 Task: Buy 3 Hair Brushes from Drying Hoods section under best seller category for shipping address: Brooke Phillips, 2430 August Lane, Shreveport, Louisiana 71101, Cell Number 3184332610. Pay from credit card ending with 5759, CVV 953
Action: Mouse moved to (20, 78)
Screenshot: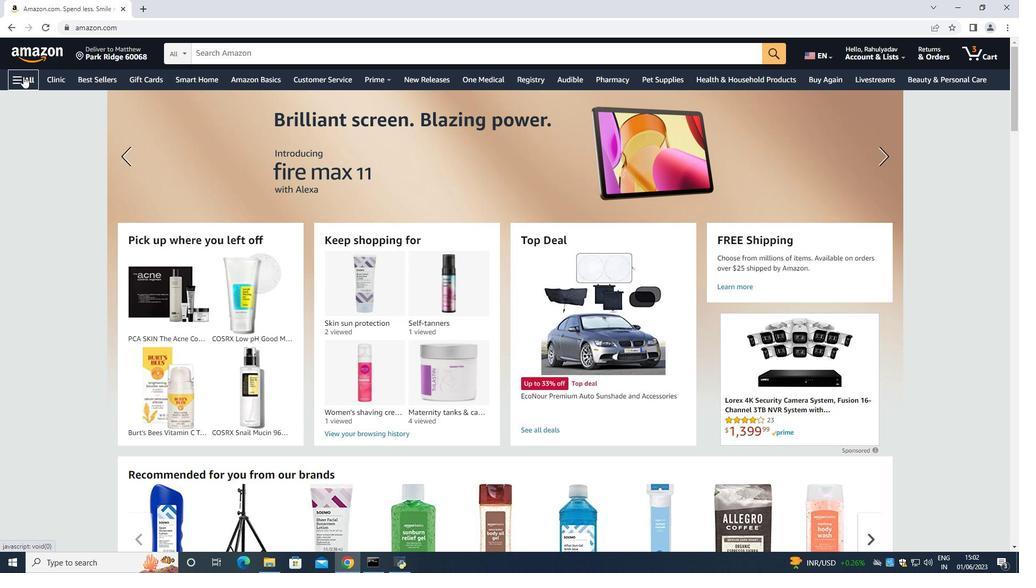
Action: Mouse pressed left at (20, 78)
Screenshot: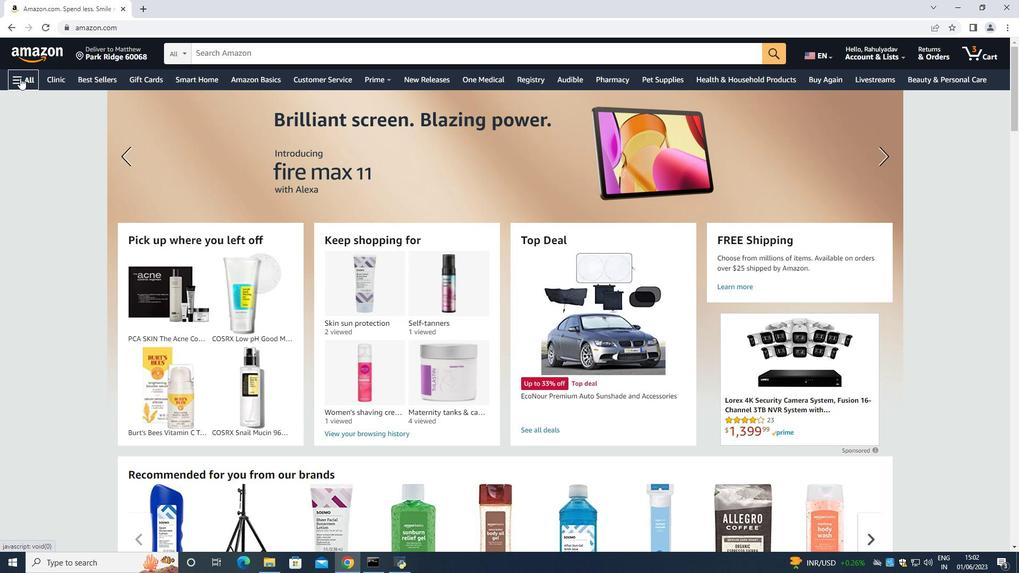 
Action: Mouse moved to (40, 104)
Screenshot: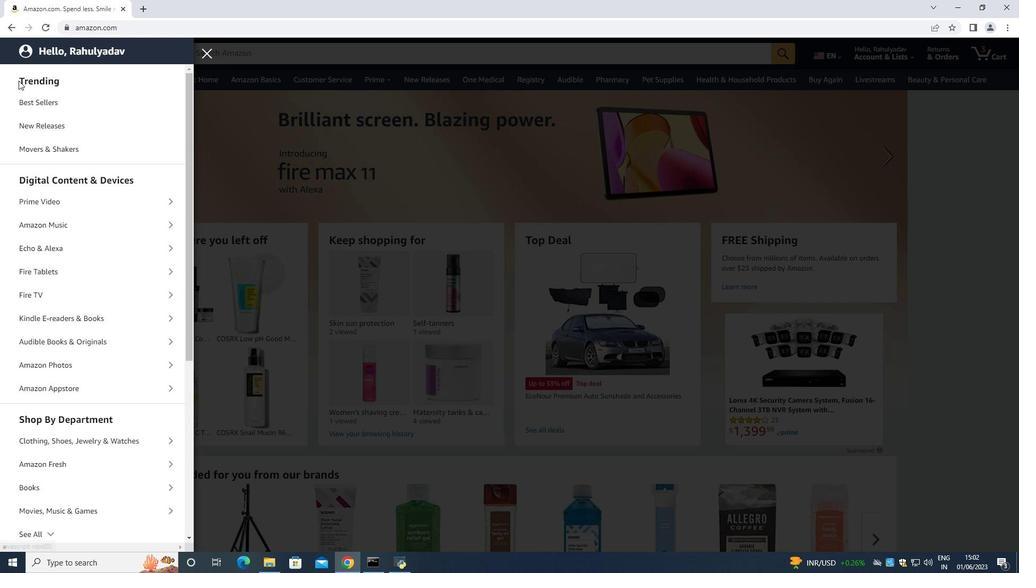 
Action: Mouse pressed left at (40, 104)
Screenshot: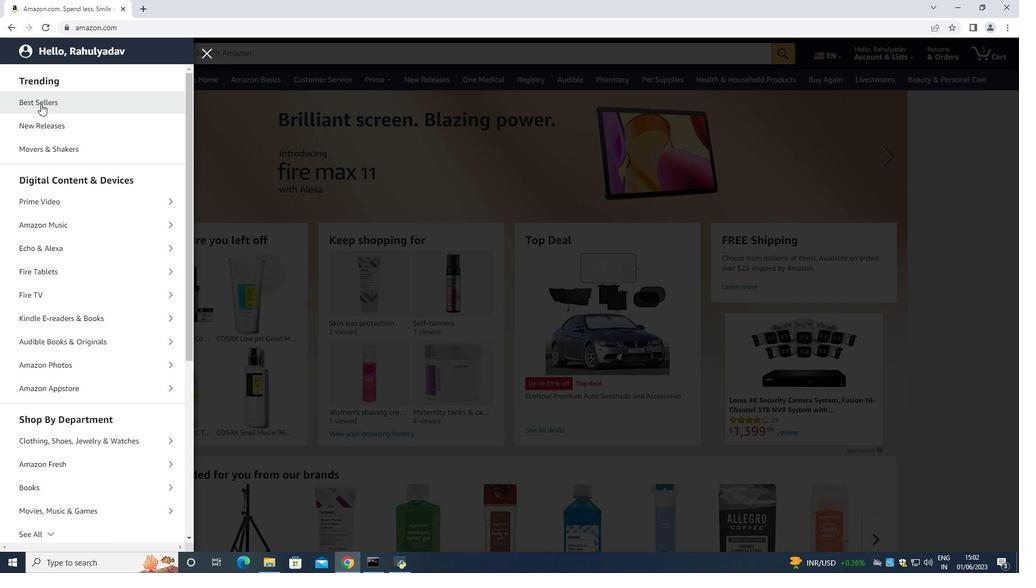 
Action: Mouse moved to (237, 54)
Screenshot: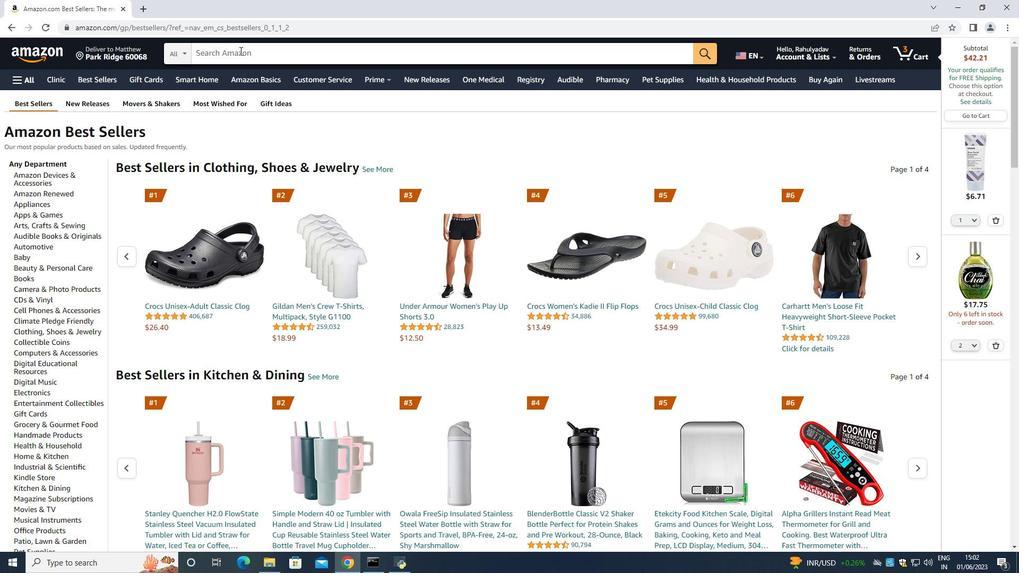 
Action: Mouse pressed left at (237, 54)
Screenshot: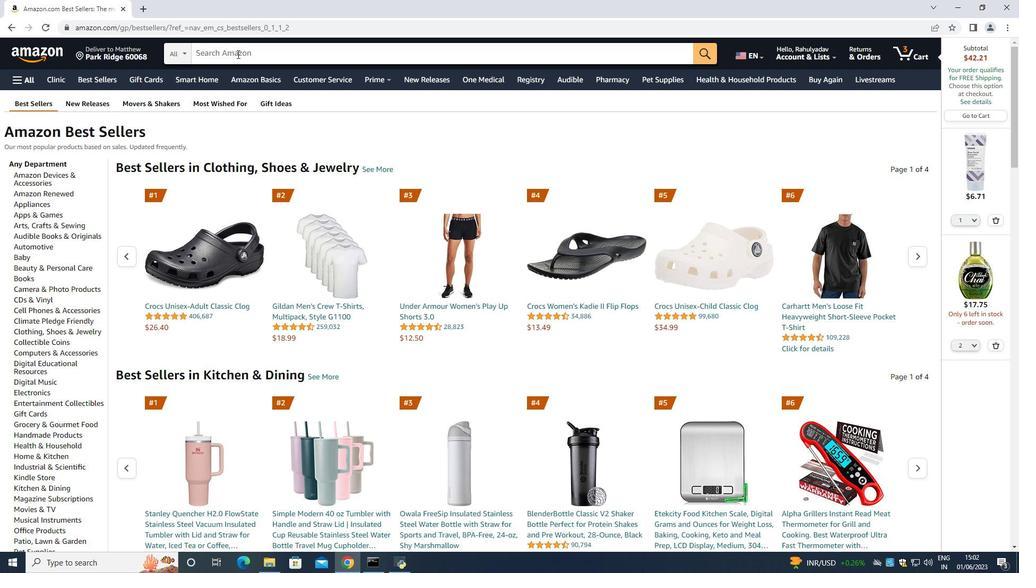 
Action: Key pressed <Key.shift>Hair<Key.space><Key.shift>Brushes<Key.space><Key.enter>
Screenshot: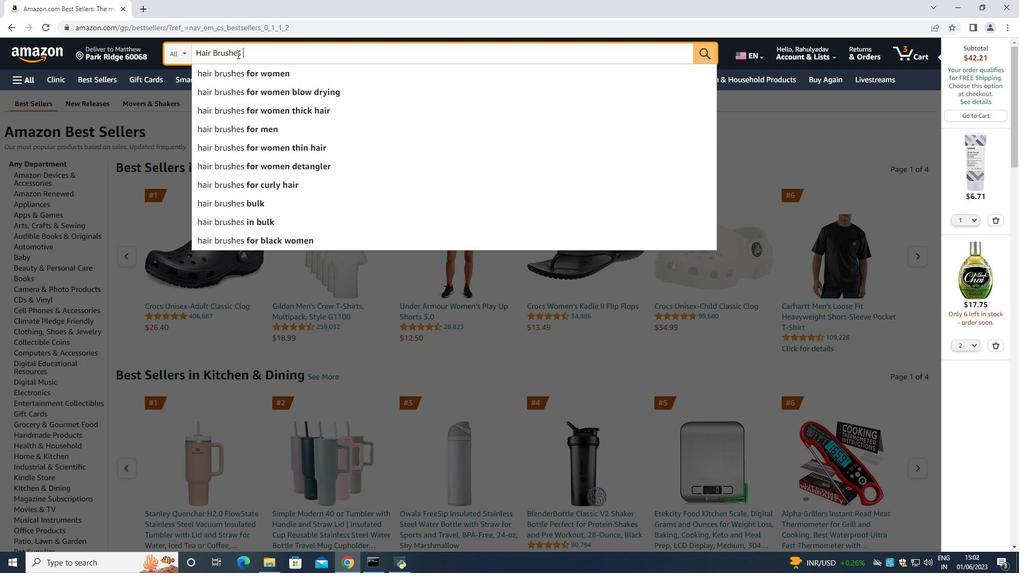 
Action: Mouse moved to (42, 233)
Screenshot: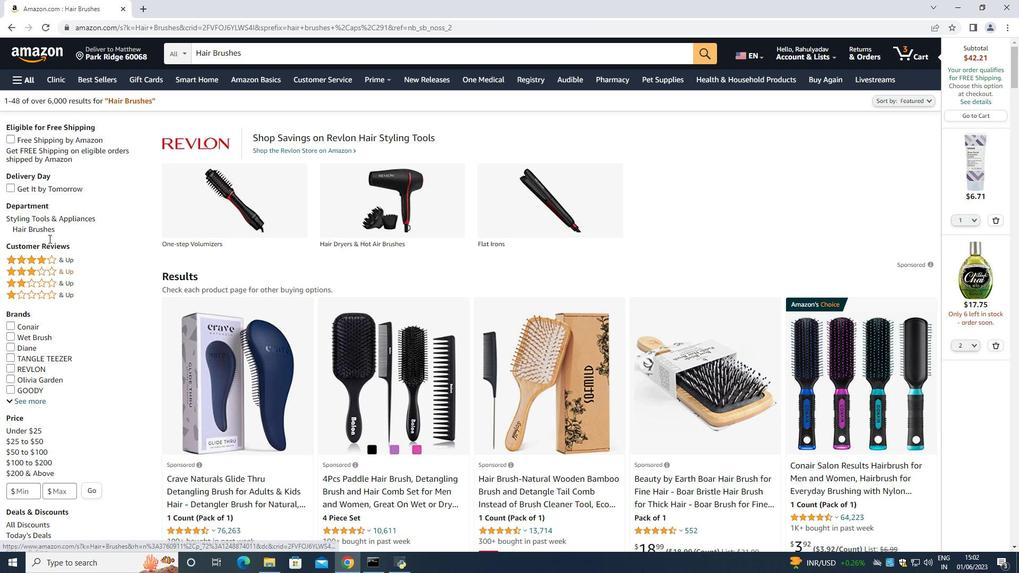 
Action: Mouse pressed left at (42, 233)
Screenshot: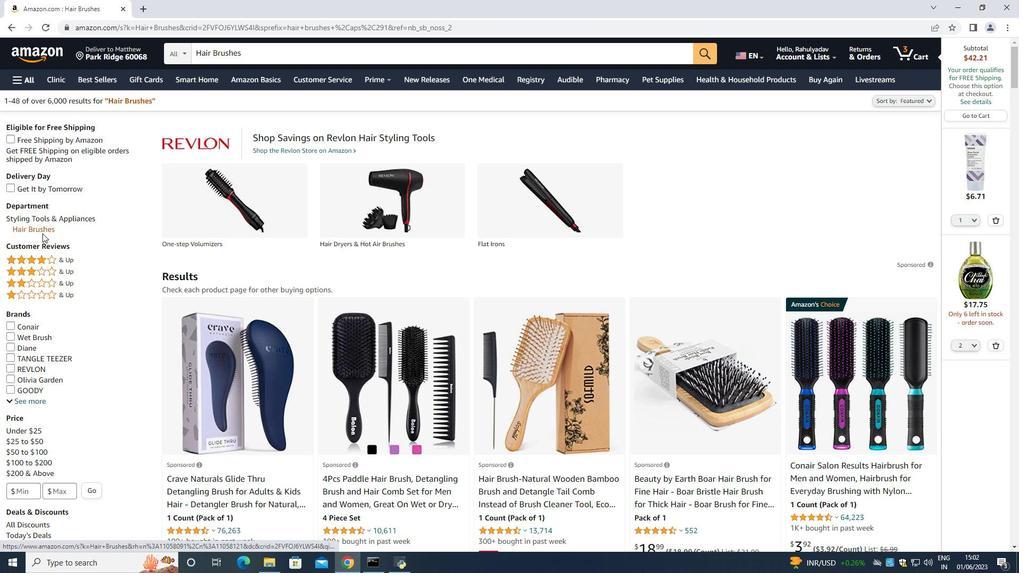 
Action: Mouse moved to (64, 305)
Screenshot: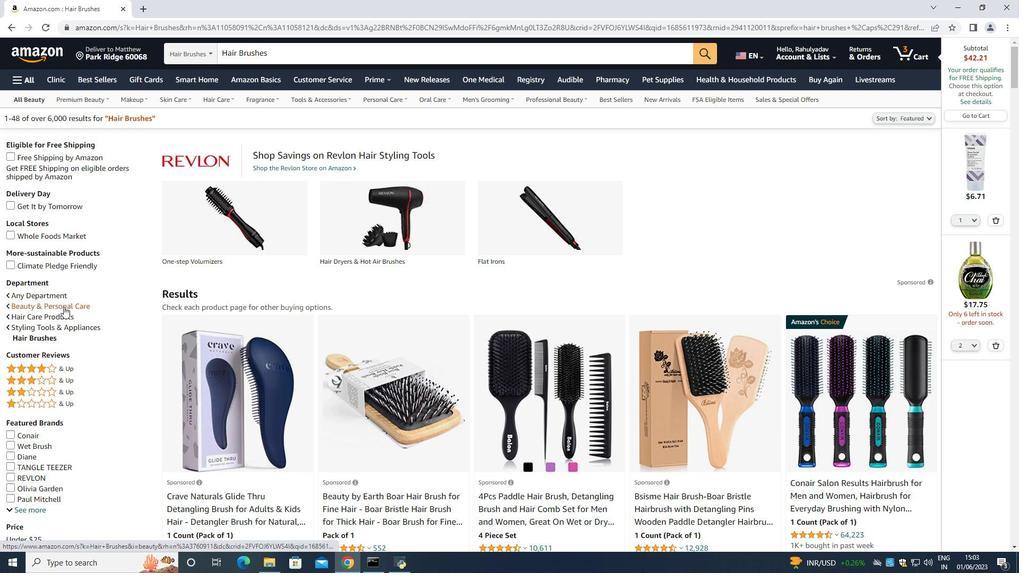 
Action: Mouse pressed left at (64, 305)
Screenshot: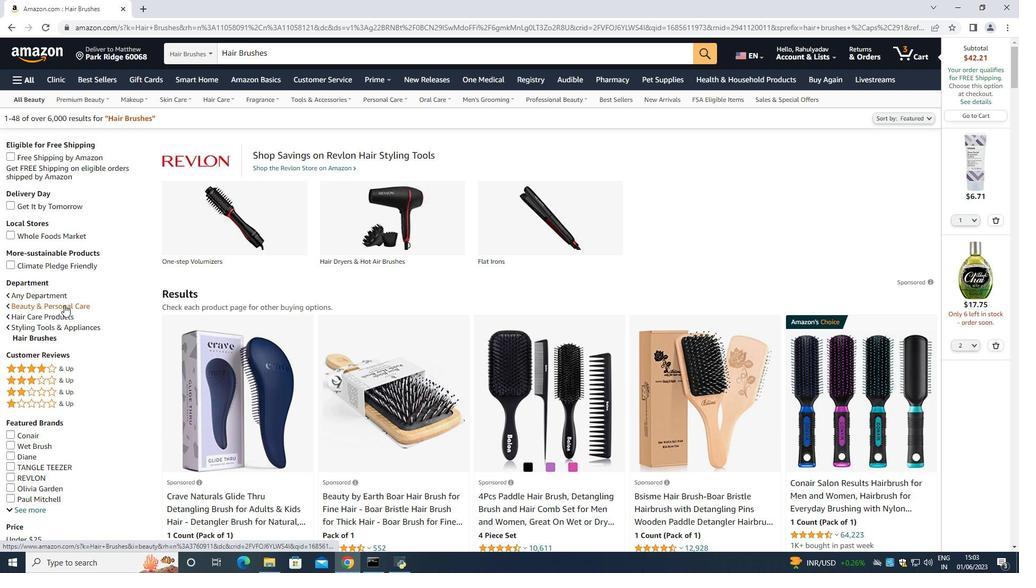 
Action: Mouse moved to (313, 57)
Screenshot: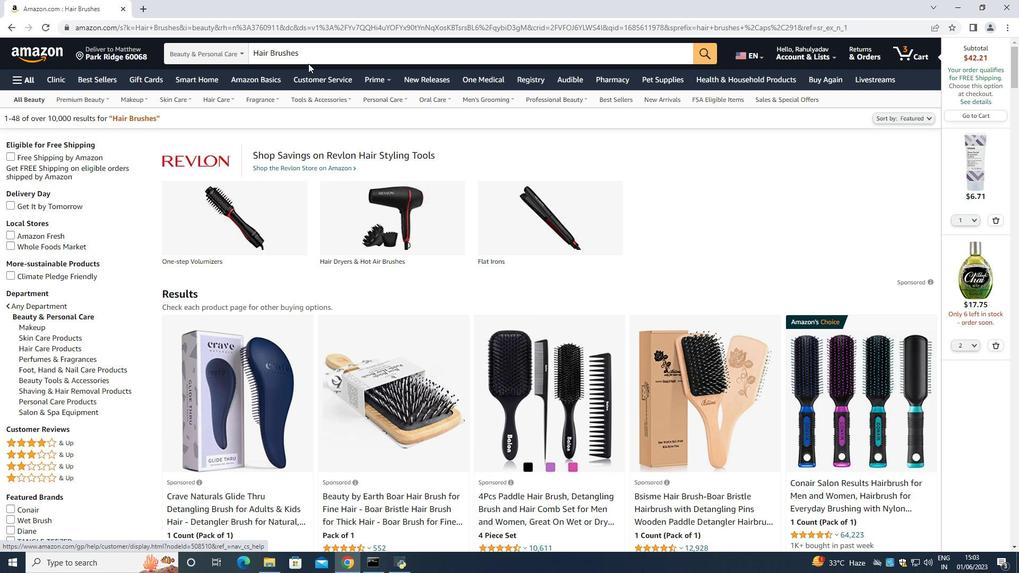 
Action: Mouse pressed left at (313, 57)
Screenshot: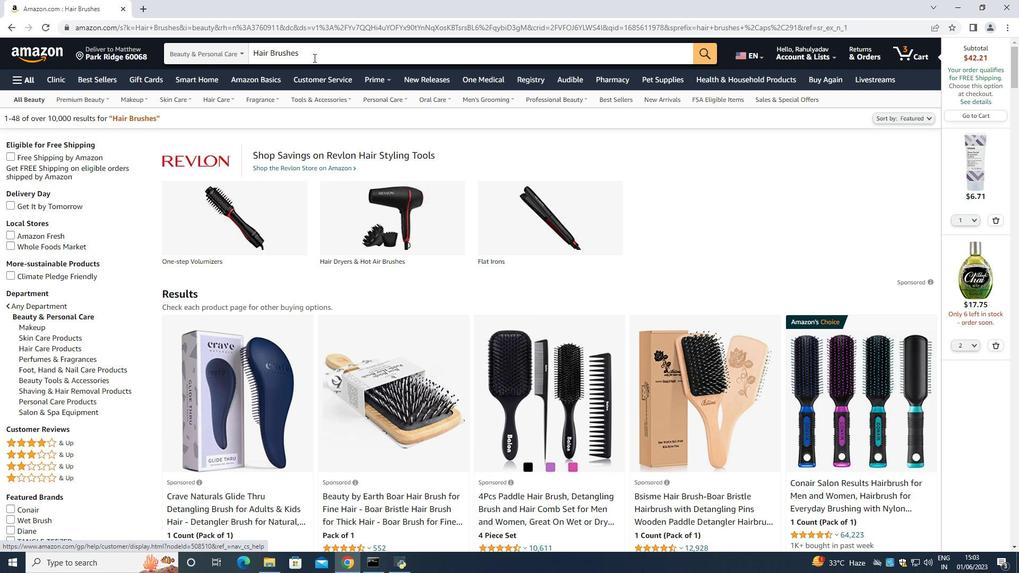 
Action: Key pressed <Key.space><Key.shift>Foe<Key.backspace>rm<Key.space><Key.shift>Dryim<Key.backspace>nf<Key.backspace>g<Key.space><Key.shift>Hoods<Key.space>'<Key.backspace><Key.enter>
Screenshot: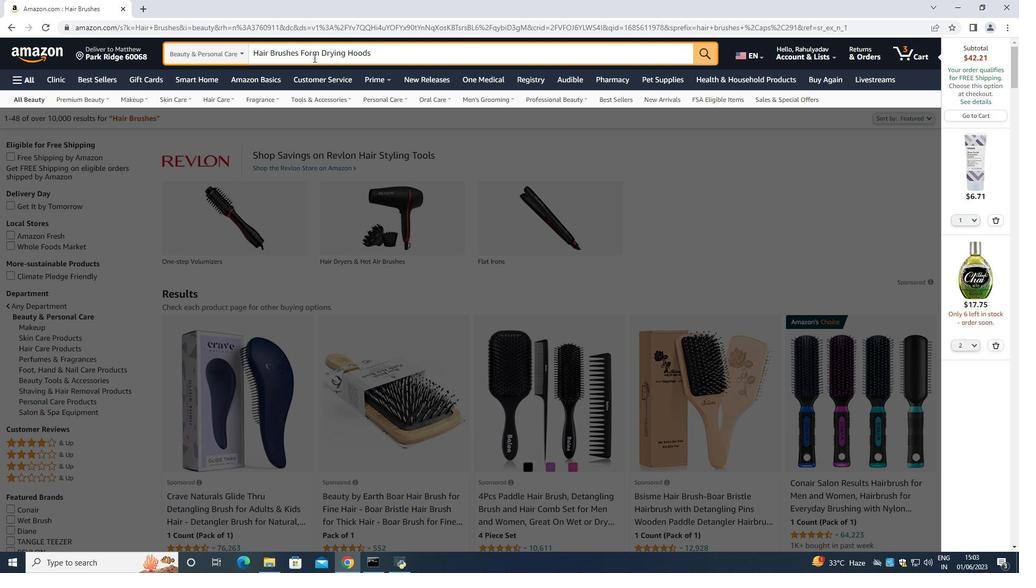 
Action: Mouse moved to (172, 288)
Screenshot: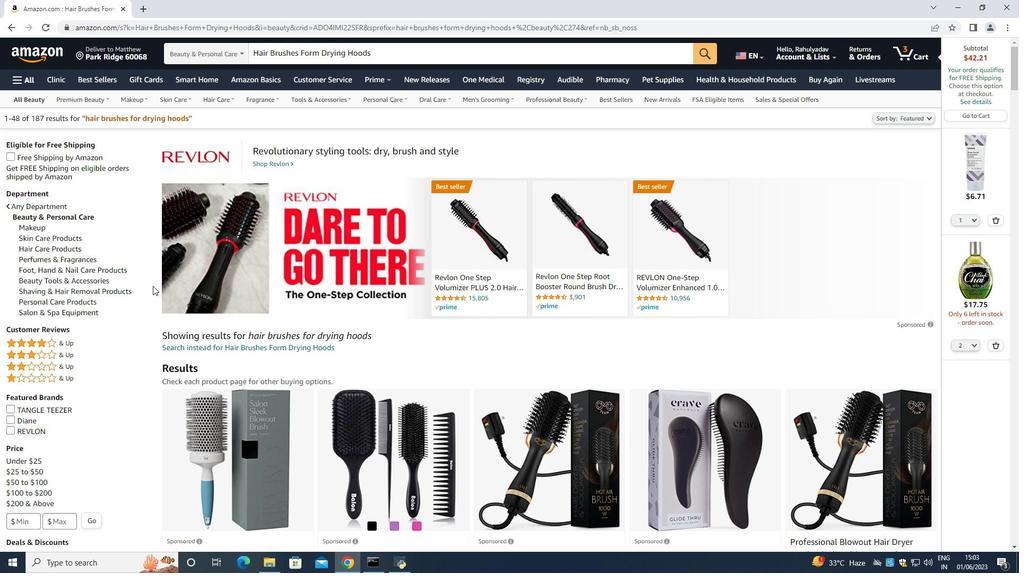 
Action: Mouse scrolled (172, 287) with delta (0, 0)
Screenshot: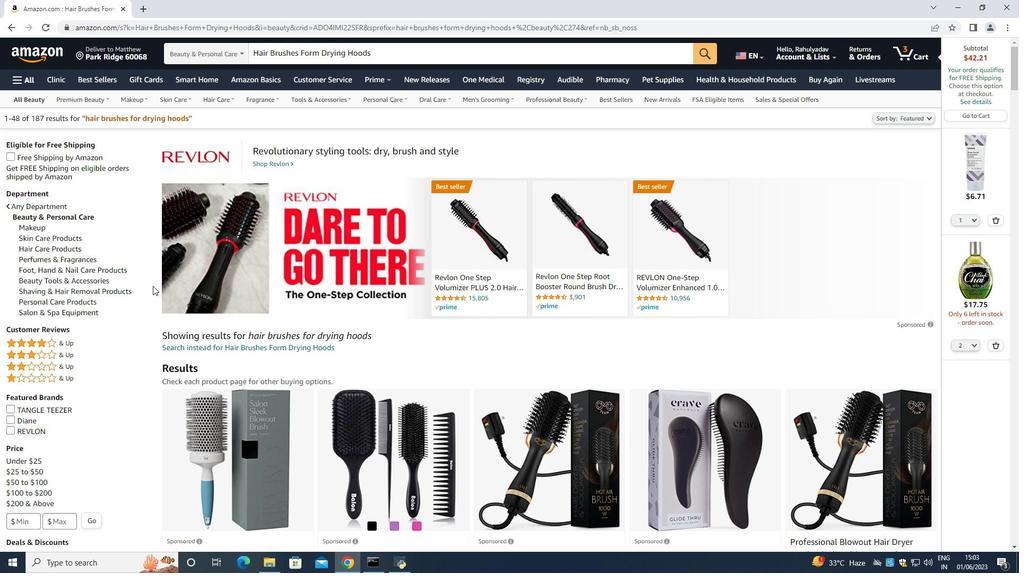
Action: Mouse moved to (190, 290)
Screenshot: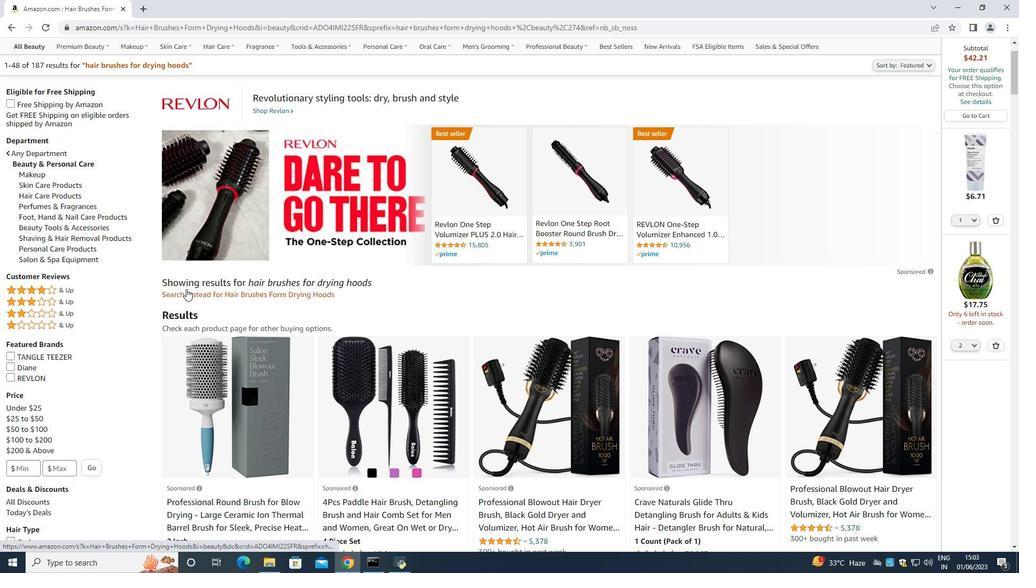 
Action: Mouse scrolled (190, 290) with delta (0, 0)
Screenshot: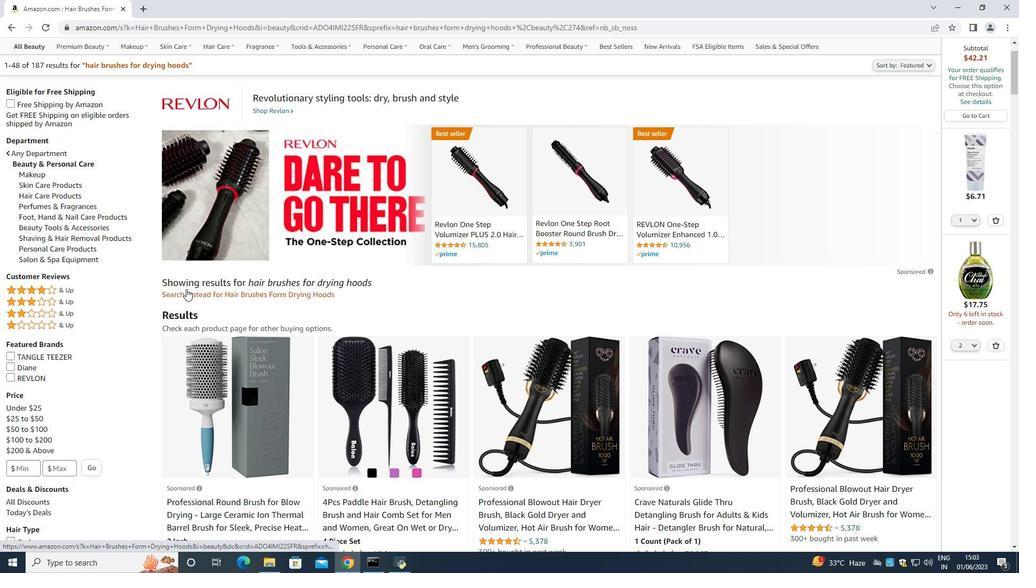 
Action: Mouse moved to (193, 290)
Screenshot: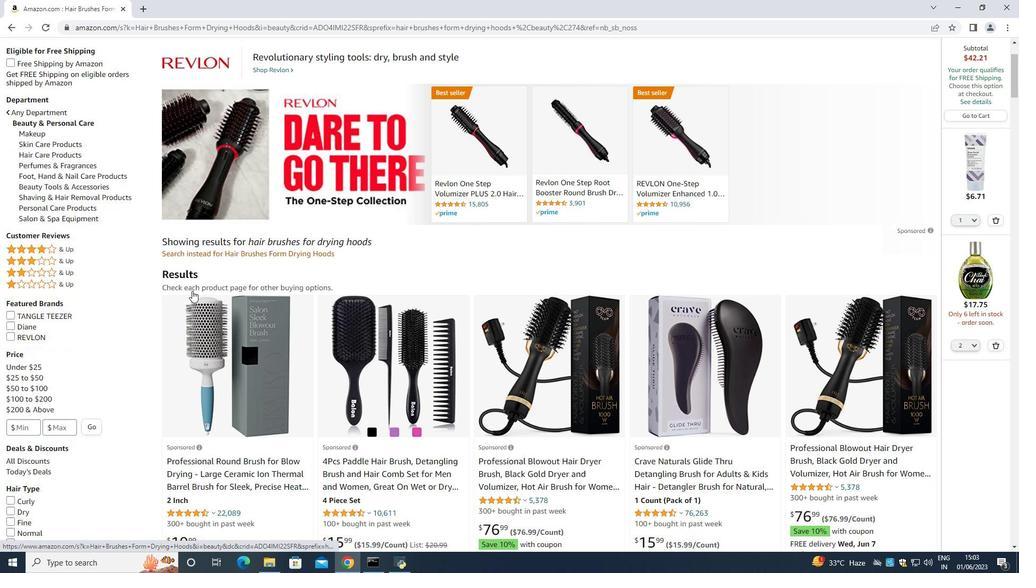 
Action: Mouse scrolled (193, 290) with delta (0, 0)
Screenshot: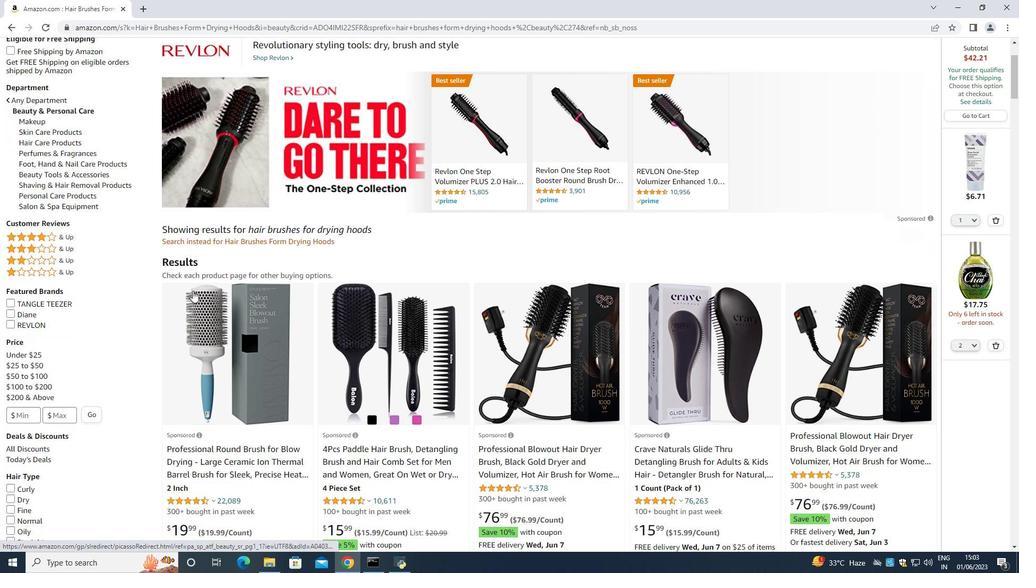 
Action: Mouse scrolled (193, 290) with delta (0, 0)
Screenshot: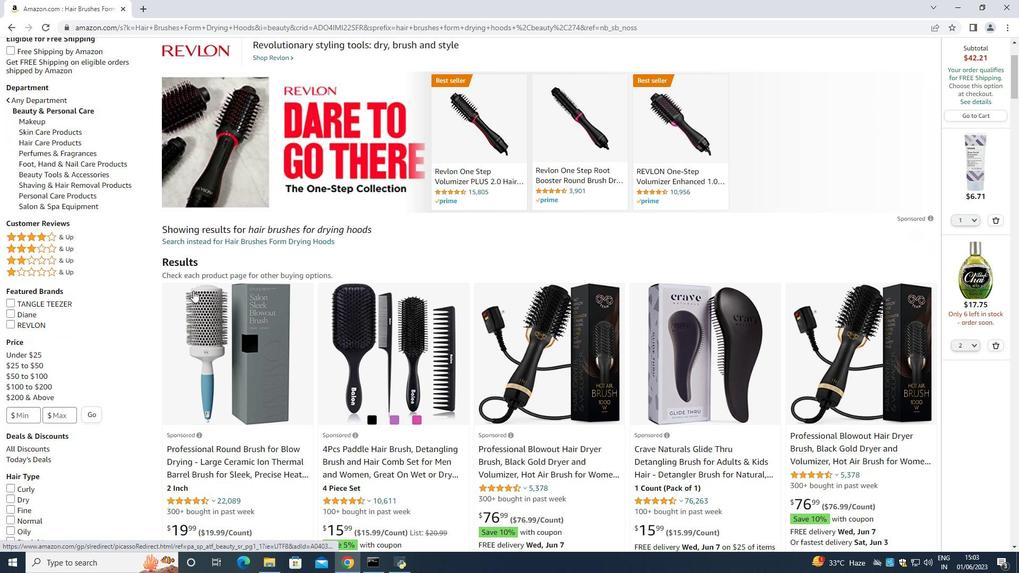 
Action: Mouse moved to (261, 263)
Screenshot: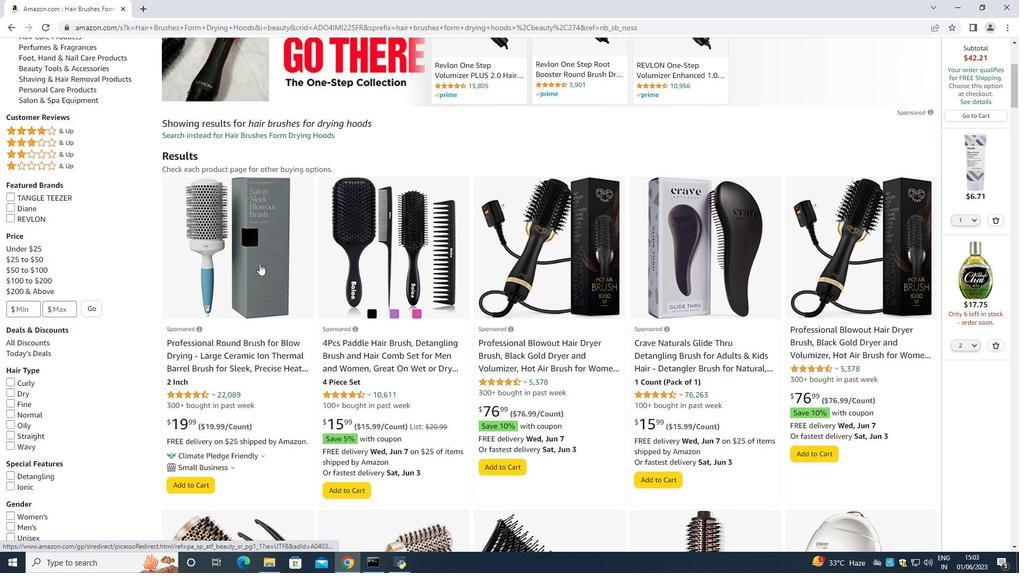 
Action: Mouse scrolled (261, 262) with delta (0, 0)
Screenshot: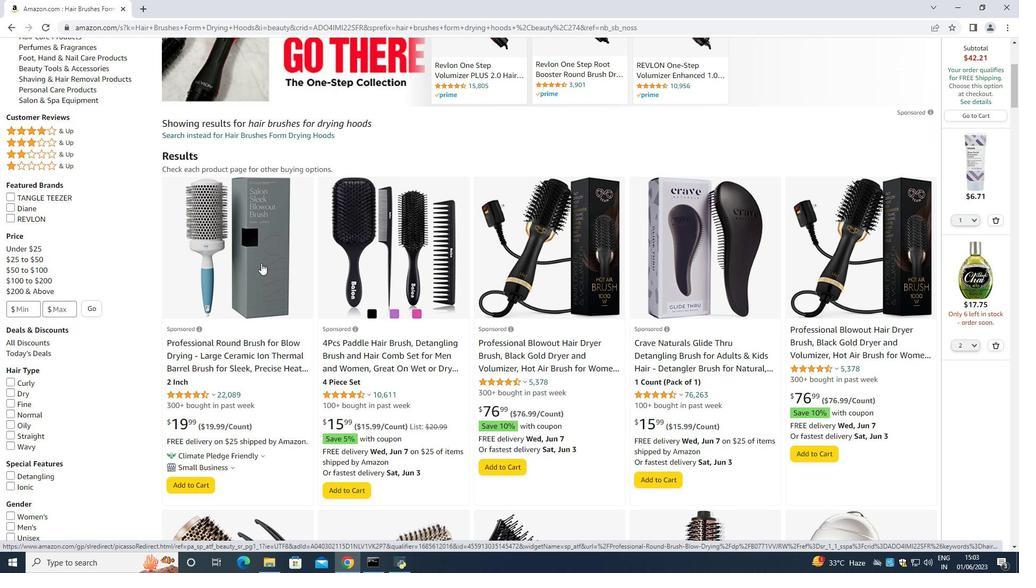 
Action: Mouse scrolled (261, 262) with delta (0, 0)
Screenshot: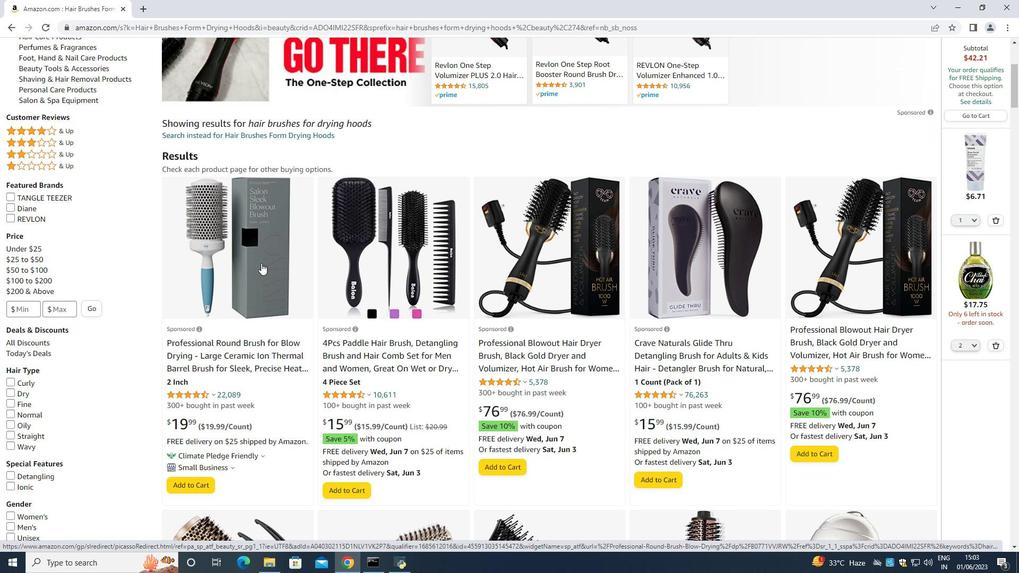 
Action: Mouse moved to (256, 282)
Screenshot: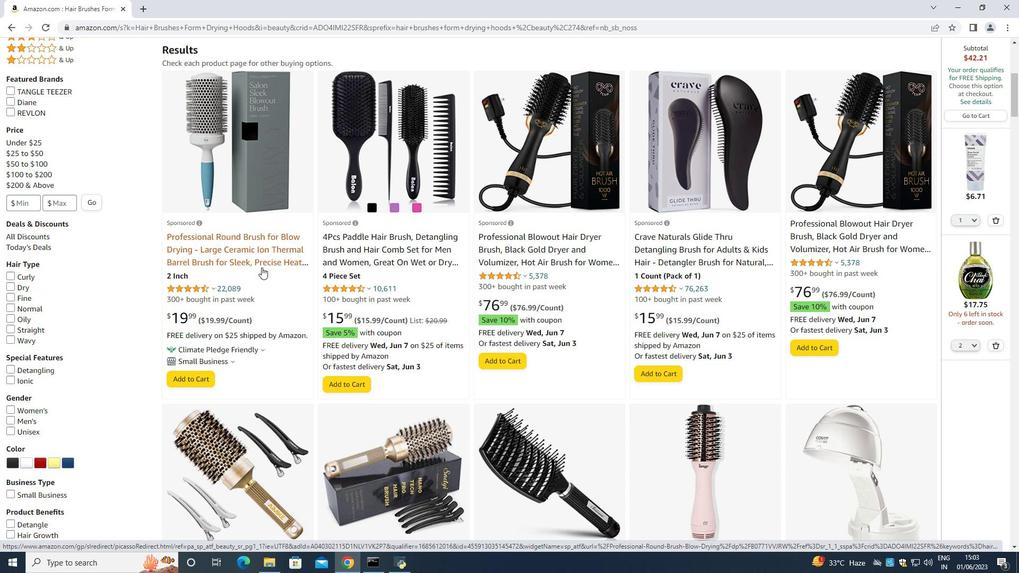
Action: Mouse scrolled (256, 282) with delta (0, 0)
Screenshot: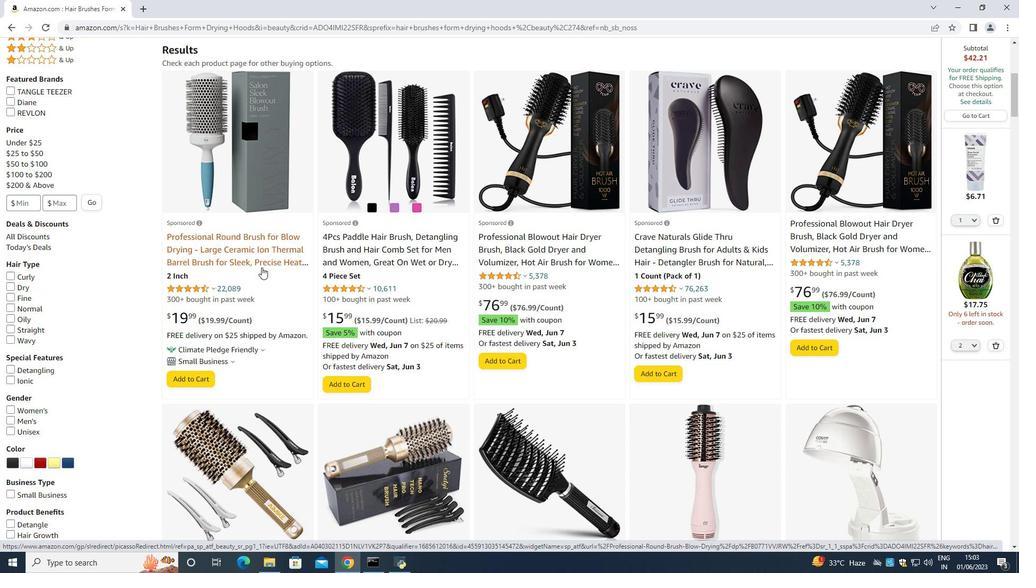
Action: Mouse moved to (342, 377)
Screenshot: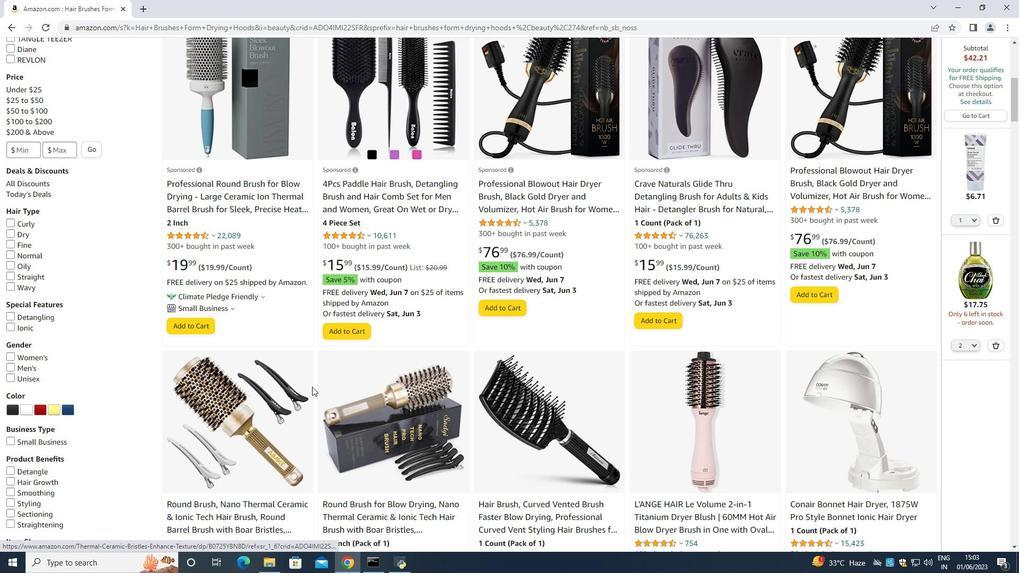 
Action: Mouse scrolled (342, 378) with delta (0, 0)
Screenshot: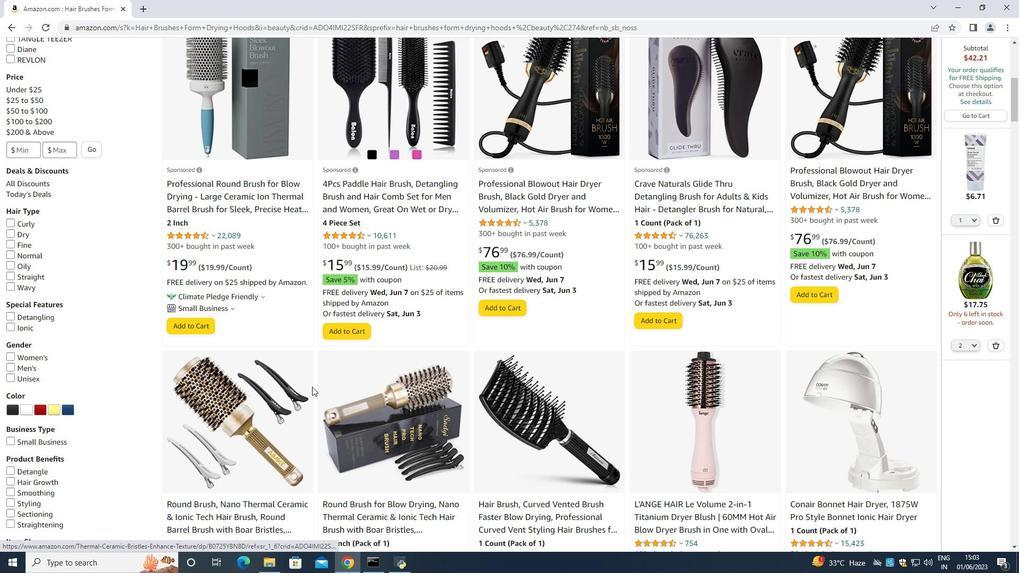 
Action: Mouse moved to (344, 376)
Screenshot: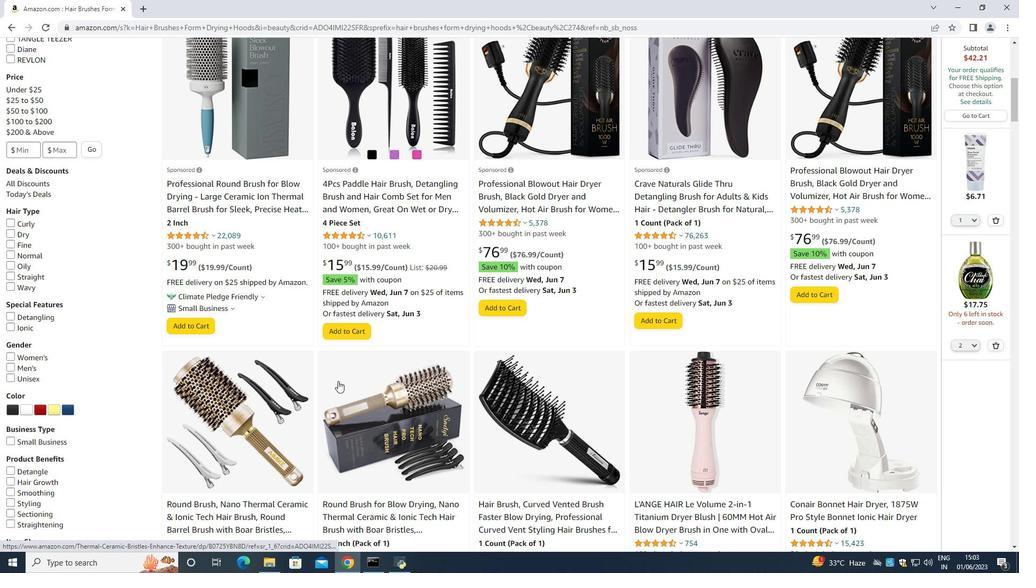 
Action: Mouse scrolled (344, 376) with delta (0, 0)
Screenshot: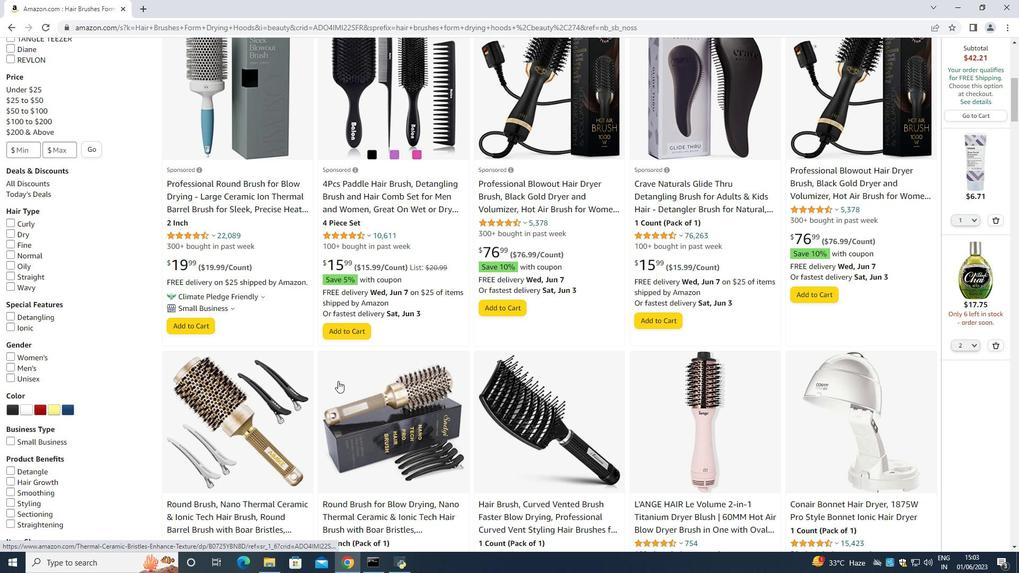 
Action: Mouse moved to (670, 351)
Screenshot: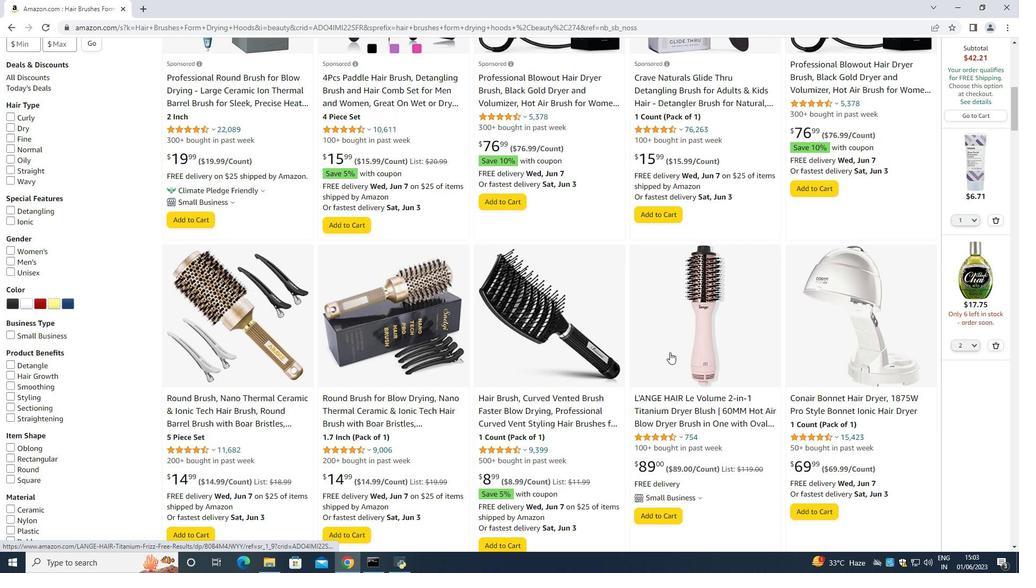 
Action: Mouse scrolled (670, 351) with delta (0, 0)
Screenshot: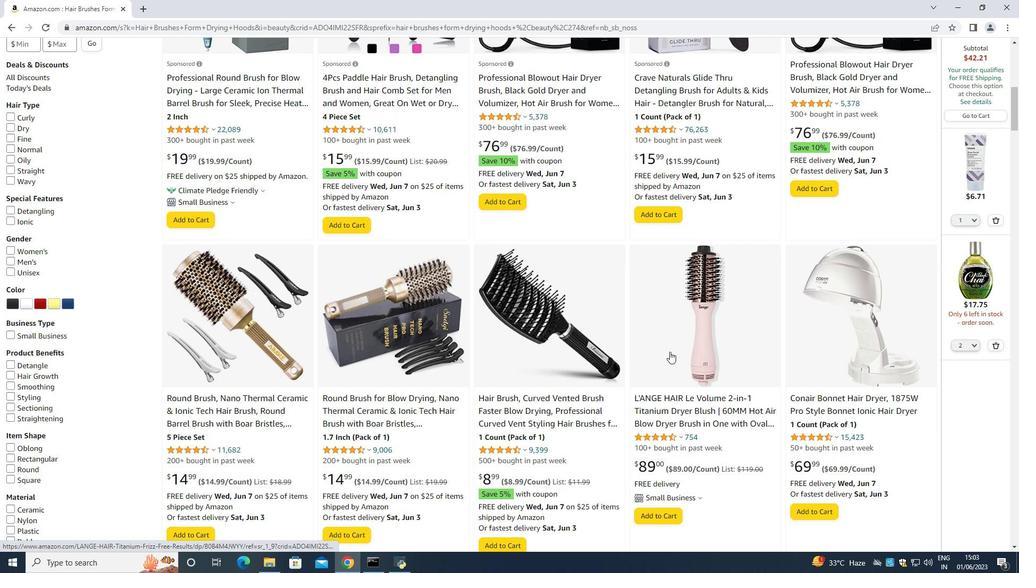 
Action: Mouse scrolled (670, 351) with delta (0, 0)
Screenshot: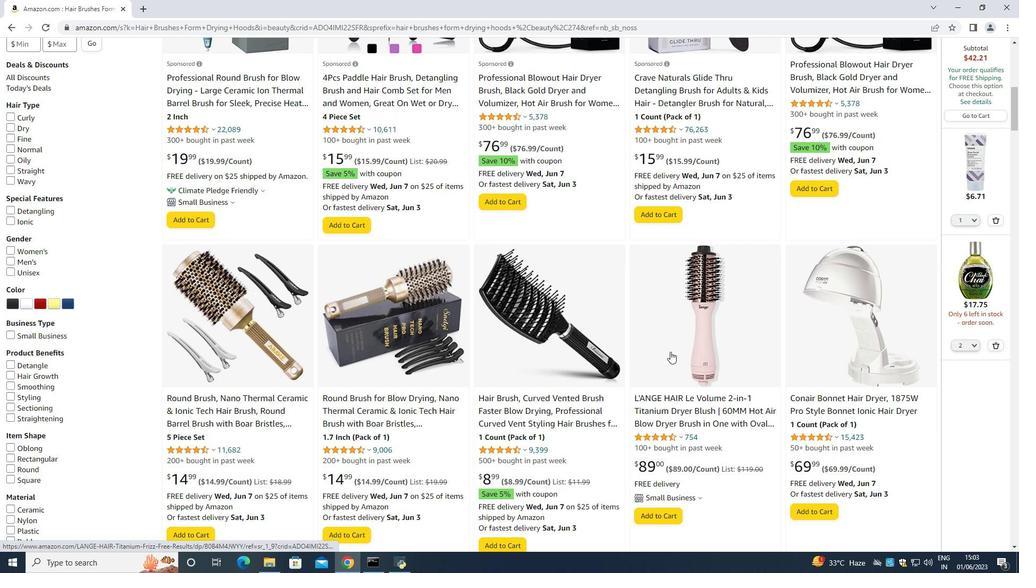 
Action: Mouse scrolled (670, 351) with delta (0, 0)
Screenshot: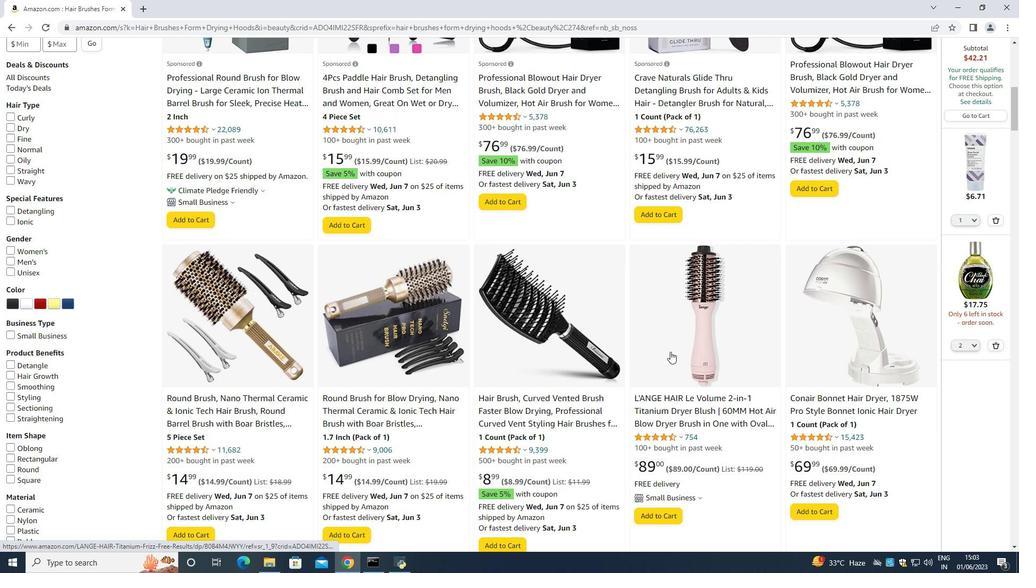 
Action: Mouse scrolled (670, 351) with delta (0, 0)
Screenshot: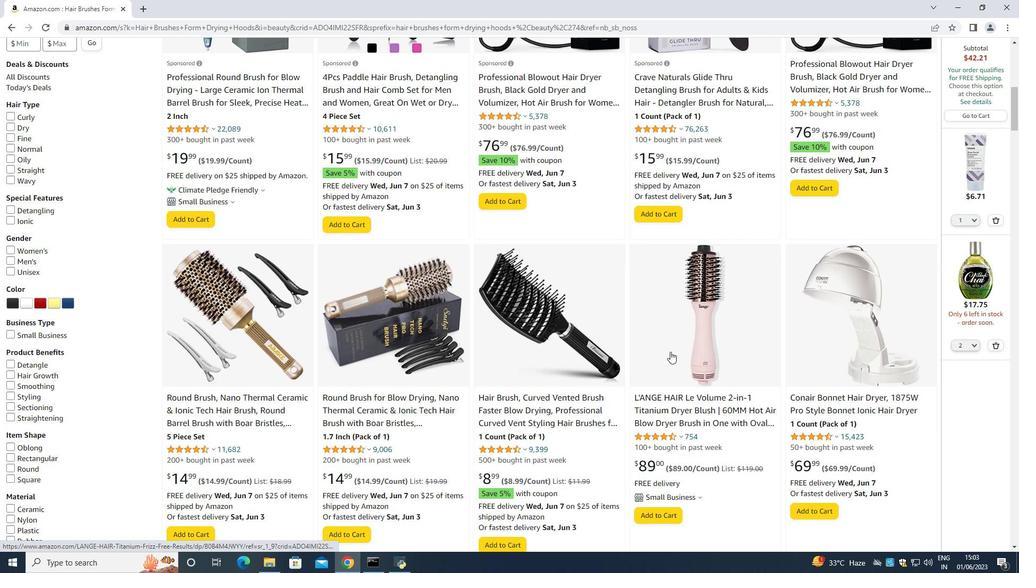 
Action: Mouse scrolled (670, 351) with delta (0, 0)
Screenshot: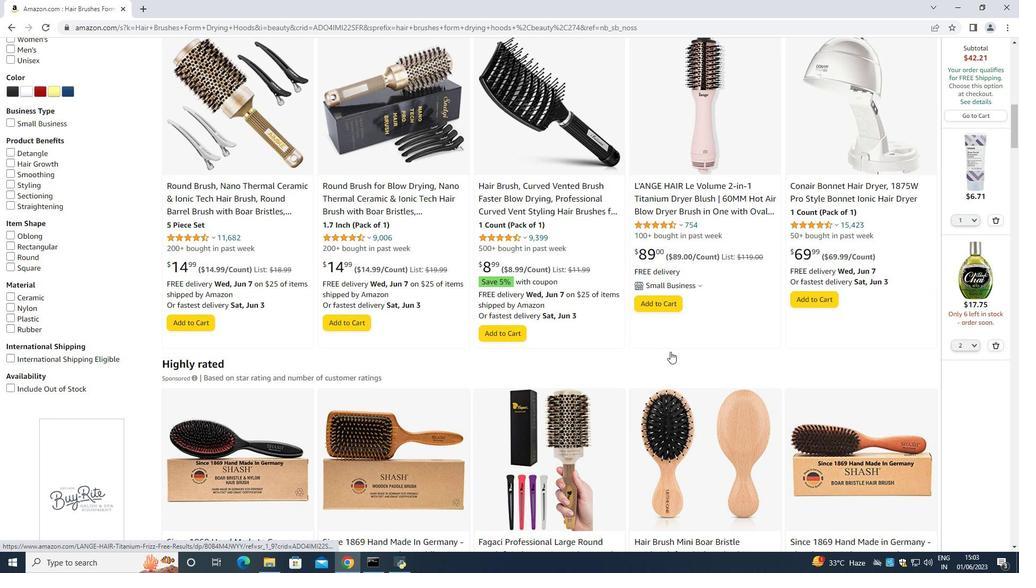 
Action: Mouse scrolled (670, 351) with delta (0, 0)
Screenshot: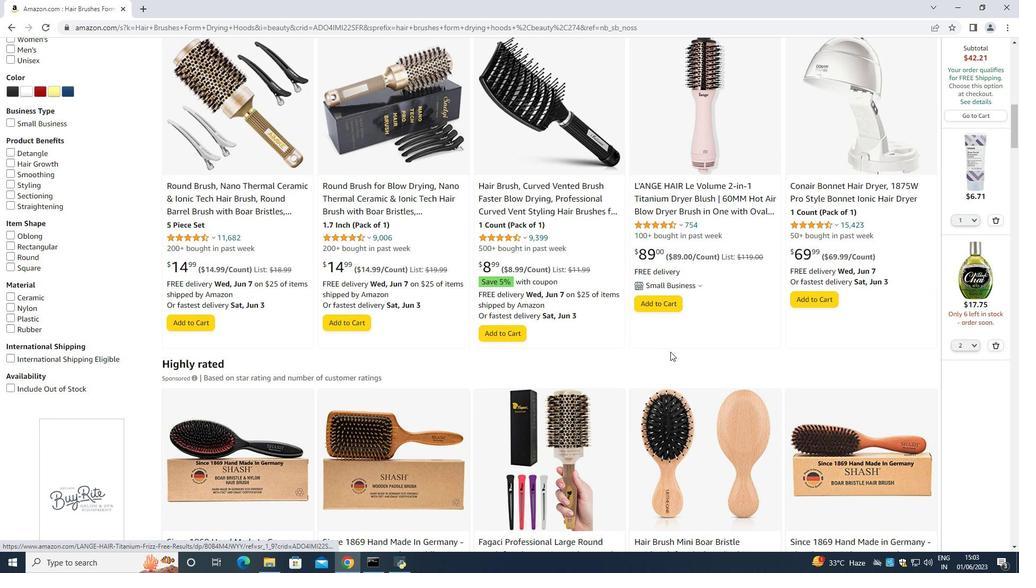 
Action: Mouse scrolled (670, 351) with delta (0, 0)
Screenshot: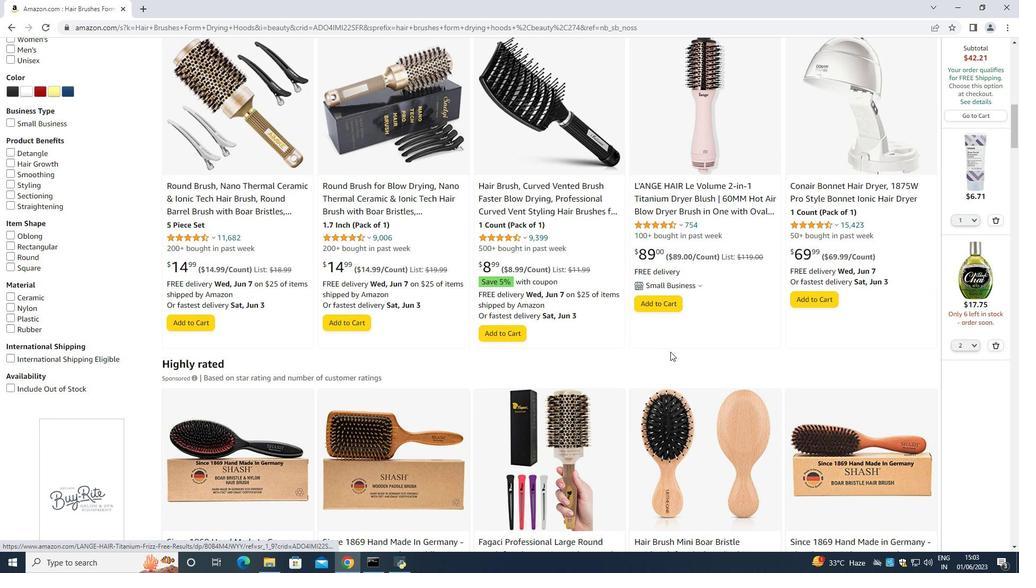 
Action: Mouse scrolled (670, 351) with delta (0, 0)
Screenshot: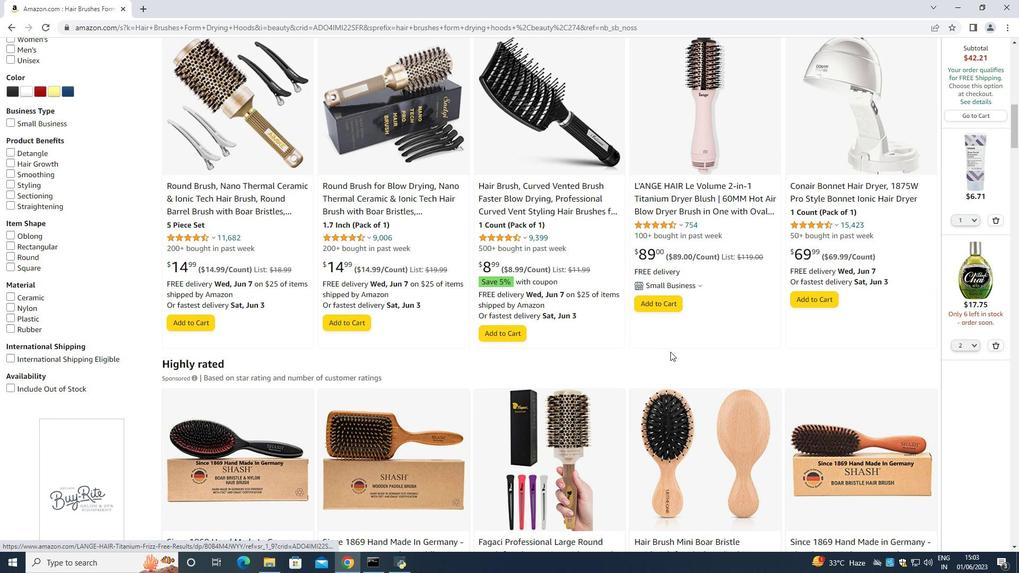 
Action: Mouse moved to (674, 349)
Screenshot: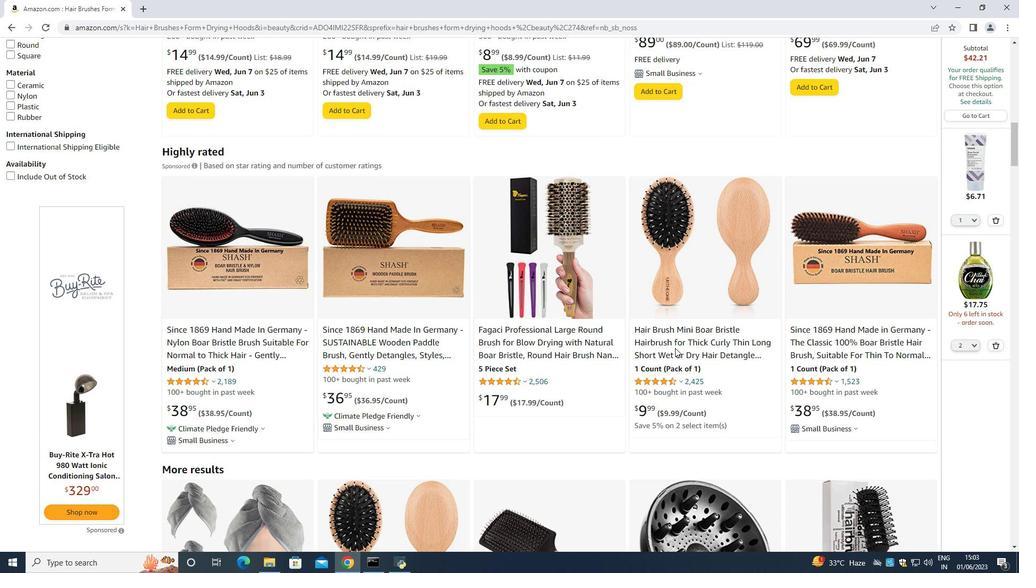 
Action: Mouse scrolled (674, 348) with delta (0, 0)
Screenshot: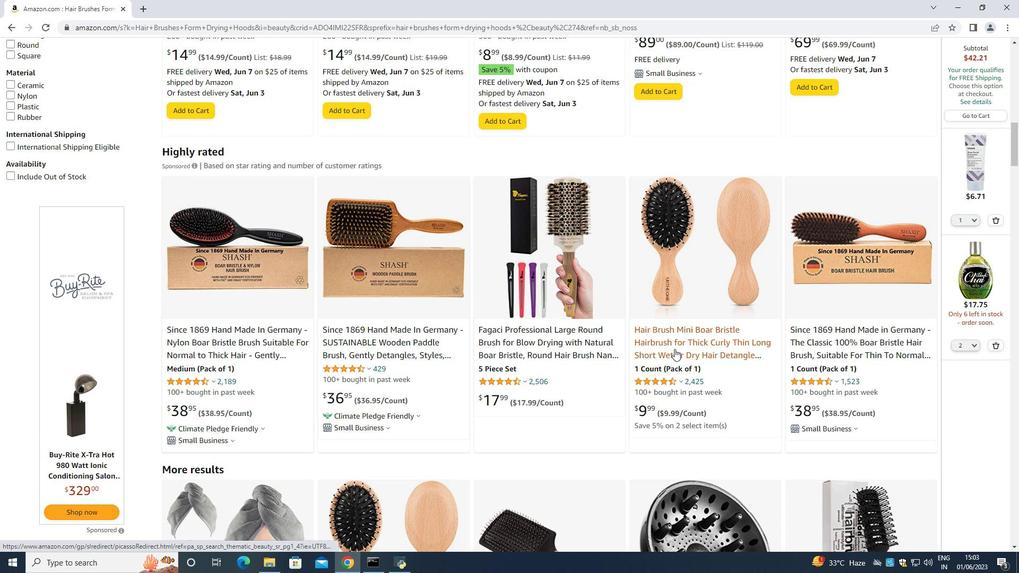 
Action: Mouse scrolled (674, 348) with delta (0, 0)
Screenshot: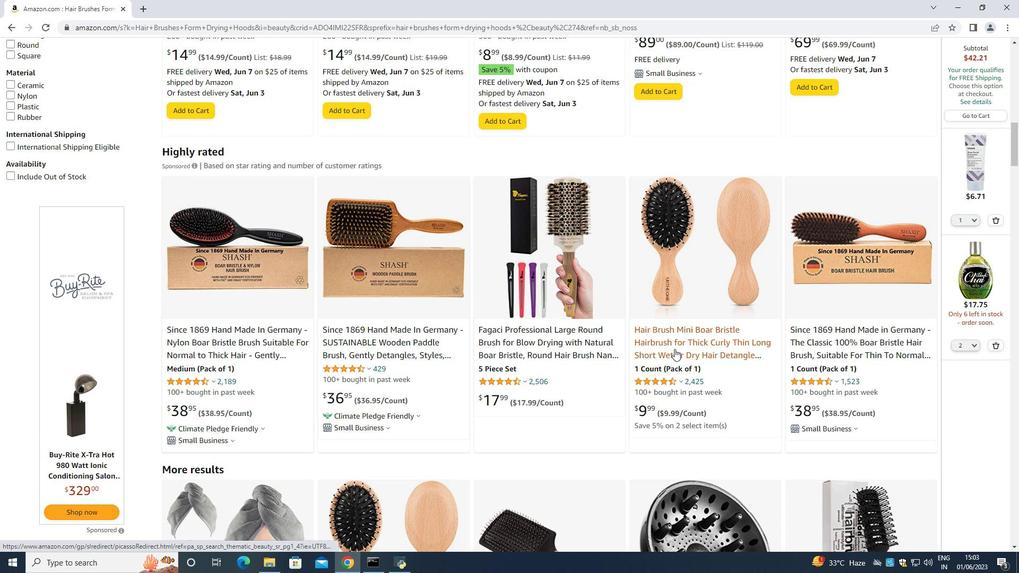 
Action: Mouse scrolled (674, 348) with delta (0, 0)
Screenshot: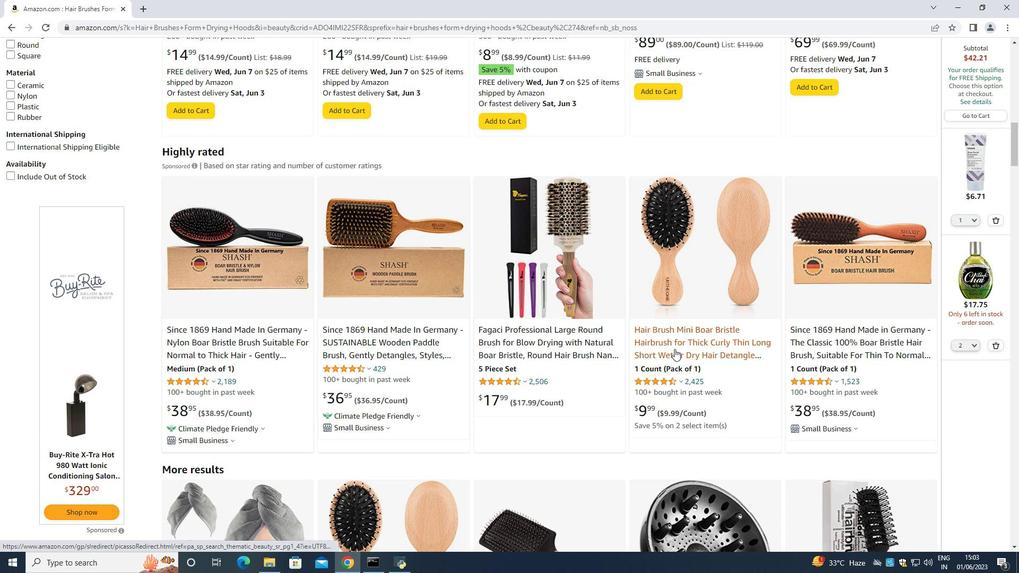 
Action: Mouse scrolled (674, 348) with delta (0, 0)
Screenshot: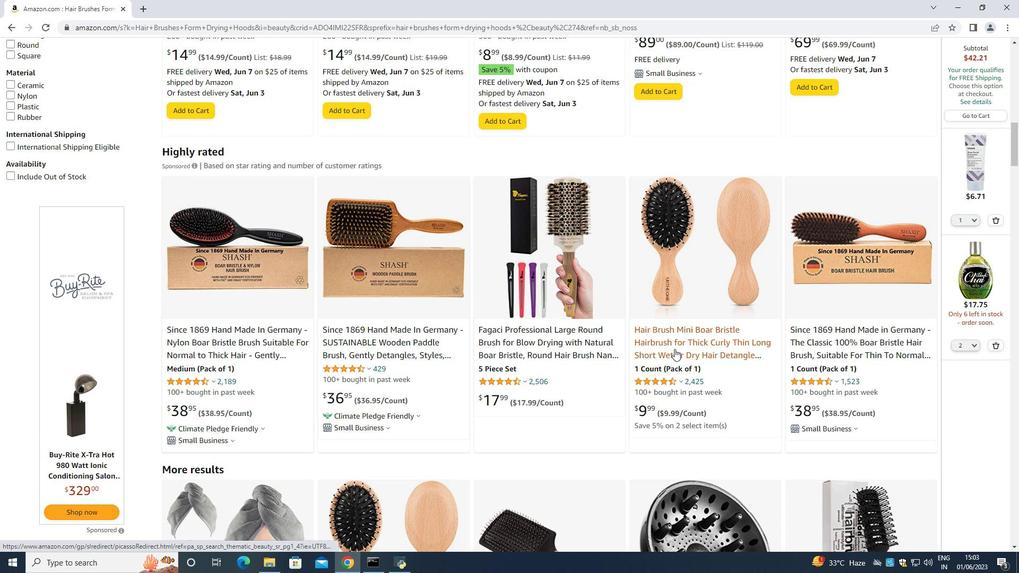 
Action: Mouse scrolled (674, 348) with delta (0, 0)
Screenshot: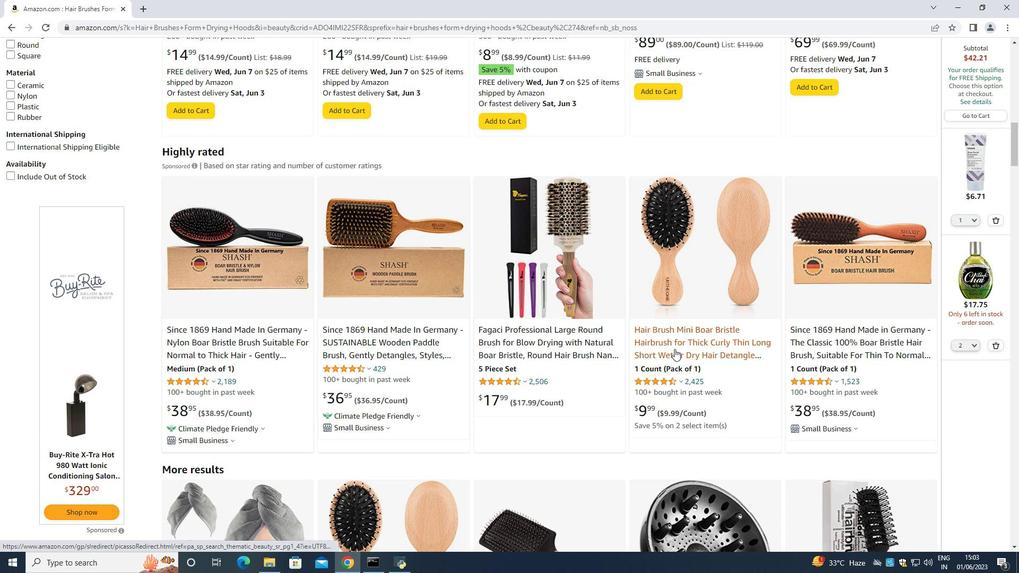
Action: Mouse scrolled (674, 348) with delta (0, 0)
Screenshot: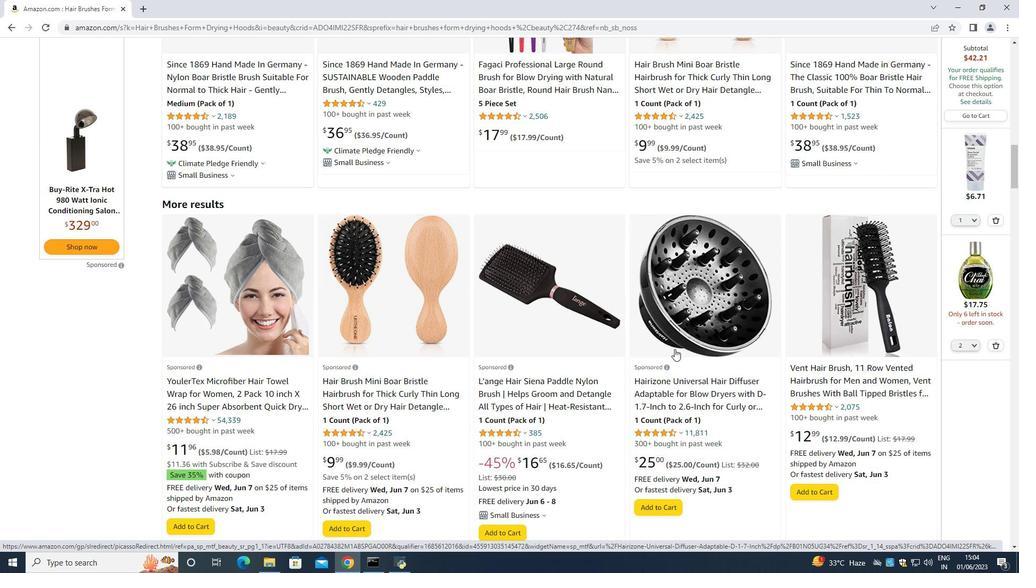 
Action: Mouse scrolled (674, 349) with delta (0, 0)
Screenshot: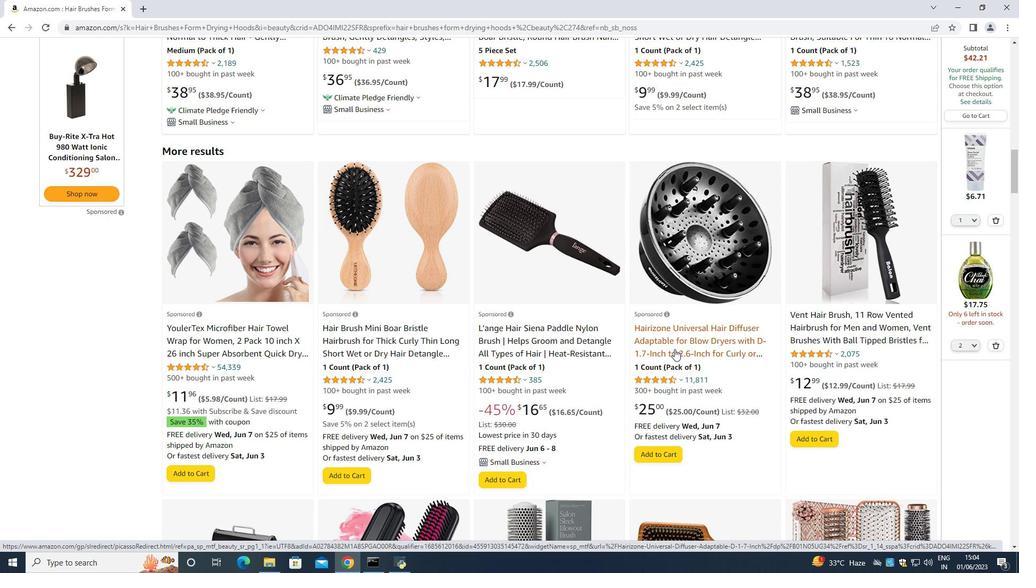 
Action: Mouse scrolled (674, 349) with delta (0, 0)
Screenshot: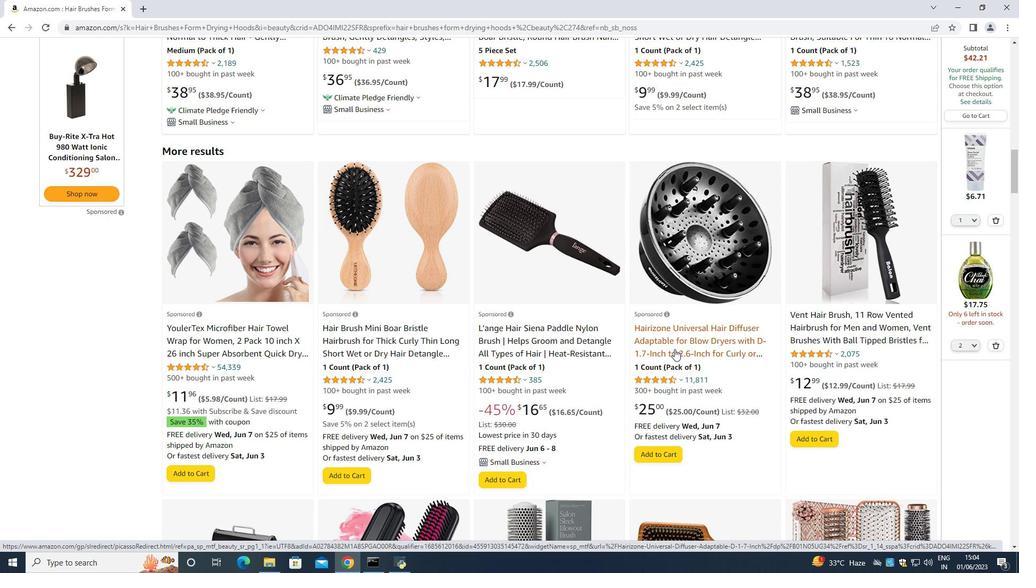 
Action: Mouse scrolled (674, 349) with delta (0, 0)
Screenshot: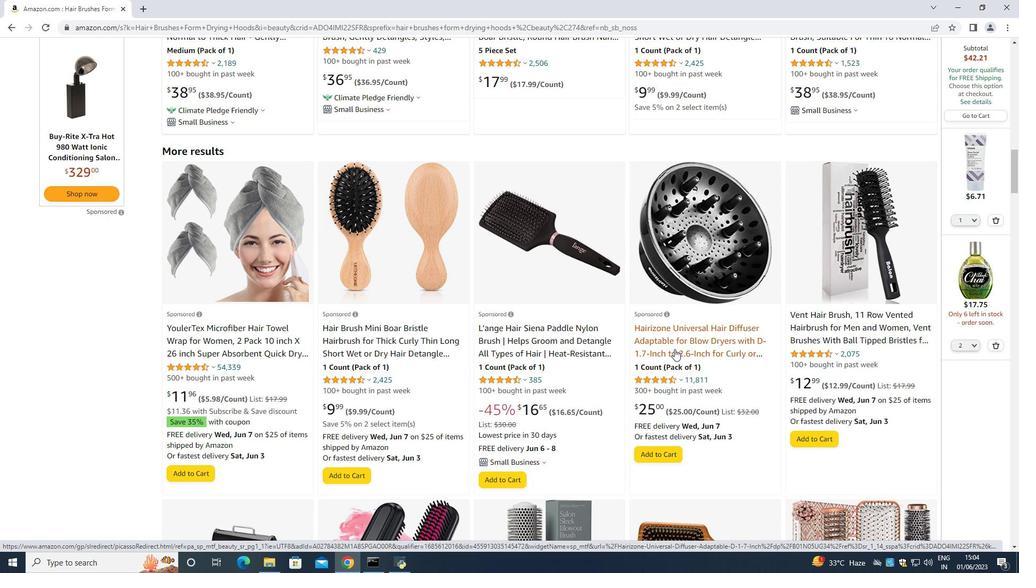 
Action: Mouse scrolled (674, 349) with delta (0, 0)
Screenshot: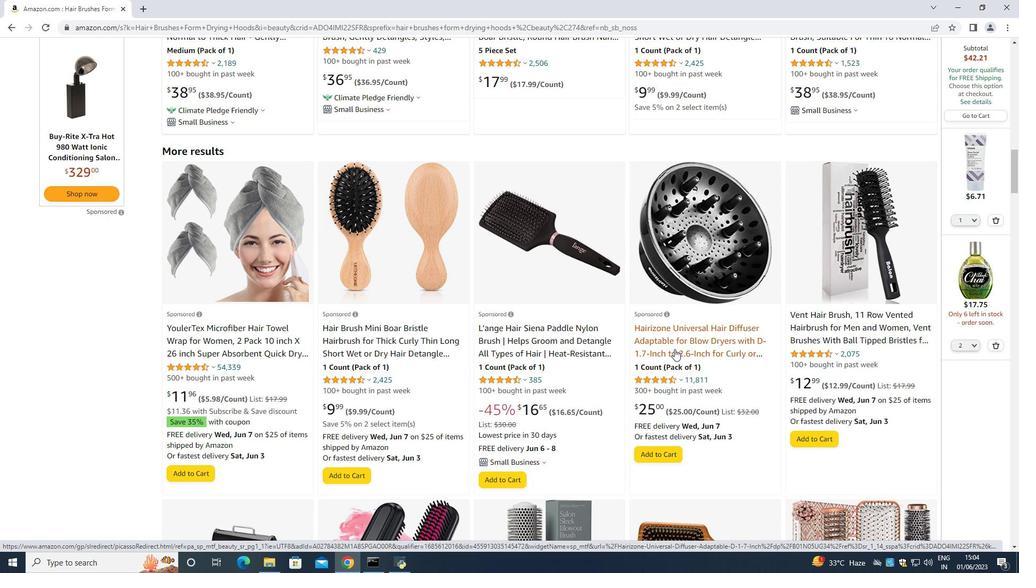 
Action: Mouse scrolled (674, 349) with delta (0, 0)
Screenshot: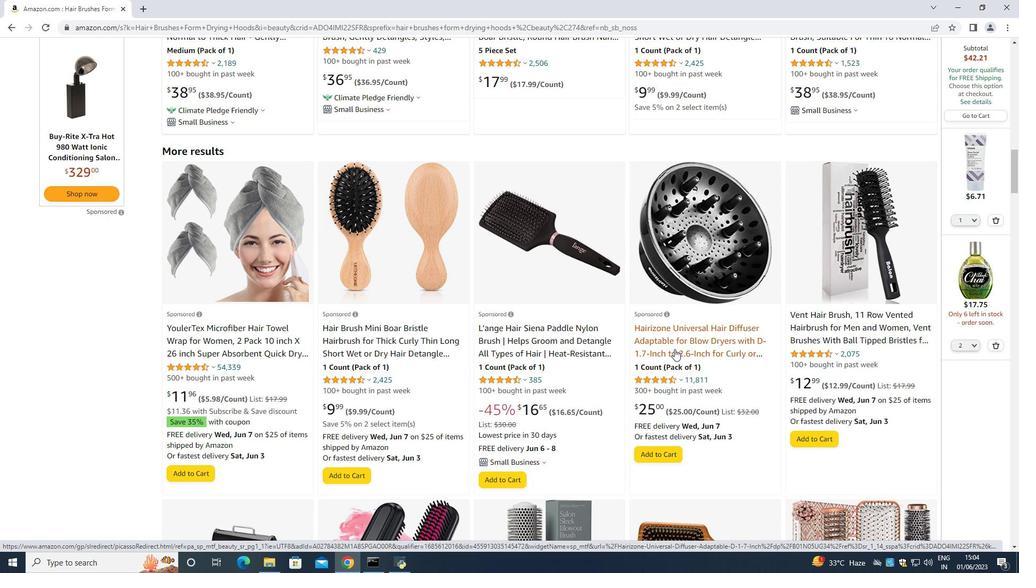 
Action: Mouse scrolled (674, 349) with delta (0, 0)
Screenshot: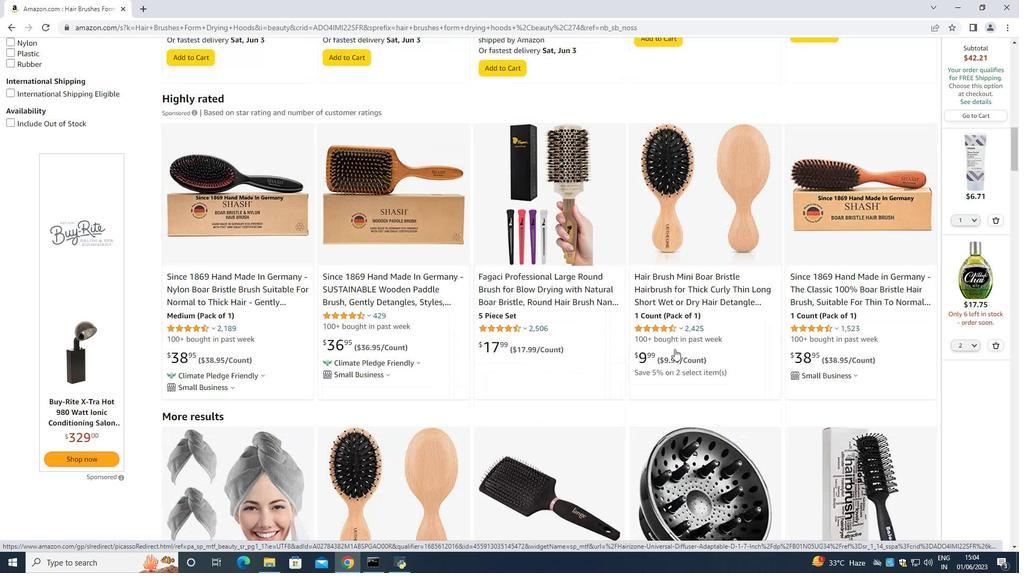 
Action: Mouse scrolled (674, 349) with delta (0, 0)
Screenshot: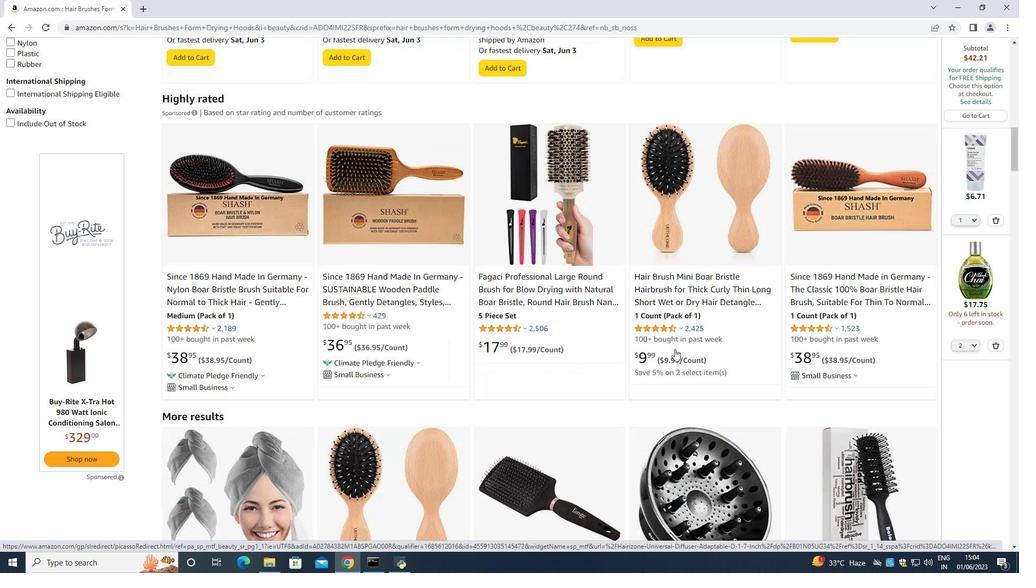 
Action: Mouse scrolled (674, 349) with delta (0, 0)
Screenshot: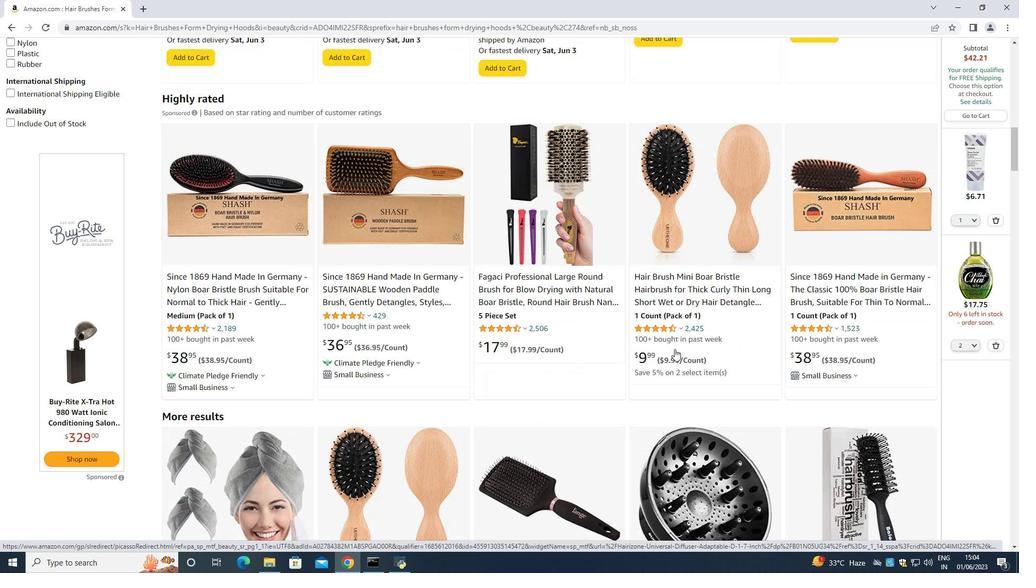 
Action: Mouse scrolled (674, 349) with delta (0, 0)
Screenshot: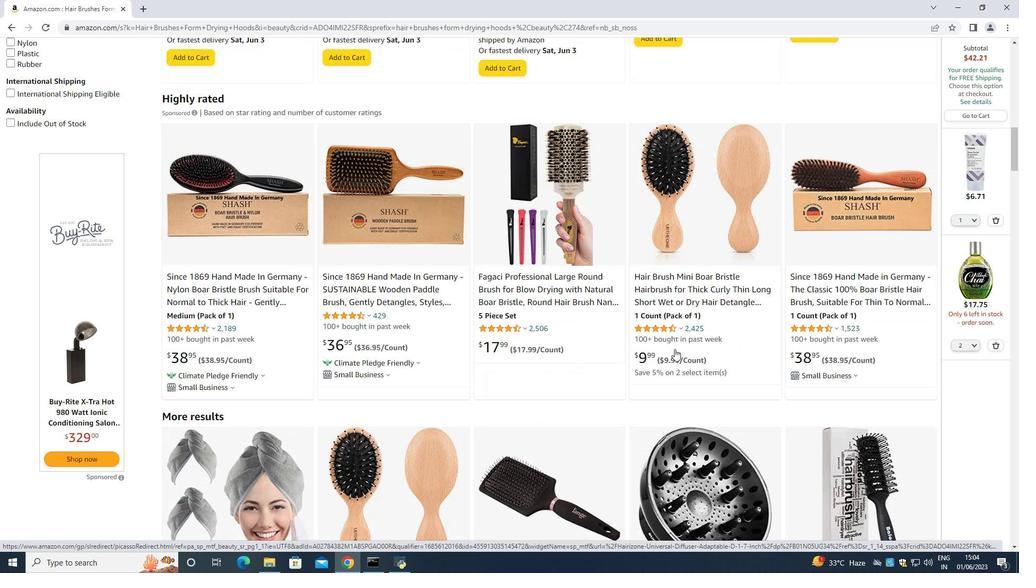 
Action: Mouse scrolled (674, 349) with delta (0, 0)
Screenshot: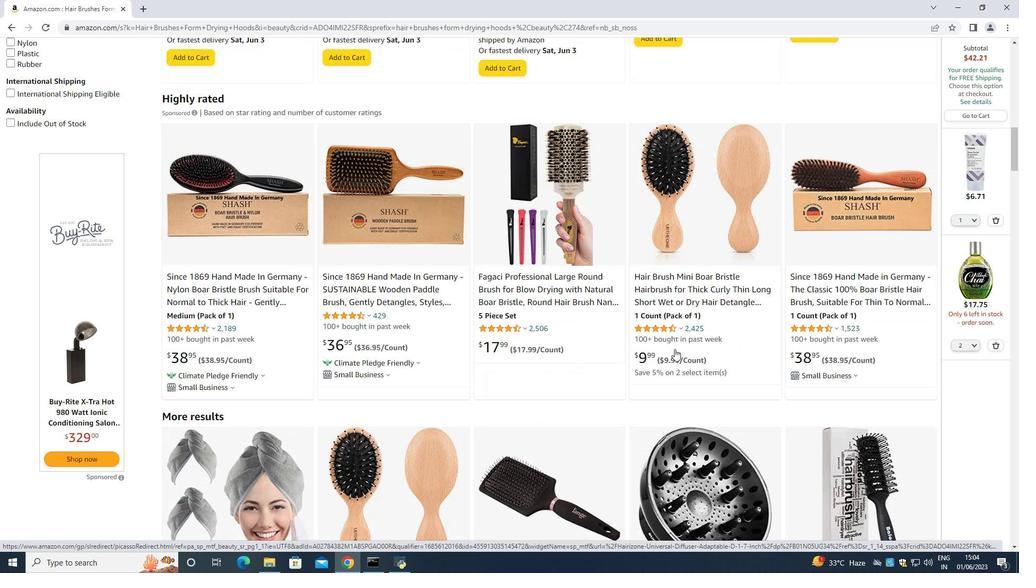 
Action: Mouse moved to (697, 340)
Screenshot: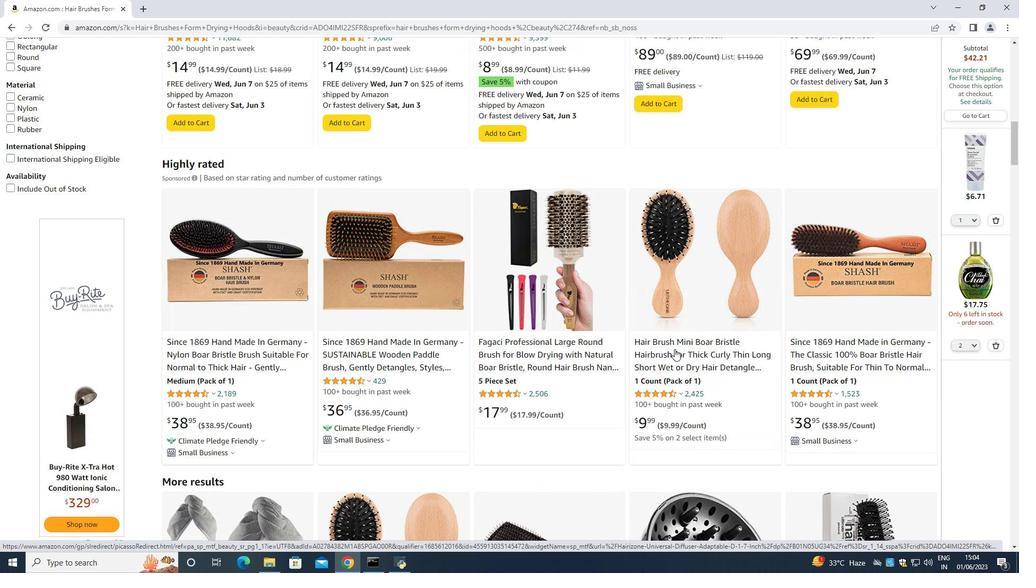
Action: Mouse scrolled (697, 340) with delta (0, 0)
Screenshot: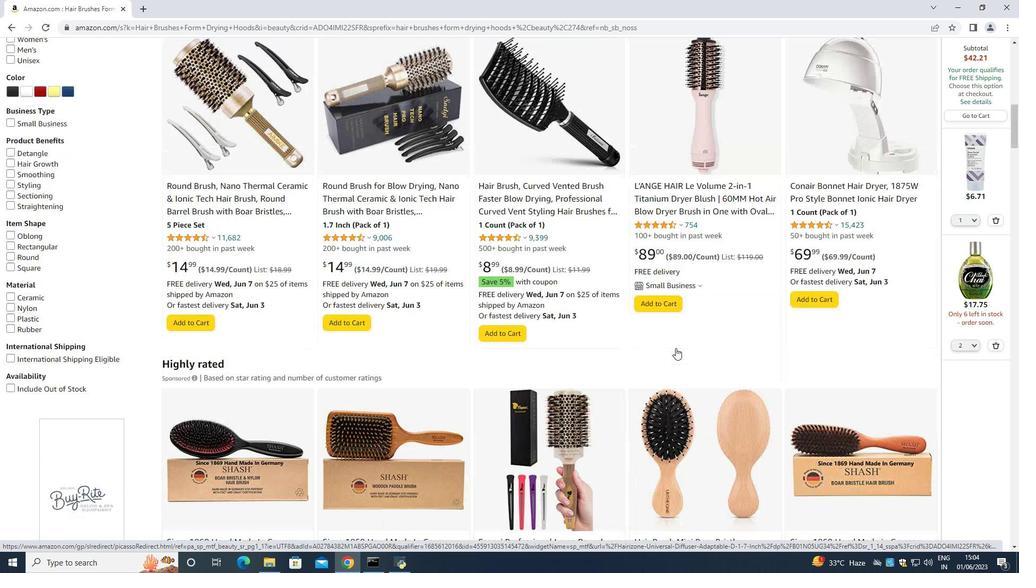 
Action: Mouse scrolled (697, 340) with delta (0, 0)
Screenshot: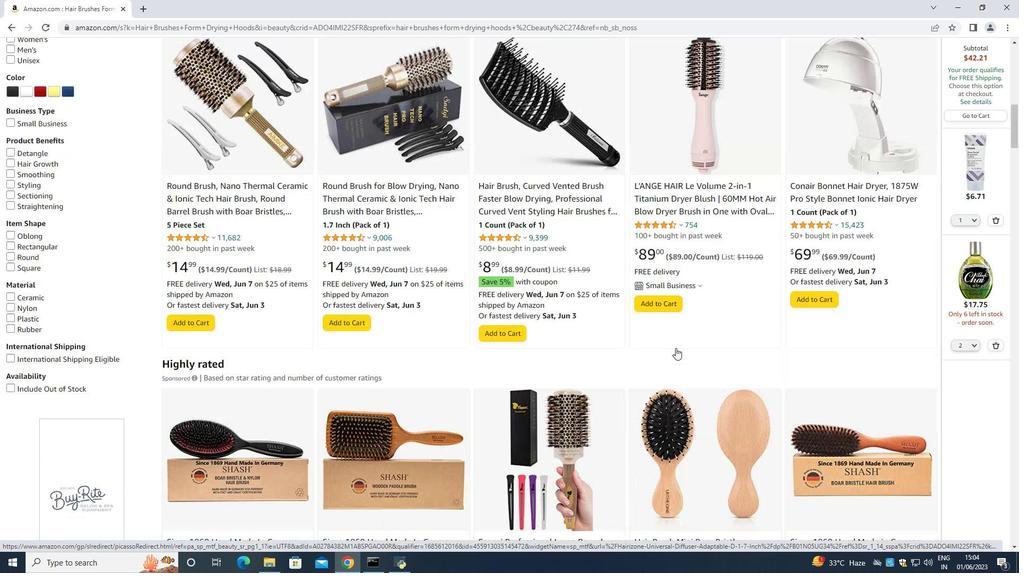 
Action: Mouse scrolled (697, 340) with delta (0, 0)
Screenshot: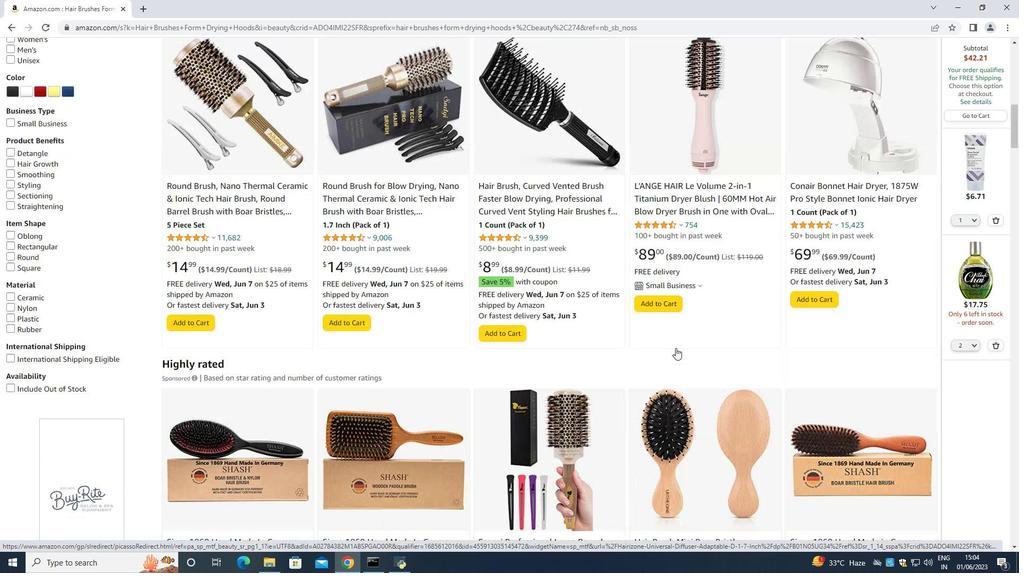 
Action: Mouse scrolled (697, 340) with delta (0, 0)
Screenshot: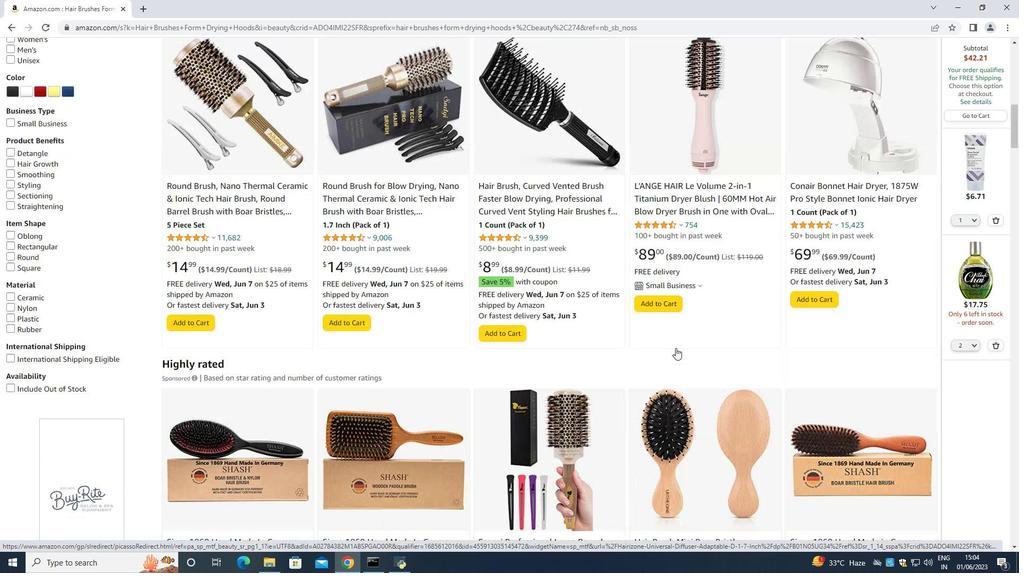 
Action: Mouse scrolled (697, 340) with delta (0, 0)
Screenshot: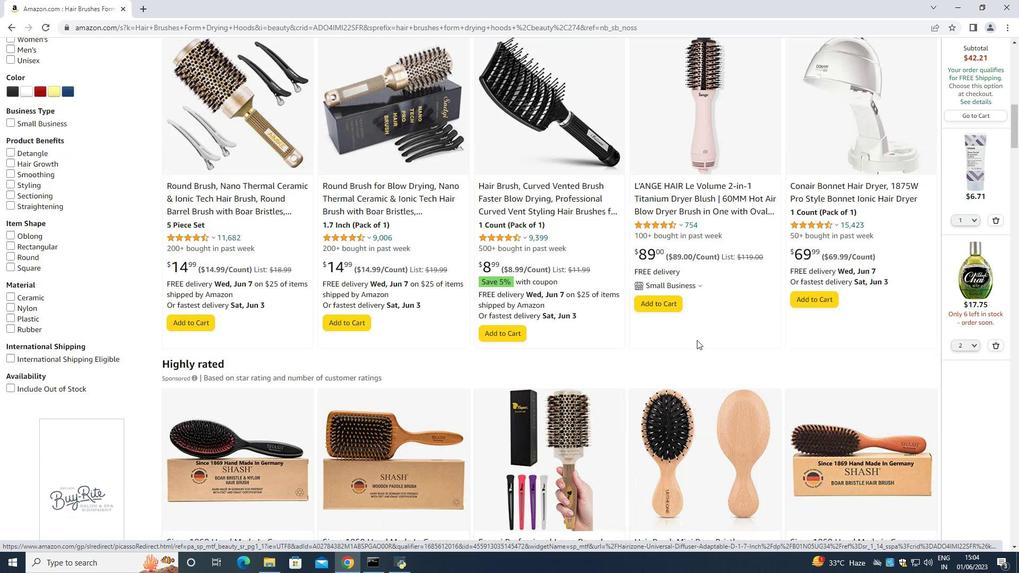 
Action: Mouse scrolled (697, 340) with delta (0, 0)
Screenshot: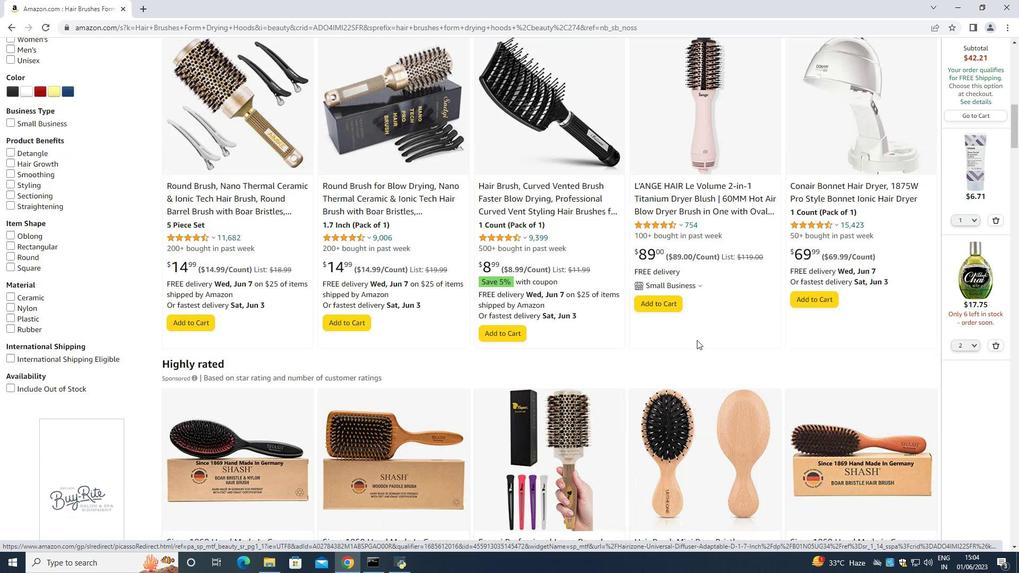 
Action: Mouse scrolled (697, 340) with delta (0, 0)
Screenshot: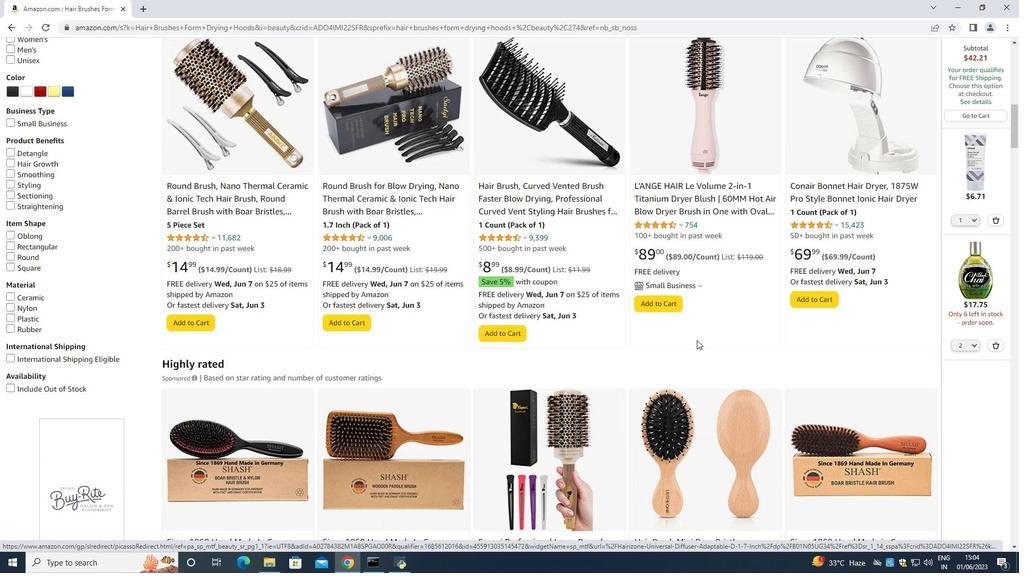 
Action: Mouse scrolled (697, 340) with delta (0, 0)
Screenshot: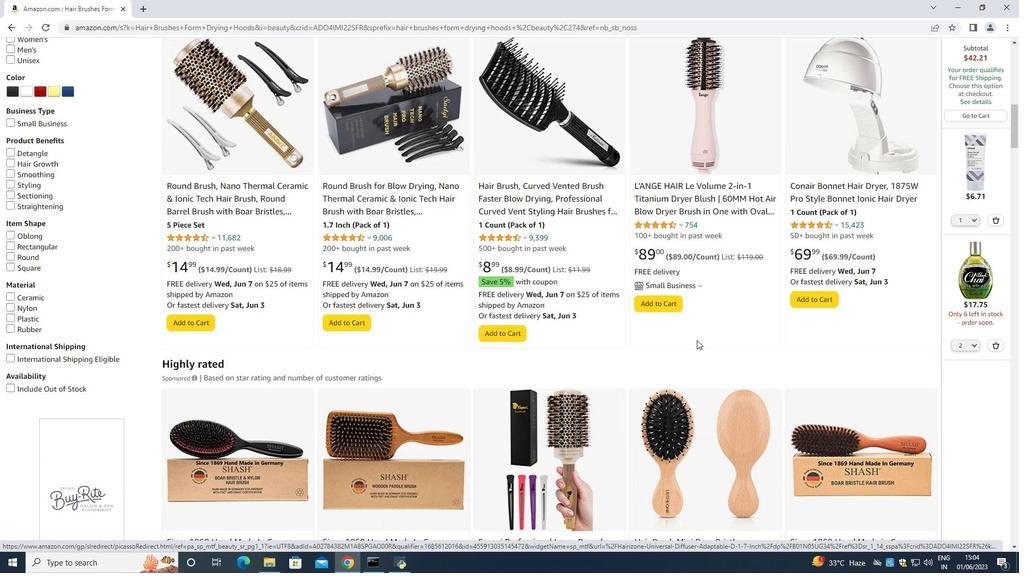 
Action: Mouse scrolled (697, 340) with delta (0, 0)
Screenshot: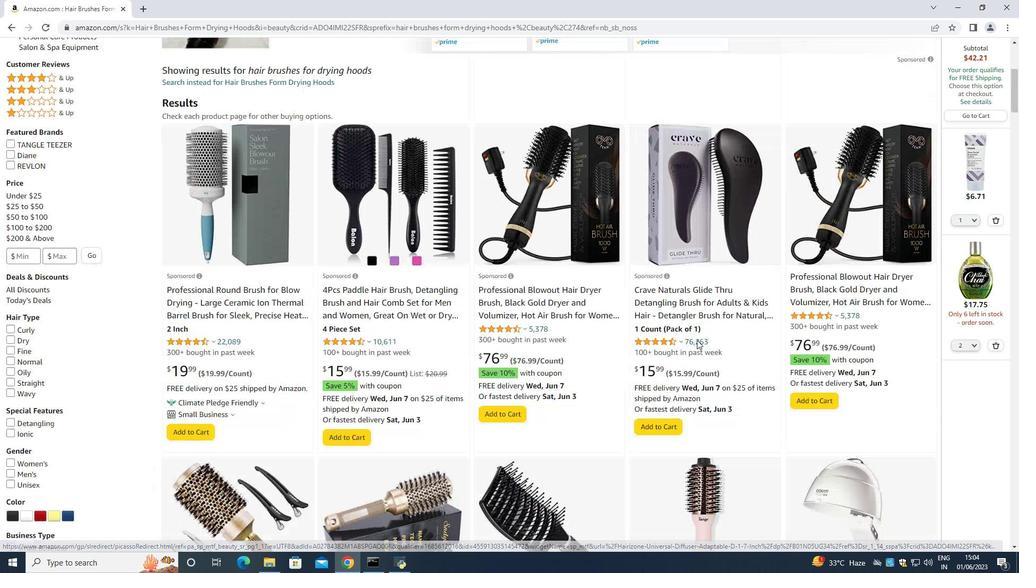 
Action: Mouse scrolled (697, 340) with delta (0, 0)
Screenshot: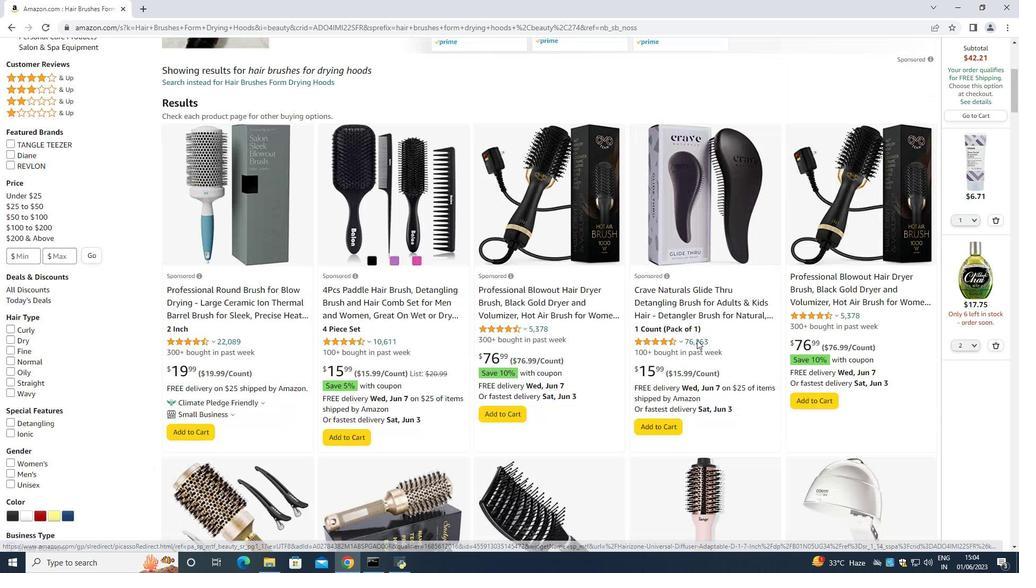 
Action: Mouse scrolled (697, 340) with delta (0, 0)
Screenshot: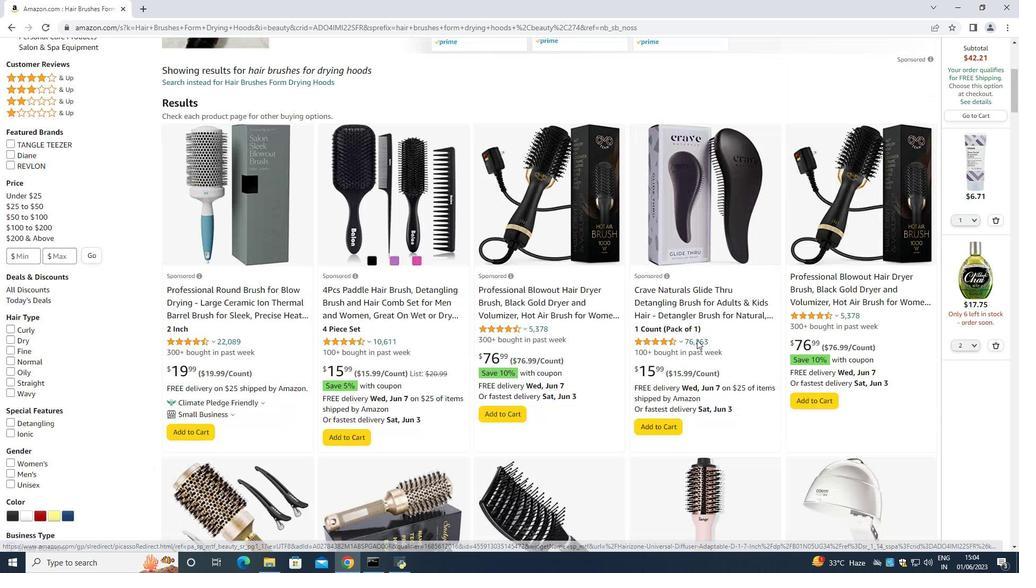 
Action: Mouse scrolled (697, 340) with delta (0, 0)
Screenshot: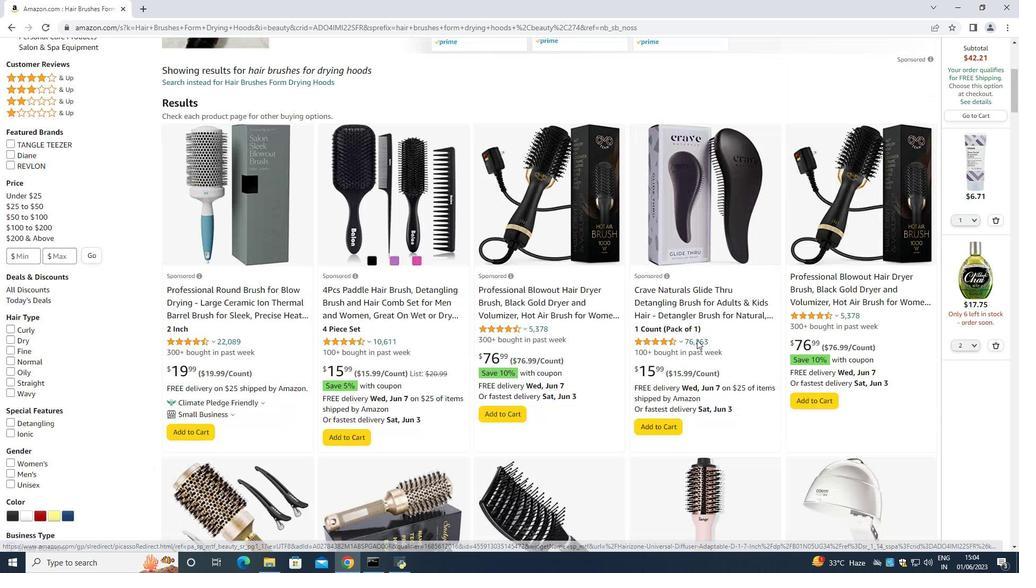 
Action: Mouse scrolled (697, 340) with delta (0, 0)
Screenshot: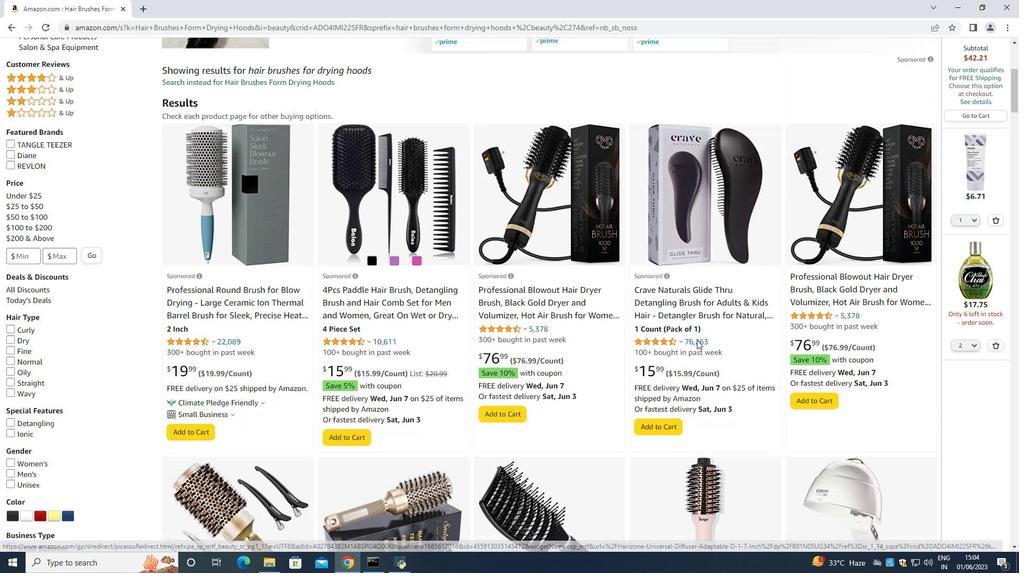 
Action: Mouse scrolled (697, 340) with delta (0, 0)
Screenshot: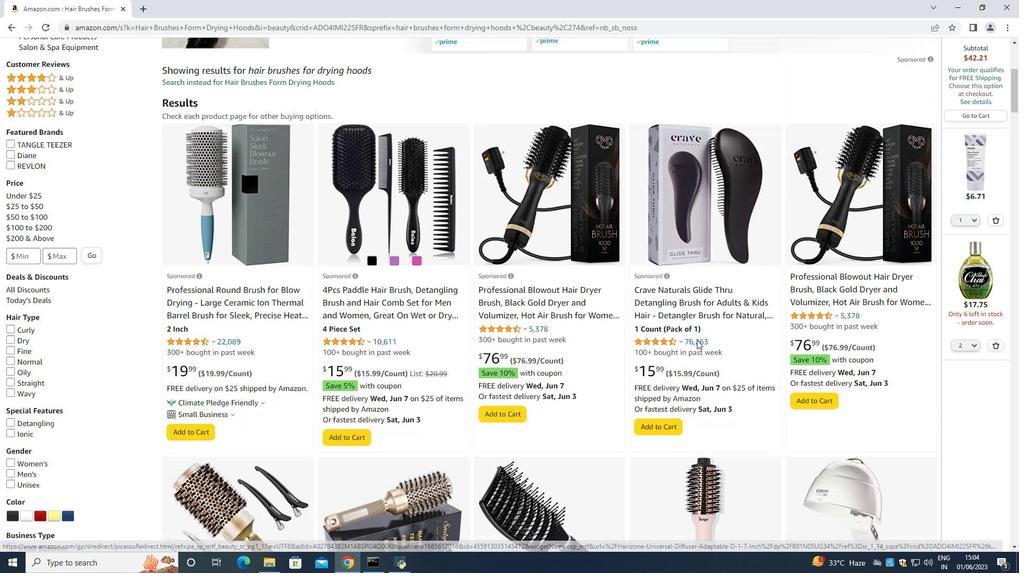 
Action: Mouse scrolled (697, 340) with delta (0, 0)
Screenshot: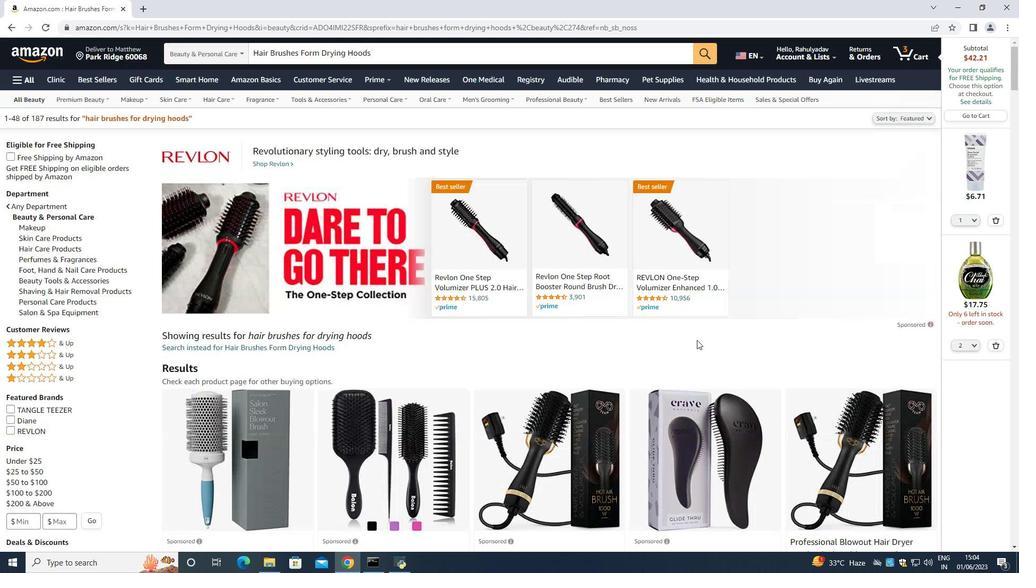 
Action: Mouse scrolled (697, 340) with delta (0, 0)
Screenshot: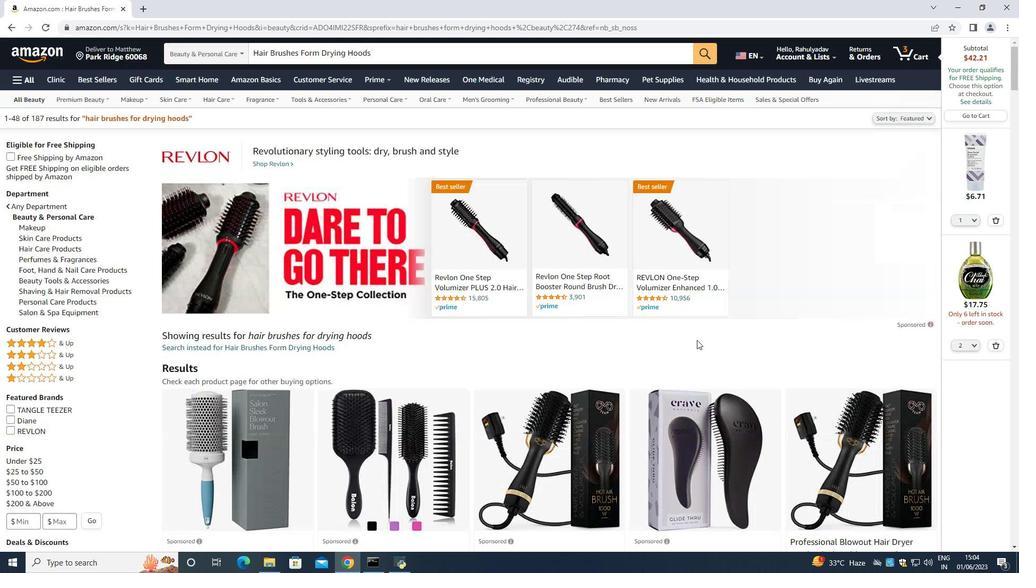 
Action: Mouse scrolled (697, 340) with delta (0, 0)
Screenshot: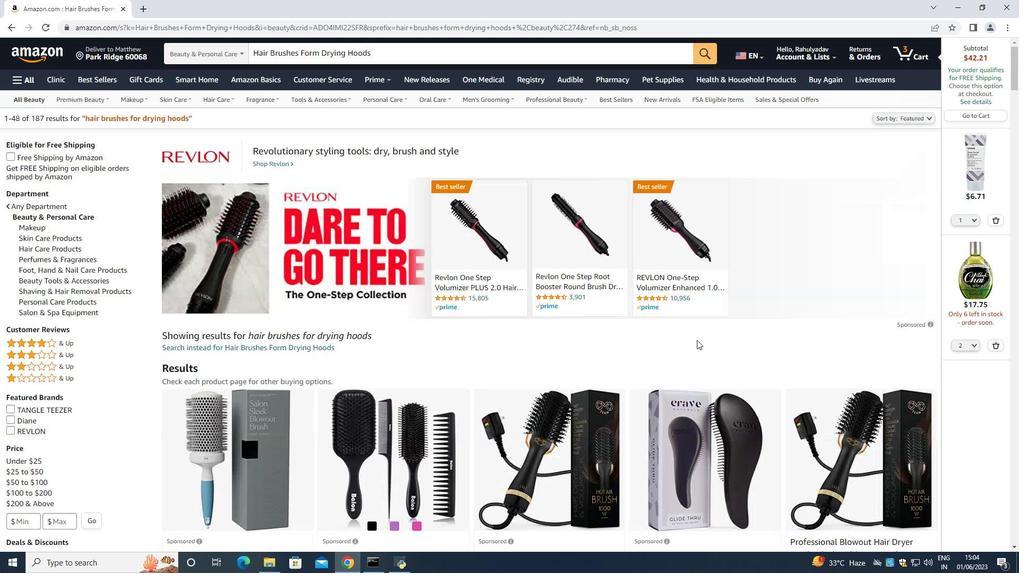 
Action: Mouse scrolled (697, 340) with delta (0, 0)
Screenshot: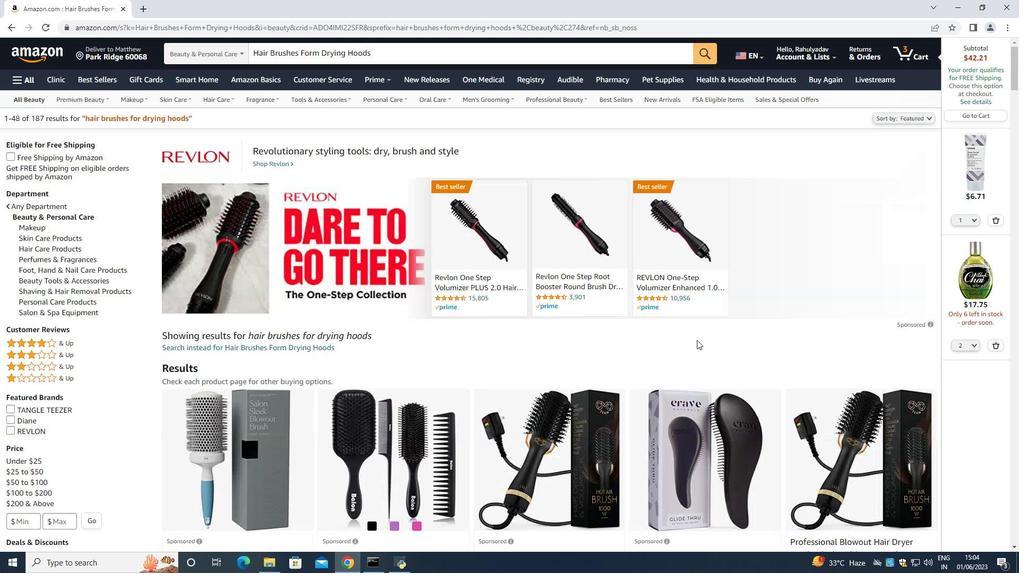 
Action: Mouse scrolled (697, 340) with delta (0, 0)
Screenshot: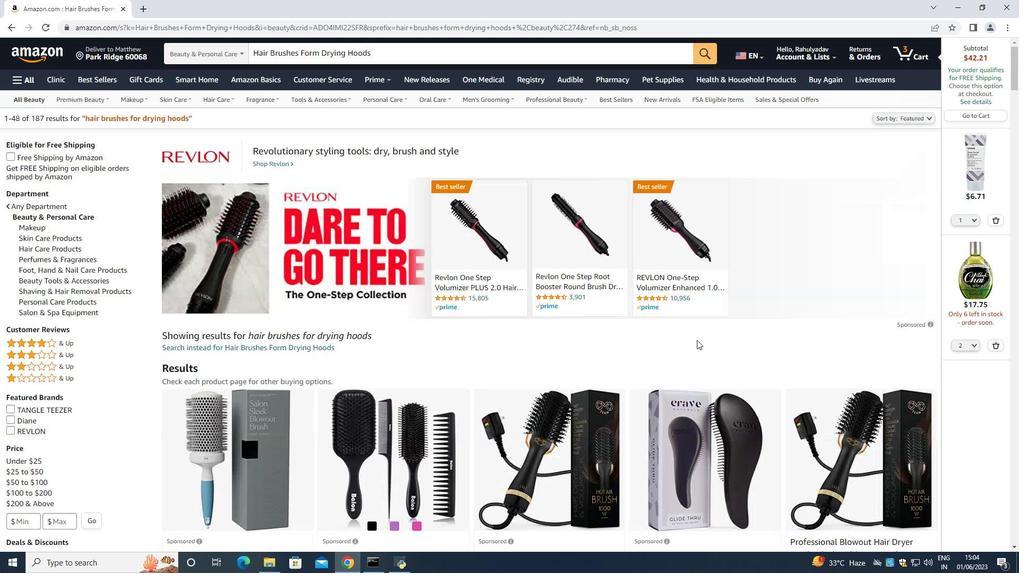 
Action: Mouse scrolled (697, 340) with delta (0, 0)
Screenshot: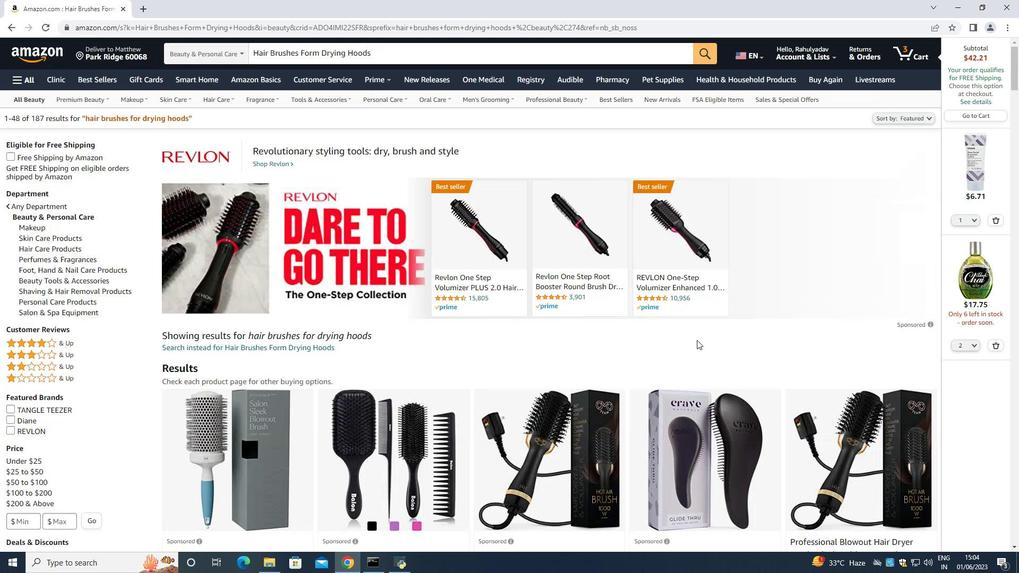 
Action: Mouse scrolled (697, 340) with delta (0, 0)
Screenshot: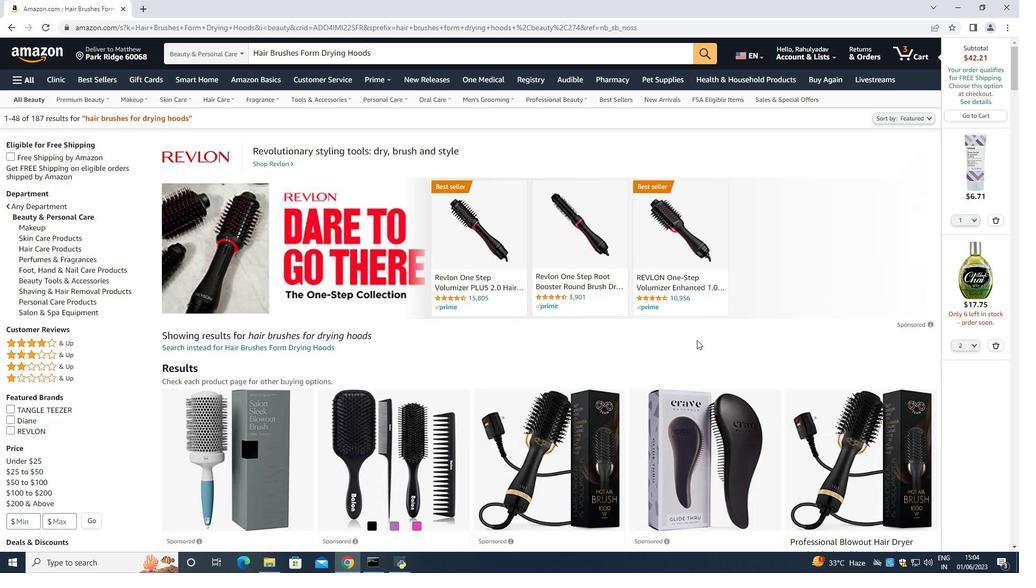 
Action: Mouse moved to (63, 249)
Screenshot: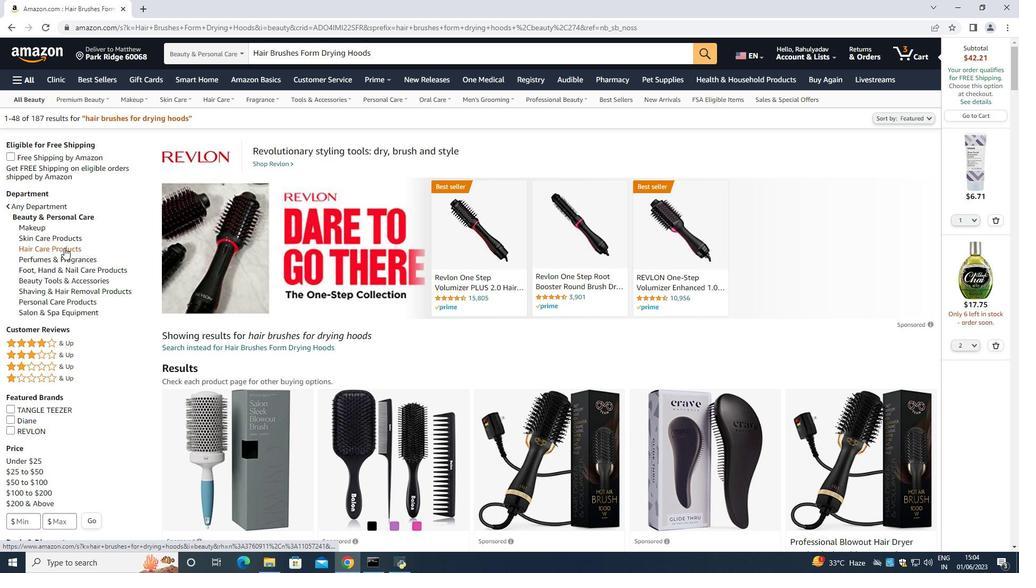 
Action: Mouse pressed left at (63, 249)
Screenshot: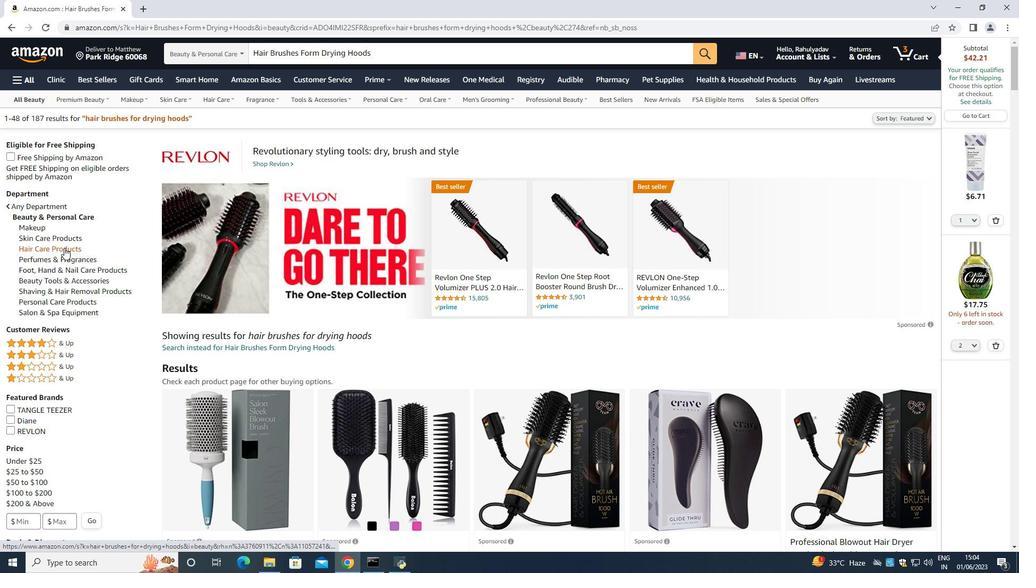 
Action: Mouse moved to (564, 303)
Screenshot: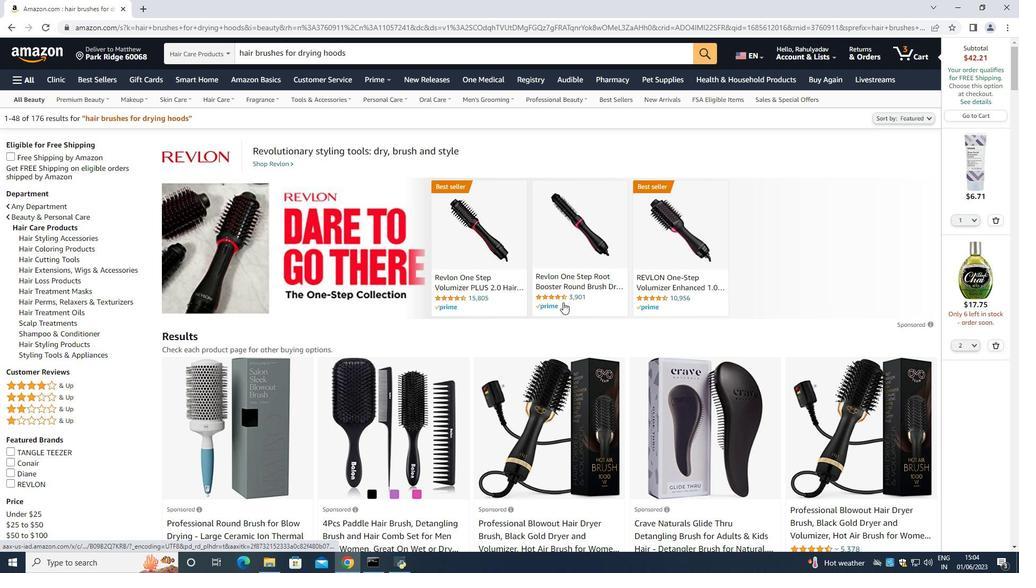 
Action: Mouse scrolled (563, 302) with delta (0, 0)
Screenshot: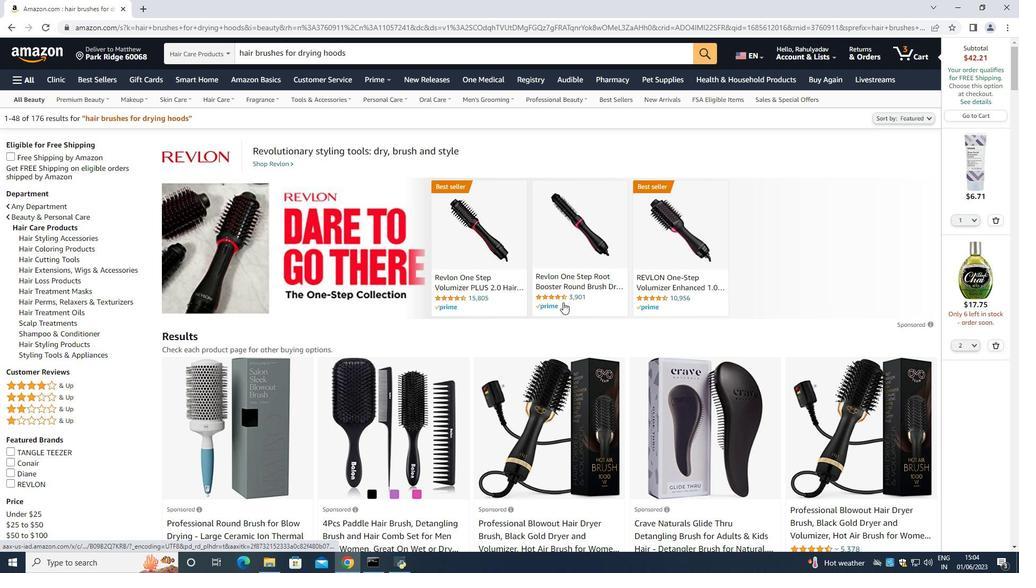 
Action: Mouse scrolled (564, 302) with delta (0, 0)
Screenshot: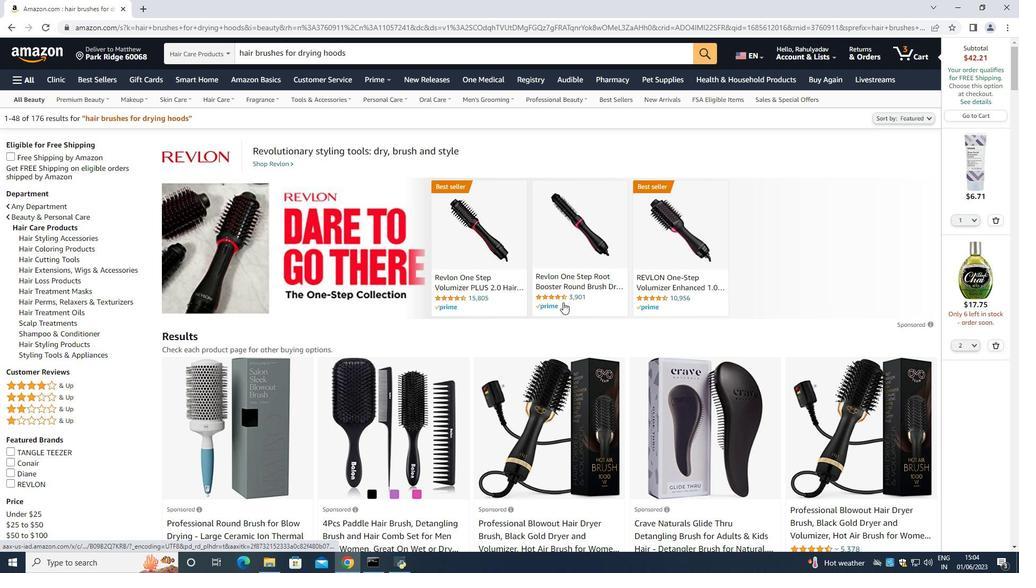 
Action: Mouse moved to (659, 80)
Screenshot: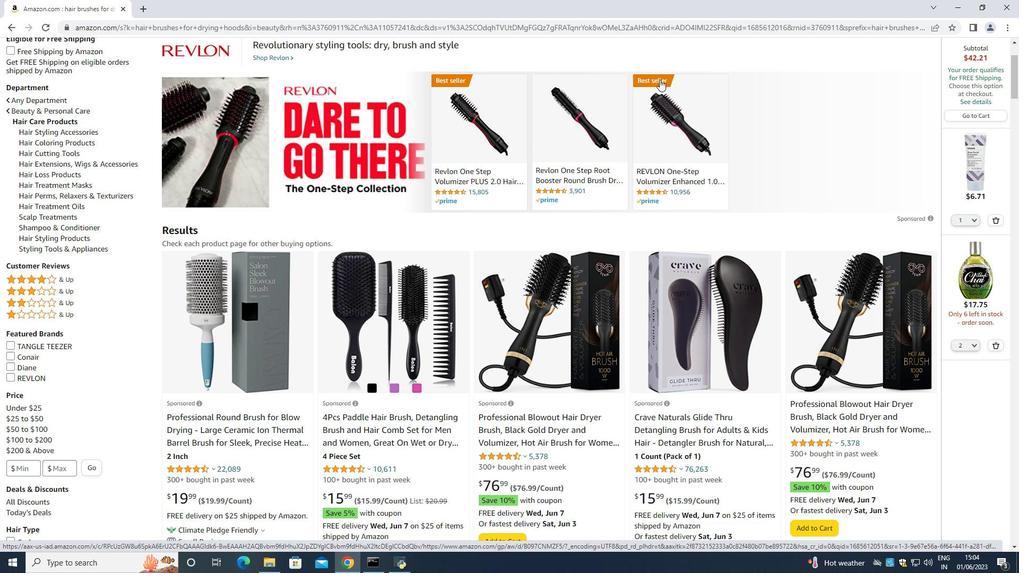 
Action: Mouse pressed left at (659, 80)
Screenshot: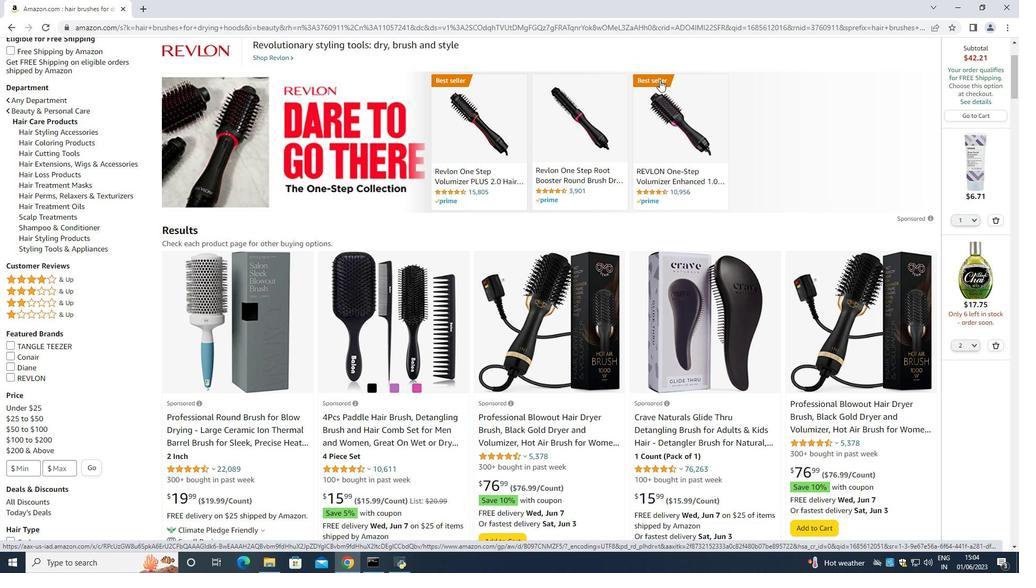 
Action: Mouse moved to (7, 24)
Screenshot: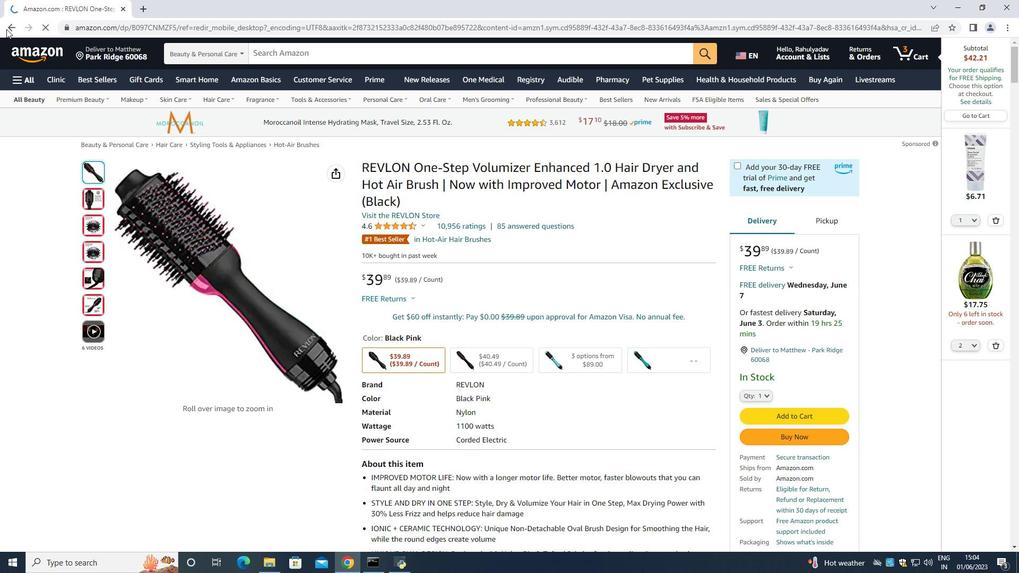 
Action: Mouse pressed left at (7, 24)
Screenshot: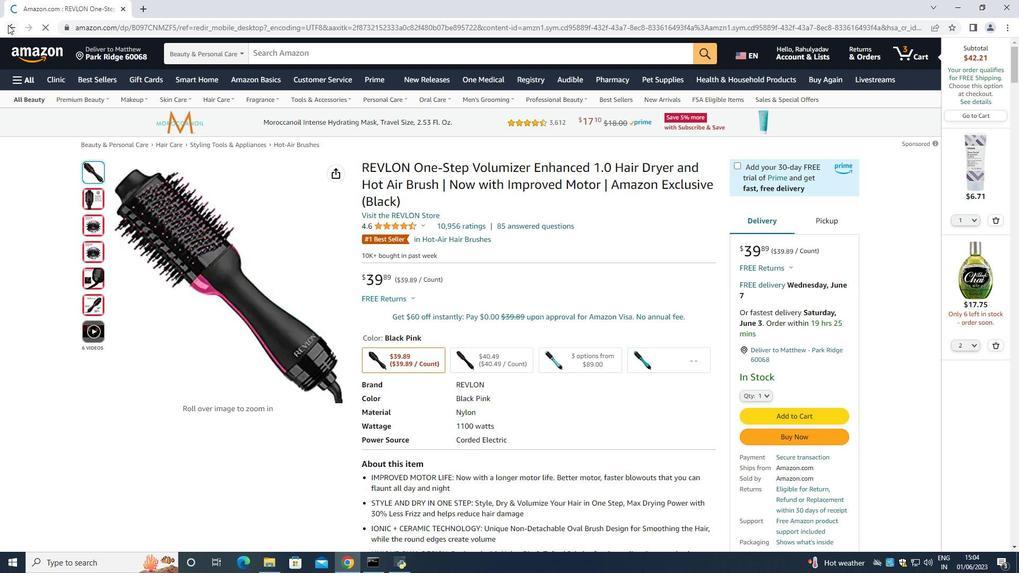 
Action: Mouse moved to (431, 237)
Screenshot: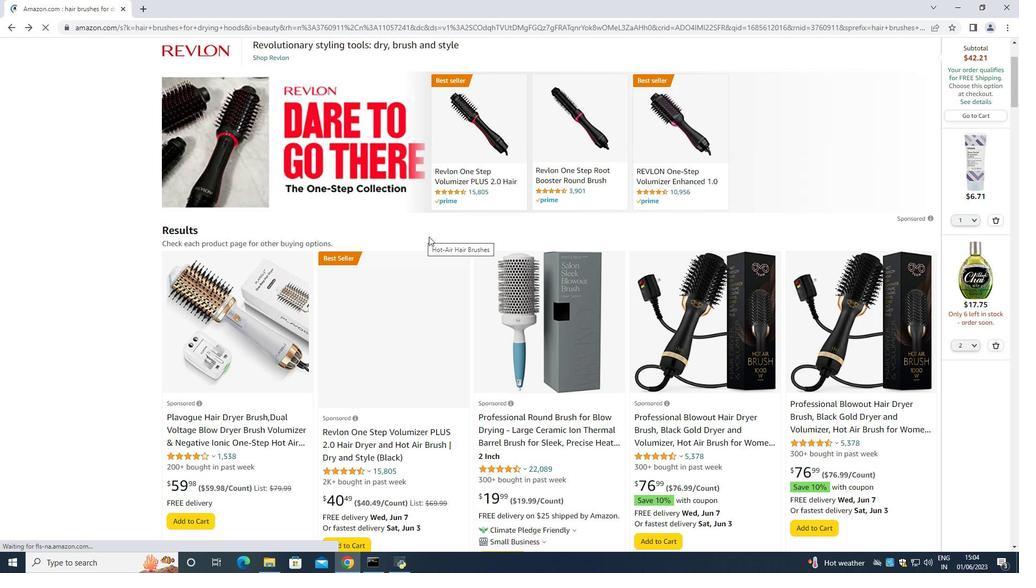 
Action: Mouse scrolled (431, 236) with delta (0, 0)
Screenshot: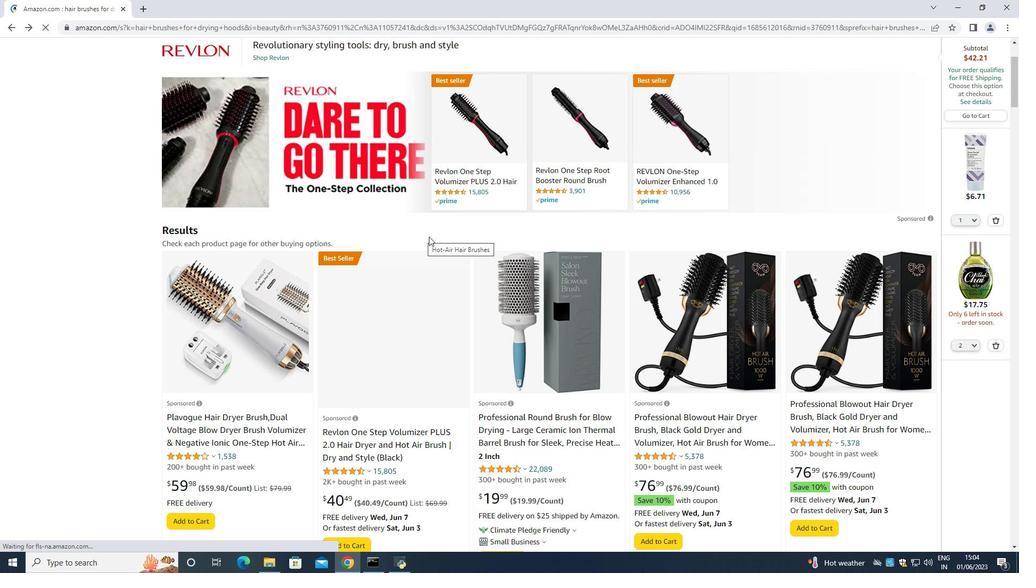 
Action: Mouse moved to (457, 171)
Screenshot: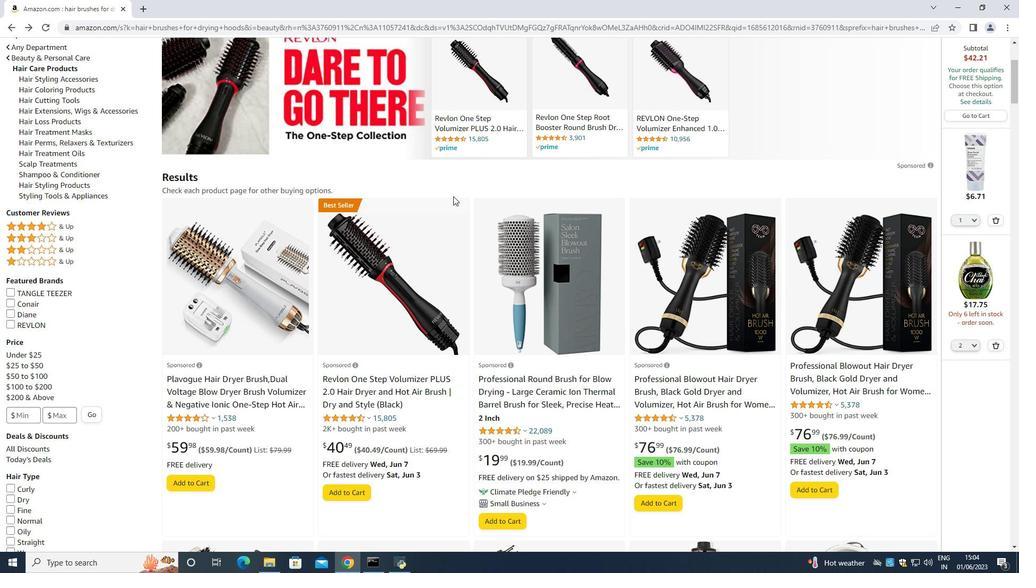 
Action: Mouse scrolled (457, 172) with delta (0, 0)
Screenshot: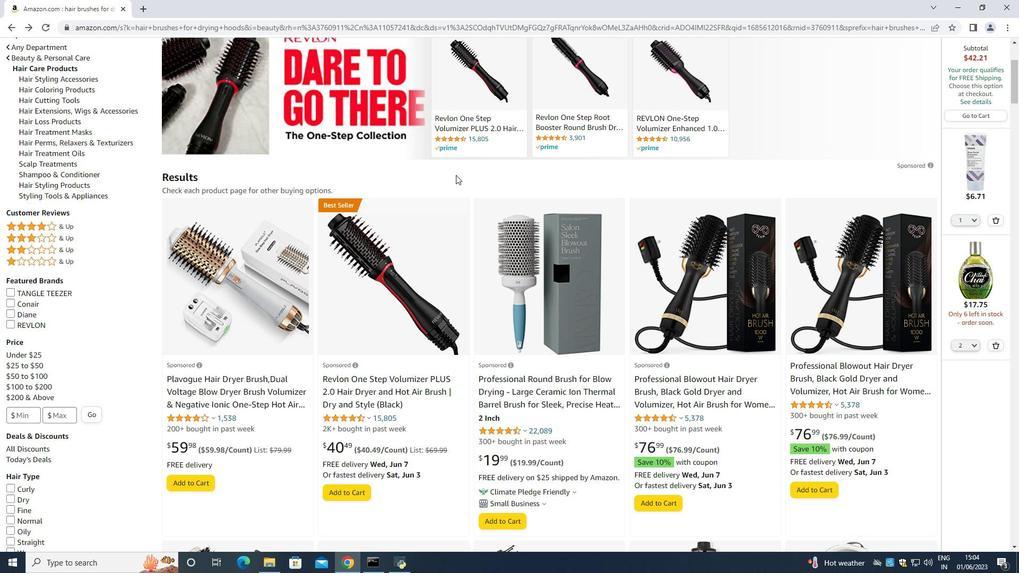 
Action: Mouse scrolled (457, 172) with delta (0, 0)
Screenshot: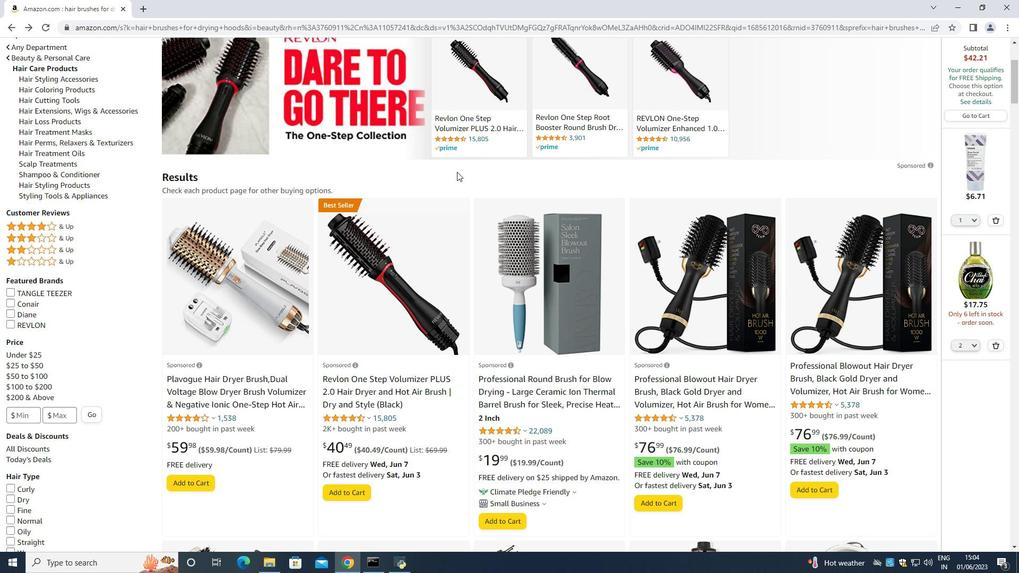
Action: Mouse scrolled (457, 172) with delta (0, 0)
Screenshot: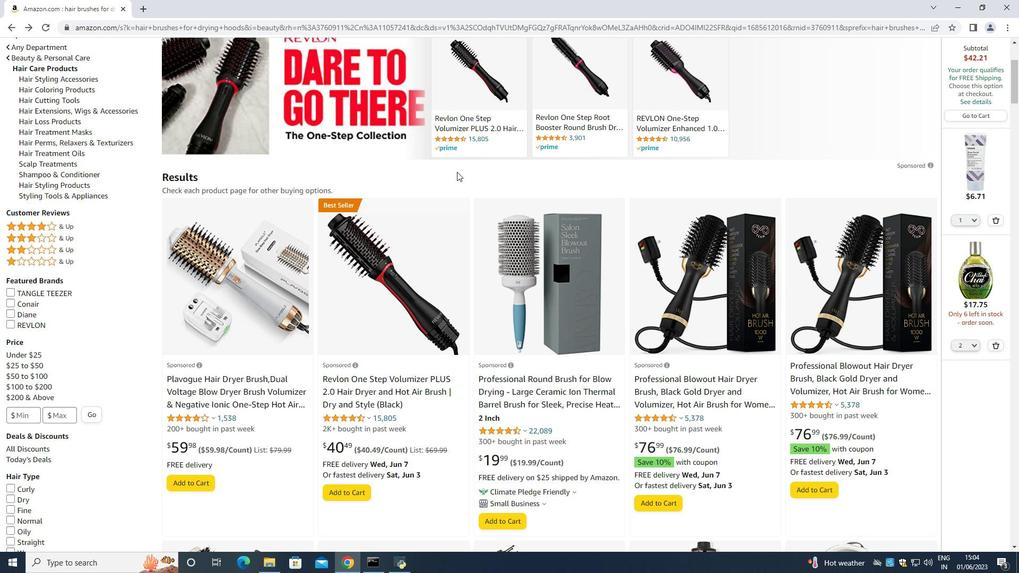 
Action: Mouse scrolled (457, 172) with delta (0, 0)
Screenshot: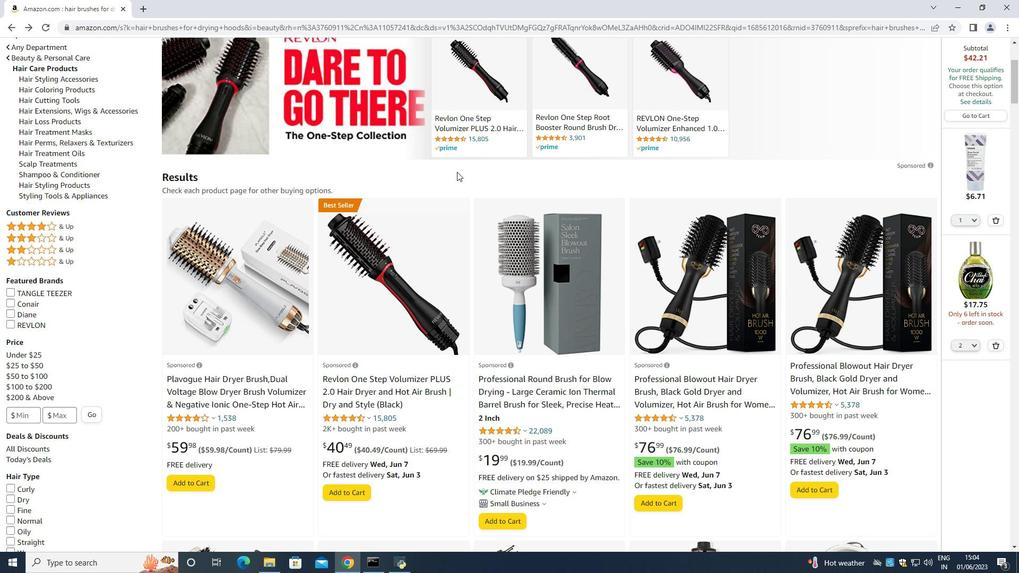 
Action: Mouse scrolled (457, 172) with delta (0, 0)
Screenshot: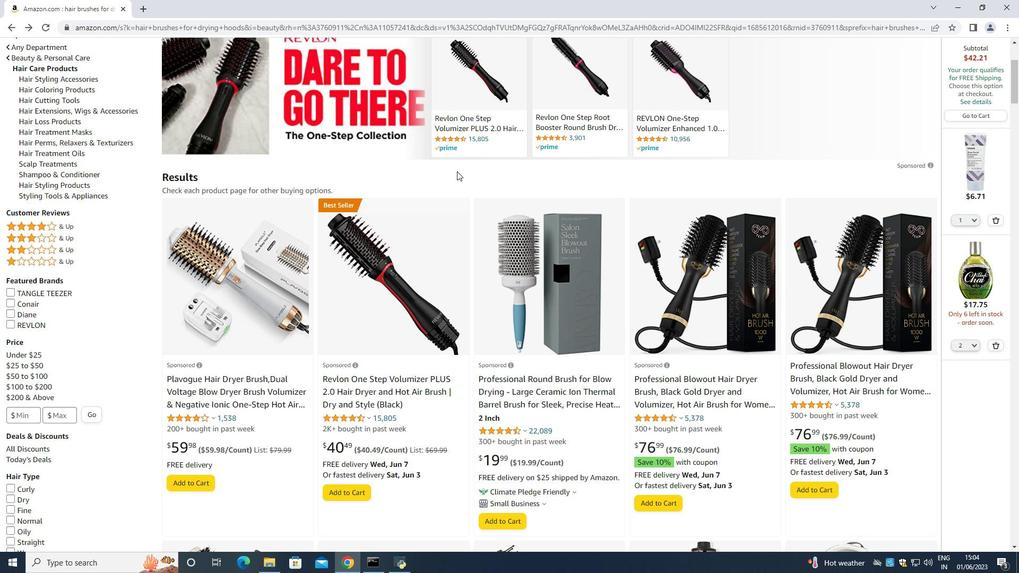 
Action: Mouse scrolled (457, 172) with delta (0, 0)
Screenshot: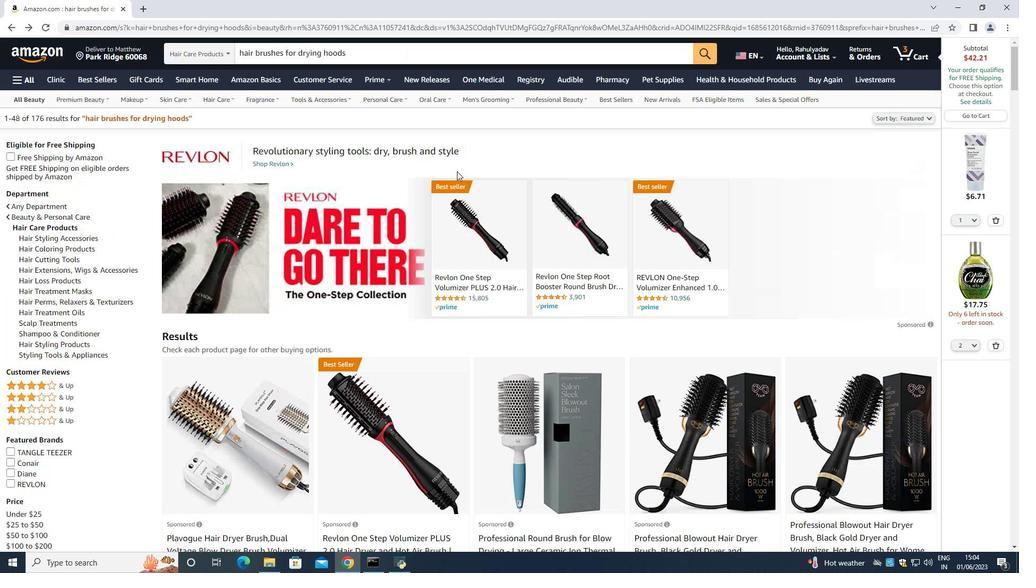 
Action: Mouse scrolled (457, 172) with delta (0, 0)
Screenshot: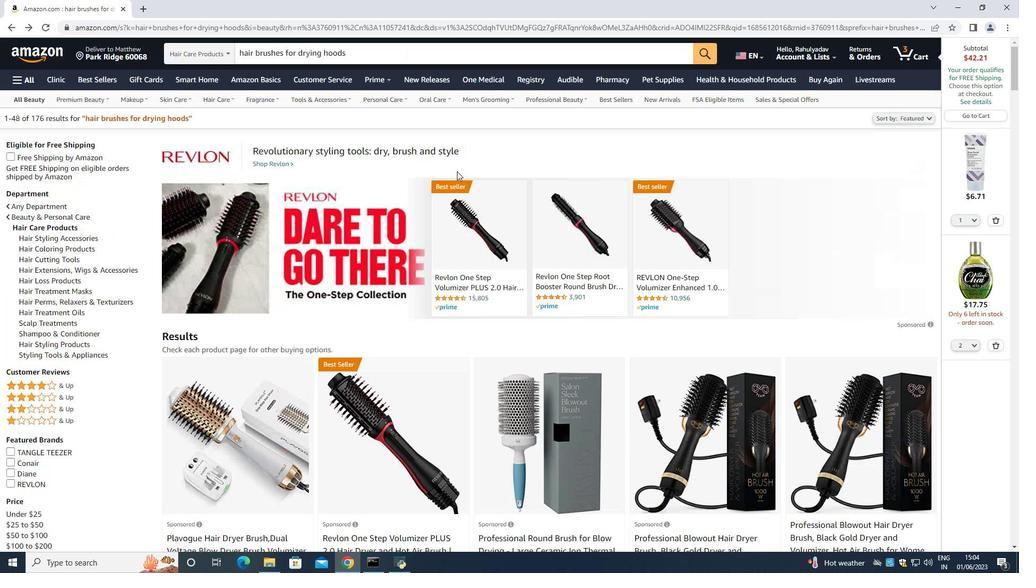 
Action: Mouse scrolled (457, 172) with delta (0, 0)
Screenshot: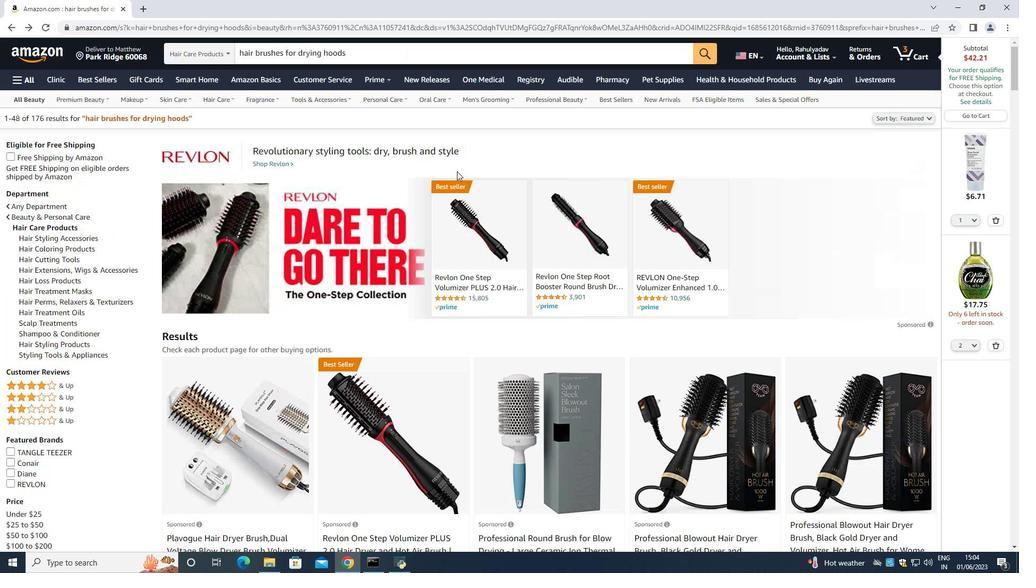 
Action: Mouse scrolled (457, 172) with delta (0, 0)
Screenshot: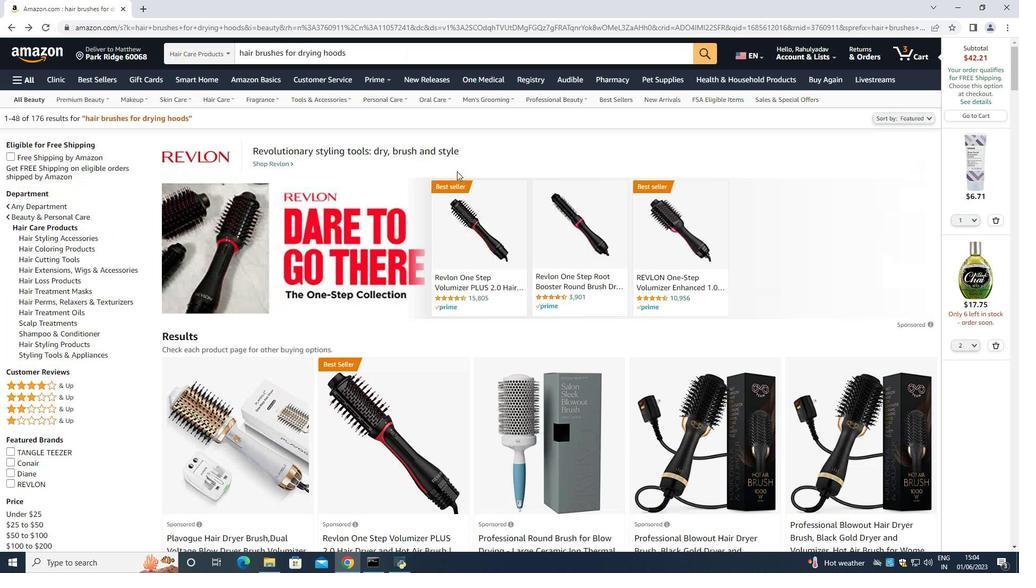 
Action: Mouse scrolled (457, 172) with delta (0, 0)
Screenshot: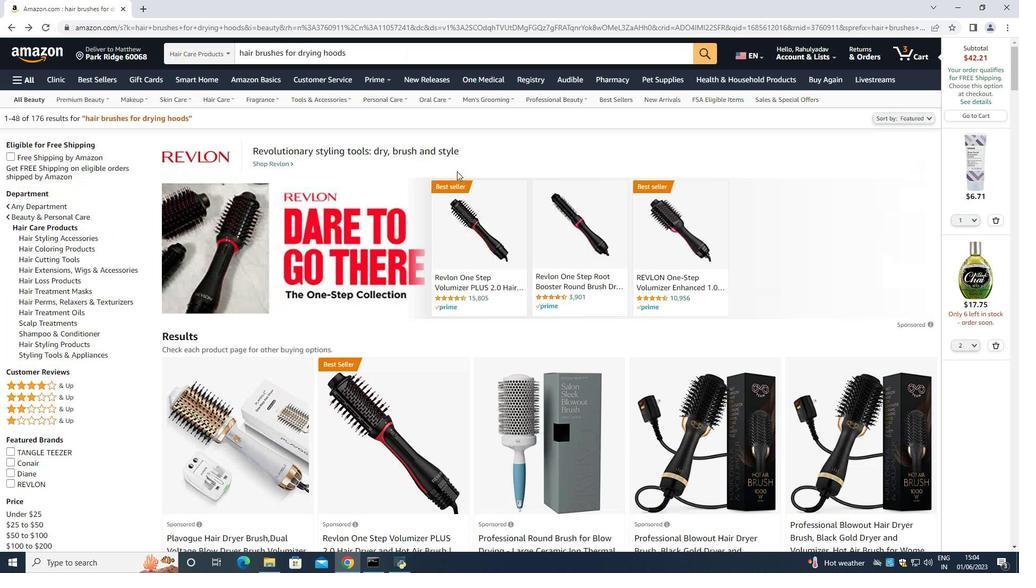 
Action: Mouse moved to (457, 171)
Screenshot: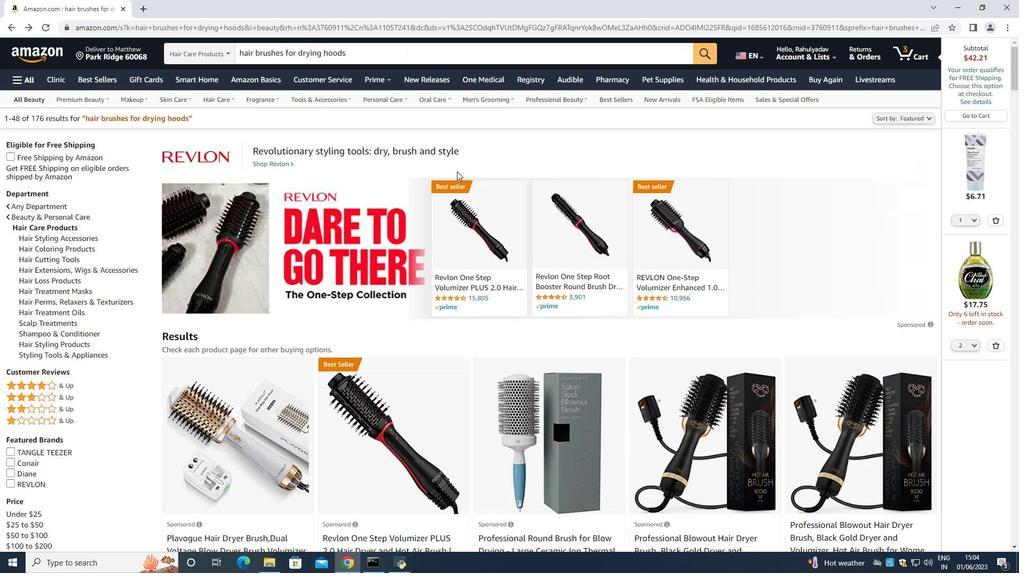 
Action: Mouse scrolled (457, 172) with delta (0, 0)
Screenshot: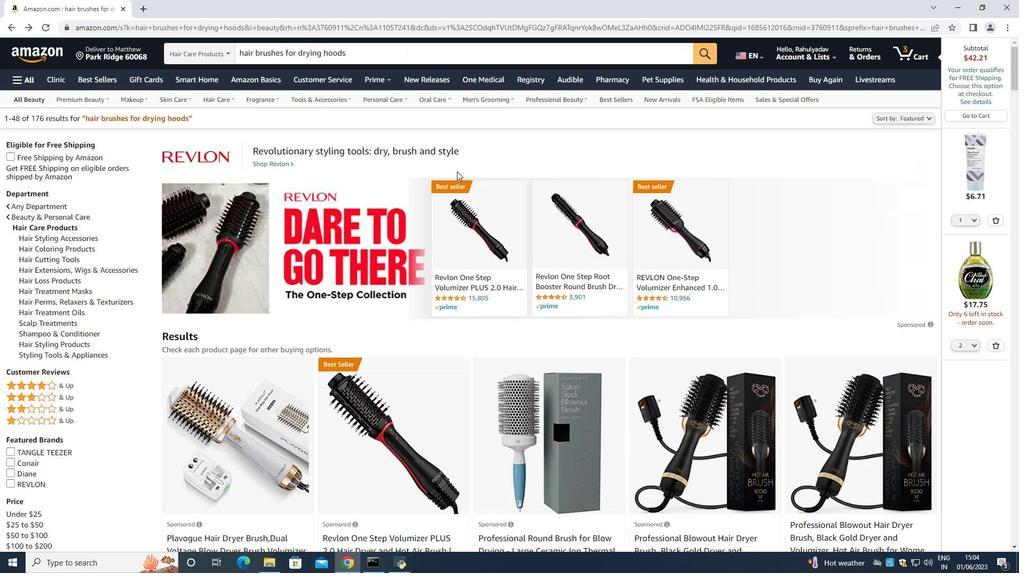 
Action: Mouse scrolled (457, 172) with delta (0, 0)
Screenshot: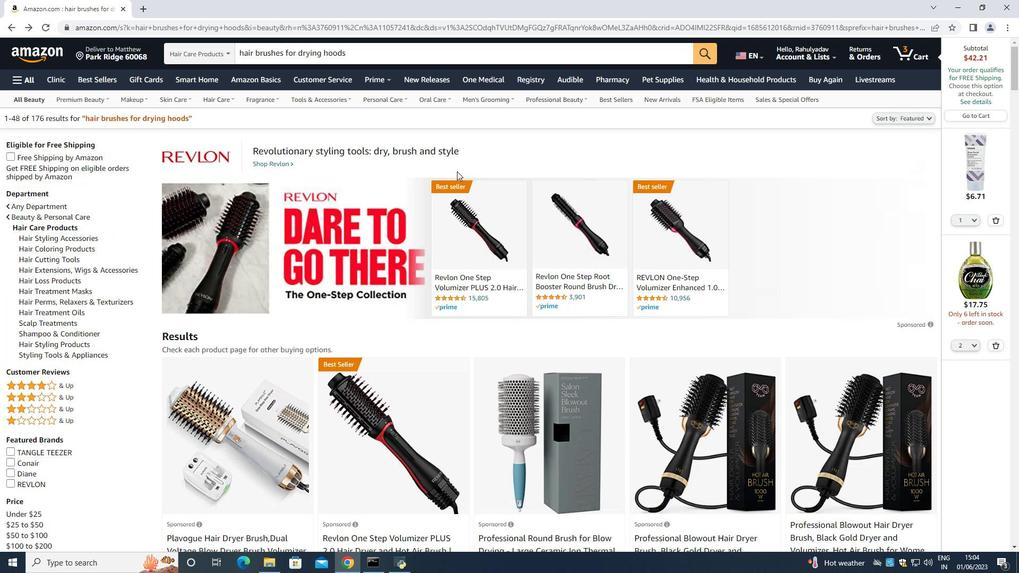 
Action: Mouse moved to (380, 44)
Screenshot: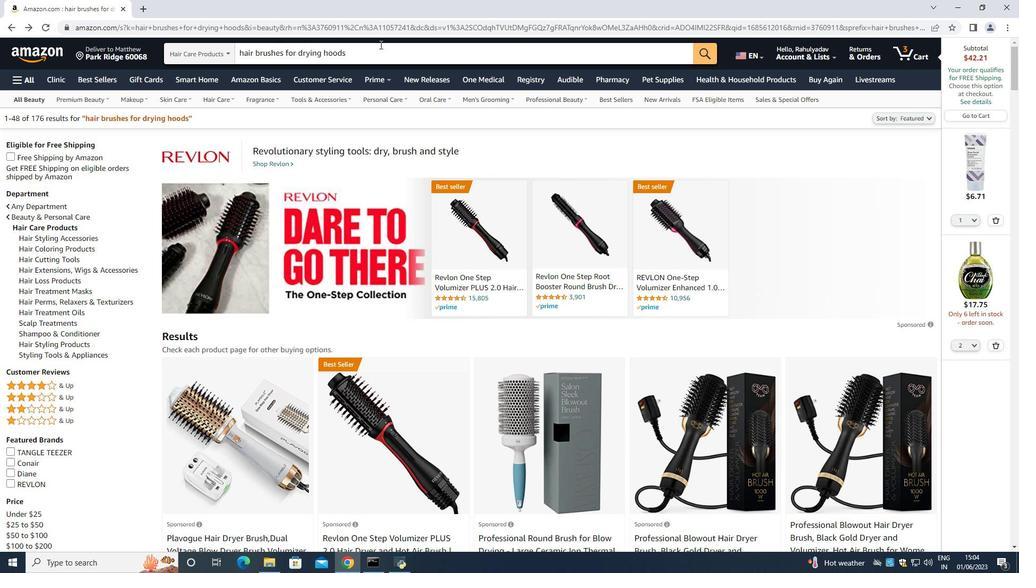 
Action: Mouse pressed left at (380, 44)
Screenshot: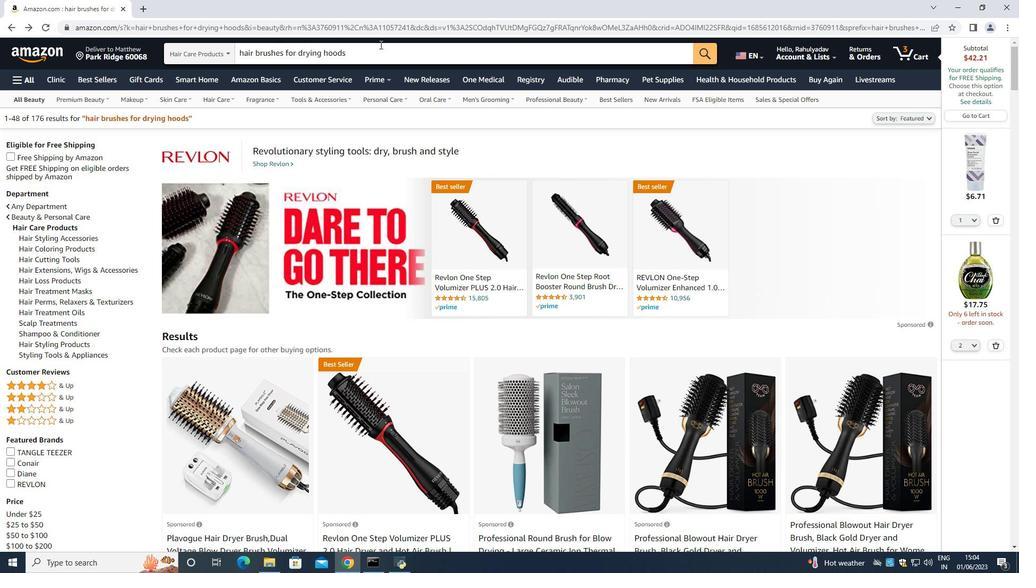 
Action: Mouse moved to (377, 54)
Screenshot: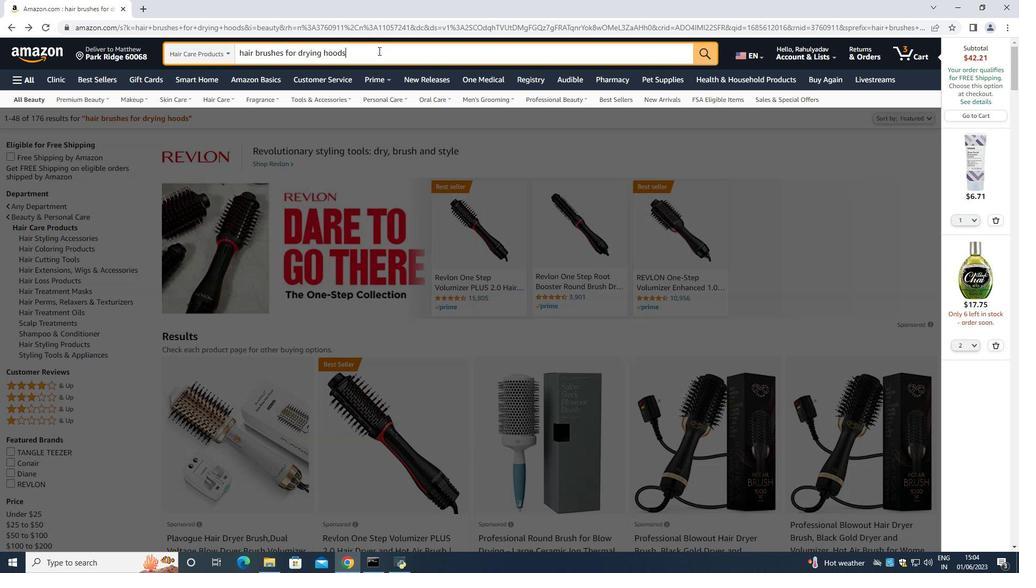 
Action: Key pressed <Key.backspace><Key.backspace><Key.backspace><Key.backspace><Key.backspace><Key.backspace><Key.backspace><Key.backspace><Key.backspace><Key.backspace><Key.backspace><Key.backspace><Key.backspace><Key.backspace><Key.backspace><Key.backspace><Key.enter>
Screenshot: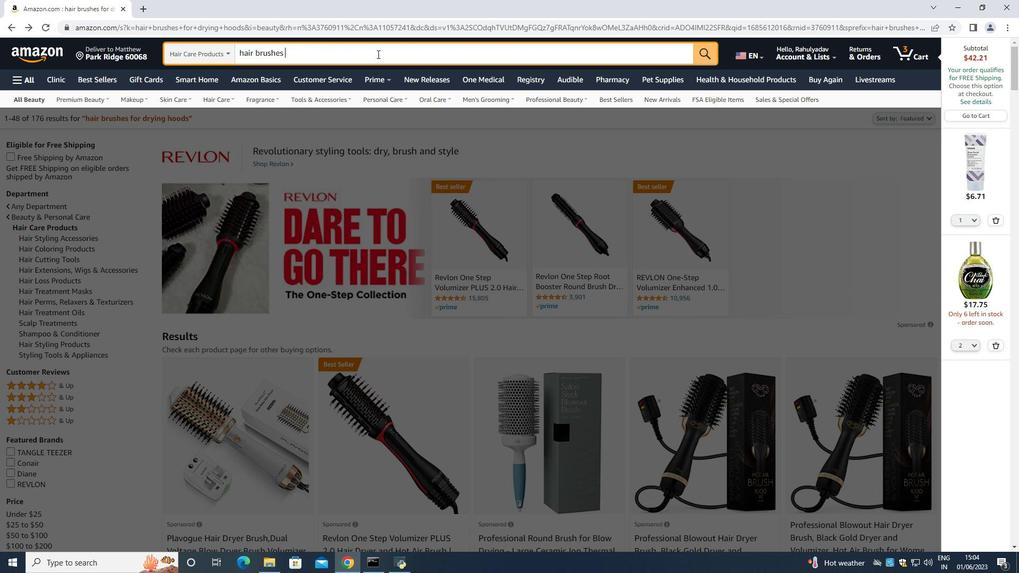 
Action: Mouse moved to (265, 365)
Screenshot: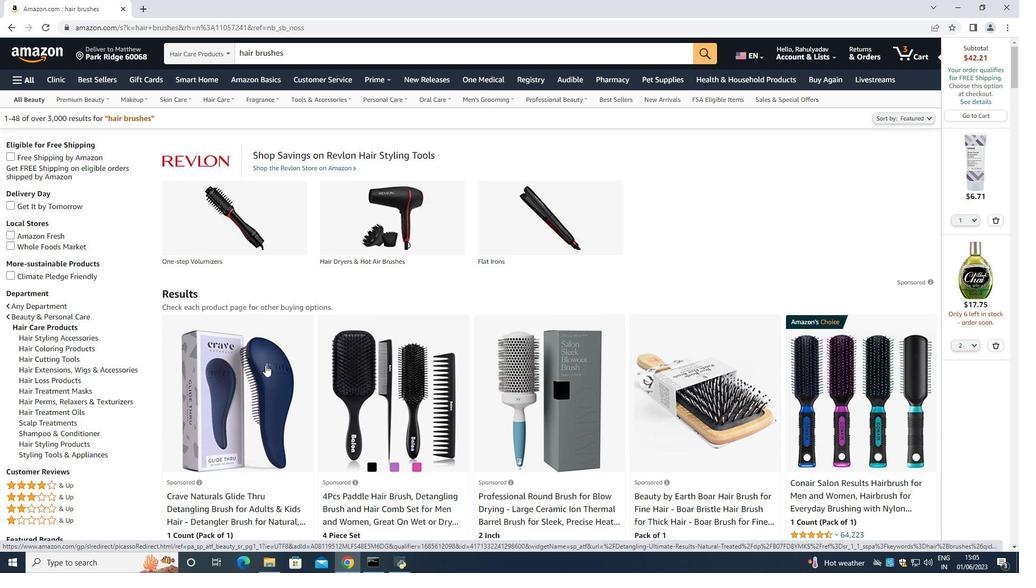 
Action: Mouse scrolled (265, 365) with delta (0, 0)
Screenshot: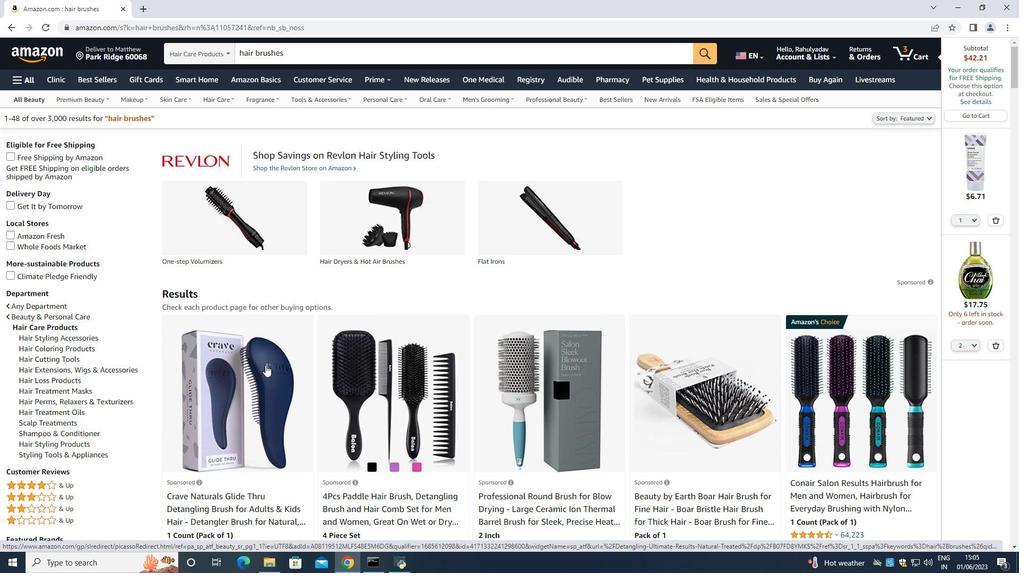 
Action: Mouse scrolled (265, 365) with delta (0, 0)
Screenshot: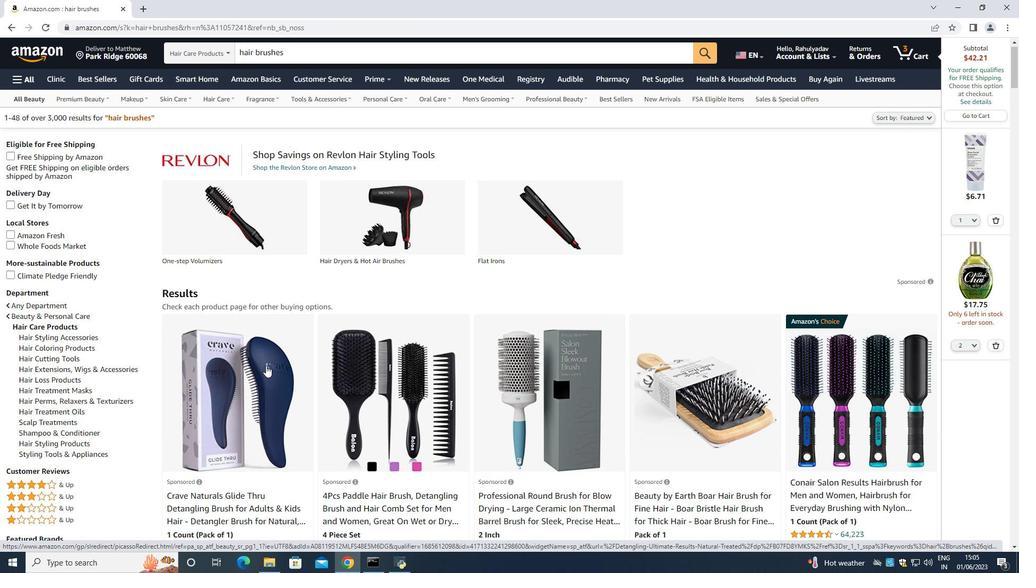 
Action: Mouse moved to (265, 365)
Screenshot: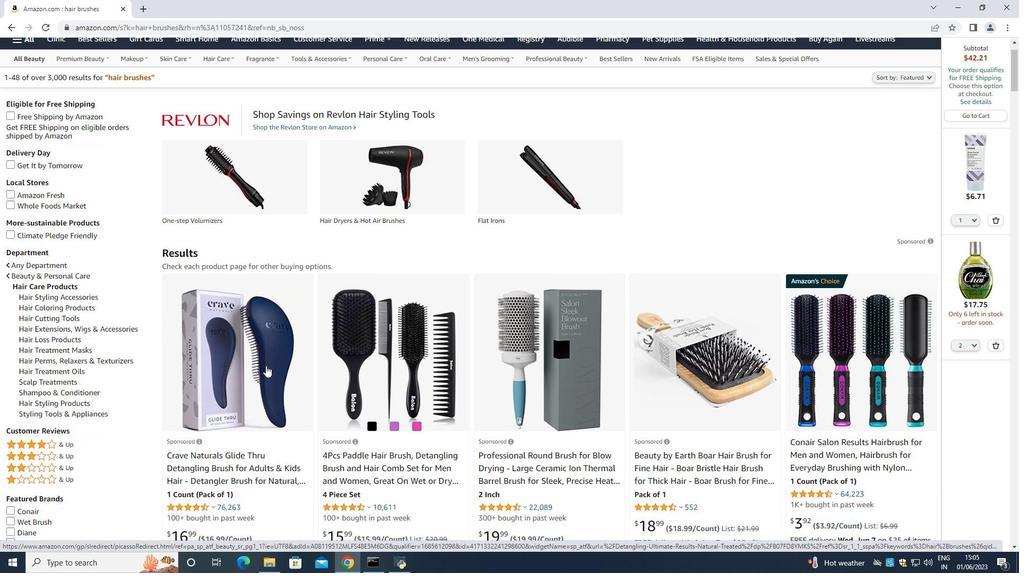 
Action: Mouse scrolled (265, 365) with delta (0, 0)
Screenshot: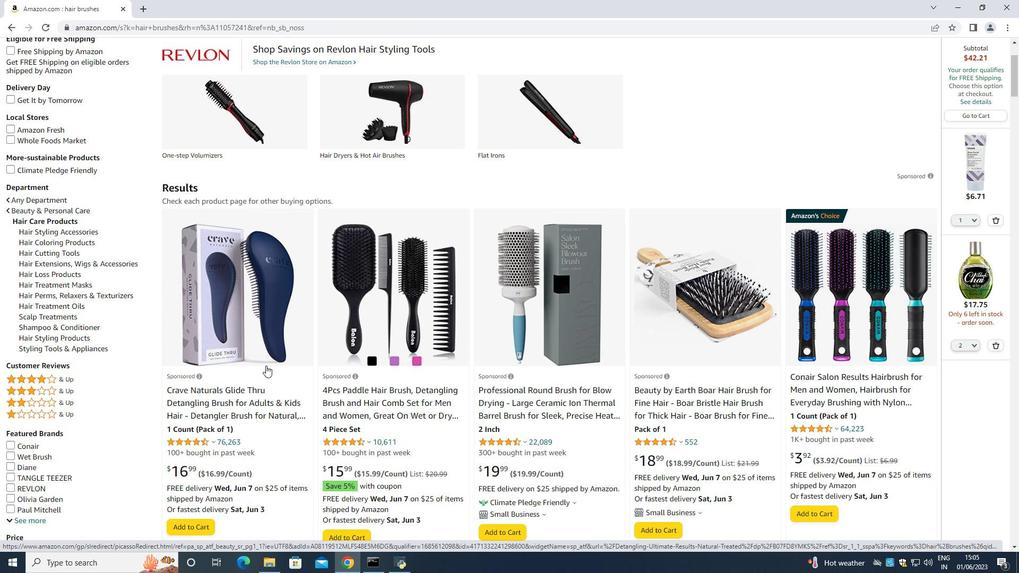 
Action: Mouse scrolled (265, 365) with delta (0, 0)
Screenshot: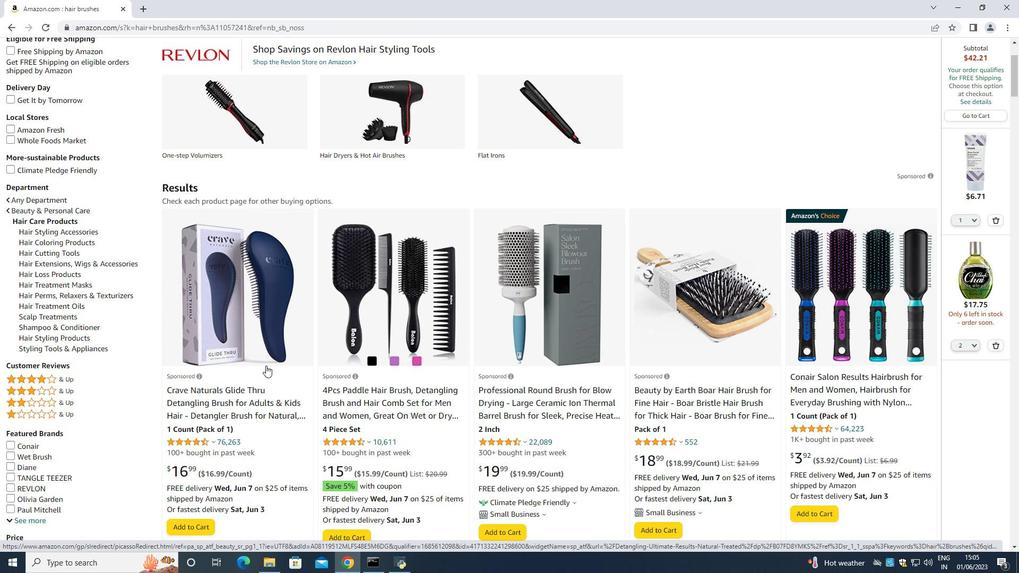 
Action: Mouse scrolled (265, 365) with delta (0, 0)
Screenshot: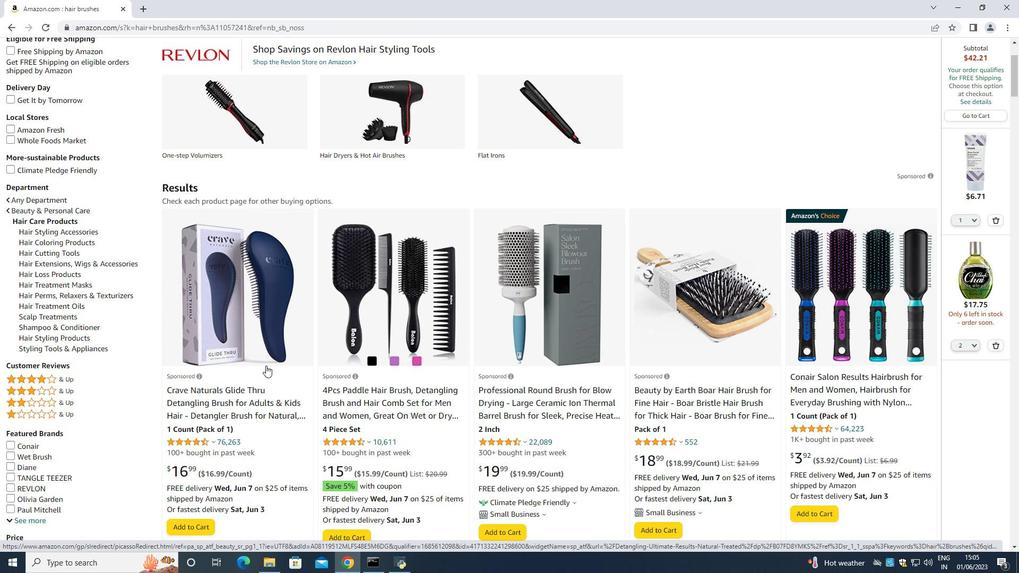 
Action: Mouse scrolled (265, 365) with delta (0, 0)
Screenshot: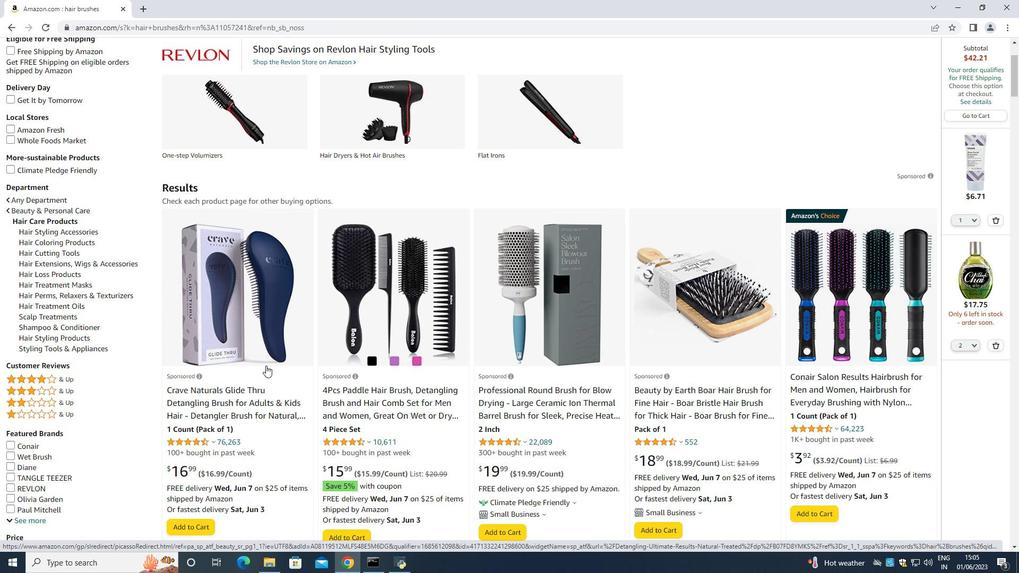 
Action: Mouse scrolled (265, 365) with delta (0, 0)
Screenshot: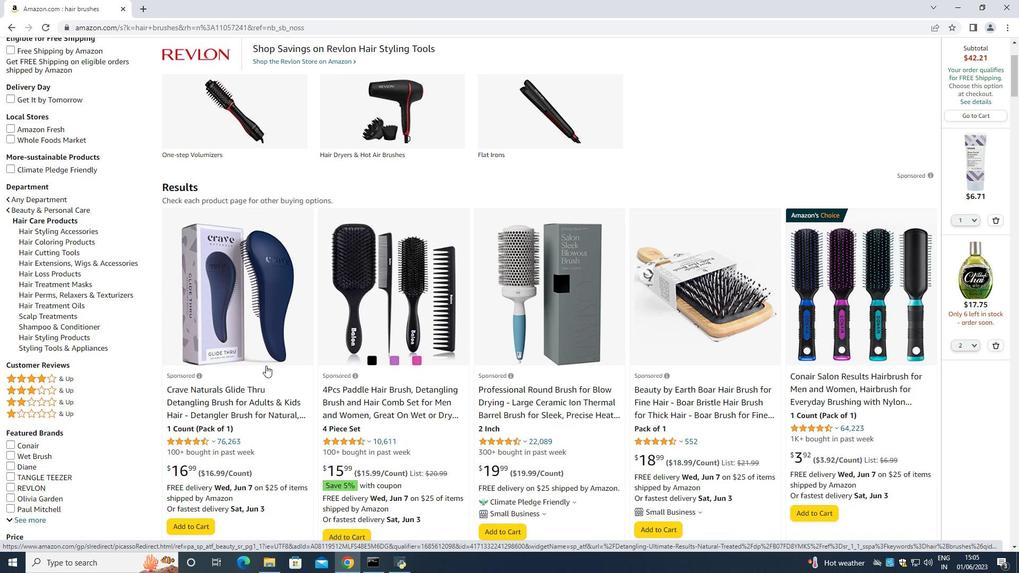 
Action: Mouse moved to (265, 365)
Screenshot: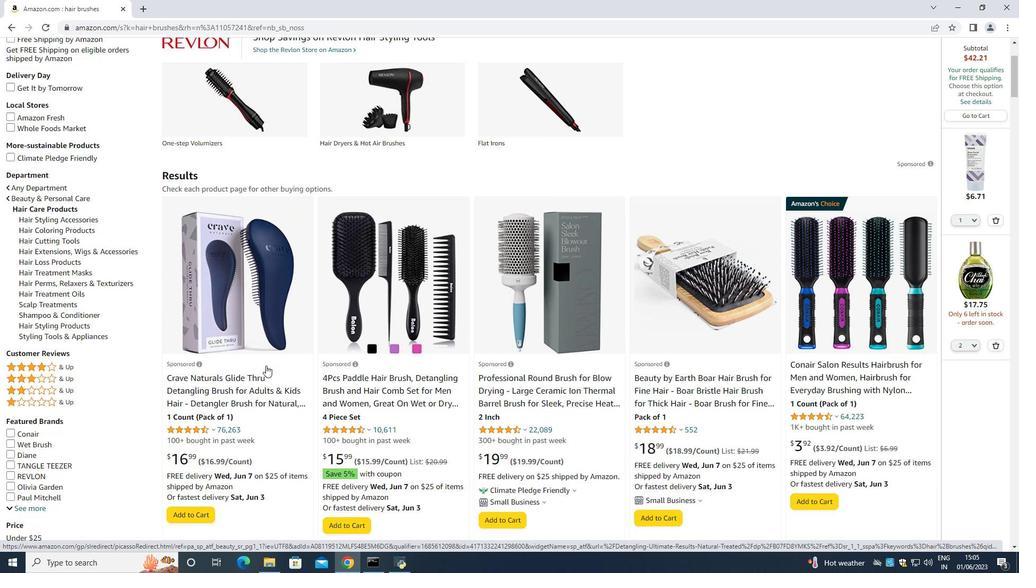 
Action: Mouse scrolled (265, 365) with delta (0, 0)
Screenshot: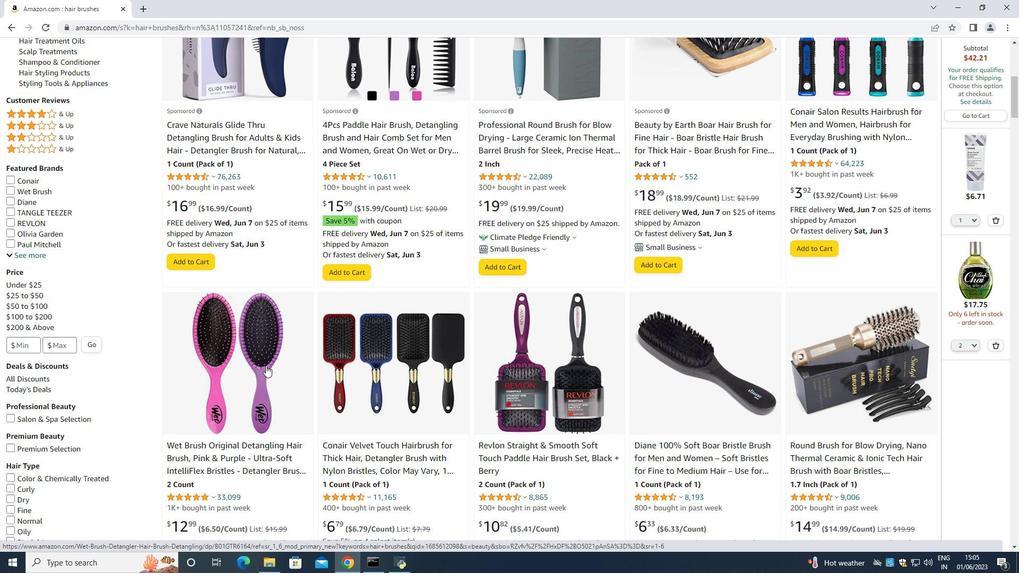 
Action: Mouse scrolled (265, 365) with delta (0, 0)
Screenshot: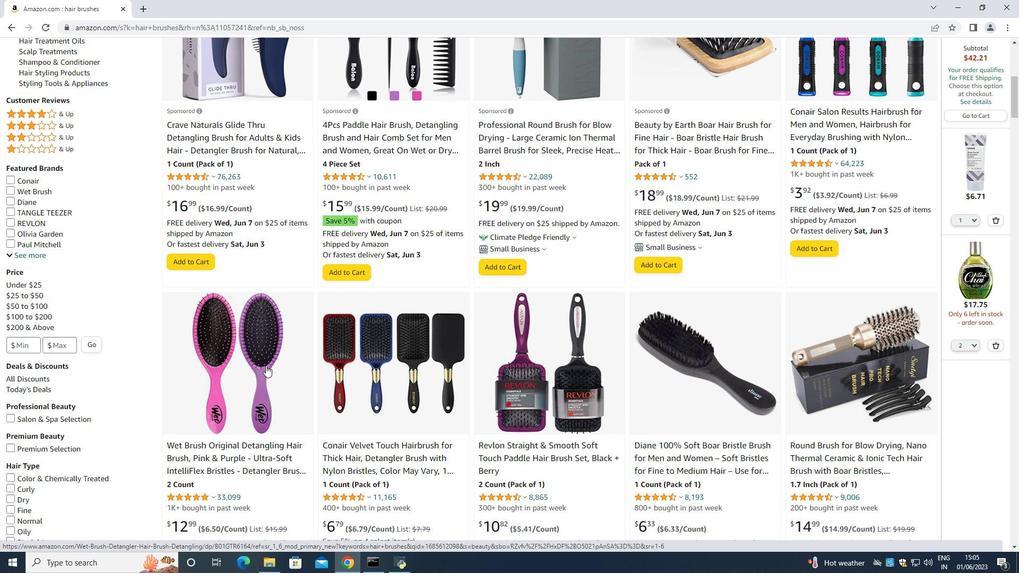 
Action: Mouse scrolled (265, 365) with delta (0, 0)
Screenshot: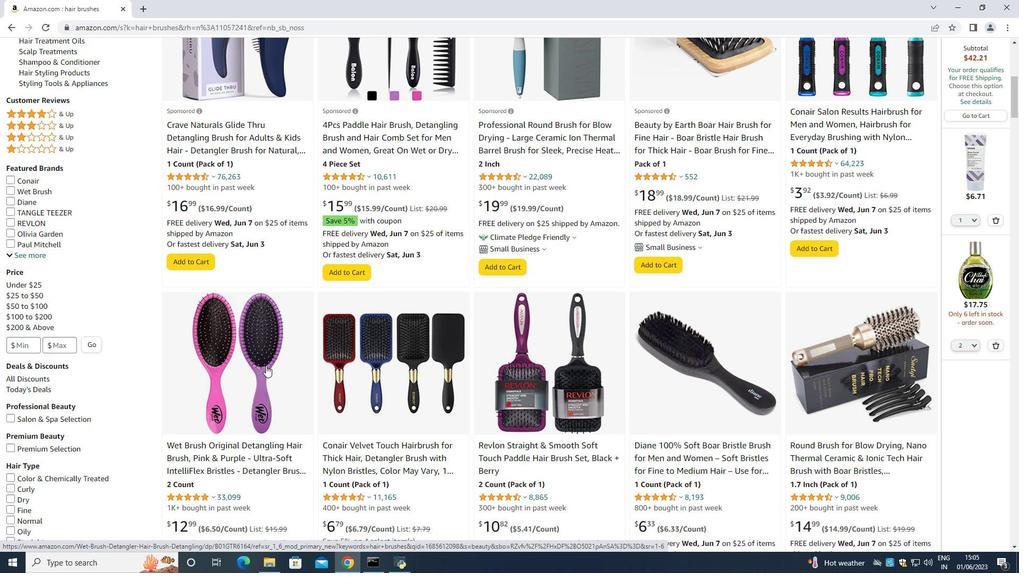 
Action: Mouse scrolled (265, 365) with delta (0, 0)
Screenshot: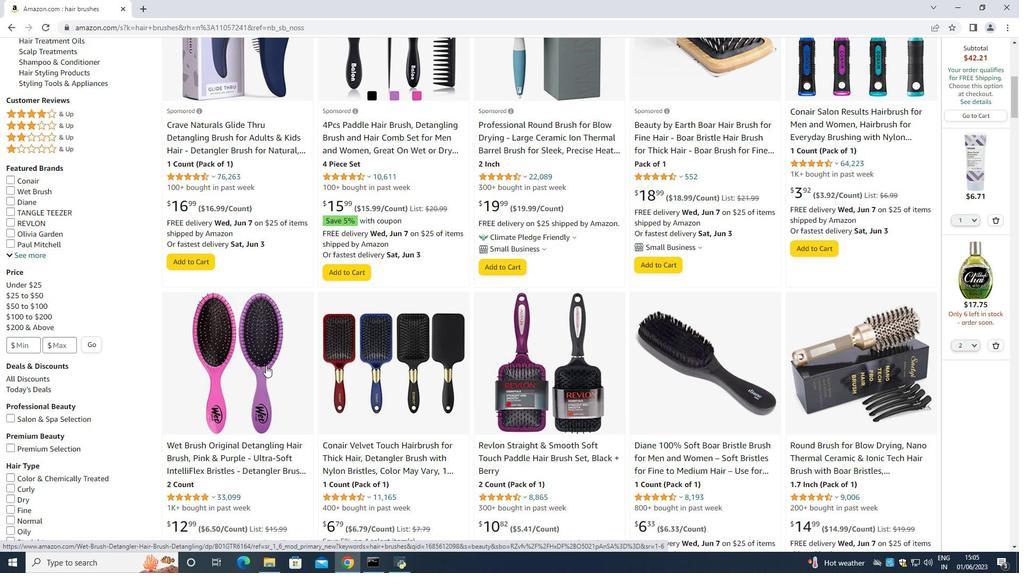 
Action: Mouse scrolled (265, 365) with delta (0, 0)
Screenshot: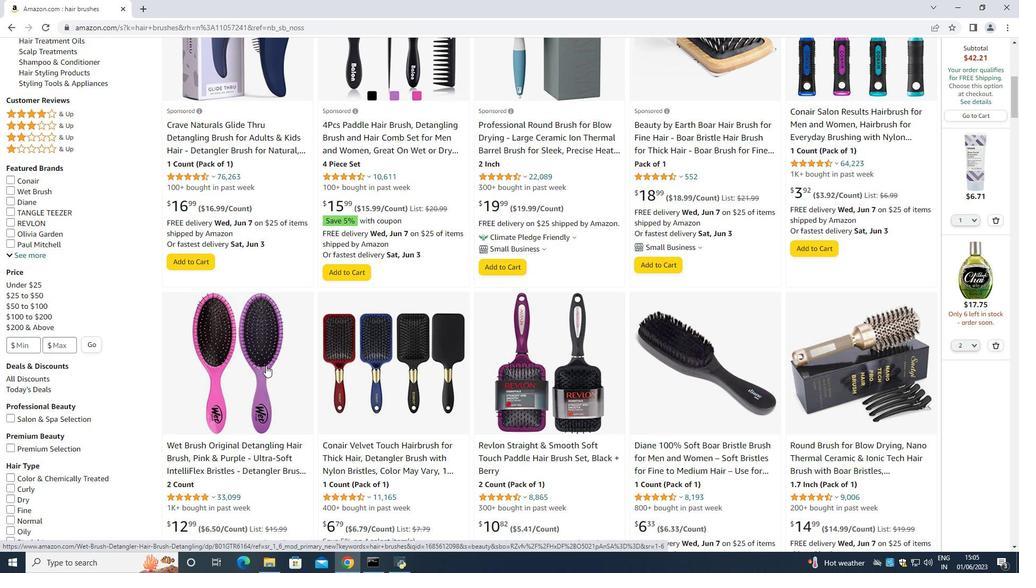 
Action: Mouse moved to (267, 365)
Screenshot: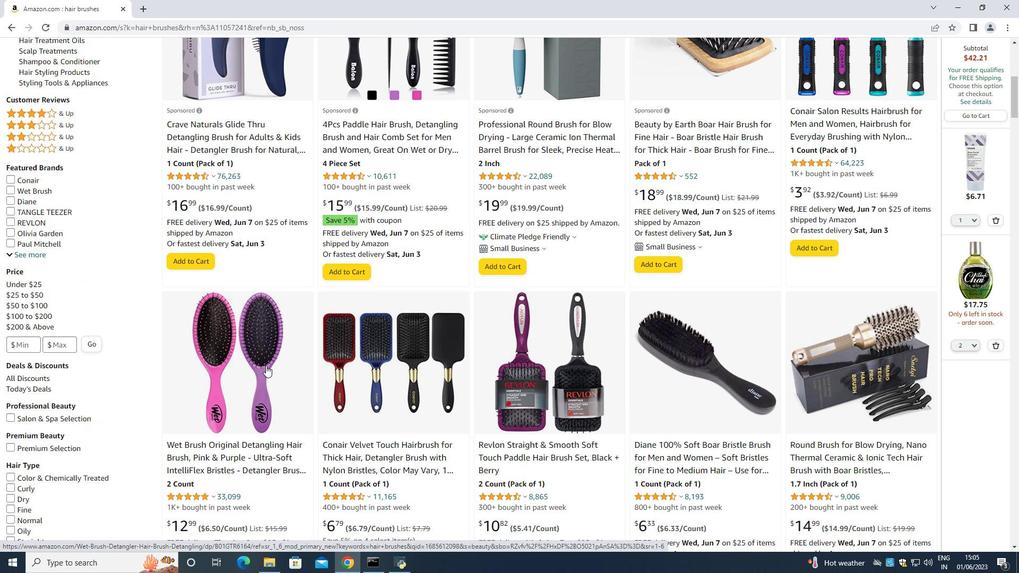 
Action: Mouse scrolled (267, 364) with delta (0, 0)
Screenshot: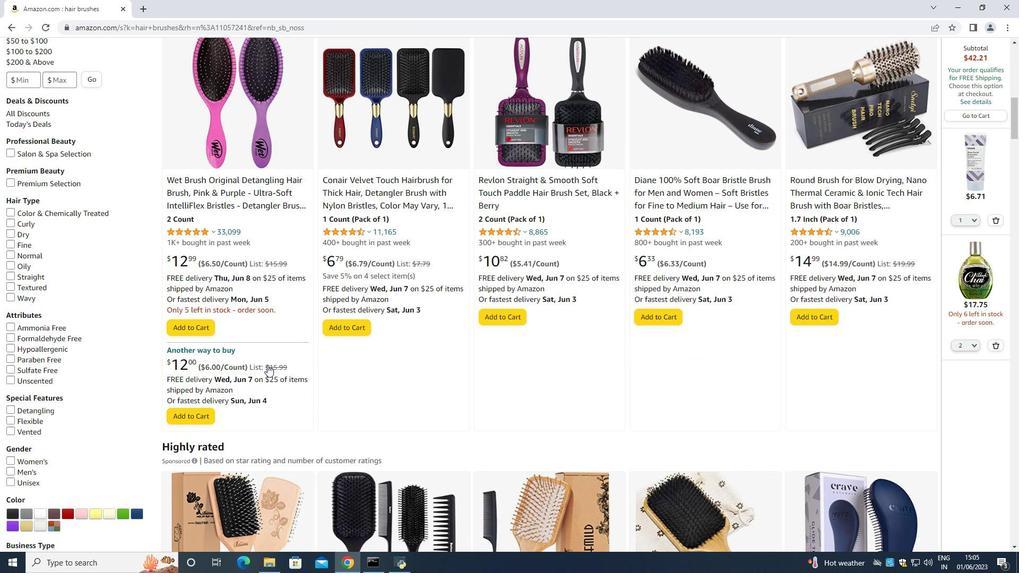 
Action: Mouse scrolled (267, 364) with delta (0, 0)
Screenshot: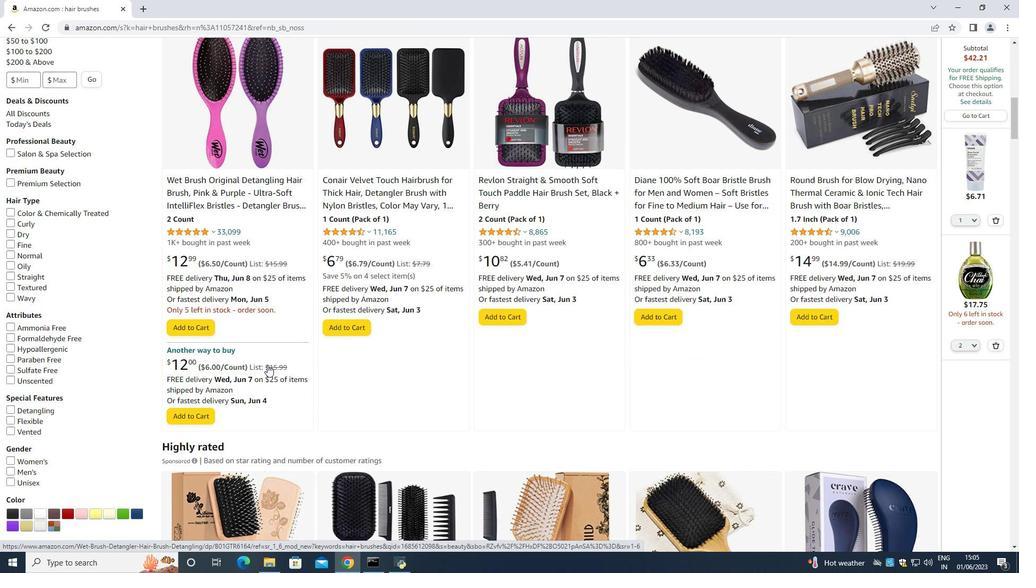 
Action: Mouse scrolled (267, 364) with delta (0, 0)
Screenshot: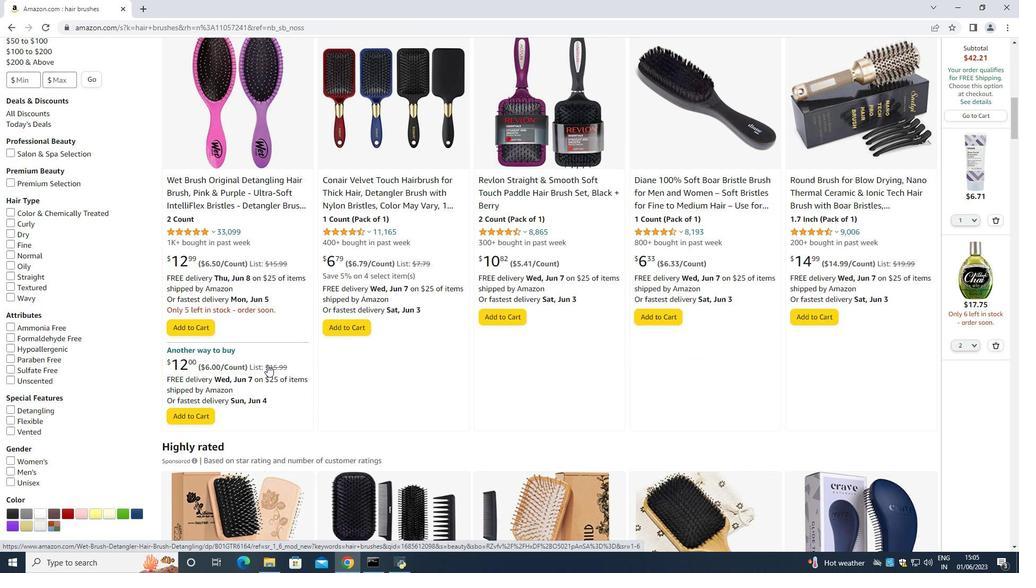 
Action: Mouse scrolled (267, 364) with delta (0, 0)
Screenshot: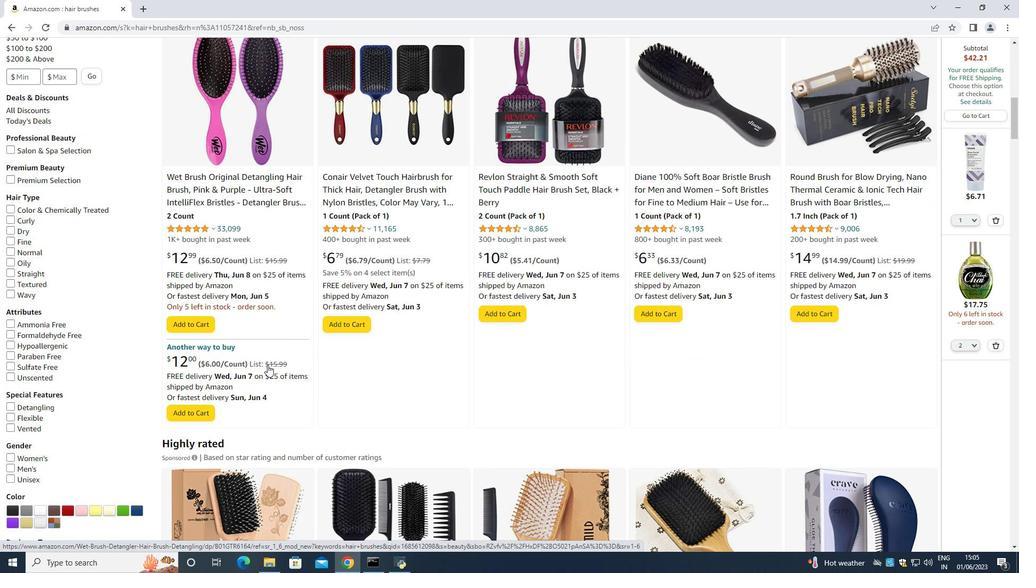 
Action: Mouse scrolled (267, 364) with delta (0, 0)
Screenshot: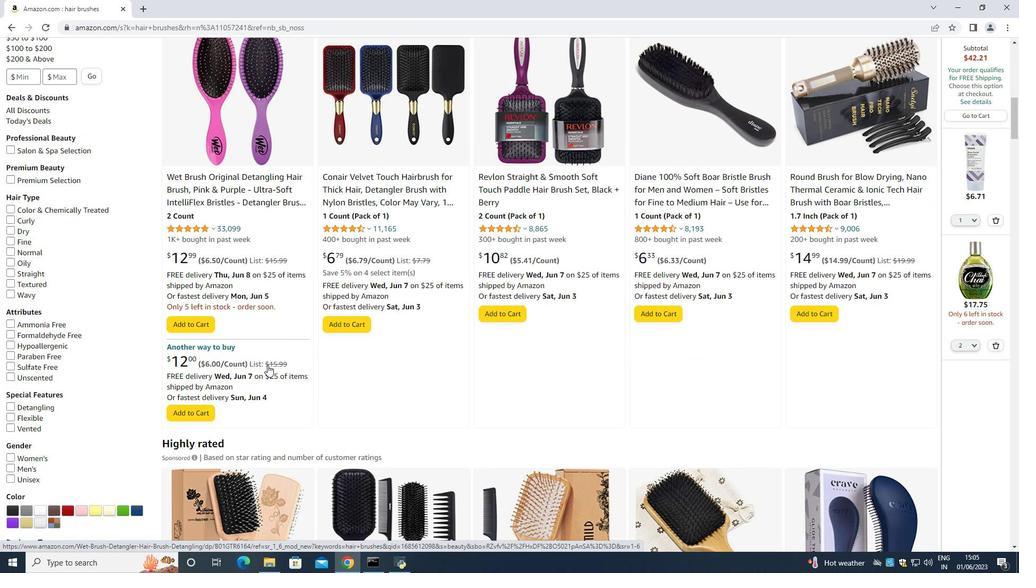 
Action: Mouse scrolled (267, 364) with delta (0, 0)
Screenshot: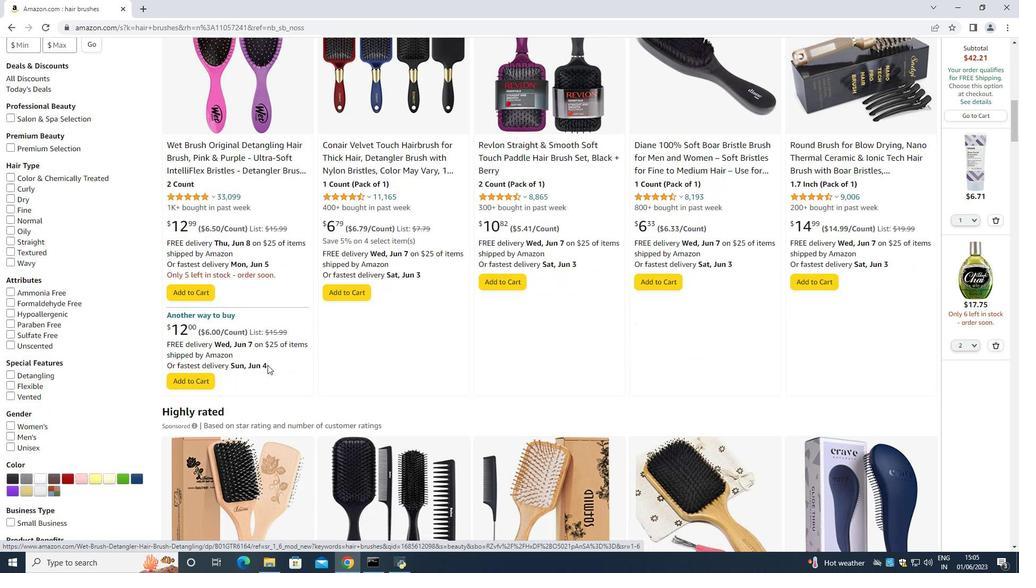 
Action: Mouse moved to (270, 317)
Screenshot: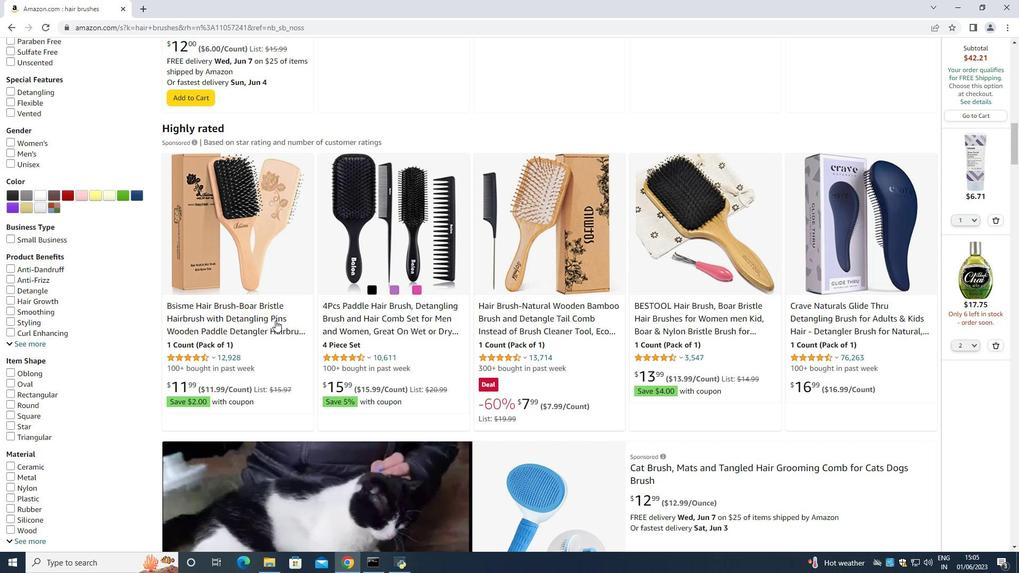 
Action: Mouse pressed left at (270, 317)
Screenshot: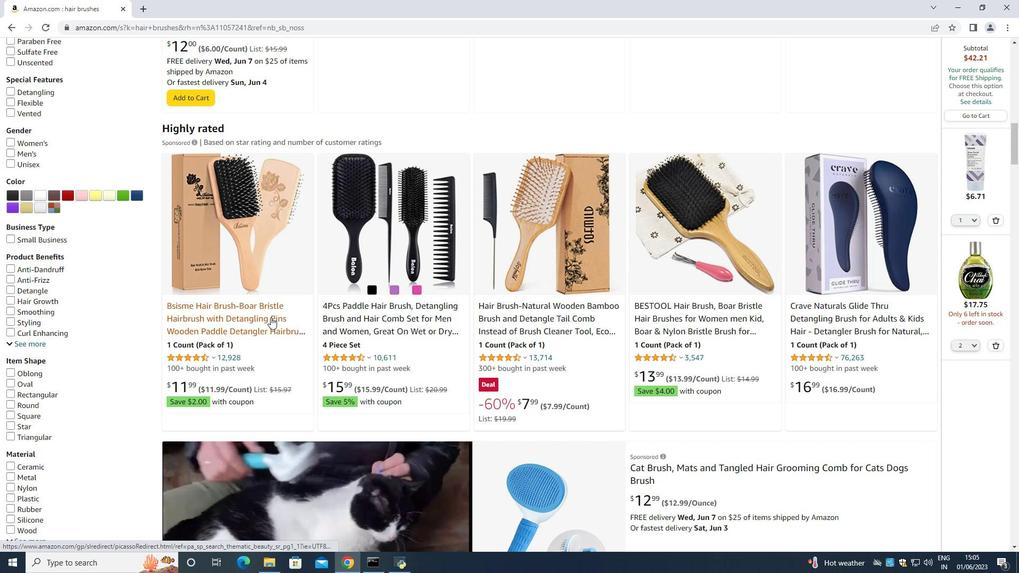 
Action: Mouse moved to (771, 405)
Screenshot: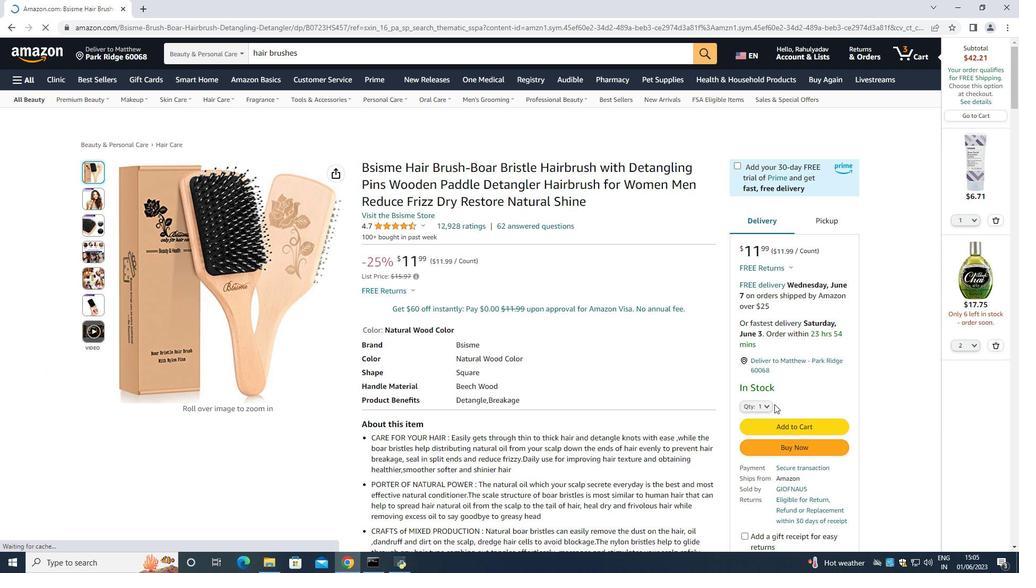 
Action: Mouse pressed left at (771, 405)
Screenshot: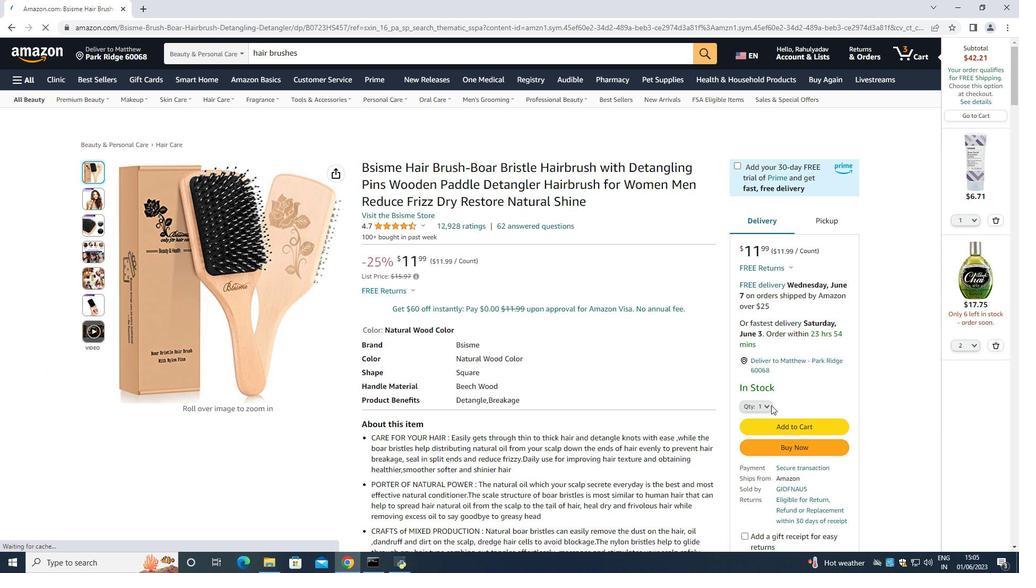 
Action: Mouse moved to (749, 90)
Screenshot: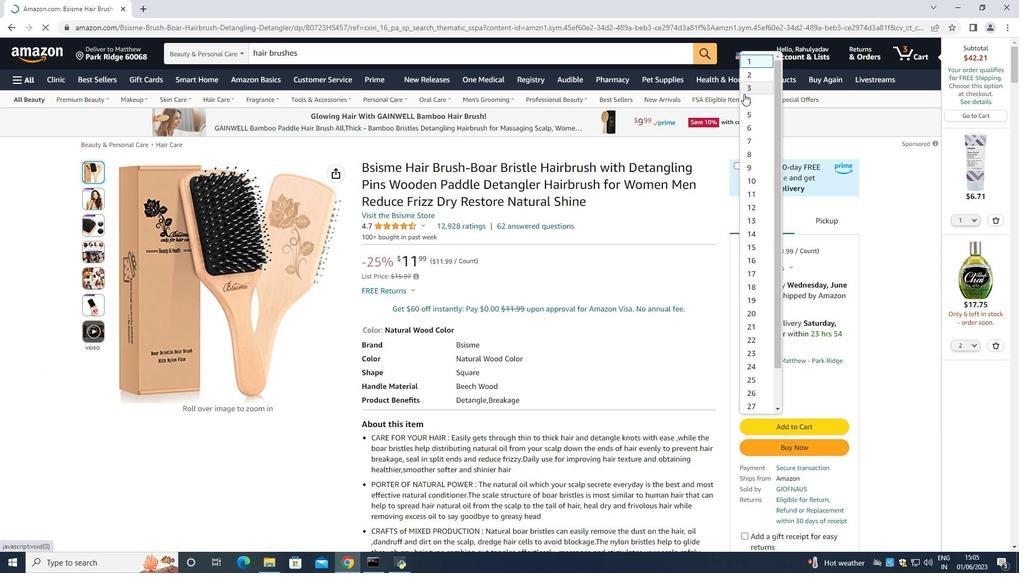 
Action: Mouse pressed left at (749, 90)
Screenshot: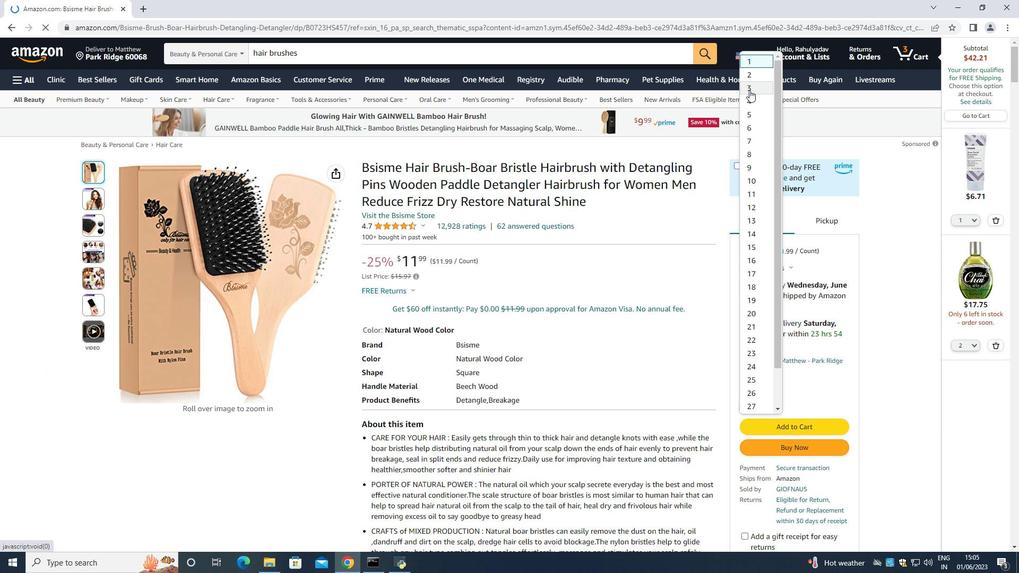 
Action: Mouse moved to (813, 312)
Screenshot: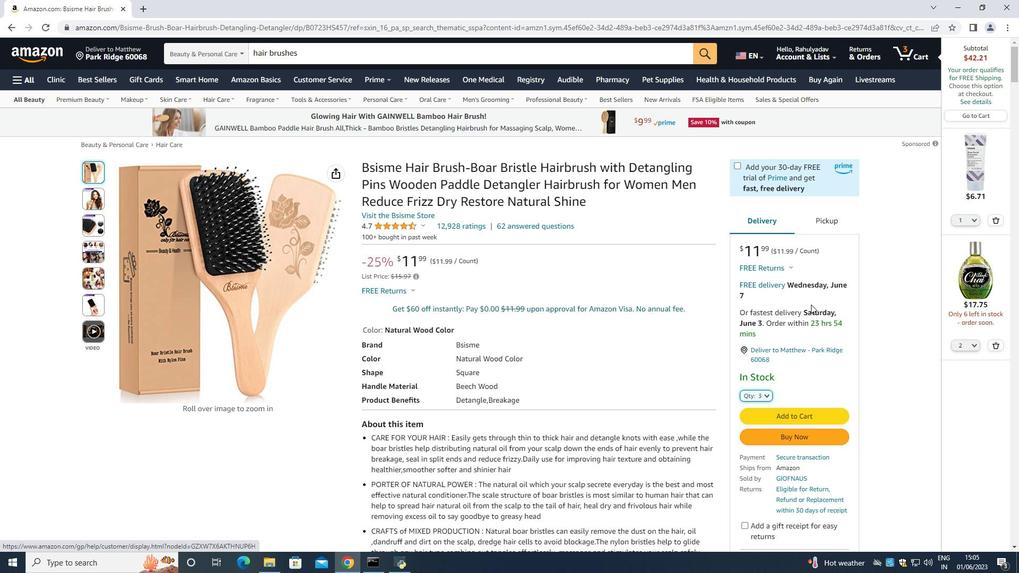 
Action: Mouse scrolled (813, 312) with delta (0, 0)
Screenshot: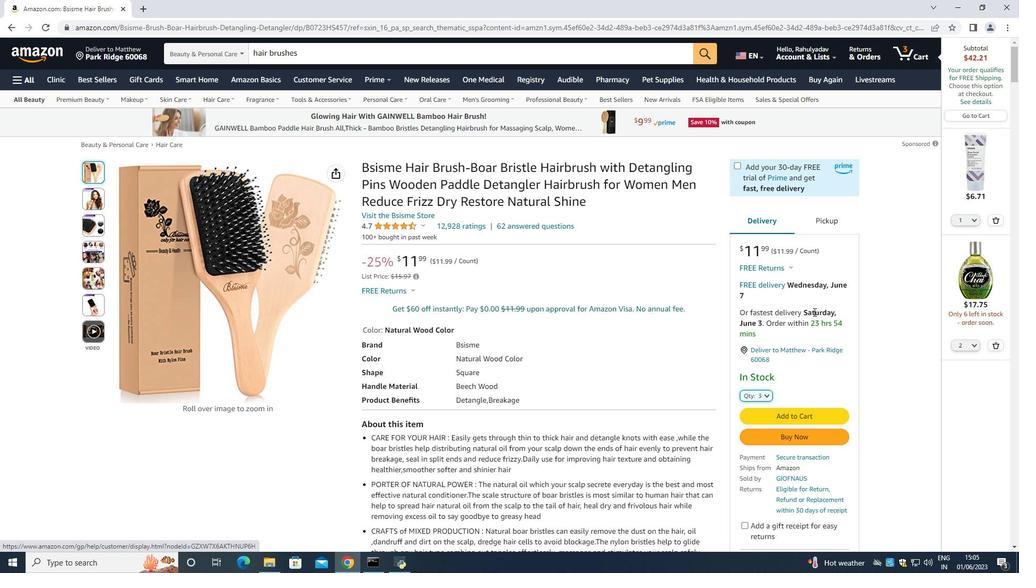 
Action: Mouse scrolled (813, 312) with delta (0, 0)
Screenshot: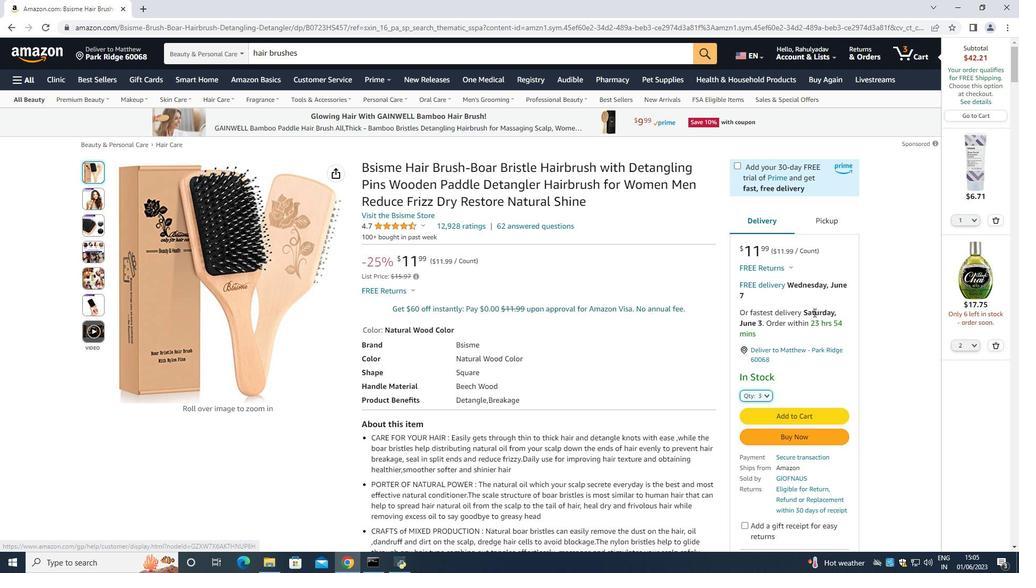 
Action: Mouse moved to (801, 332)
Screenshot: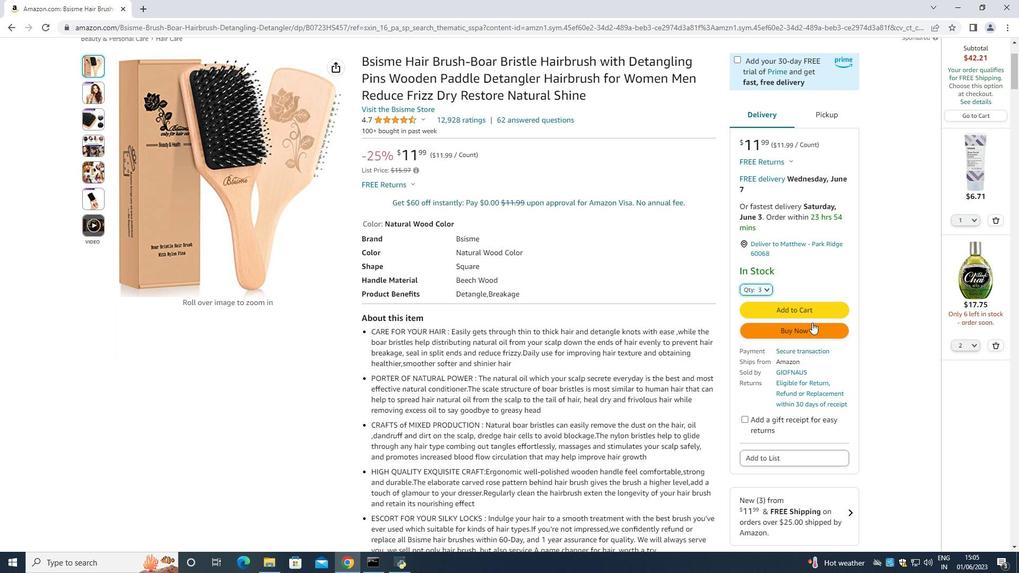 
Action: Mouse pressed left at (801, 332)
Screenshot: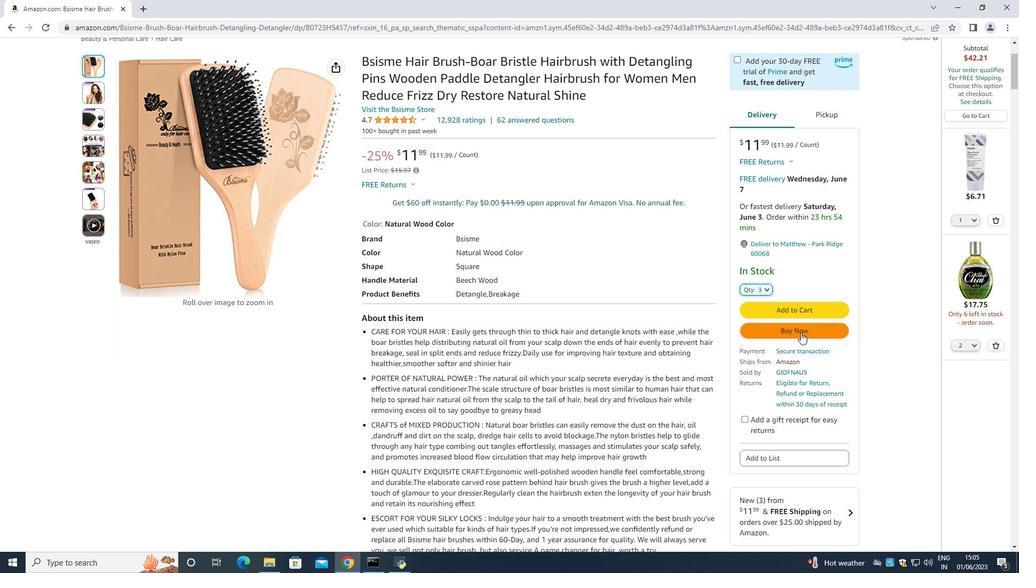 
Action: Mouse moved to (607, 87)
Screenshot: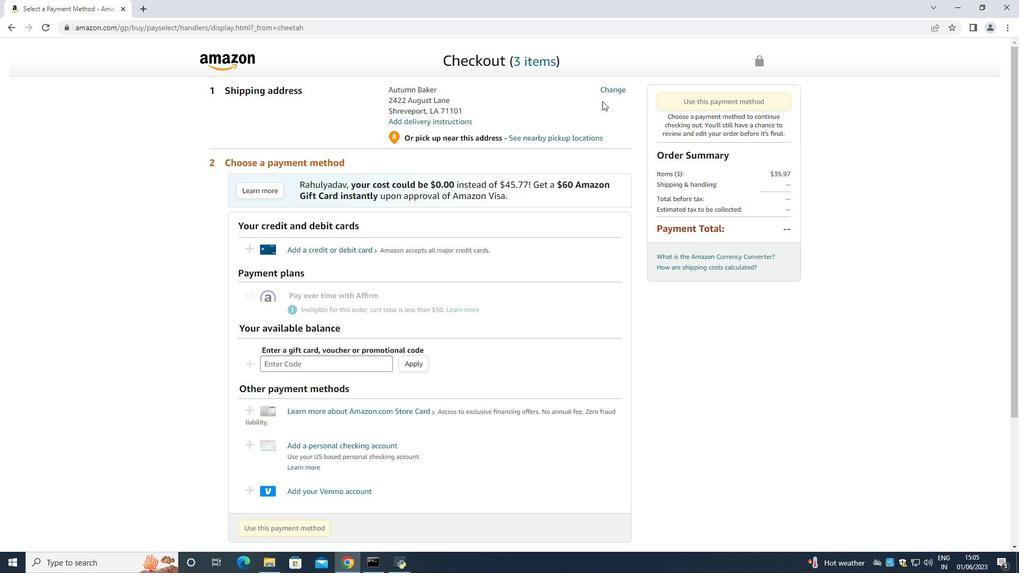 
Action: Mouse pressed left at (607, 87)
Screenshot: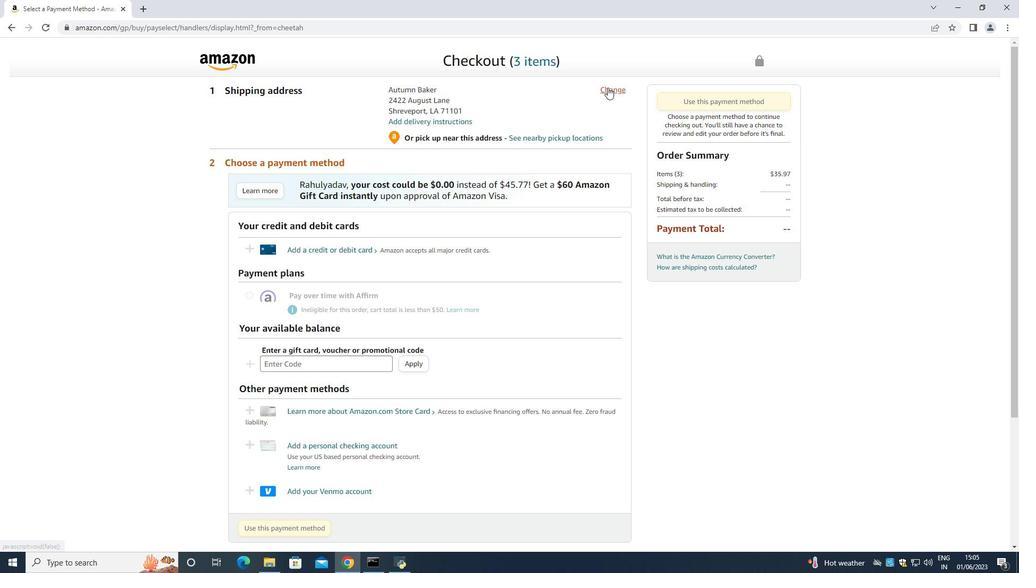 
Action: Mouse moved to (546, 145)
Screenshot: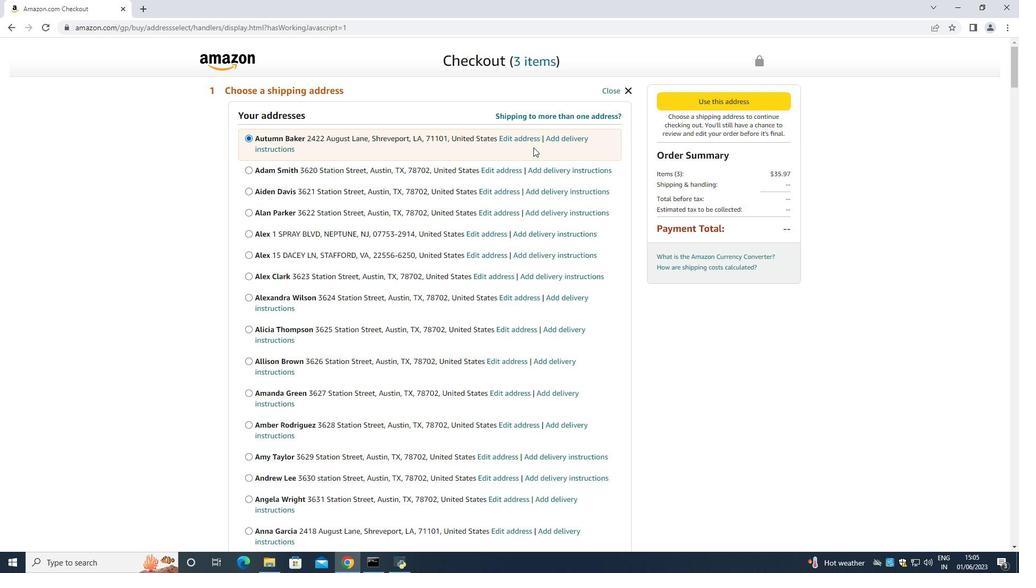 
Action: Mouse scrolled (546, 145) with delta (0, 0)
Screenshot: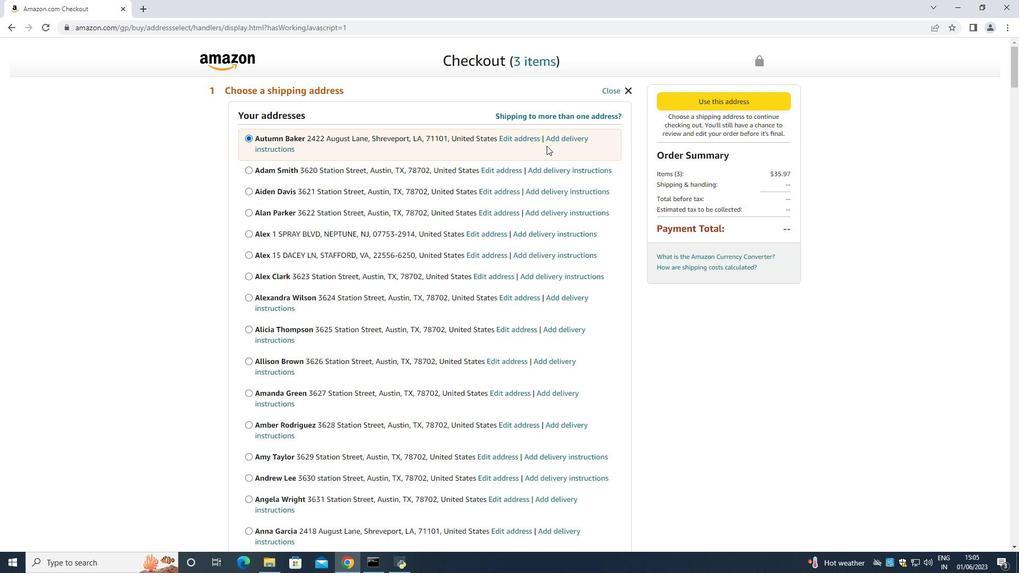 
Action: Mouse moved to (547, 145)
Screenshot: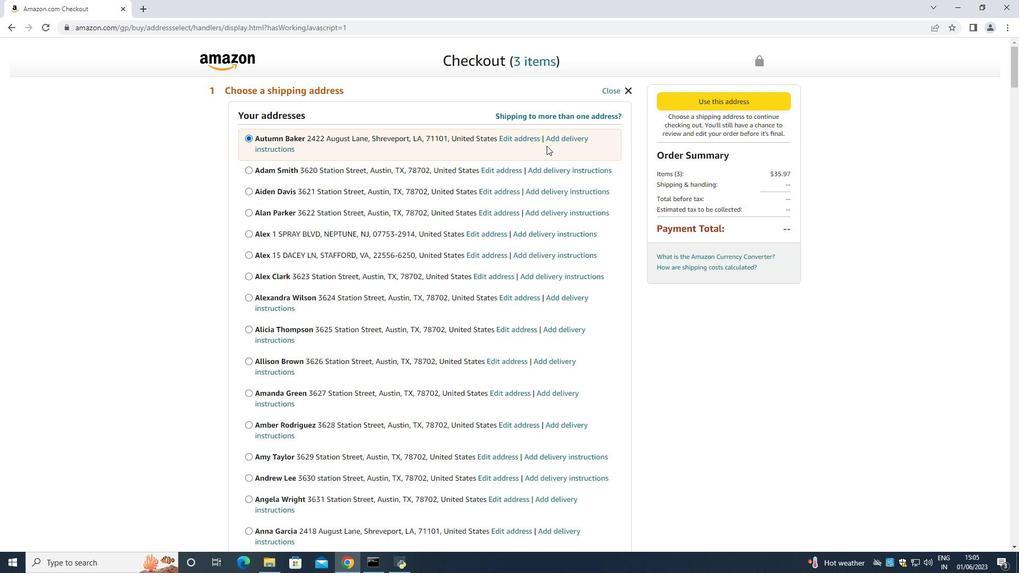 
Action: Mouse scrolled (547, 145) with delta (0, 0)
Screenshot: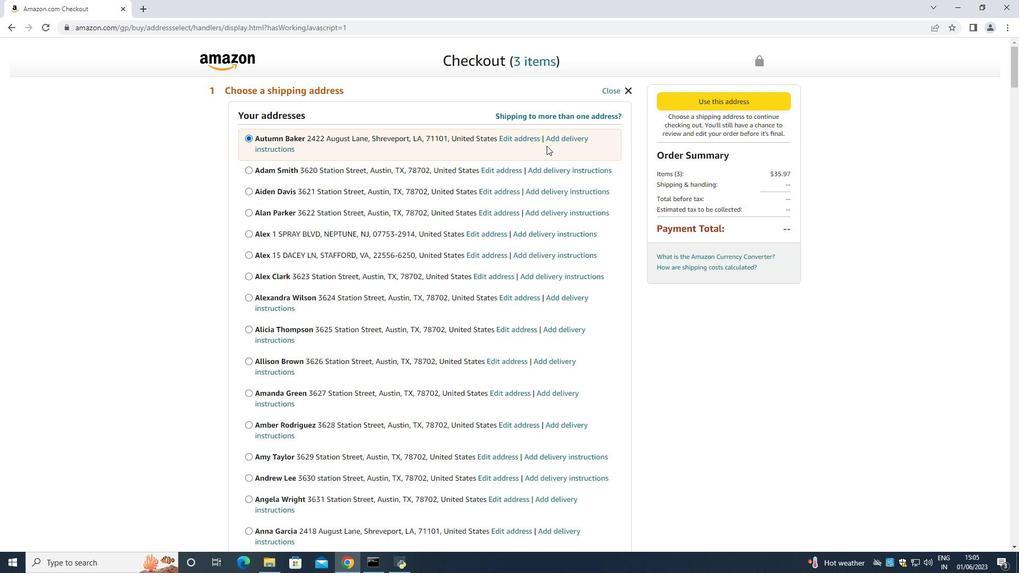 
Action: Mouse scrolled (547, 145) with delta (0, 0)
Screenshot: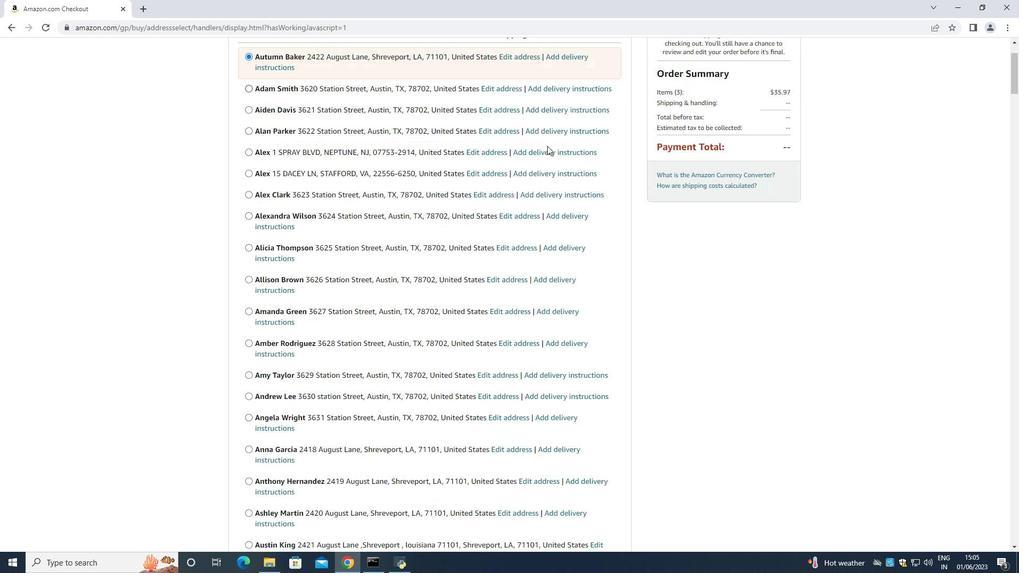 
Action: Mouse scrolled (547, 145) with delta (0, 0)
Screenshot: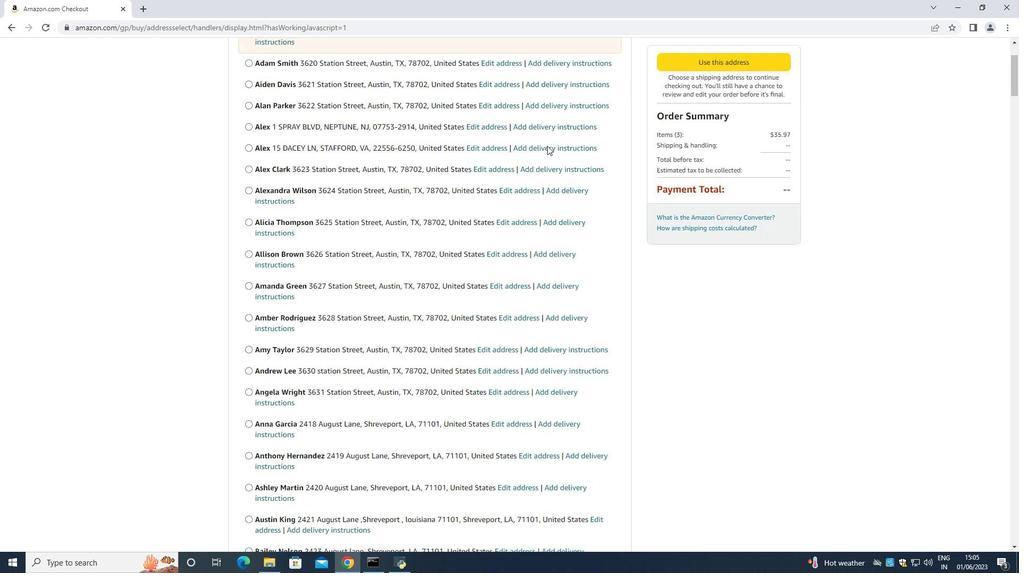 
Action: Mouse scrolled (547, 145) with delta (0, 0)
Screenshot: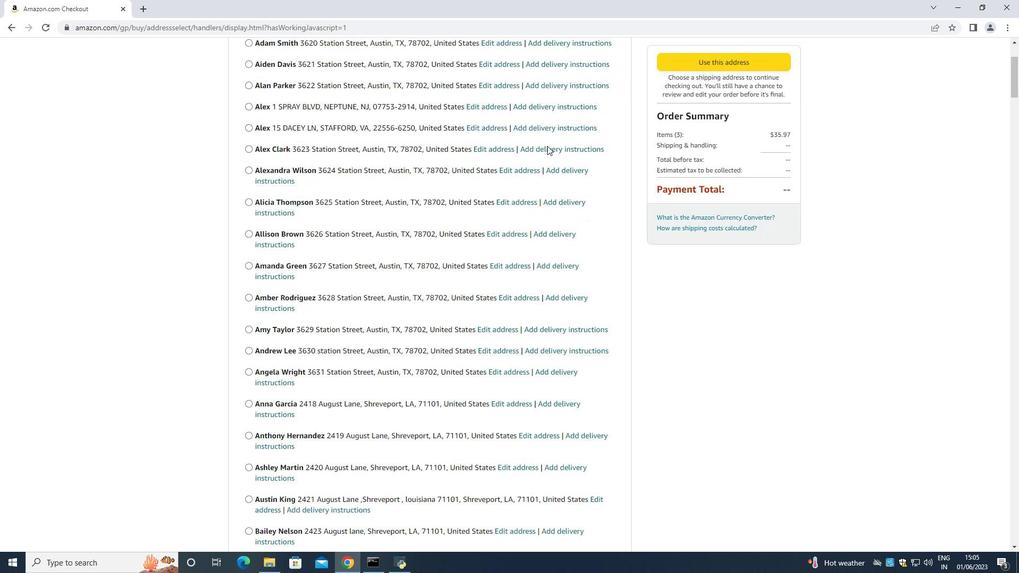 
Action: Mouse scrolled (547, 145) with delta (0, 0)
Screenshot: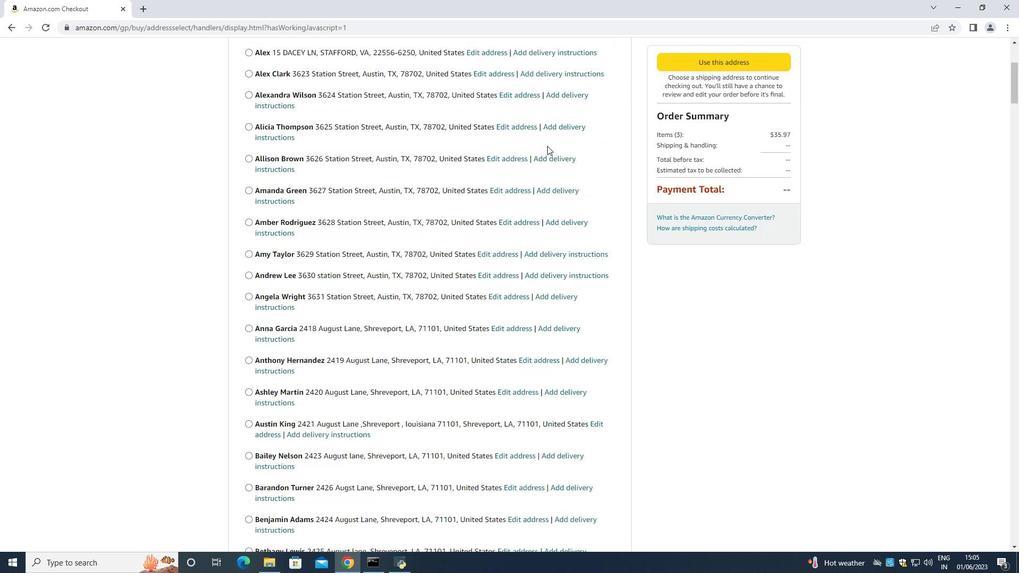 
Action: Mouse scrolled (547, 145) with delta (0, 0)
Screenshot: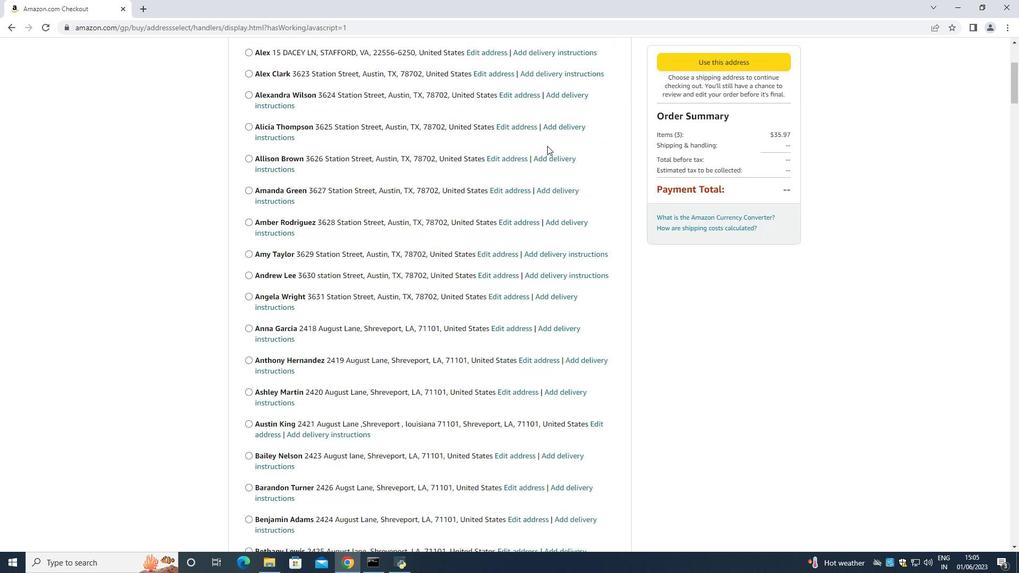 
Action: Mouse scrolled (547, 145) with delta (0, 0)
Screenshot: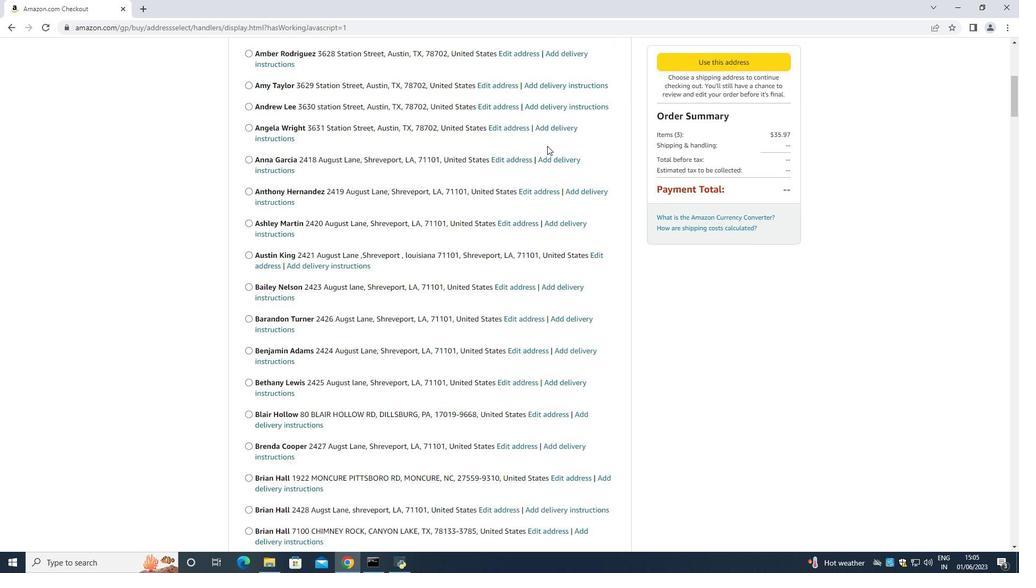
Action: Mouse scrolled (547, 145) with delta (0, 0)
Screenshot: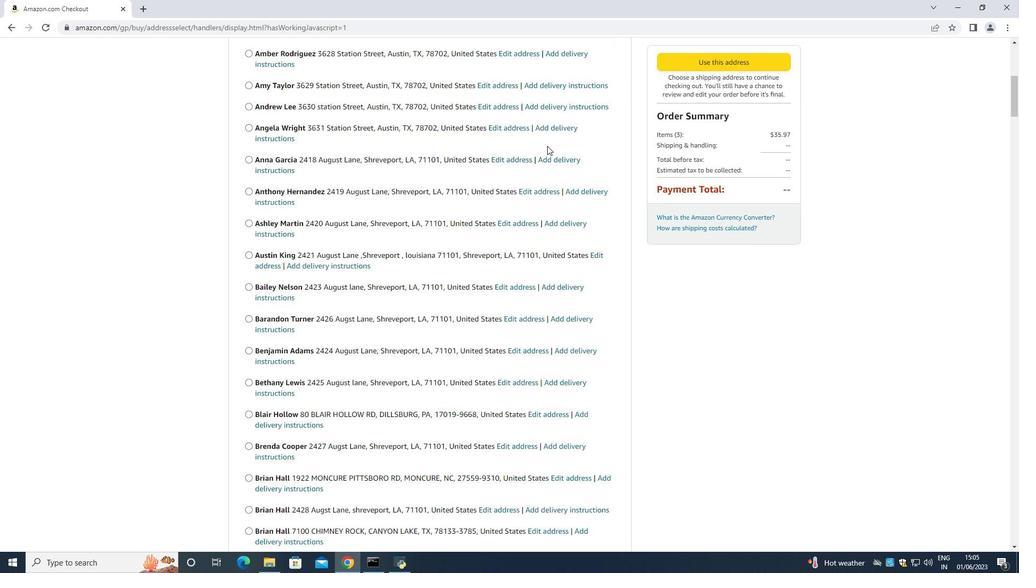 
Action: Mouse scrolled (547, 145) with delta (0, 0)
Screenshot: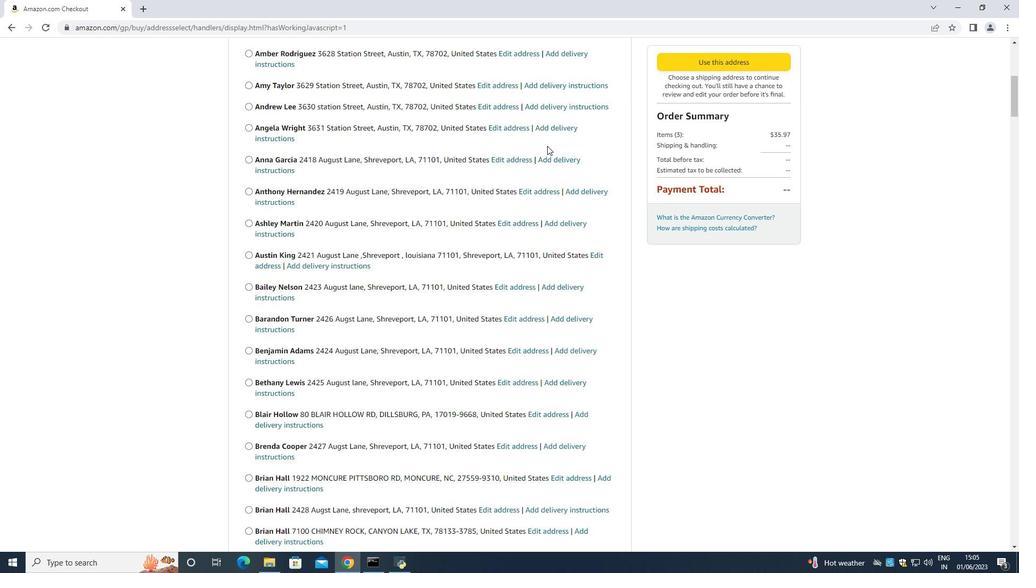 
Action: Mouse scrolled (547, 145) with delta (0, 0)
Screenshot: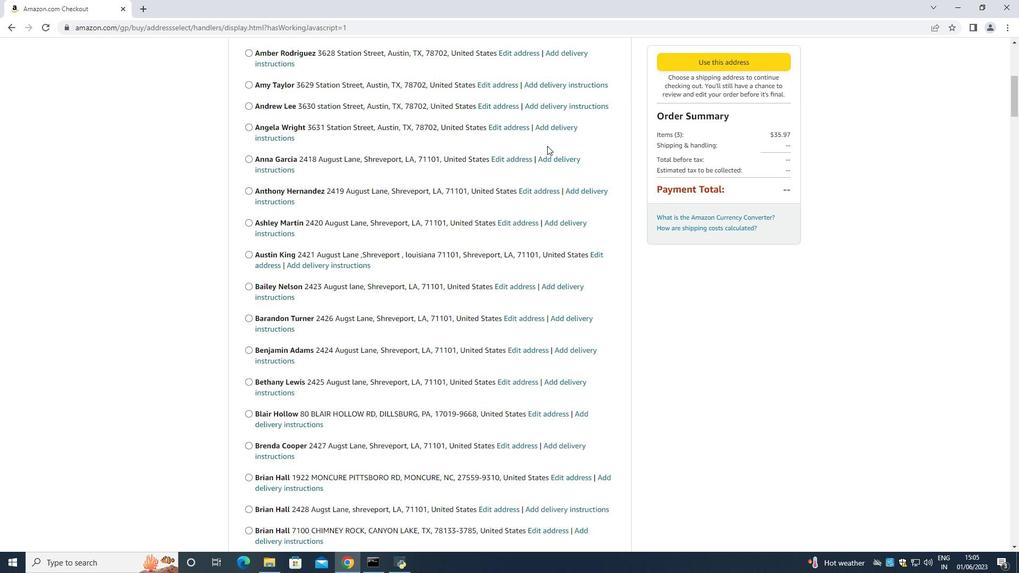 
Action: Mouse scrolled (547, 145) with delta (0, 0)
Screenshot: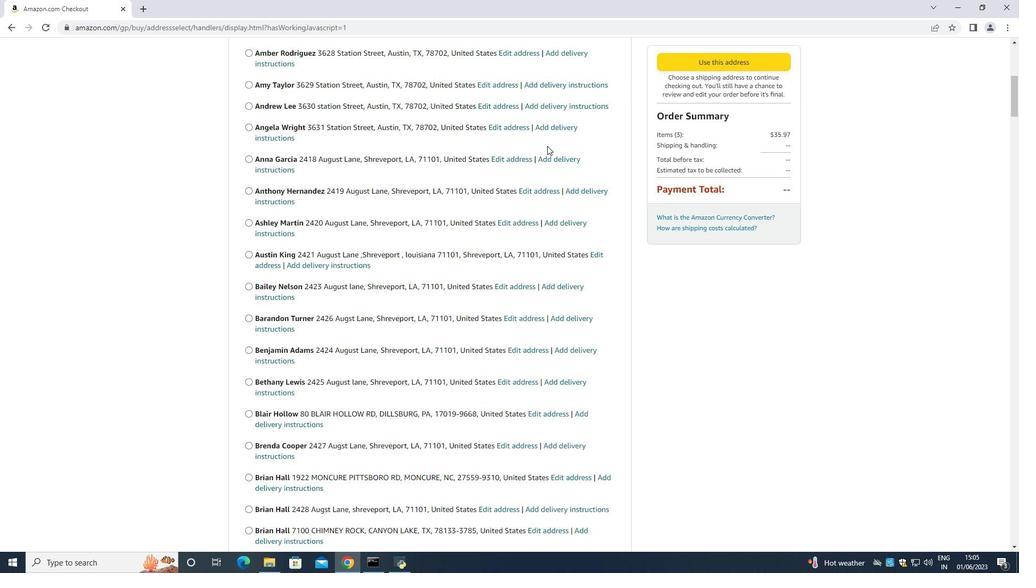 
Action: Mouse scrolled (547, 145) with delta (0, 0)
Screenshot: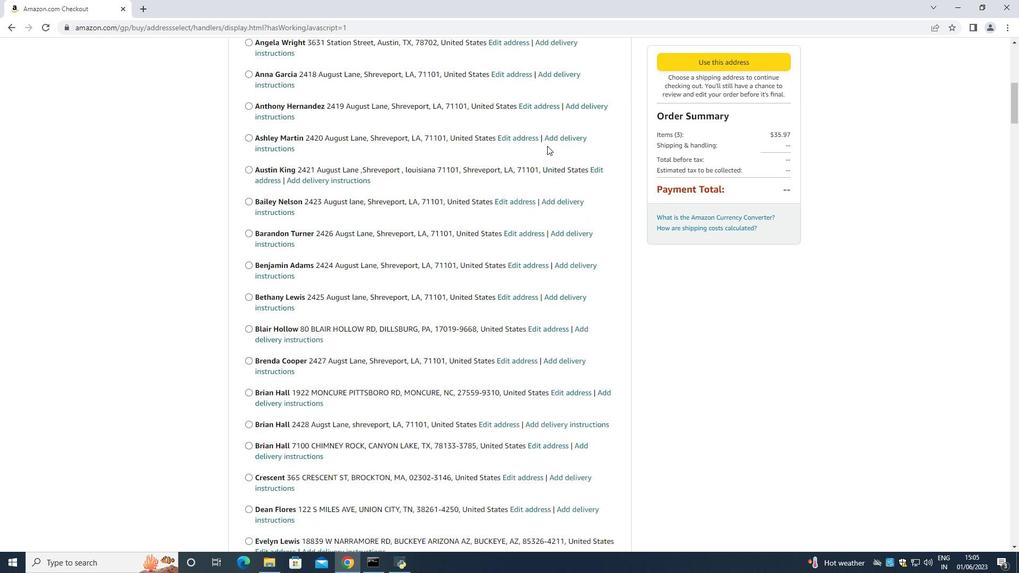 
Action: Mouse scrolled (547, 145) with delta (0, 0)
Screenshot: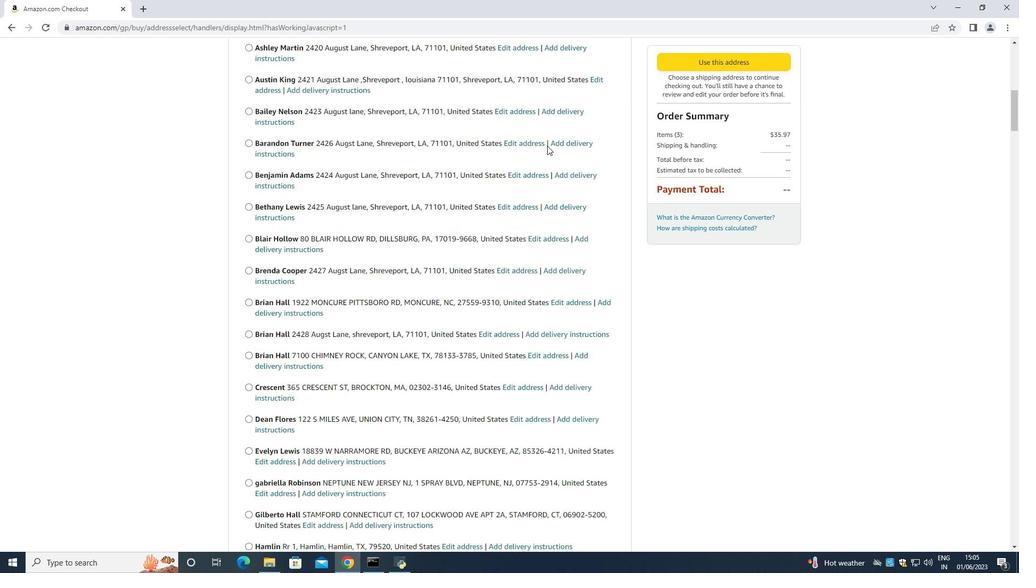 
Action: Mouse scrolled (547, 145) with delta (0, 0)
Screenshot: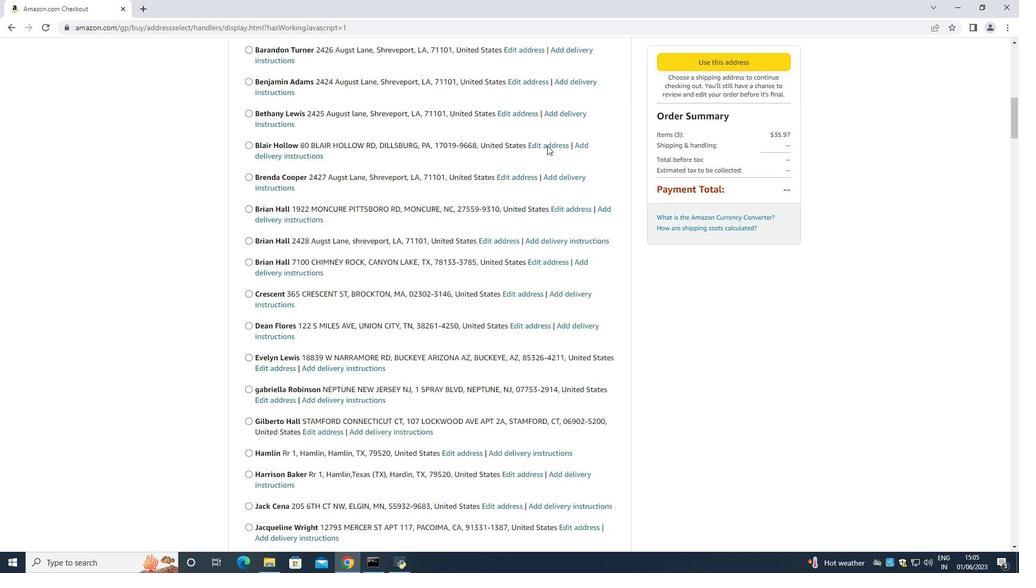 
Action: Mouse moved to (547, 145)
Screenshot: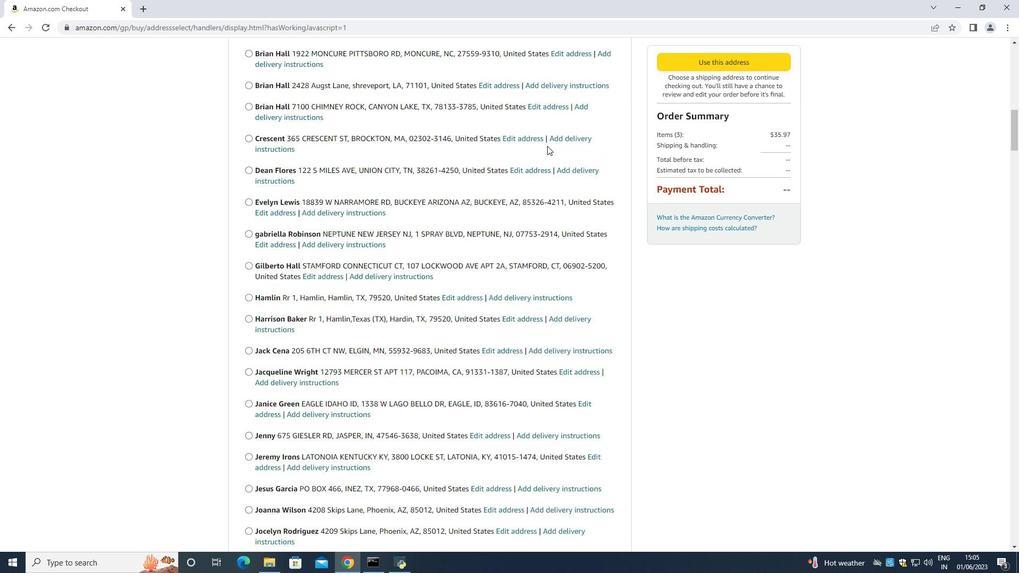 
Action: Mouse scrolled (547, 144) with delta (0, 0)
Screenshot: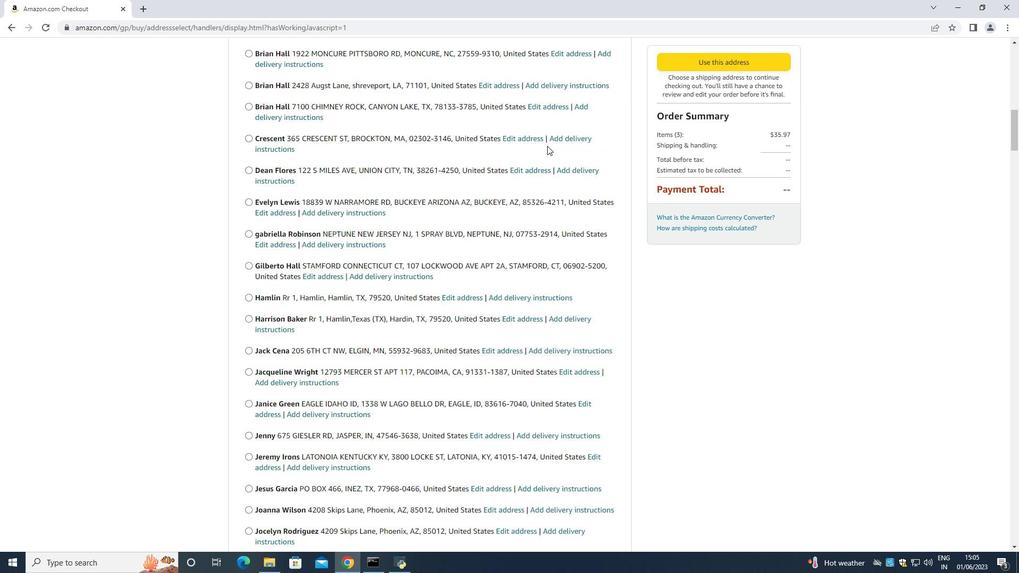 
Action: Mouse scrolled (547, 144) with delta (0, 0)
Screenshot: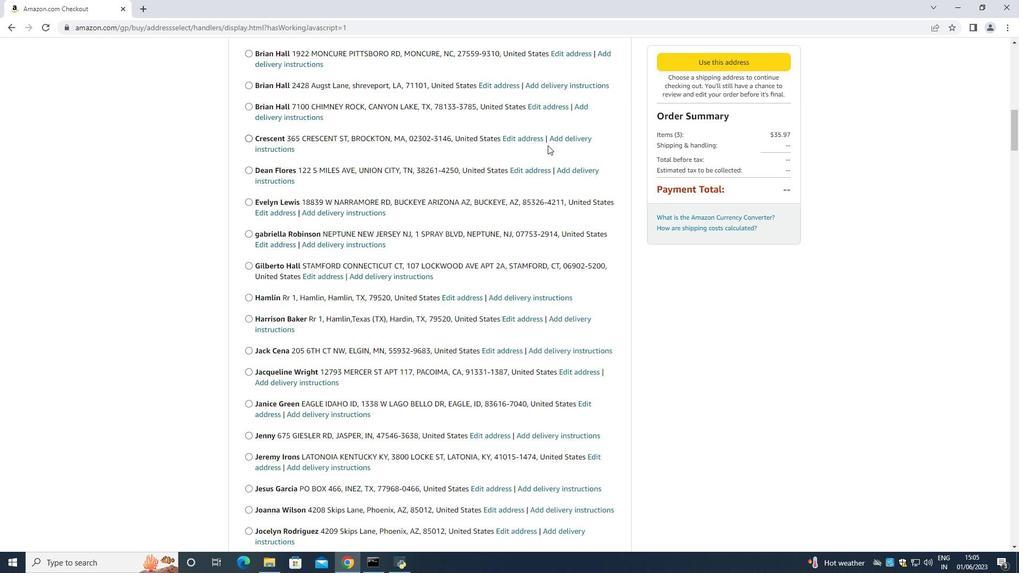 
Action: Mouse scrolled (547, 144) with delta (0, 0)
Screenshot: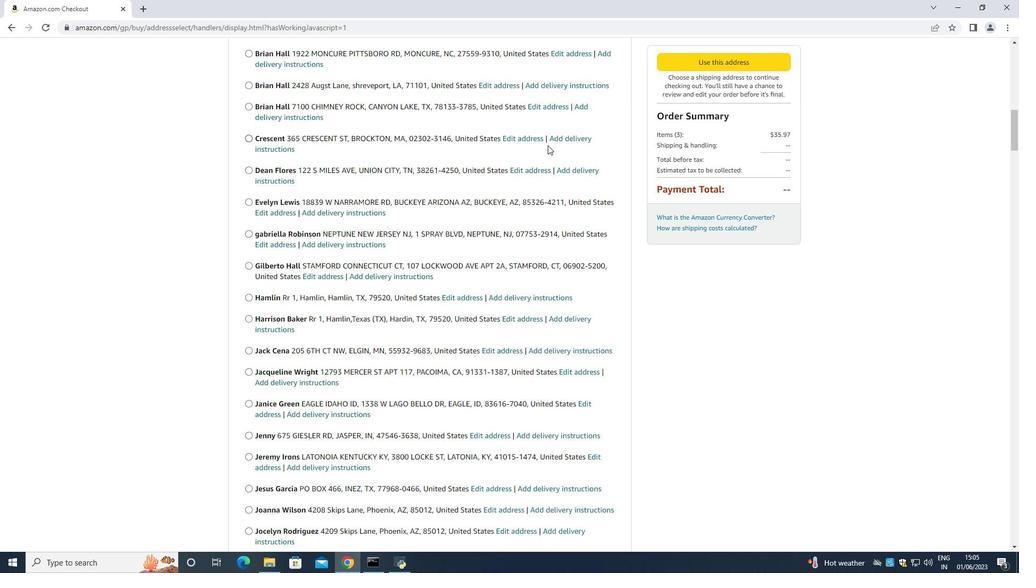 
Action: Mouse scrolled (547, 144) with delta (0, 0)
Screenshot: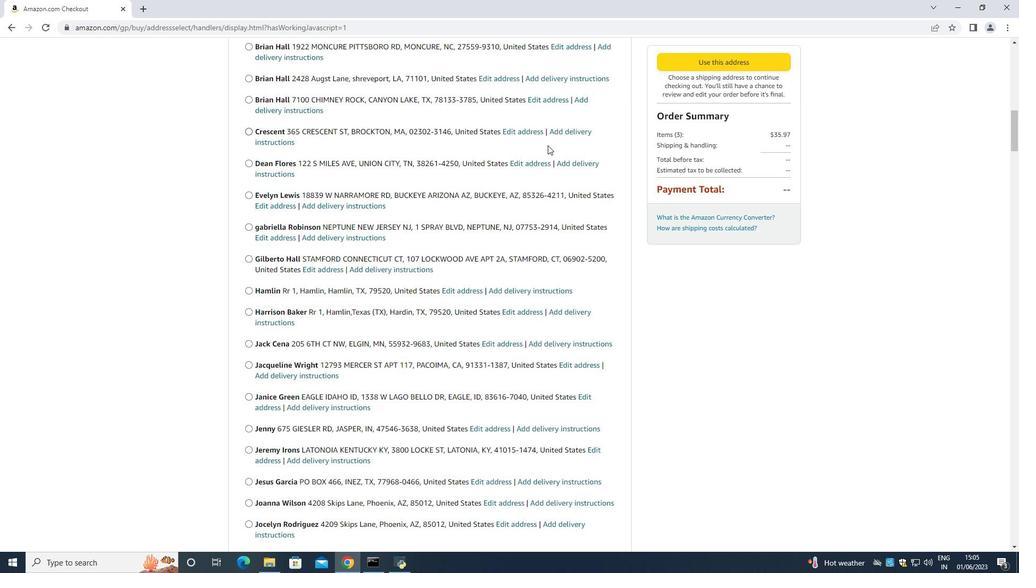 
Action: Mouse scrolled (547, 144) with delta (0, 0)
Screenshot: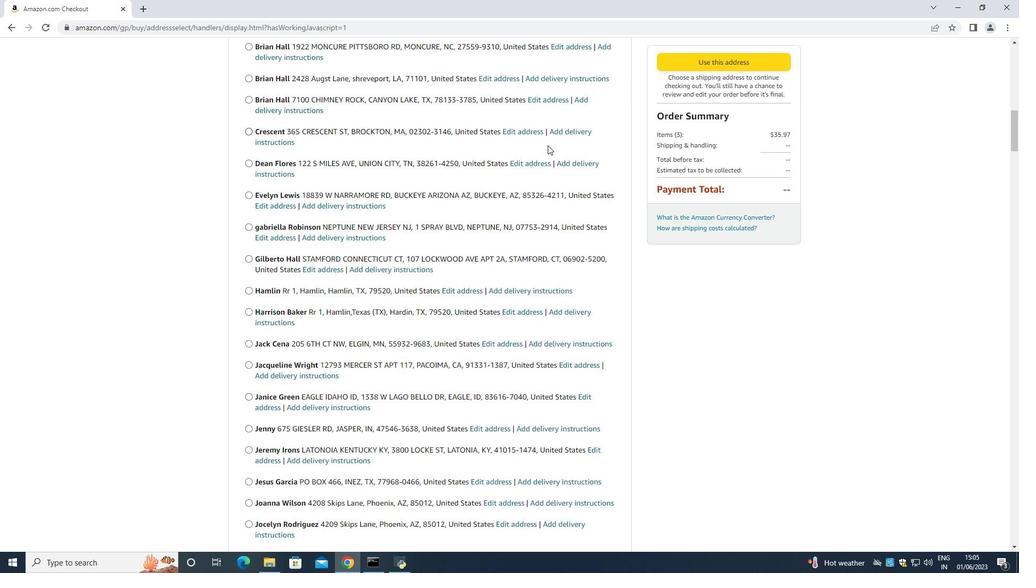 
Action: Mouse scrolled (547, 144) with delta (0, 0)
Screenshot: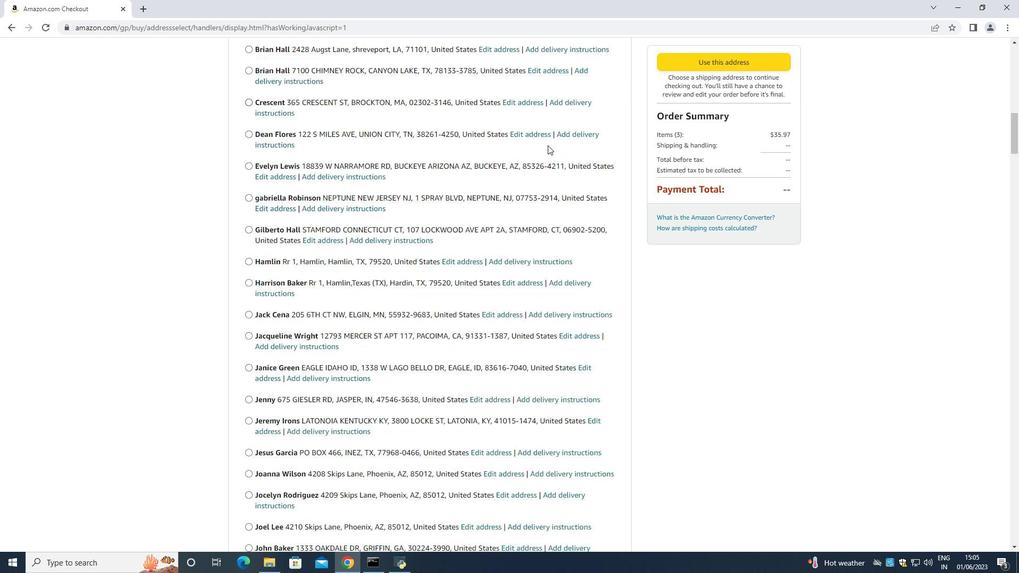 
Action: Mouse scrolled (547, 144) with delta (0, 0)
Screenshot: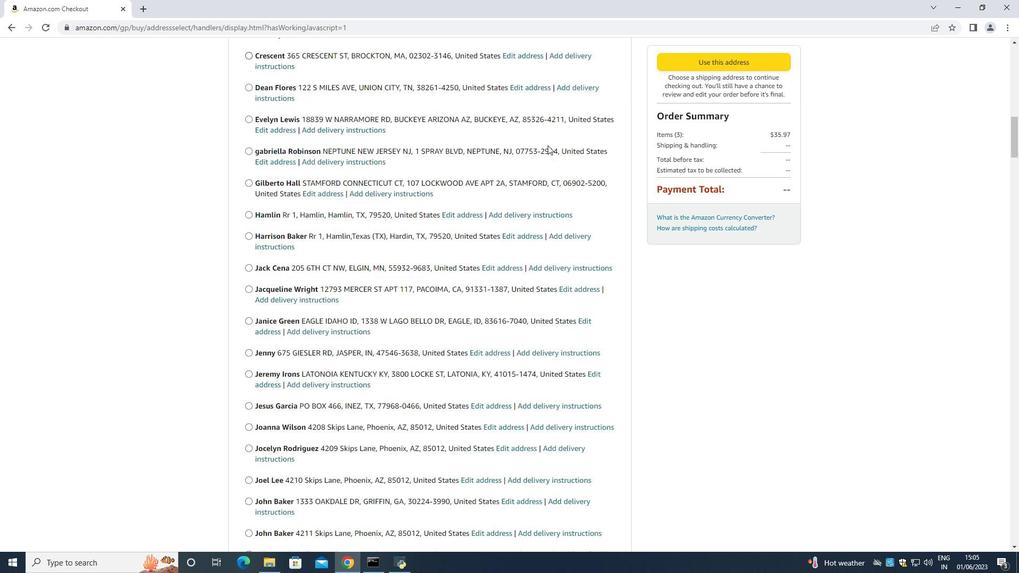 
Action: Mouse scrolled (547, 144) with delta (0, 0)
Screenshot: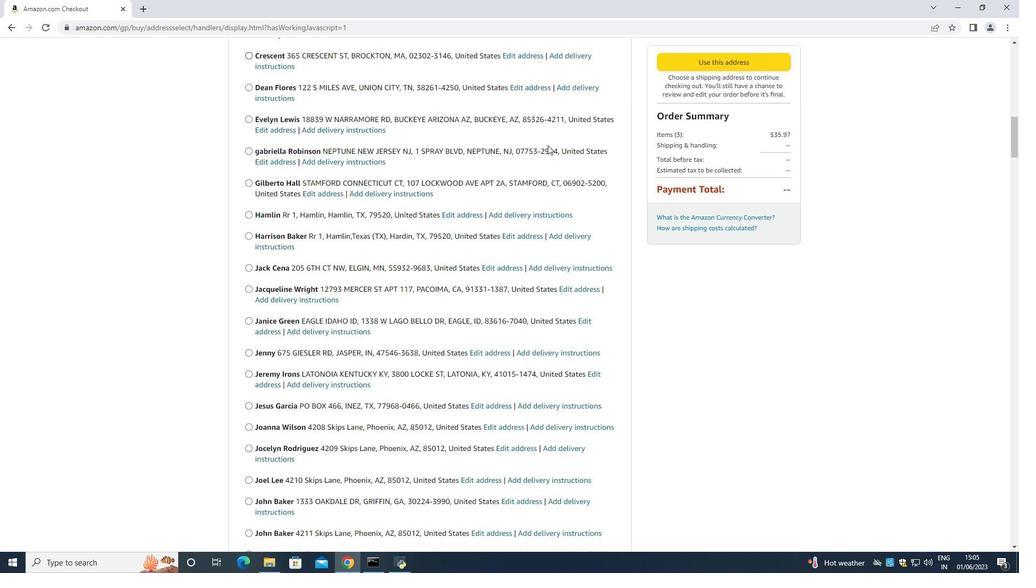 
Action: Mouse scrolled (547, 144) with delta (0, 0)
Screenshot: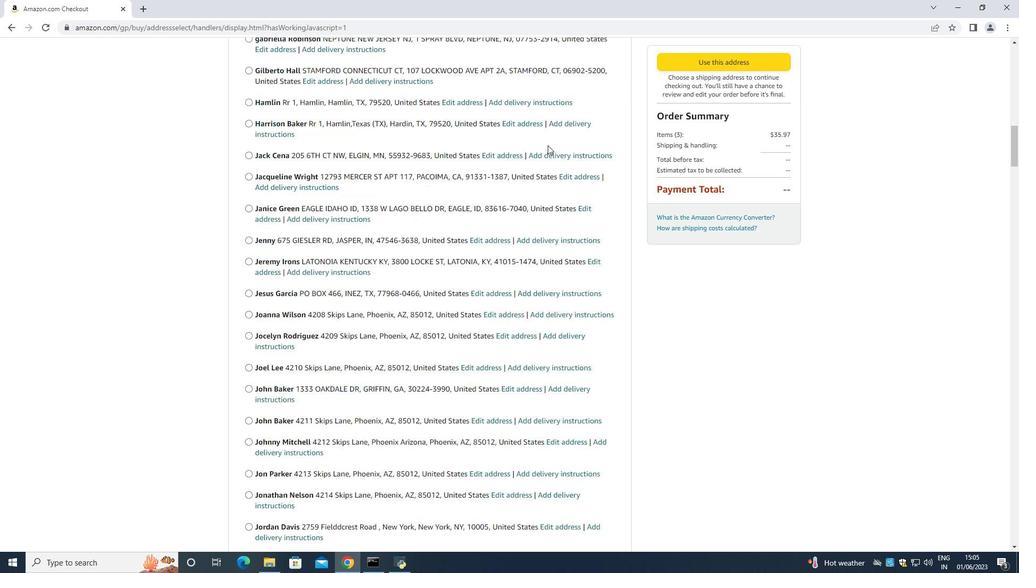 
Action: Mouse scrolled (547, 144) with delta (0, 0)
Screenshot: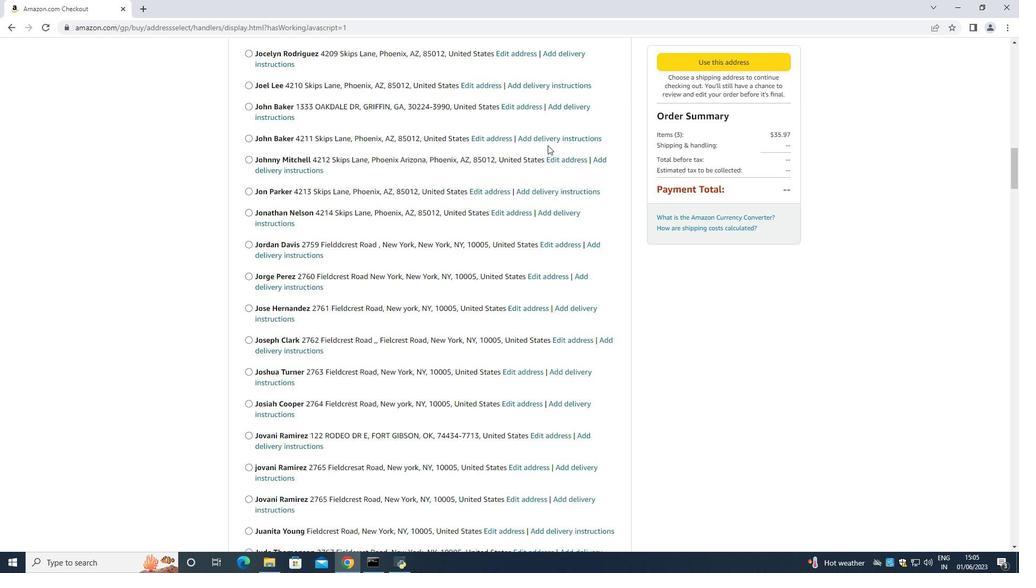 
Action: Mouse scrolled (547, 144) with delta (0, 0)
Screenshot: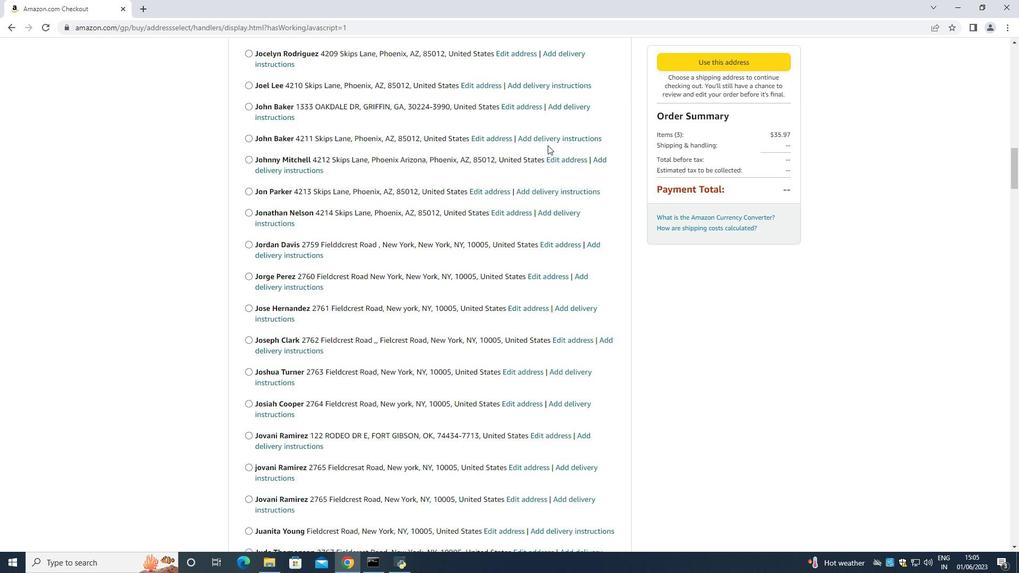 
Action: Mouse scrolled (547, 144) with delta (0, 0)
Screenshot: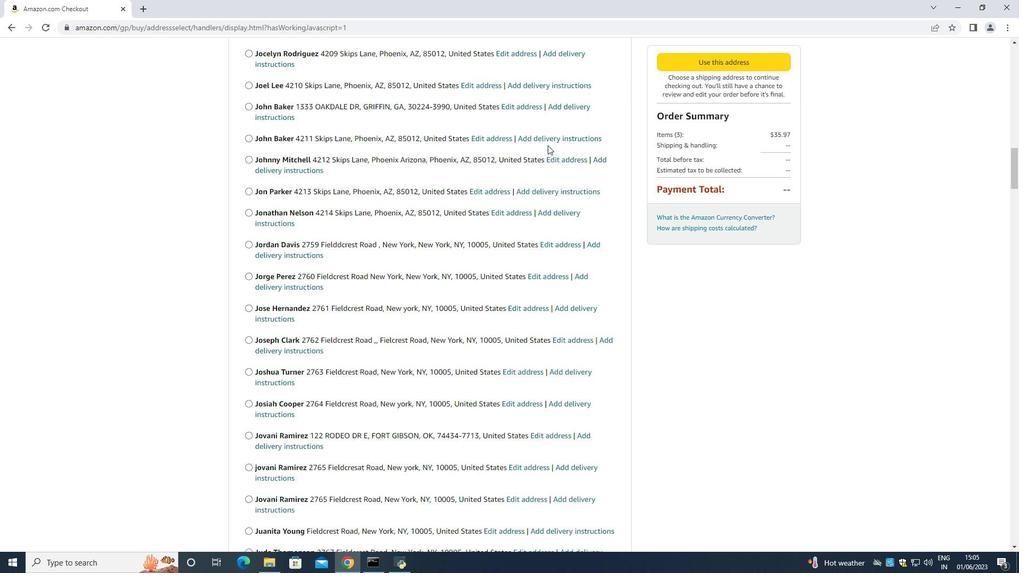 
Action: Mouse scrolled (547, 144) with delta (0, 0)
Screenshot: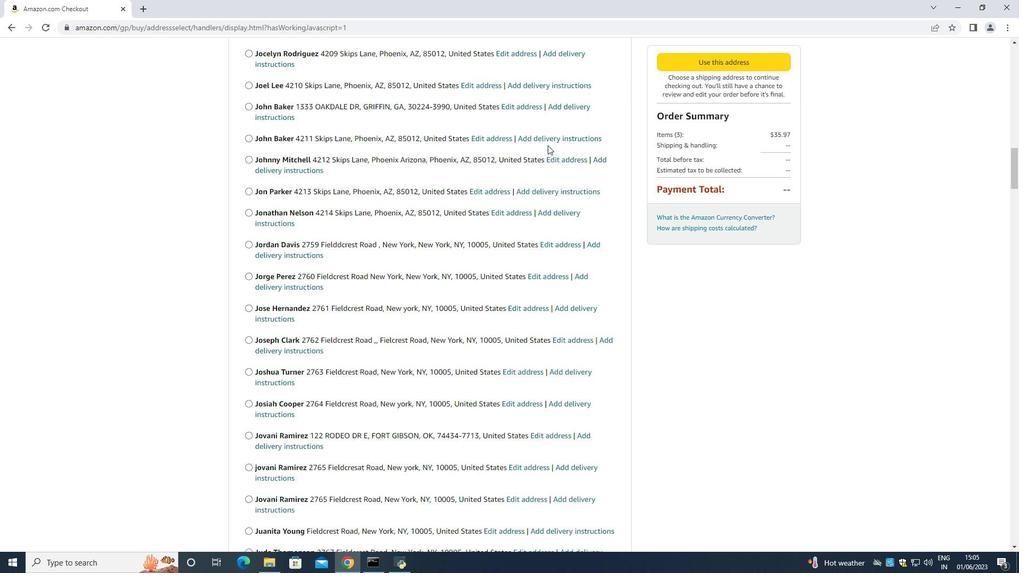 
Action: Mouse scrolled (547, 144) with delta (0, 0)
Screenshot: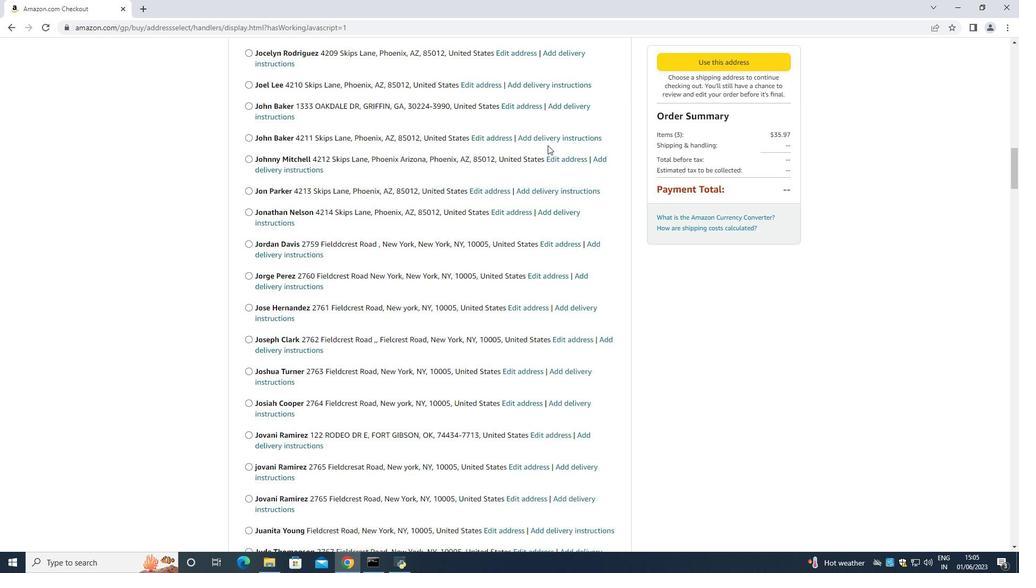 
Action: Mouse scrolled (547, 144) with delta (0, 0)
Screenshot: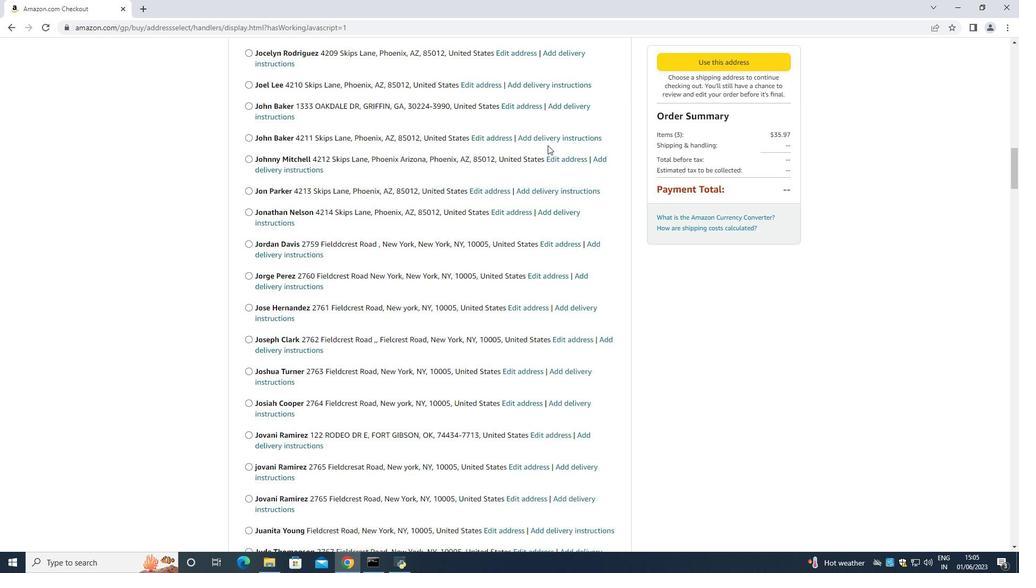 
Action: Mouse scrolled (547, 144) with delta (0, 0)
Screenshot: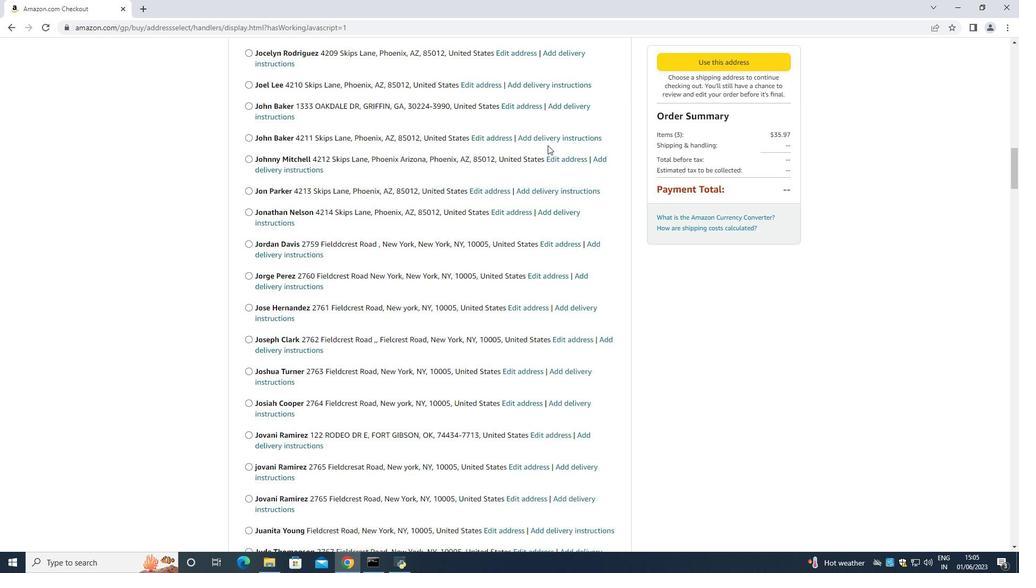
Action: Mouse scrolled (547, 144) with delta (0, 0)
Screenshot: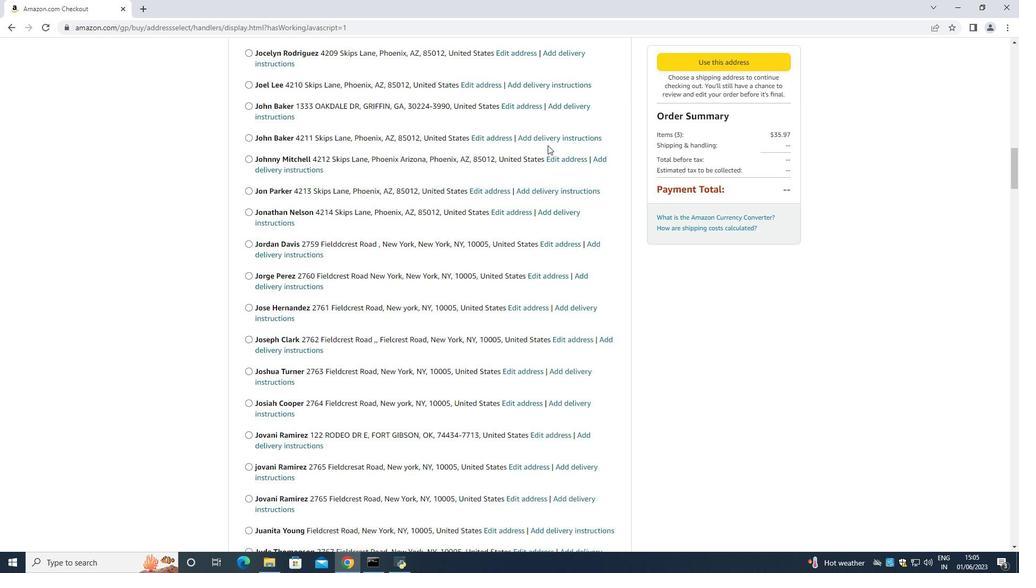 
Action: Mouse scrolled (547, 144) with delta (0, 0)
Screenshot: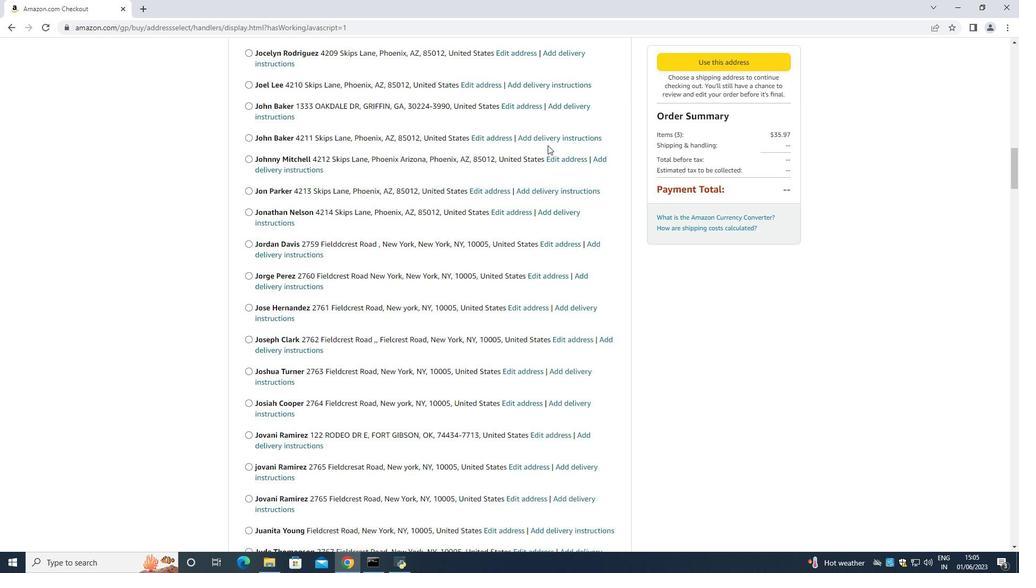 
Action: Mouse moved to (547, 145)
Screenshot: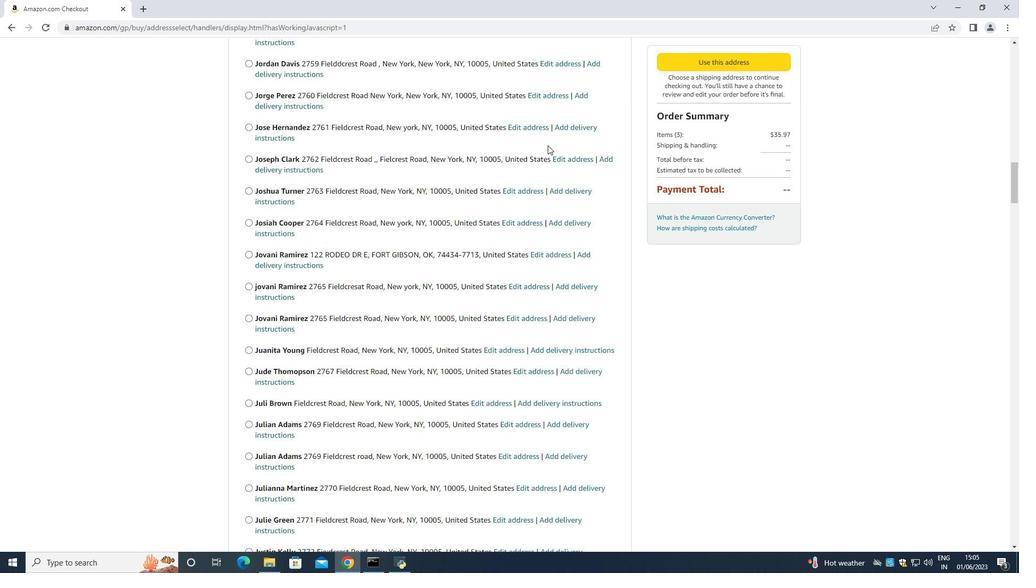 
Action: Mouse scrolled (547, 144) with delta (0, 0)
Screenshot: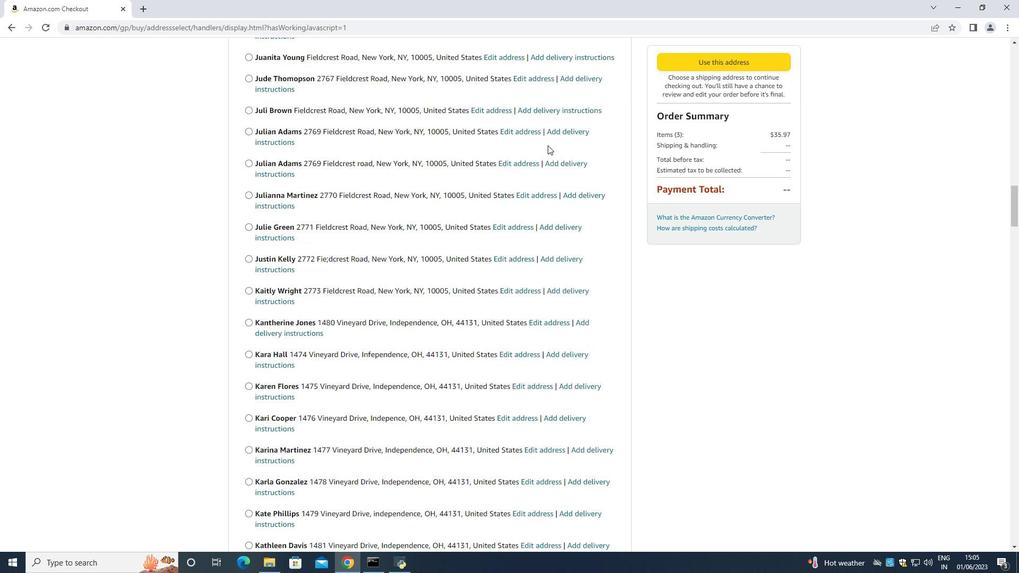 
Action: Mouse scrolled (547, 144) with delta (0, 0)
Screenshot: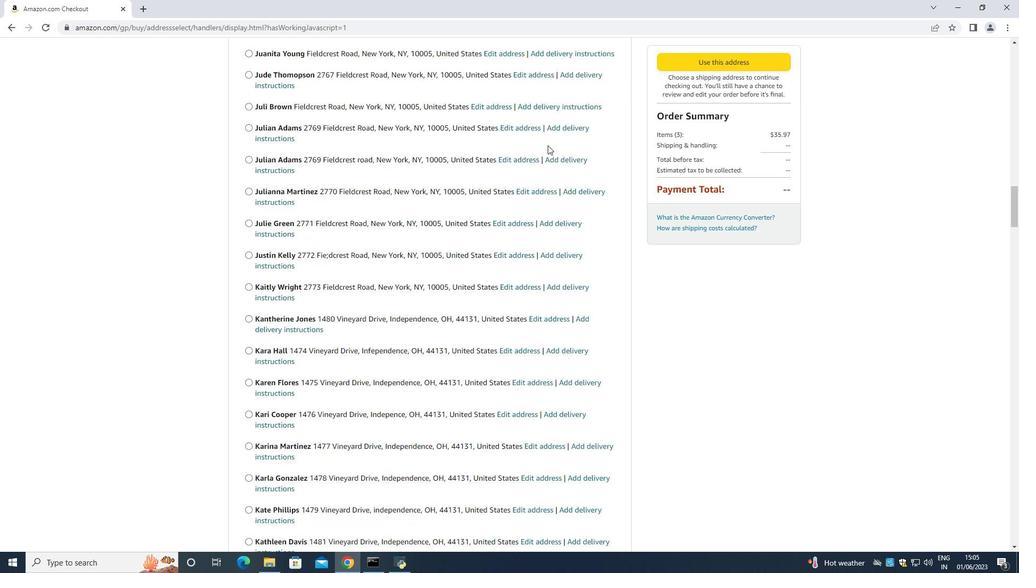 
Action: Mouse scrolled (547, 144) with delta (0, 0)
Screenshot: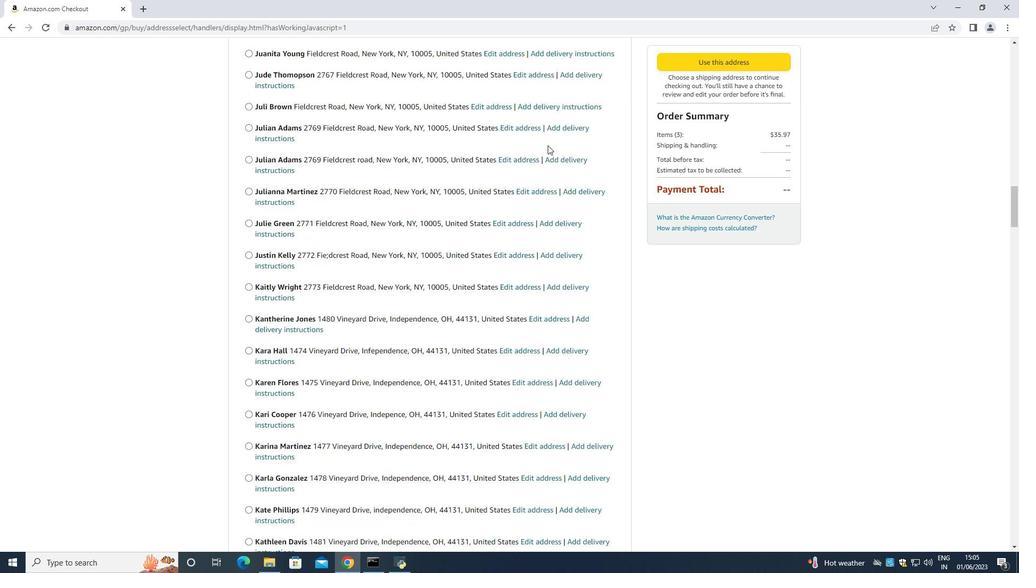 
Action: Mouse scrolled (547, 144) with delta (0, 0)
Screenshot: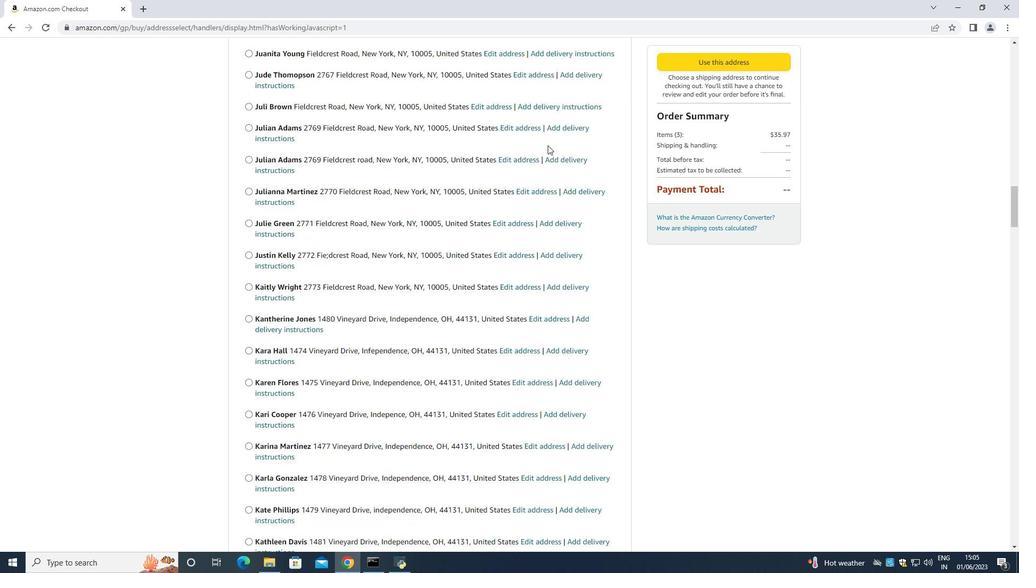 
Action: Mouse scrolled (547, 144) with delta (0, 0)
Screenshot: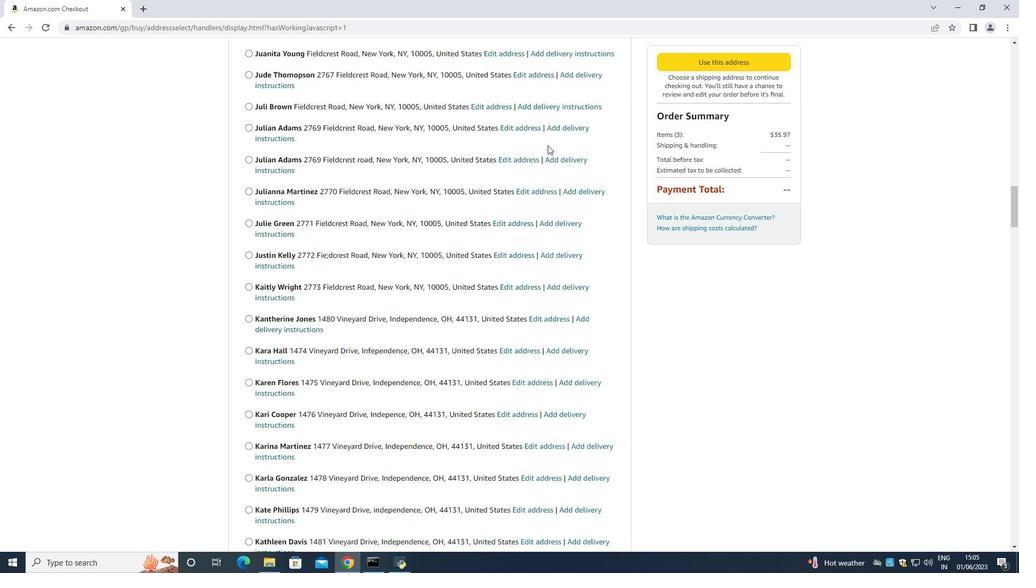 
Action: Mouse scrolled (547, 144) with delta (0, 0)
Screenshot: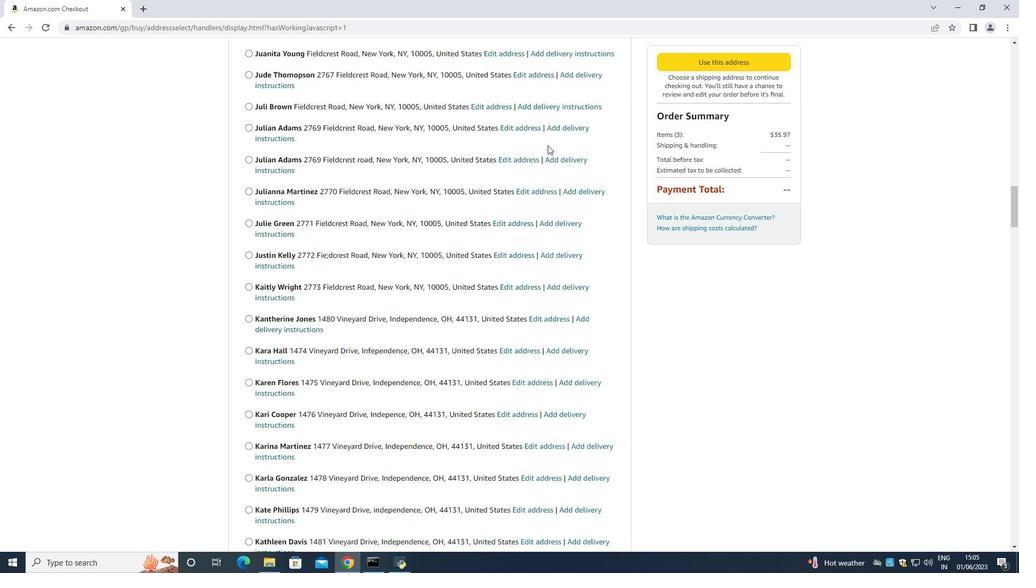 
Action: Mouse scrolled (547, 144) with delta (0, 0)
Screenshot: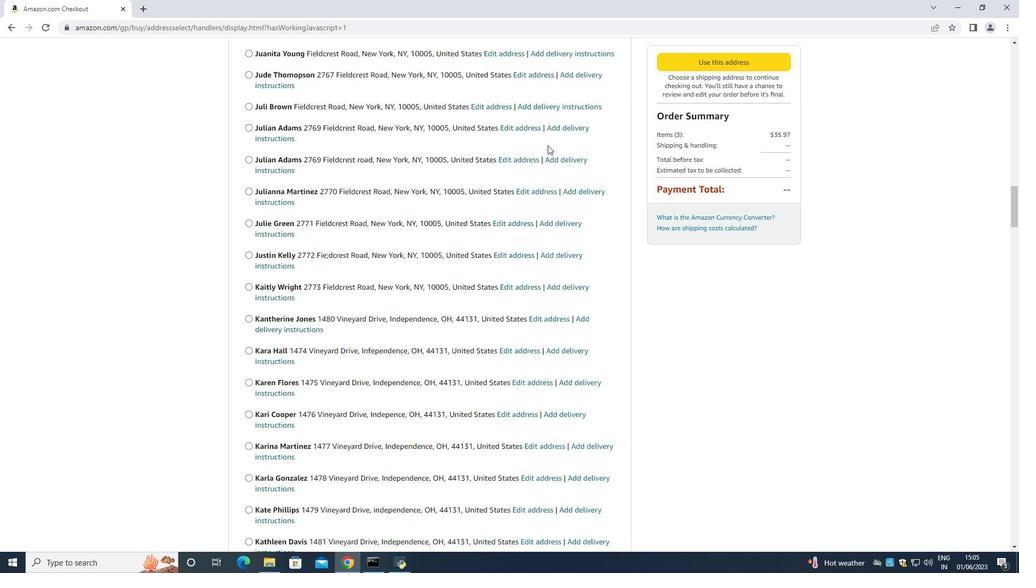 
Action: Mouse moved to (548, 145)
Screenshot: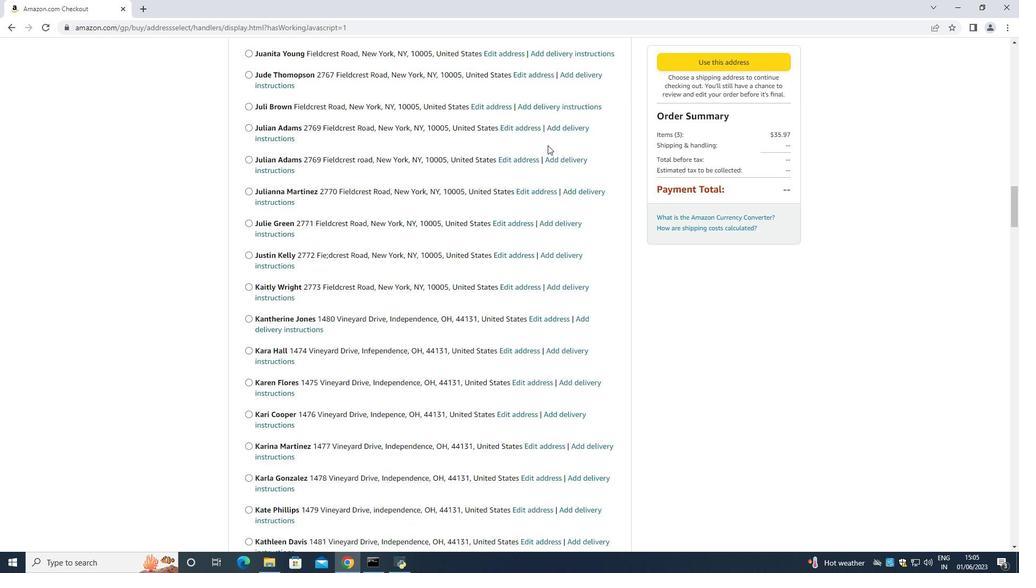 
Action: Mouse scrolled (548, 144) with delta (0, 0)
Screenshot: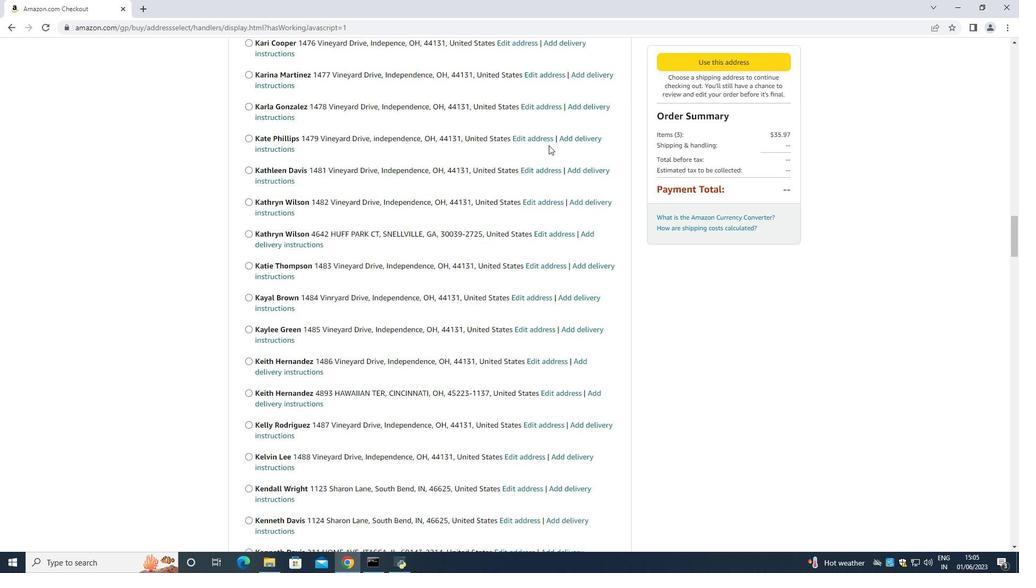
Action: Mouse moved to (548, 145)
Screenshot: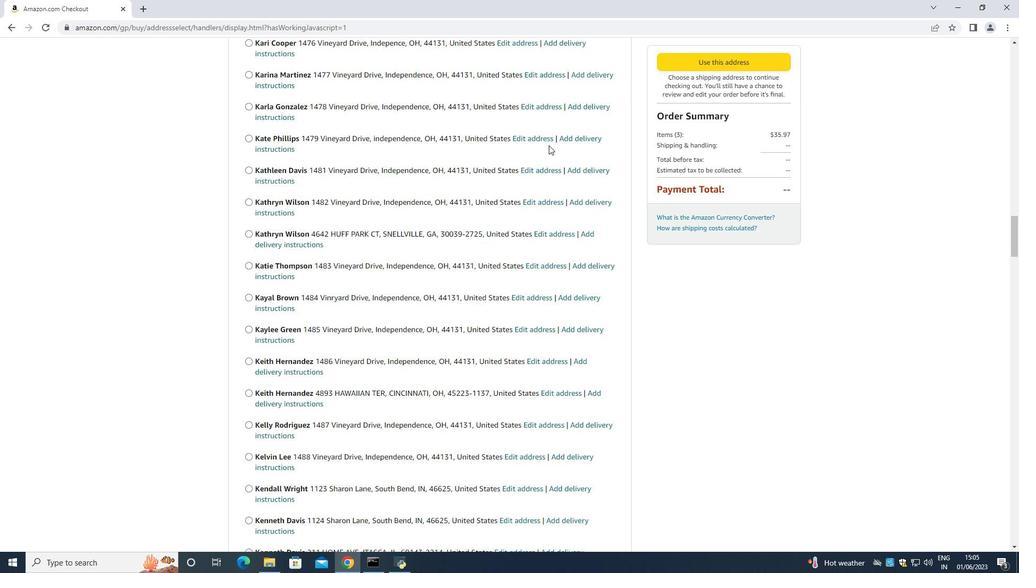 
Action: Mouse scrolled (548, 144) with delta (0, 0)
Screenshot: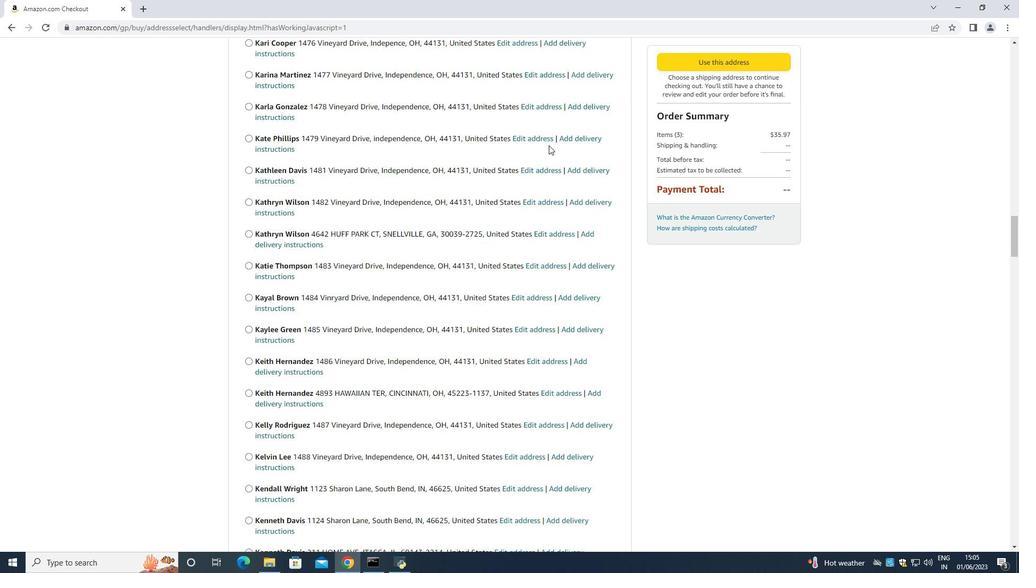 
Action: Mouse moved to (548, 145)
Screenshot: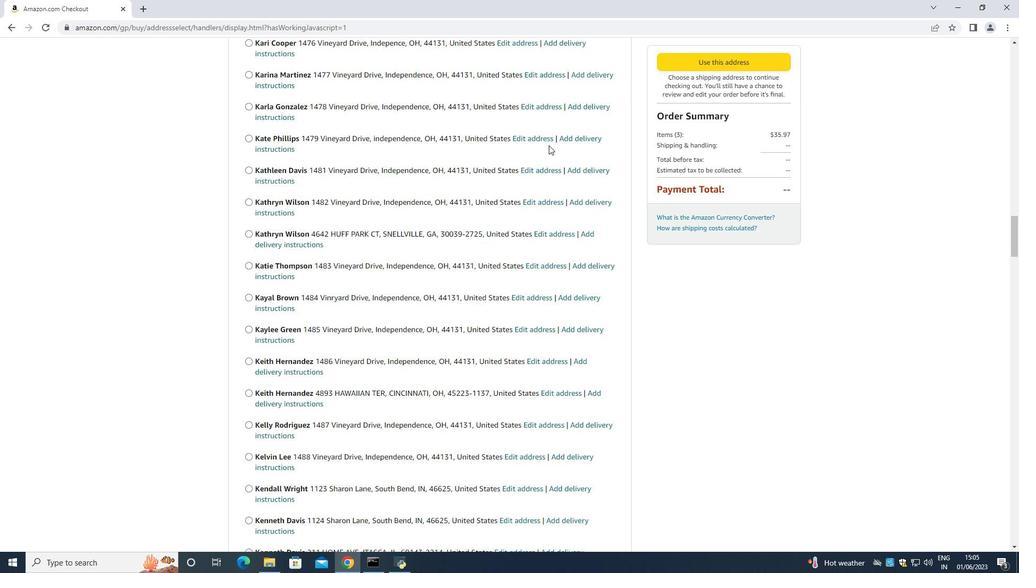 
Action: Mouse scrolled (548, 145) with delta (0, 0)
Screenshot: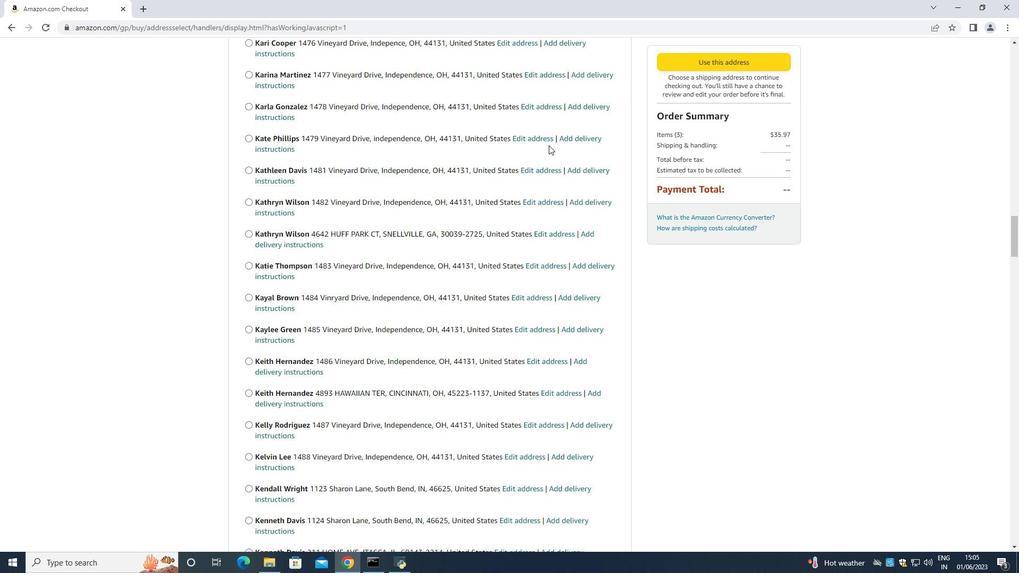 
Action: Mouse moved to (548, 145)
Screenshot: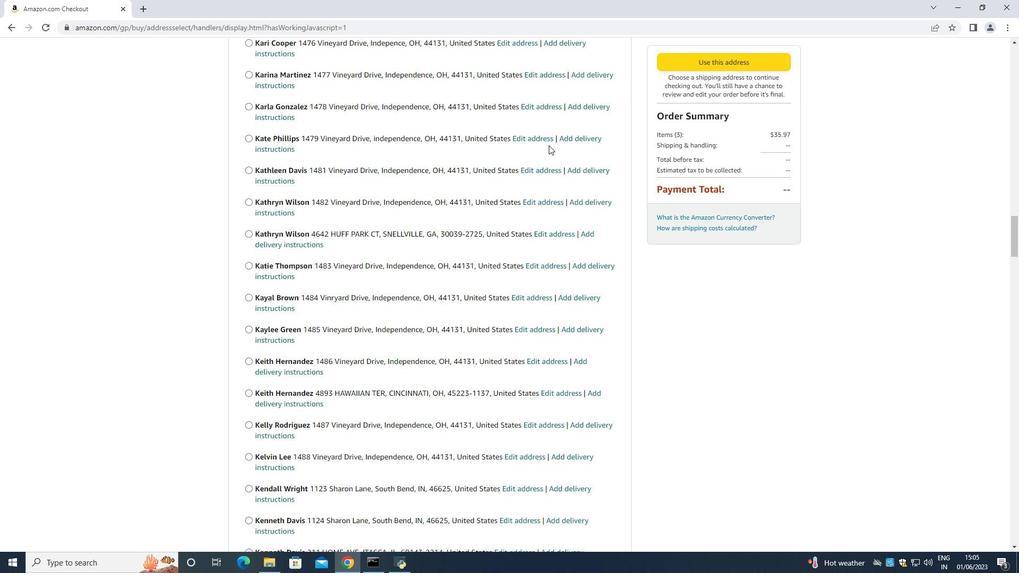 
Action: Mouse scrolled (548, 145) with delta (0, 0)
Screenshot: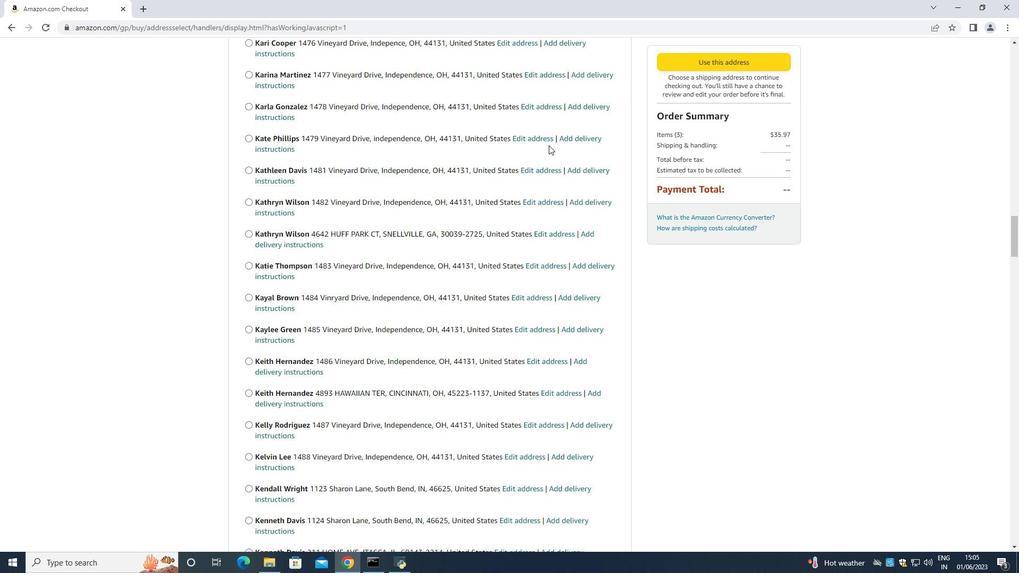
Action: Mouse moved to (548, 146)
Screenshot: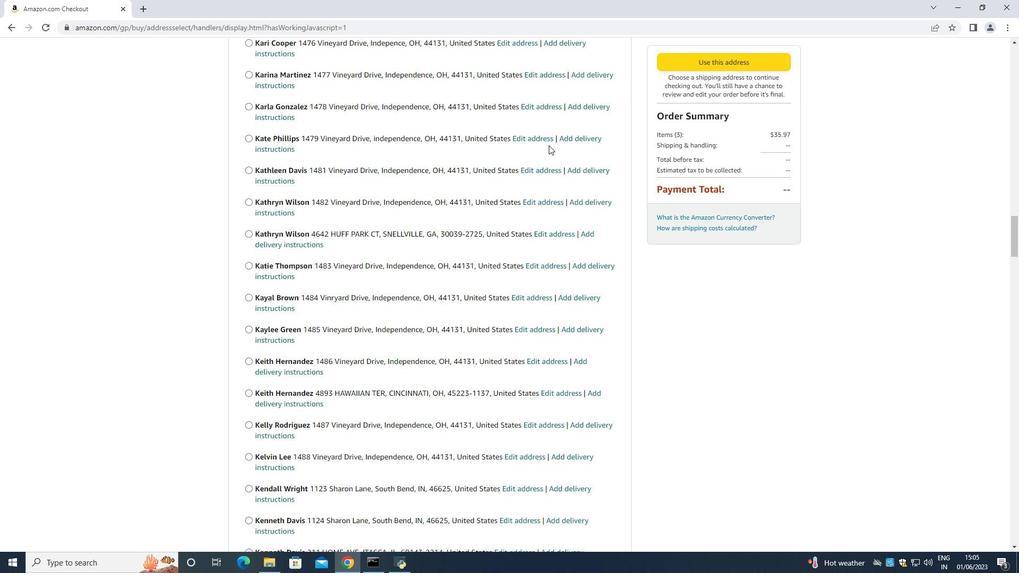 
Action: Mouse scrolled (548, 145) with delta (0, 0)
Screenshot: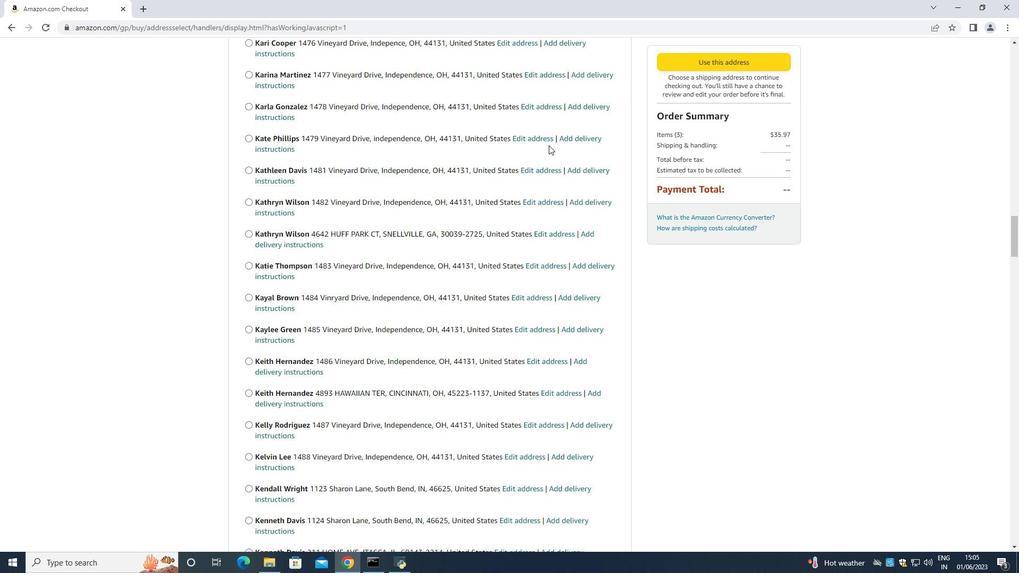 
Action: Mouse moved to (549, 146)
Screenshot: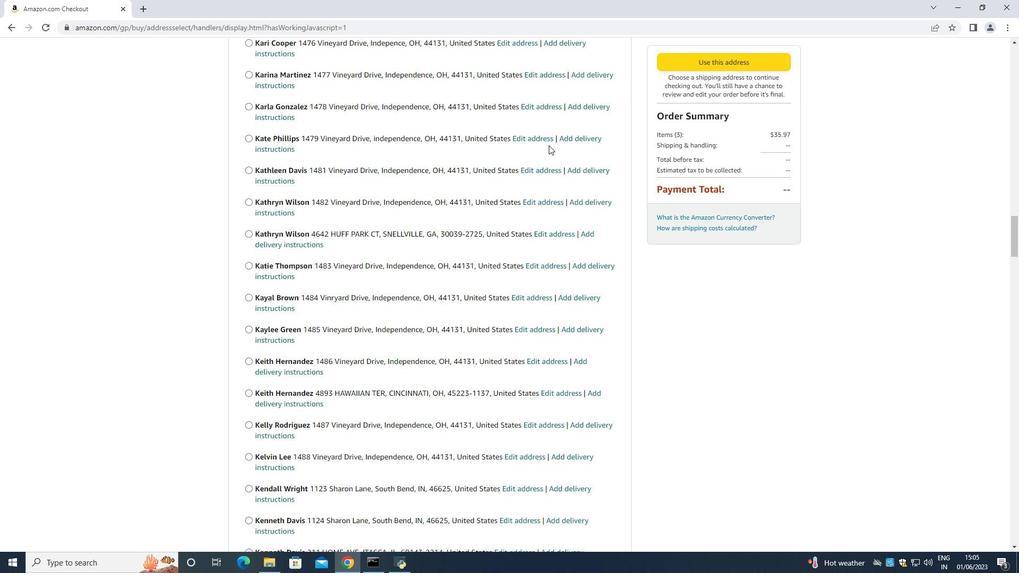 
Action: Mouse scrolled (548, 145) with delta (0, 0)
Screenshot: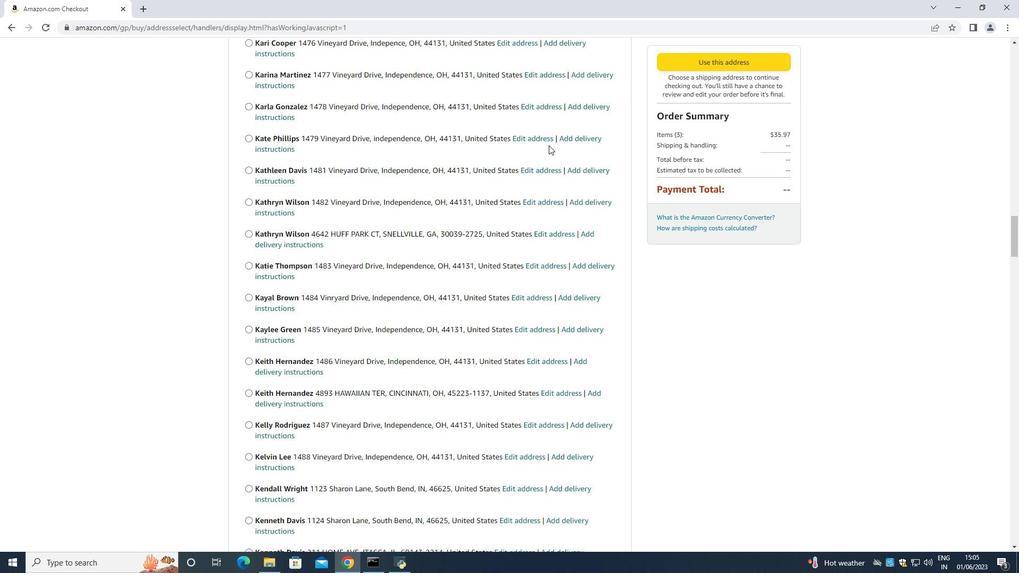 
Action: Mouse moved to (550, 146)
Screenshot: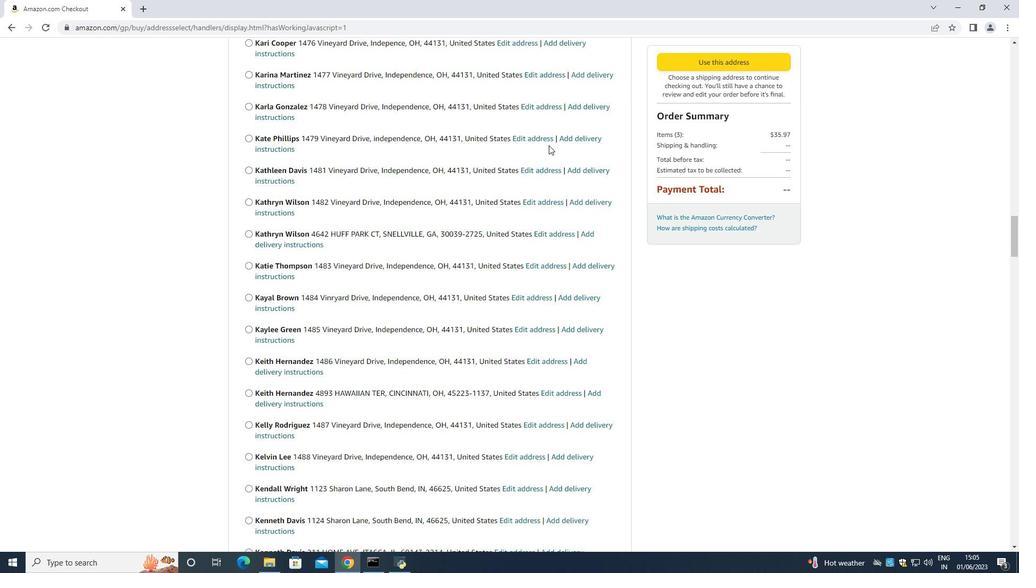 
Action: Mouse scrolled (549, 145) with delta (0, 0)
Screenshot: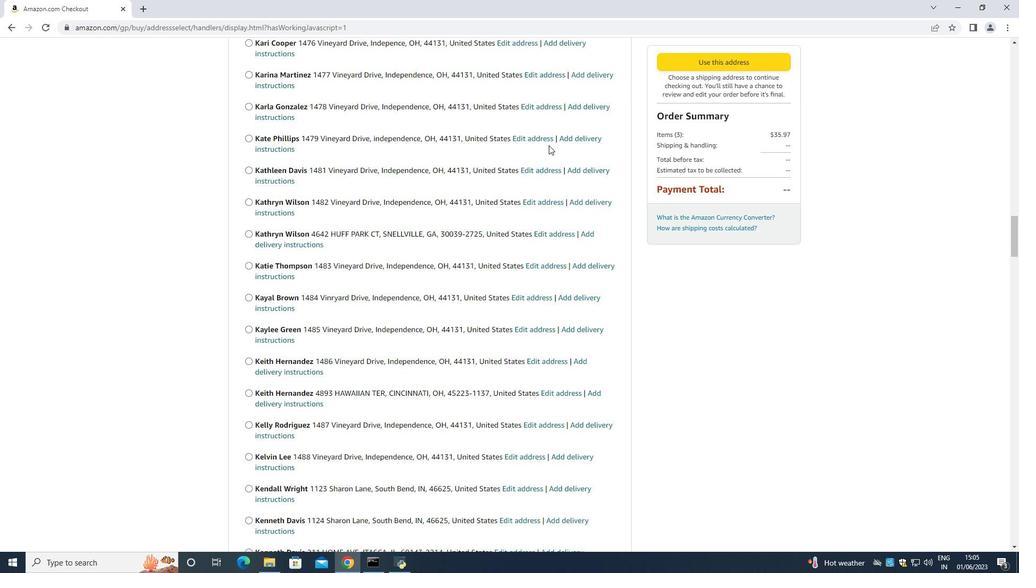 
Action: Mouse moved to (551, 147)
Screenshot: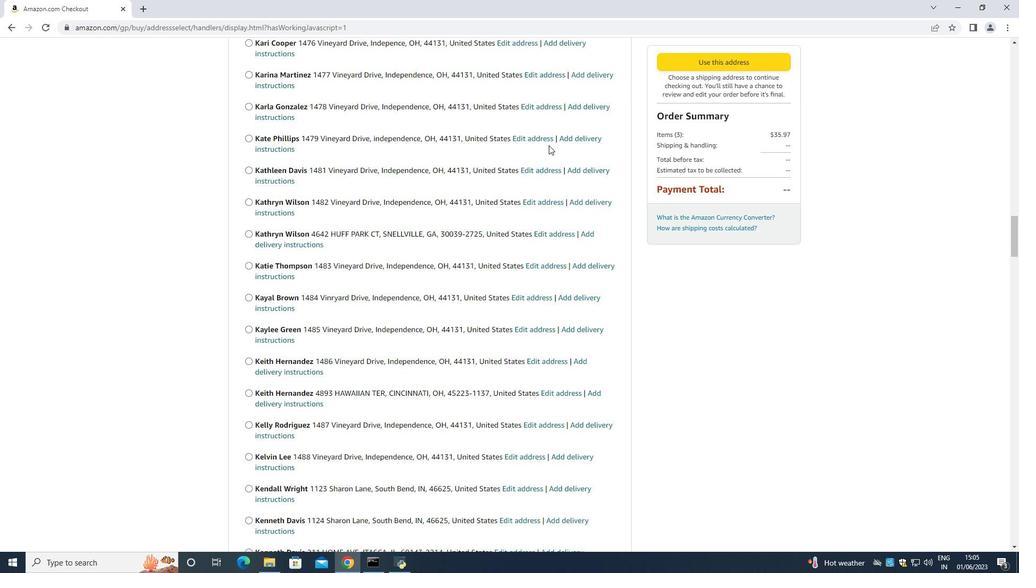 
Action: Mouse scrolled (550, 145) with delta (0, 0)
Screenshot: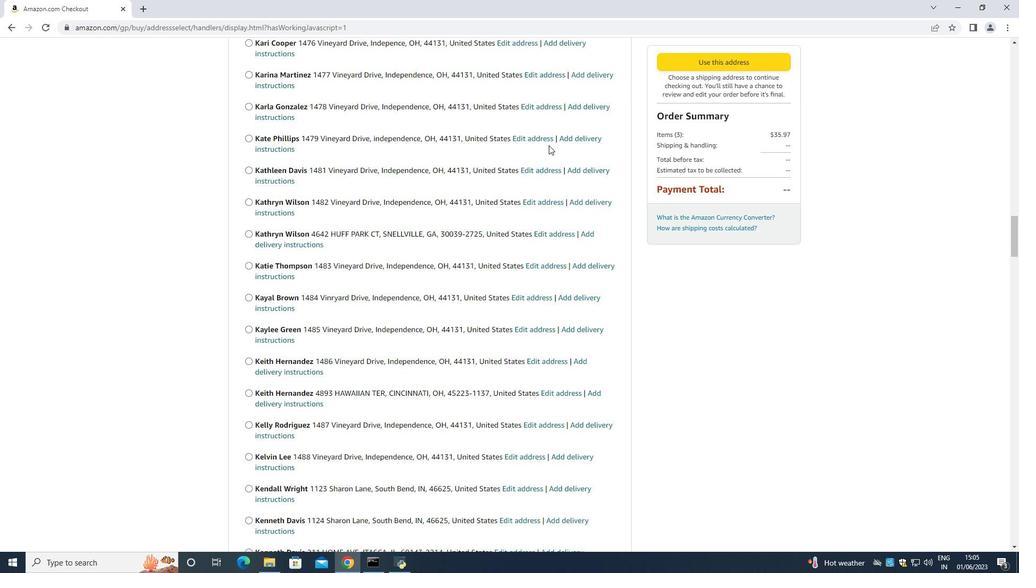 
Action: Mouse moved to (552, 152)
Screenshot: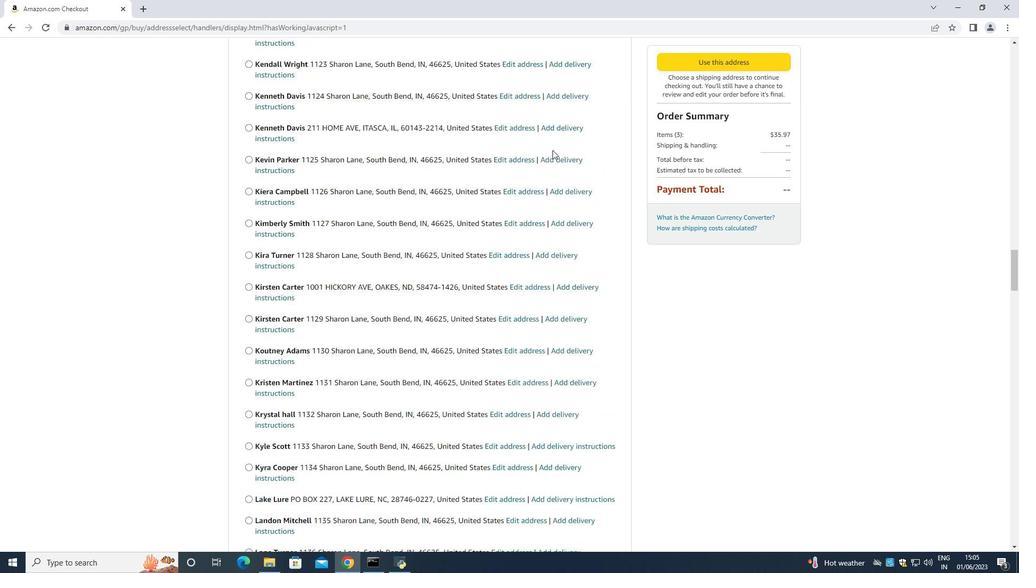 
Action: Mouse scrolled (552, 151) with delta (0, 0)
Screenshot: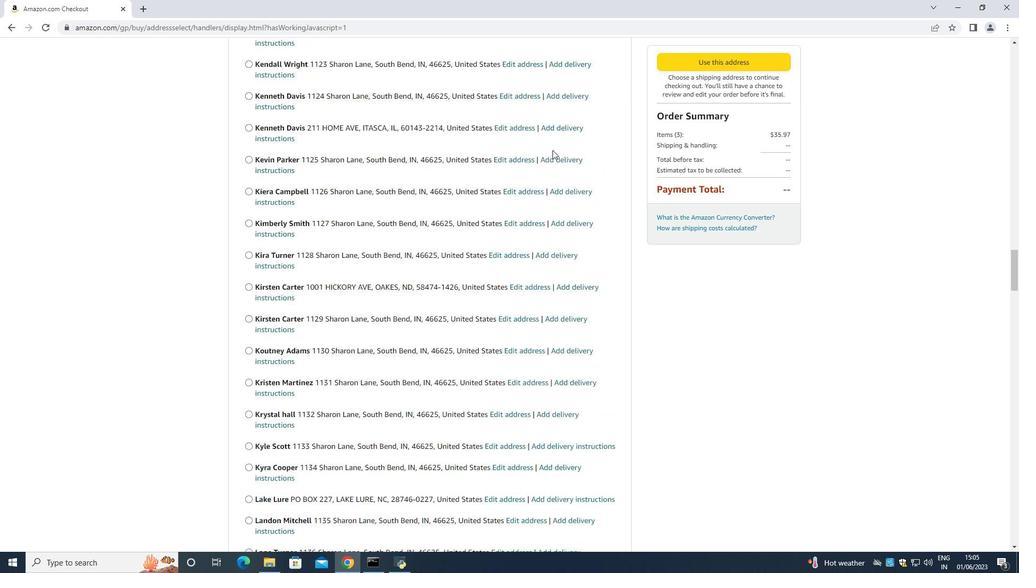 
Action: Mouse moved to (552, 153)
Screenshot: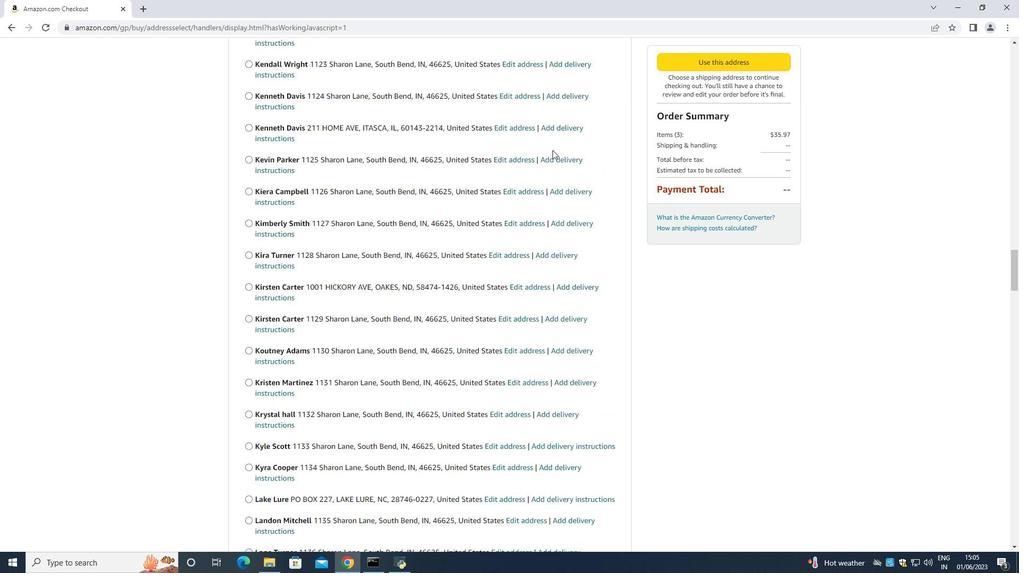 
Action: Mouse scrolled (552, 152) with delta (0, 0)
Screenshot: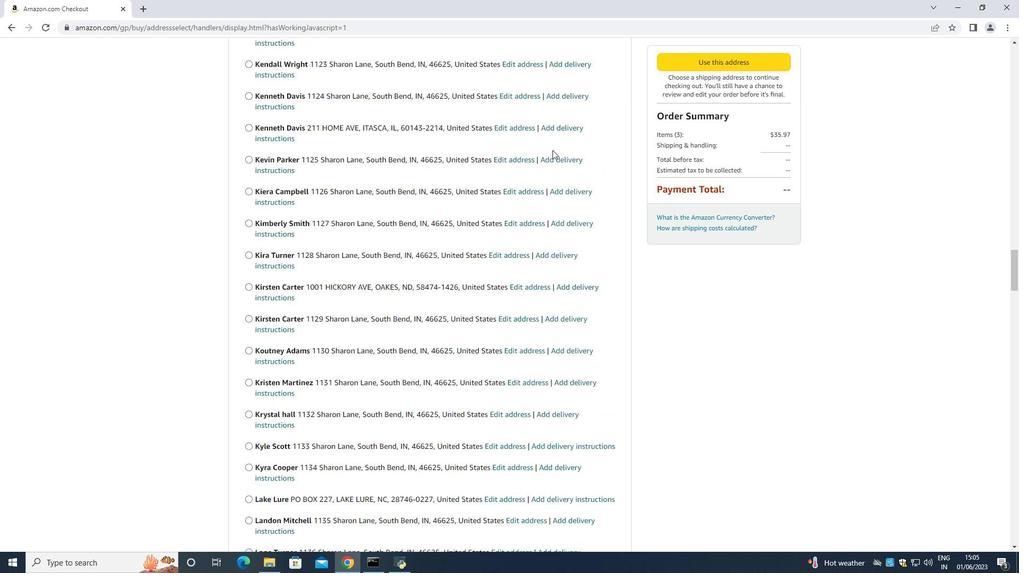 
Action: Mouse moved to (552, 155)
Screenshot: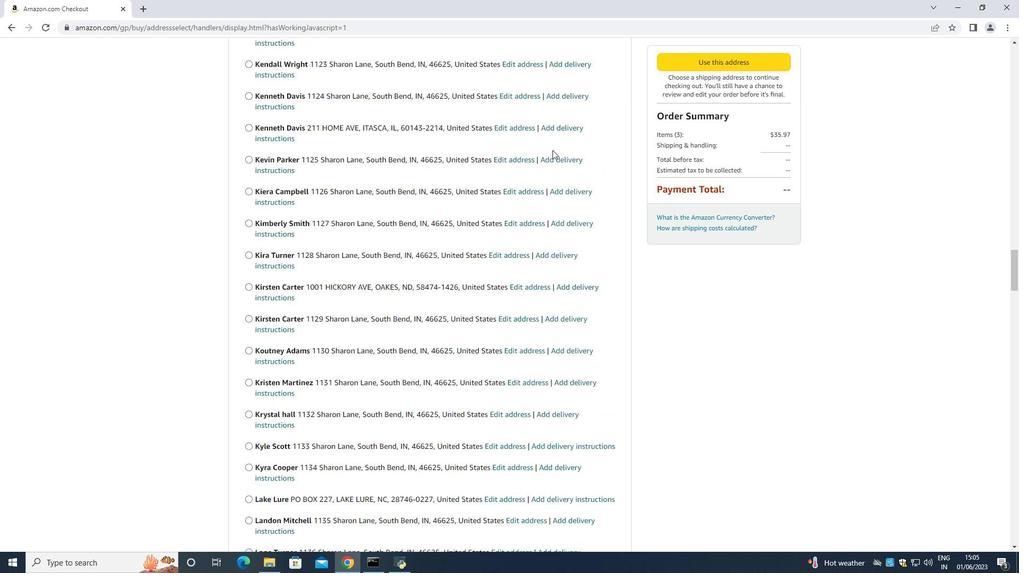 
Action: Mouse scrolled (552, 154) with delta (0, 0)
Screenshot: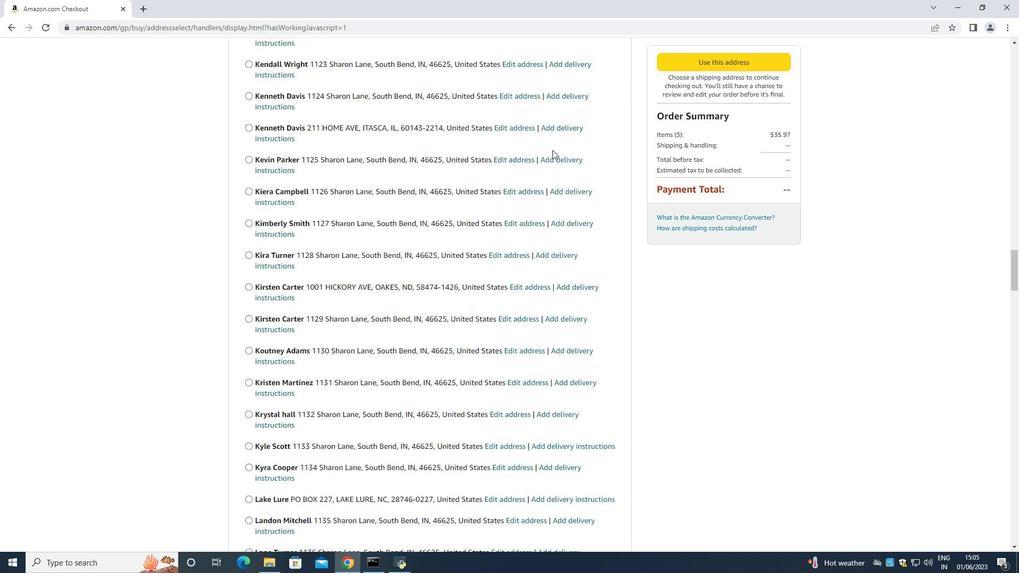 
Action: Mouse moved to (552, 156)
Screenshot: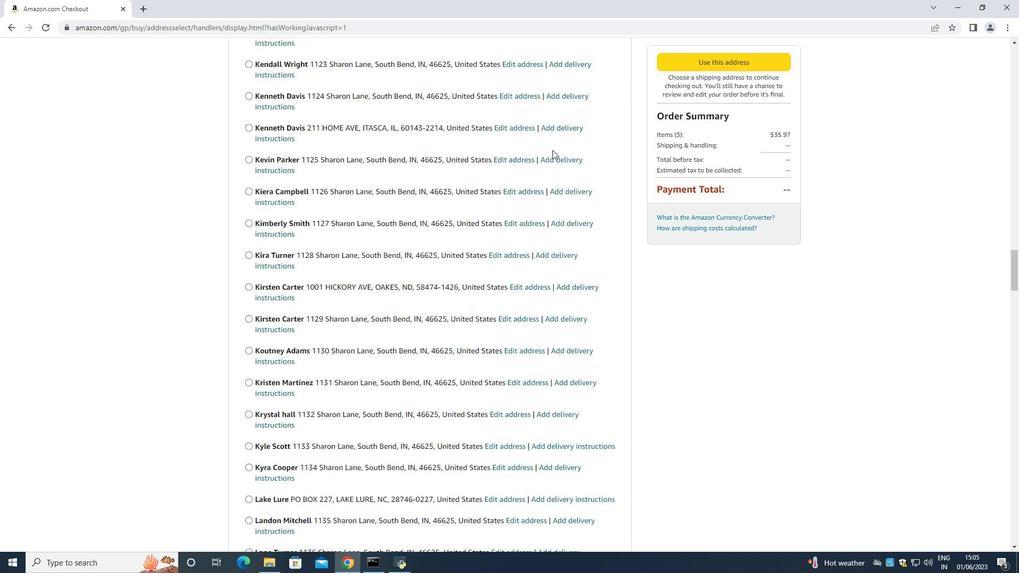 
Action: Mouse scrolled (552, 156) with delta (0, 0)
Screenshot: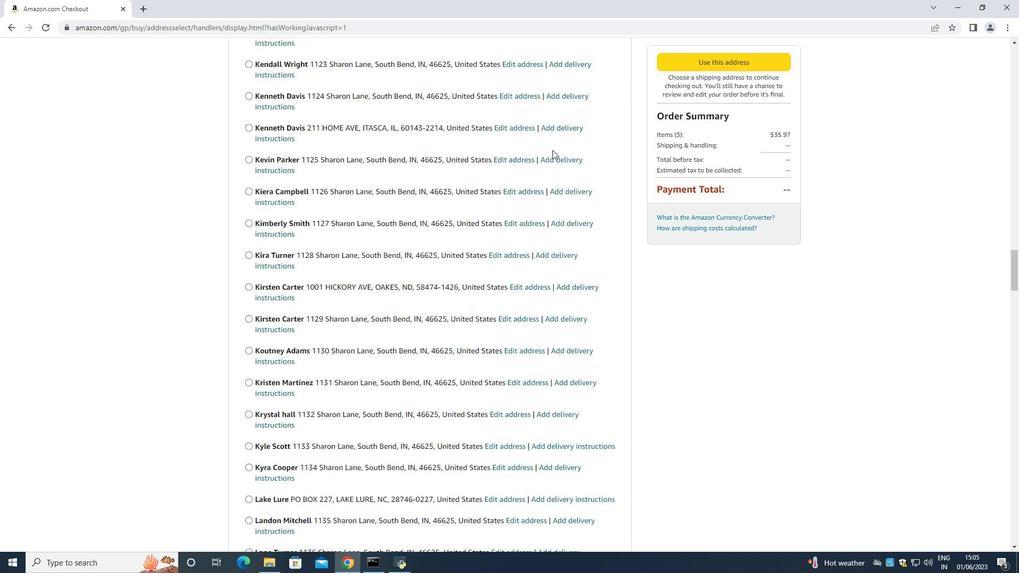 
Action: Mouse moved to (552, 157)
Screenshot: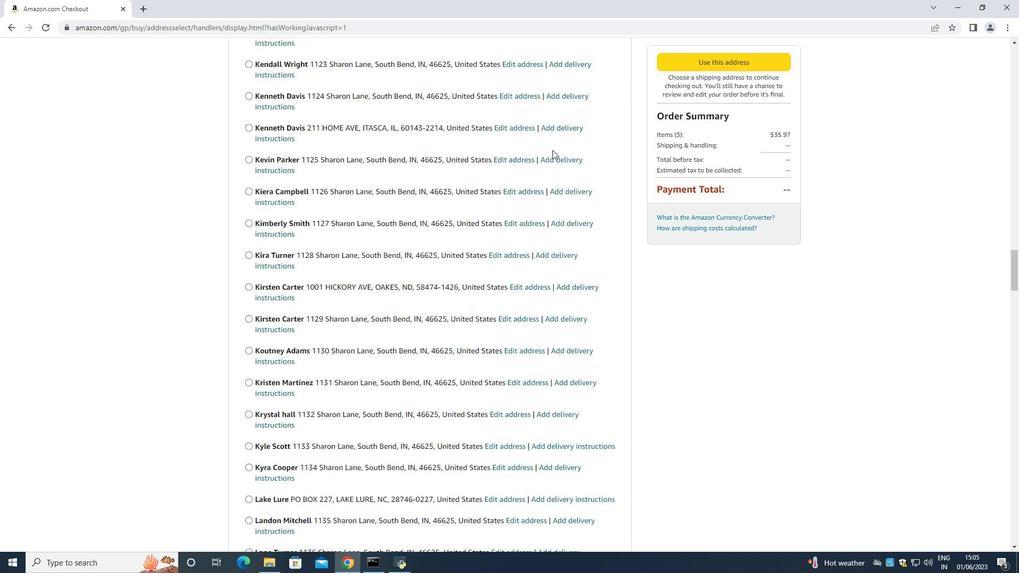 
Action: Mouse scrolled (552, 156) with delta (0, 0)
Screenshot: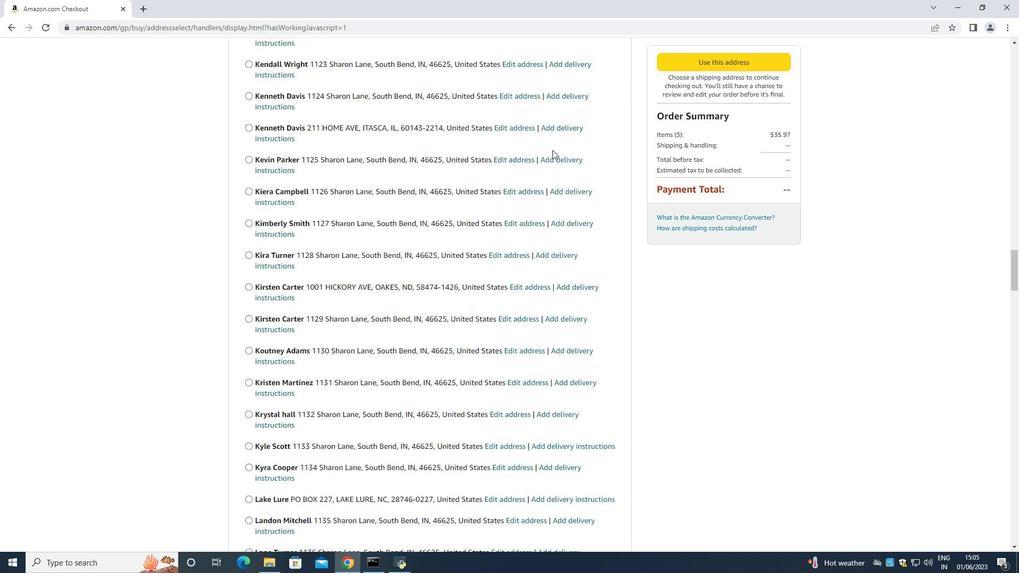 
Action: Mouse moved to (552, 157)
Screenshot: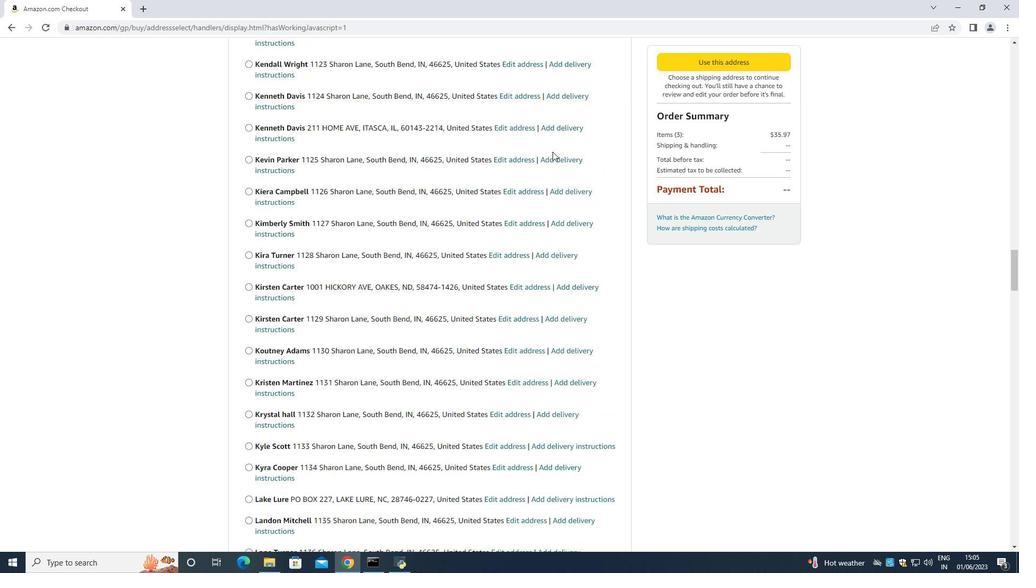 
Action: Mouse scrolled (552, 156) with delta (0, 0)
Screenshot: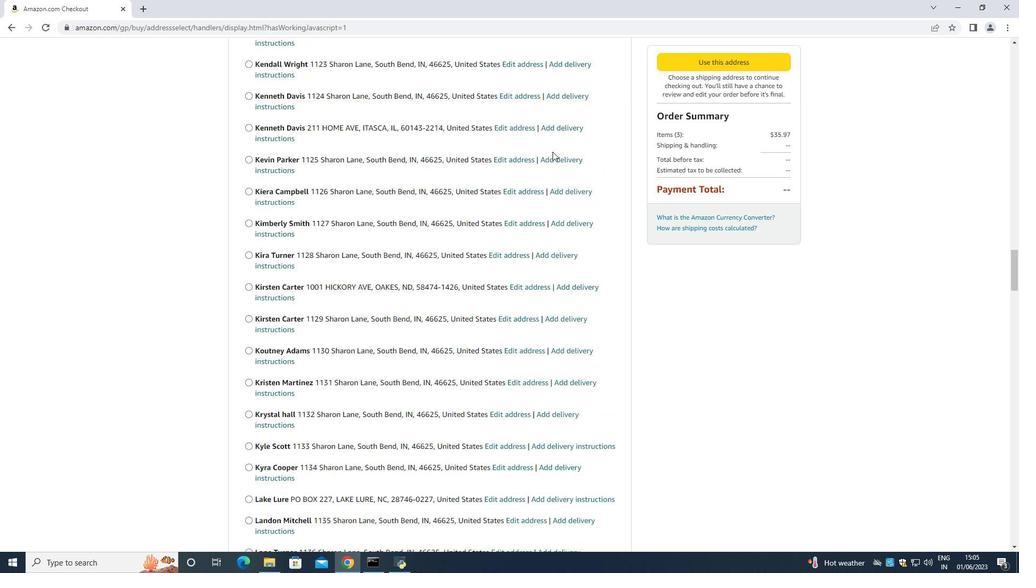 
Action: Mouse moved to (553, 158)
Screenshot: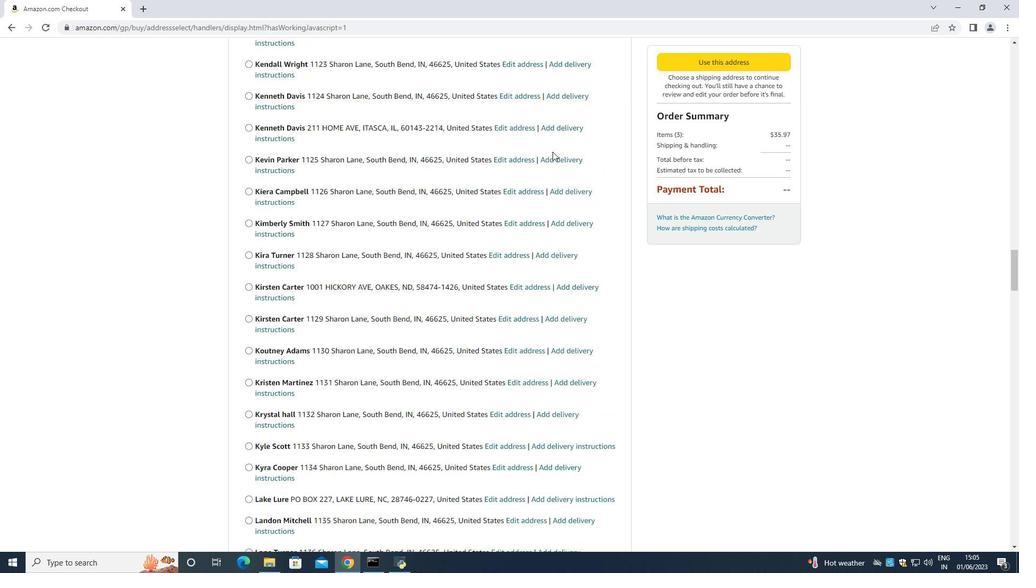 
Action: Mouse scrolled (552, 156) with delta (0, 0)
Screenshot: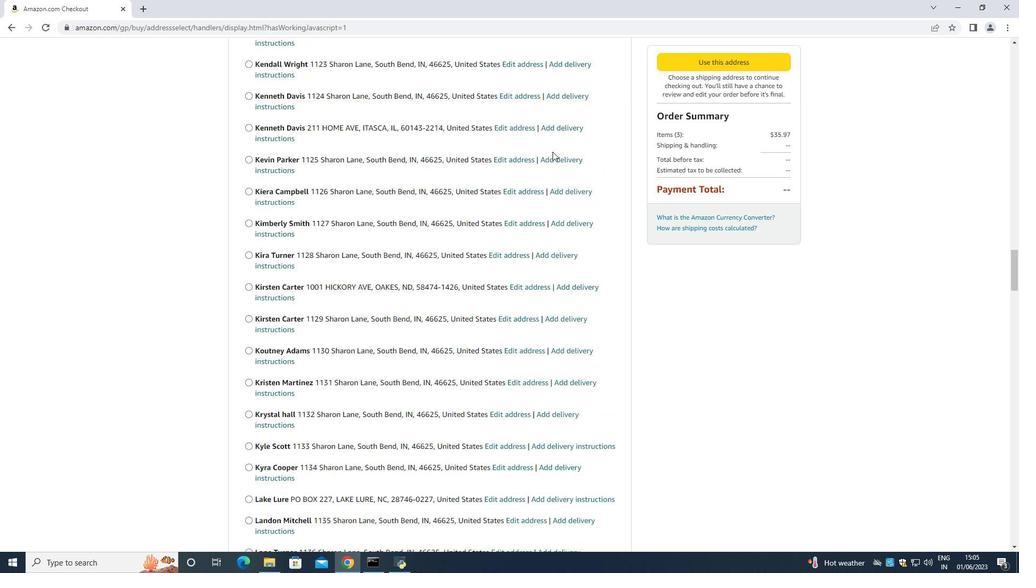 
Action: Mouse moved to (554, 159)
Screenshot: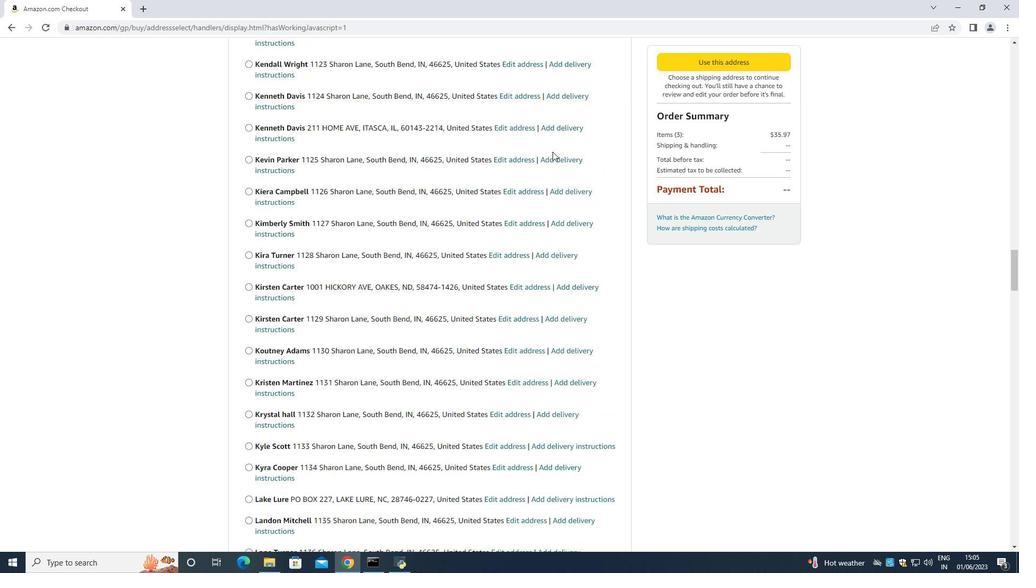 
Action: Mouse scrolled (552, 157) with delta (0, 0)
Screenshot: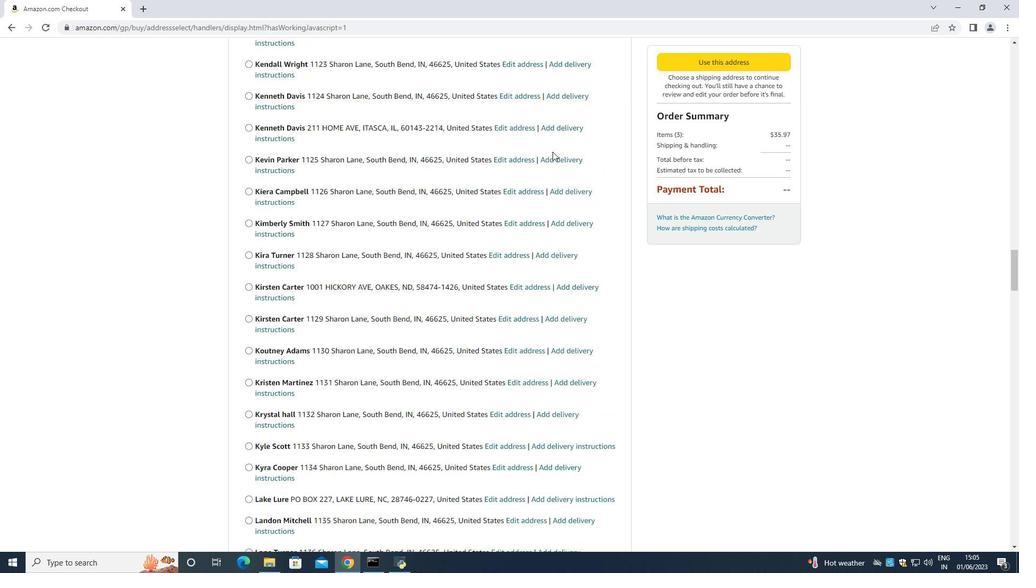 
Action: Mouse moved to (554, 160)
Screenshot: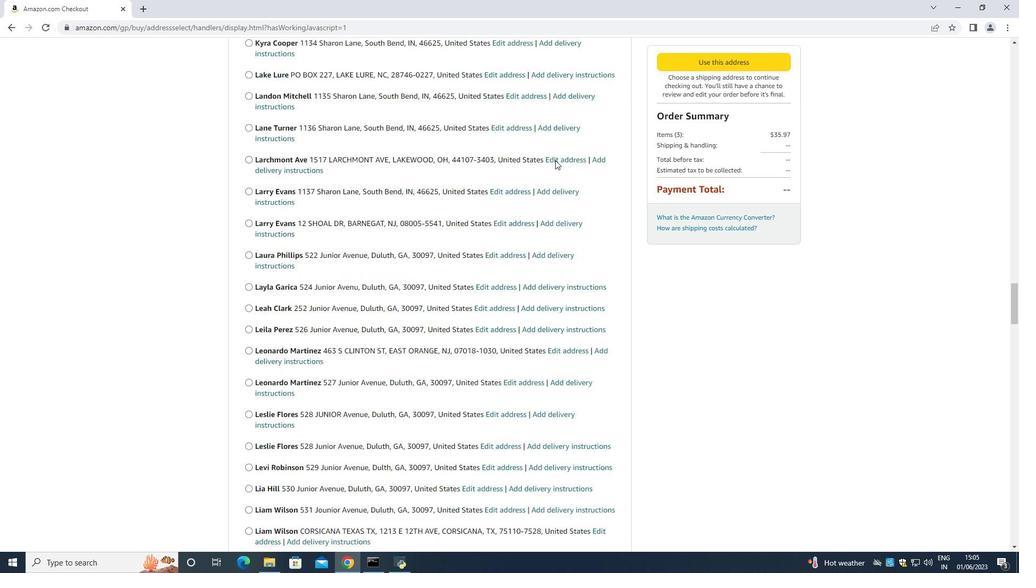 
Action: Mouse scrolled (554, 160) with delta (0, 0)
Screenshot: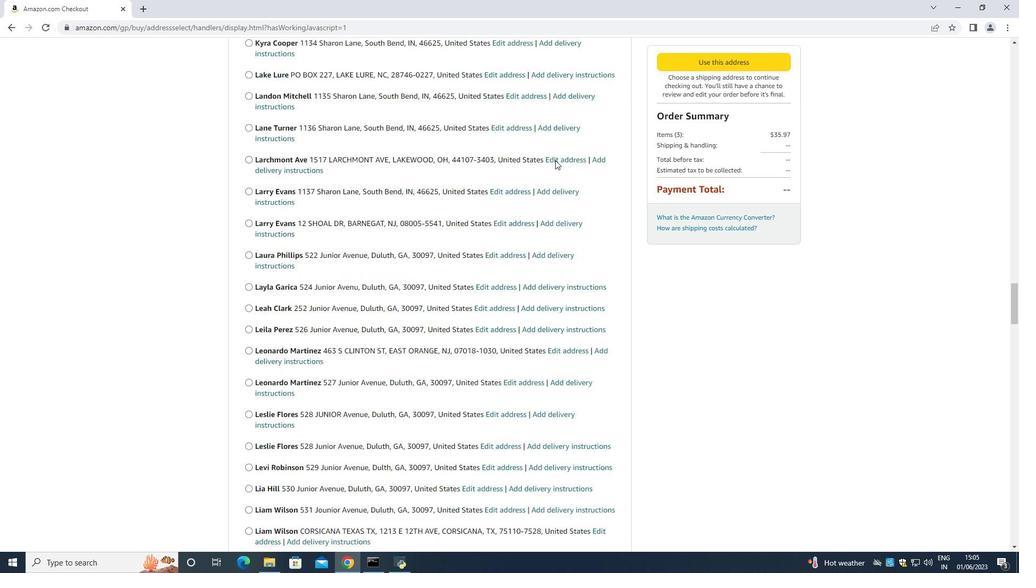
Action: Mouse scrolled (554, 160) with delta (0, 0)
Screenshot: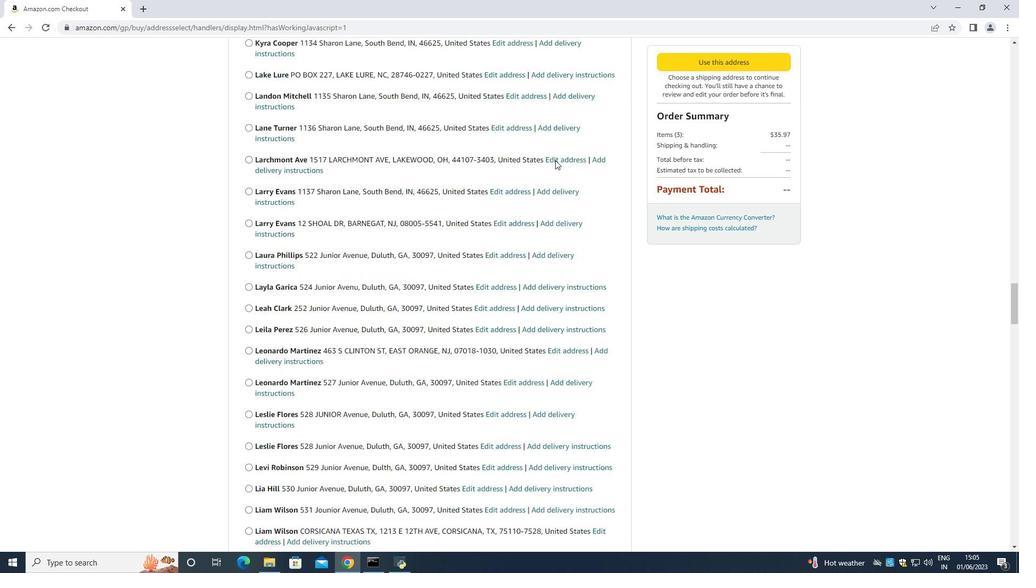 
Action: Mouse scrolled (554, 160) with delta (0, 0)
Screenshot: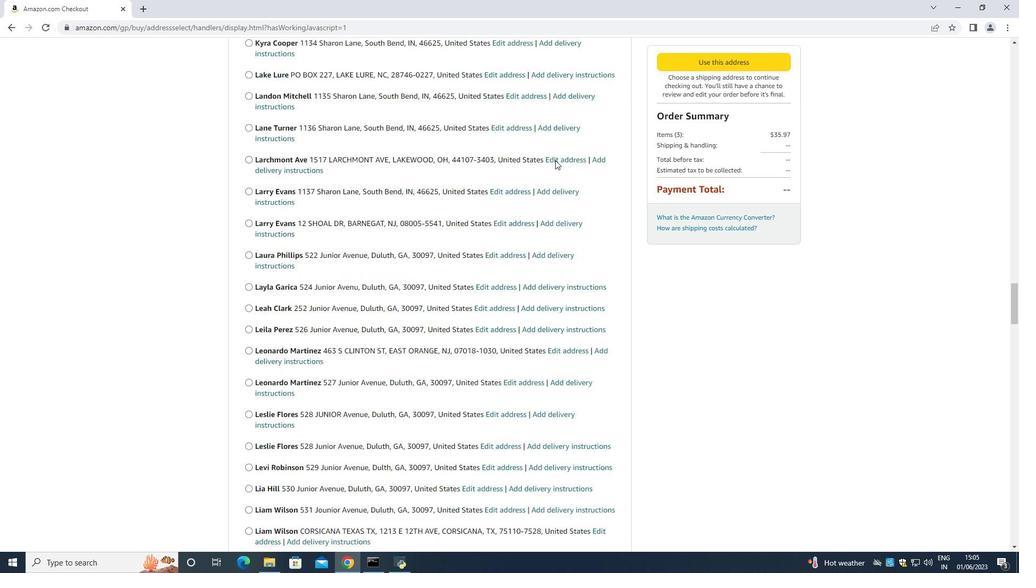 
Action: Mouse moved to (554, 161)
Screenshot: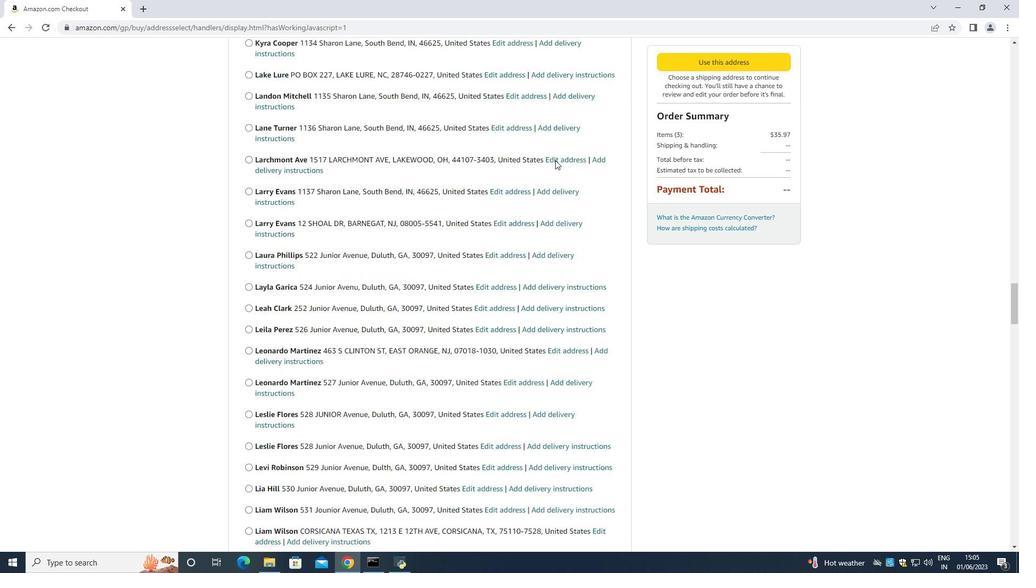 
Action: Mouse scrolled (554, 160) with delta (0, 0)
Screenshot: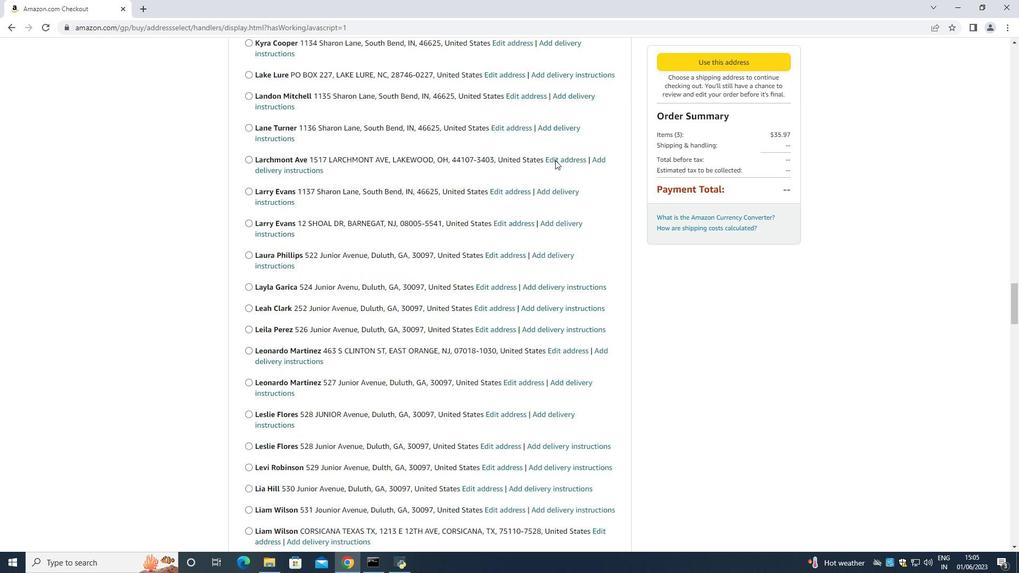
Action: Mouse scrolled (554, 160) with delta (0, -1)
Screenshot: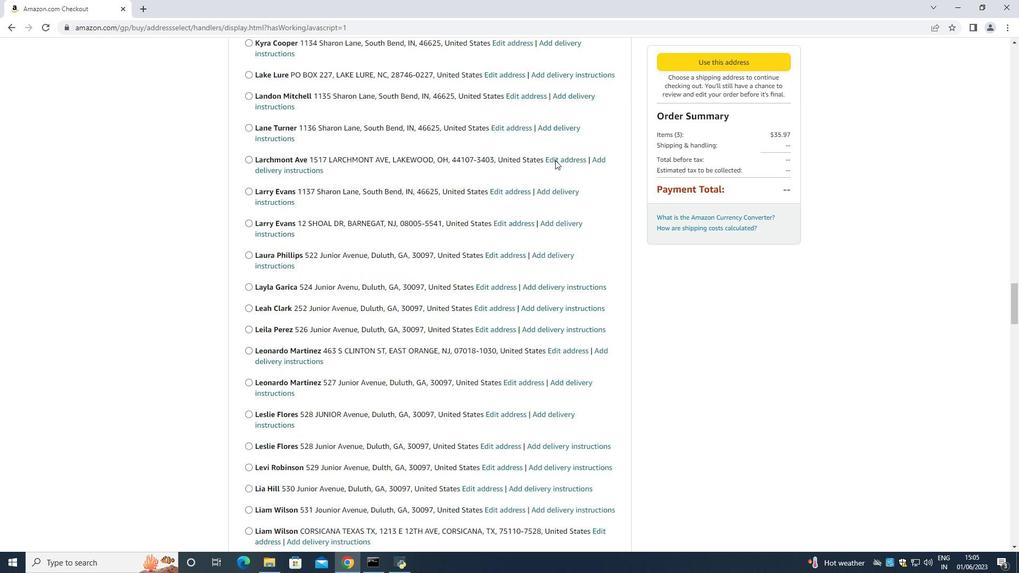 
Action: Mouse scrolled (554, 160) with delta (0, 0)
Screenshot: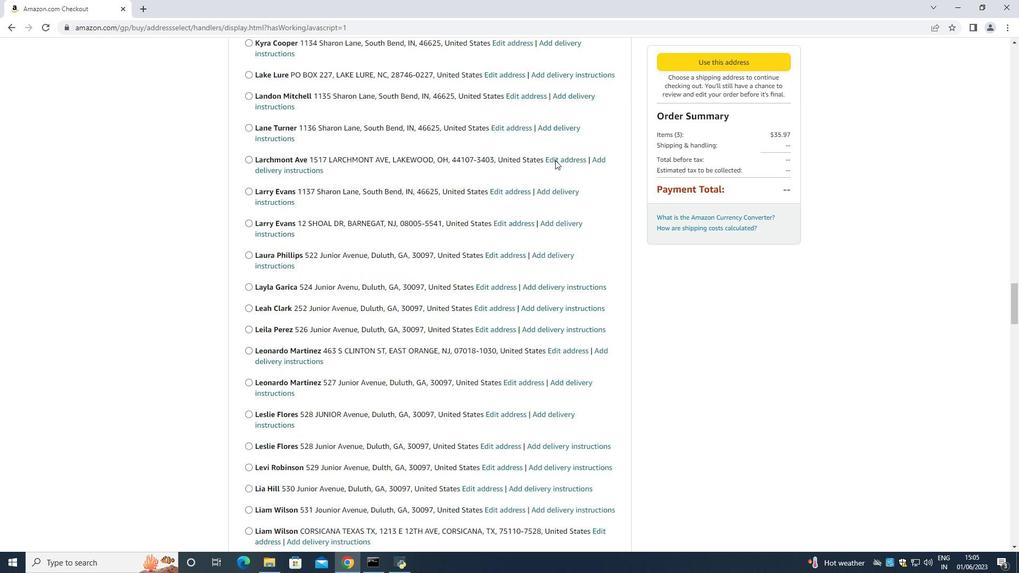 
Action: Mouse scrolled (554, 160) with delta (0, 0)
Screenshot: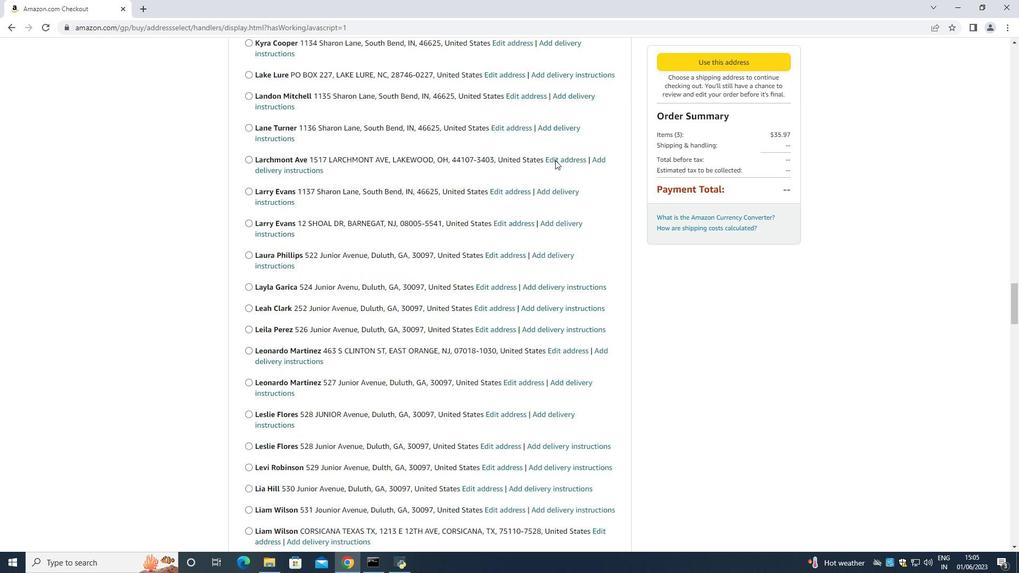 
Action: Mouse moved to (551, 162)
Screenshot: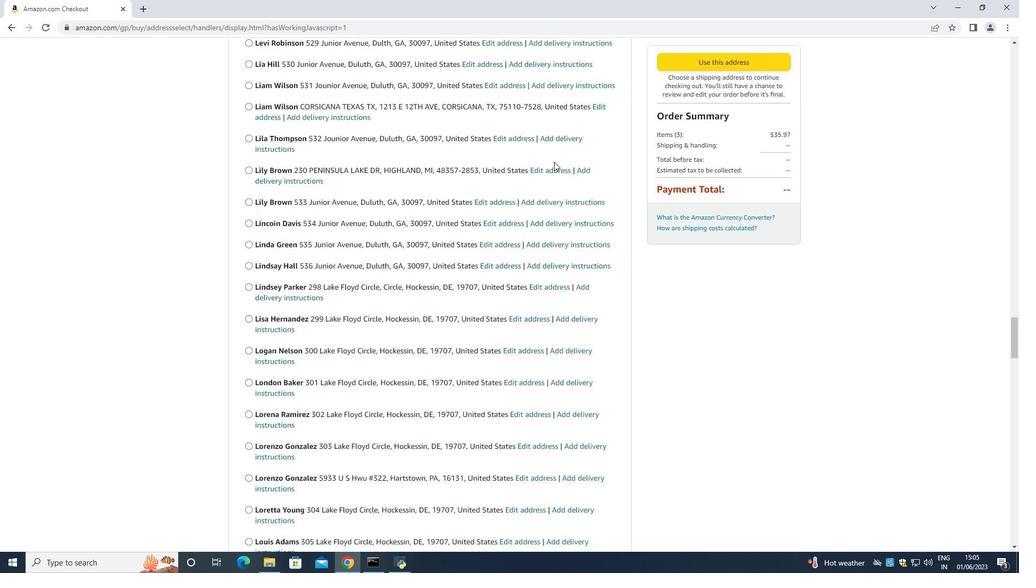 
Action: Mouse scrolled (551, 162) with delta (0, 0)
Screenshot: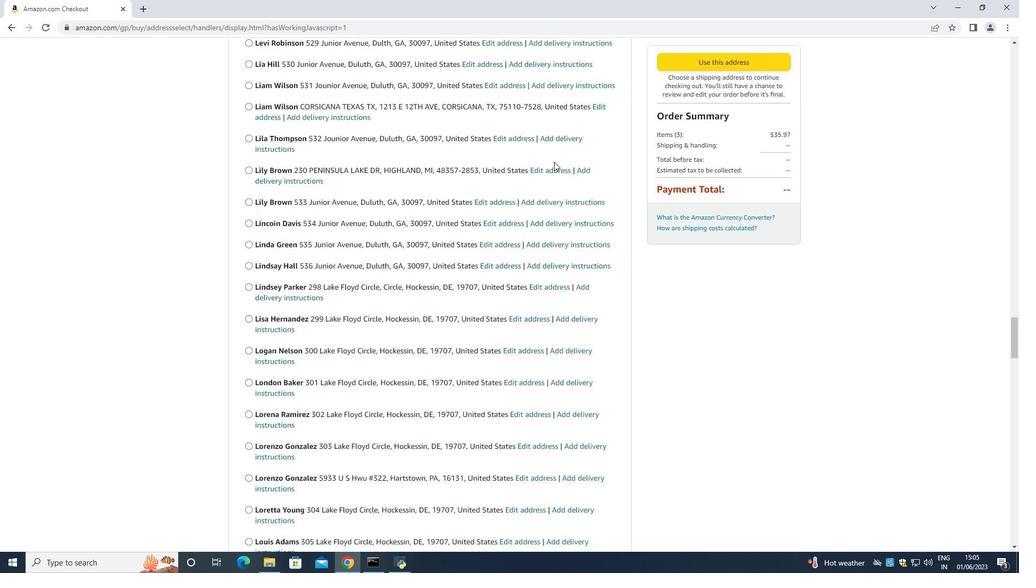
Action: Mouse scrolled (551, 162) with delta (0, 0)
Screenshot: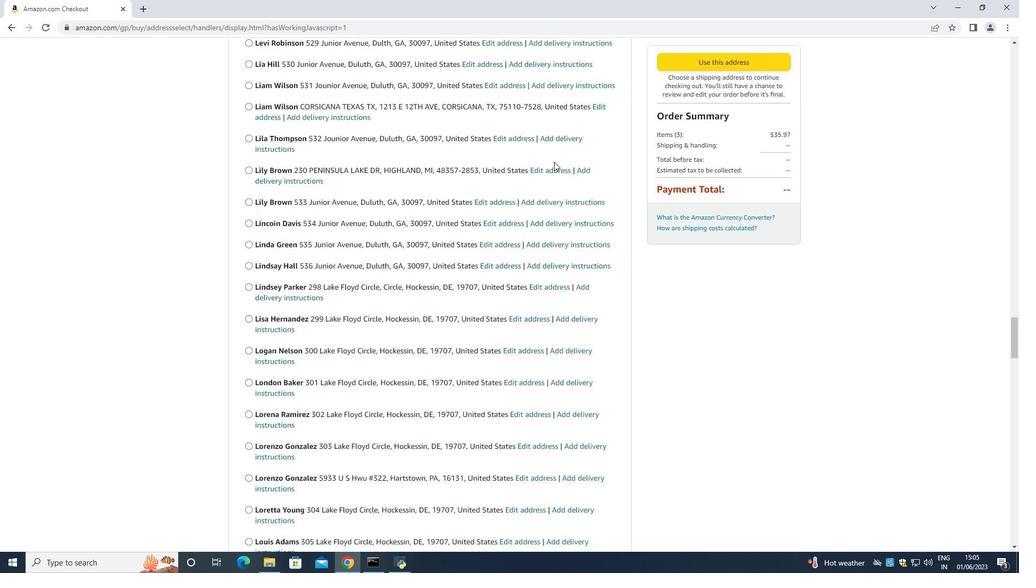 
Action: Mouse scrolled (551, 162) with delta (0, 0)
Screenshot: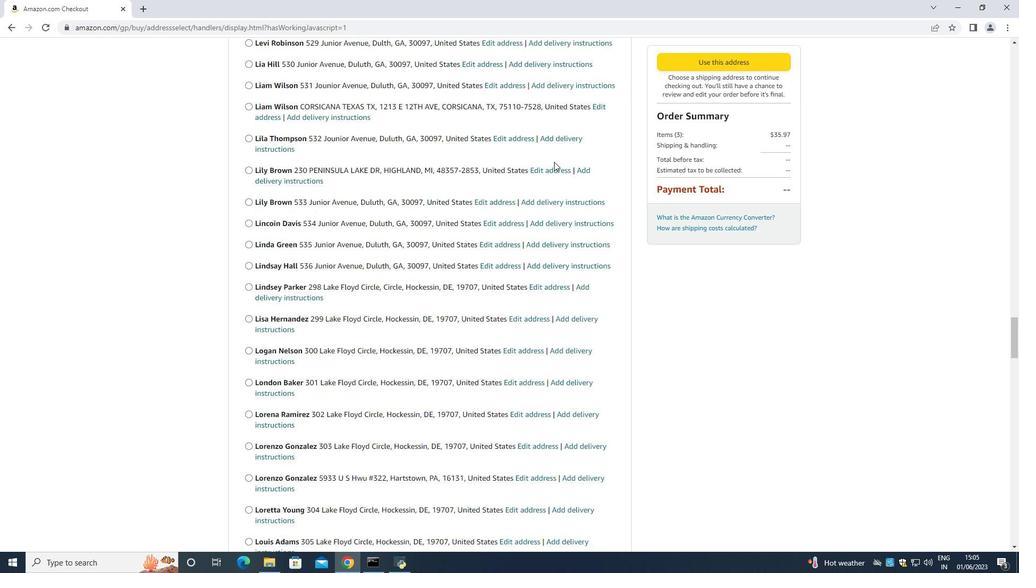 
Action: Mouse scrolled (551, 162) with delta (0, 0)
Screenshot: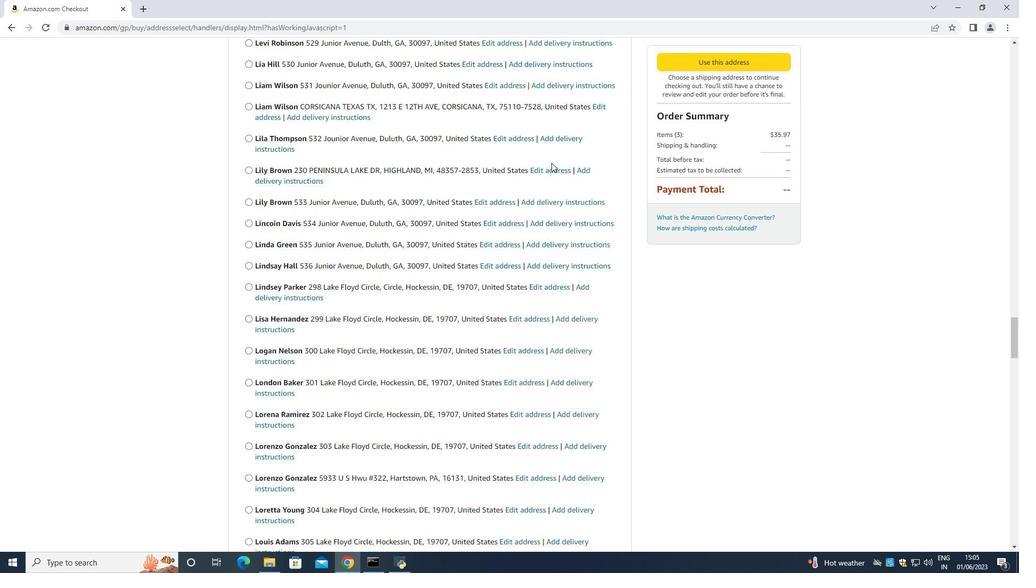 
Action: Mouse scrolled (551, 162) with delta (0, 0)
Screenshot: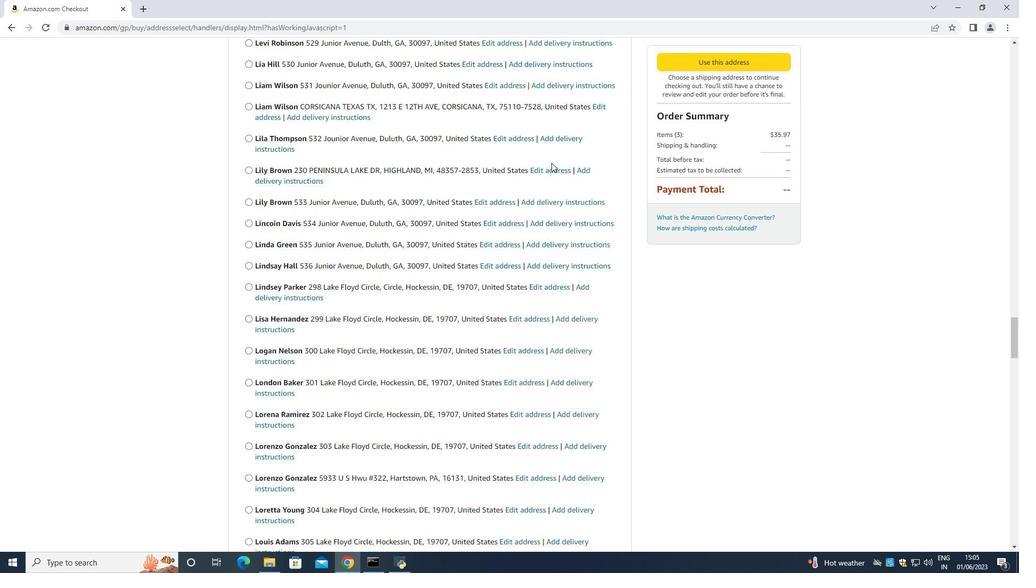 
Action: Mouse scrolled (551, 162) with delta (0, 0)
Screenshot: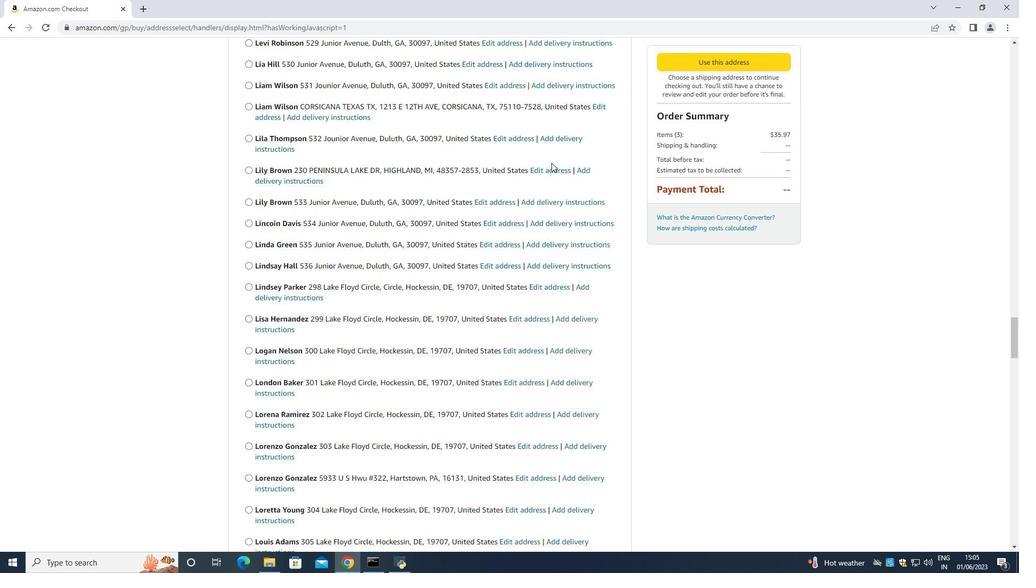 
Action: Mouse moved to (551, 162)
Screenshot: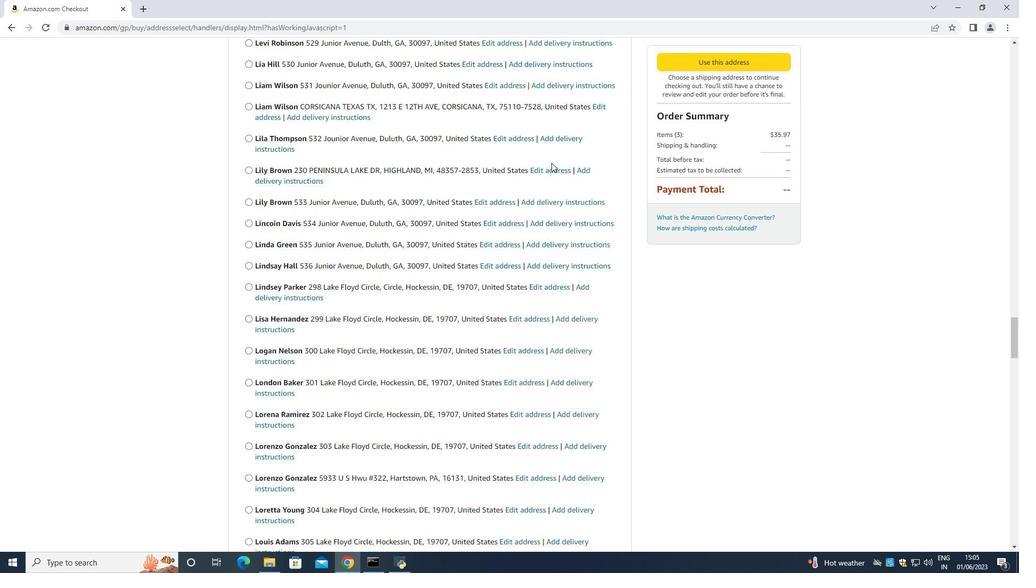 
Action: Mouse scrolled (551, 162) with delta (0, 0)
Screenshot: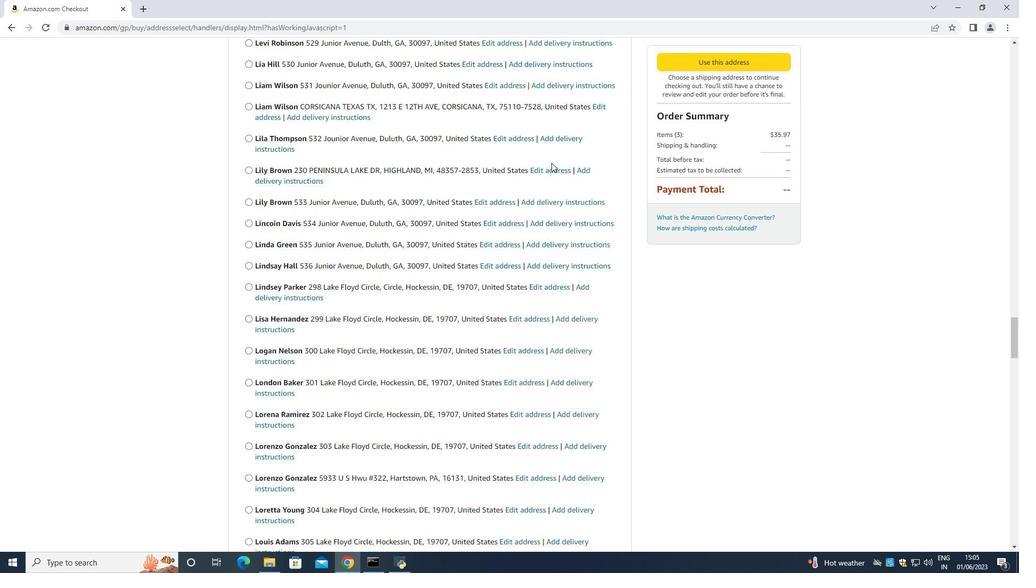 
Action: Mouse scrolled (551, 162) with delta (0, 0)
Screenshot: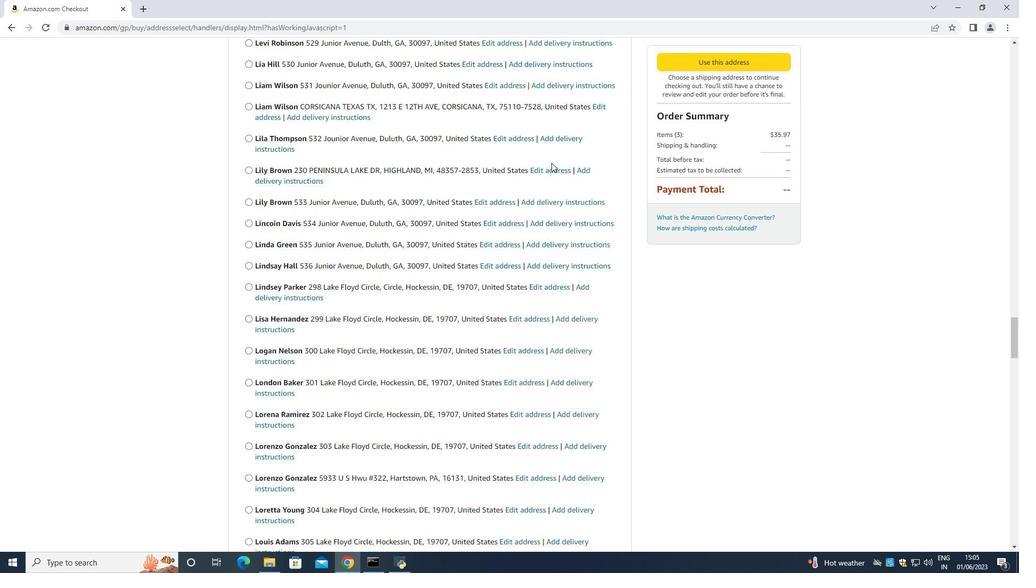 
Action: Mouse moved to (546, 164)
Screenshot: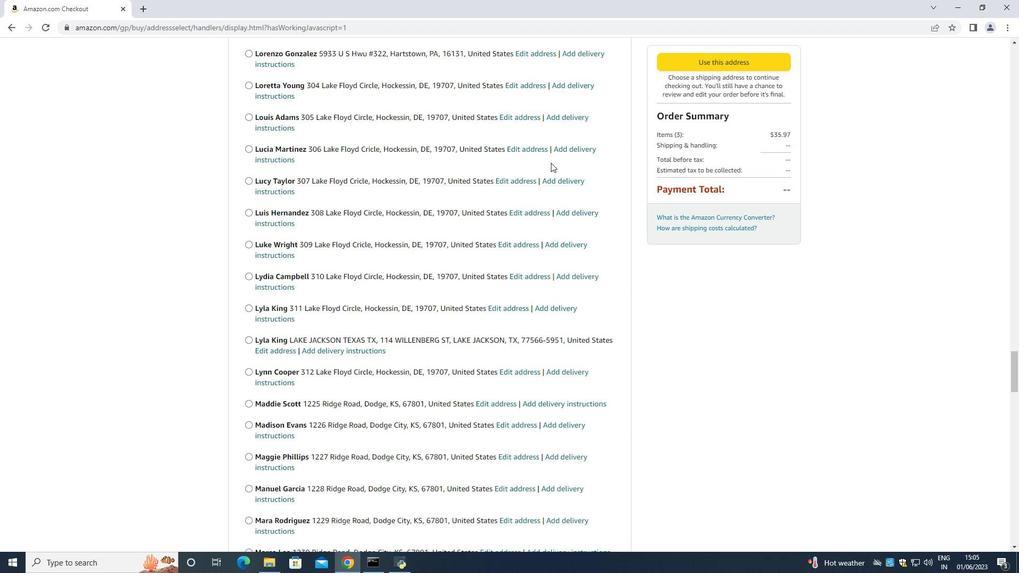 
Action: Mouse scrolled (546, 163) with delta (0, 0)
Screenshot: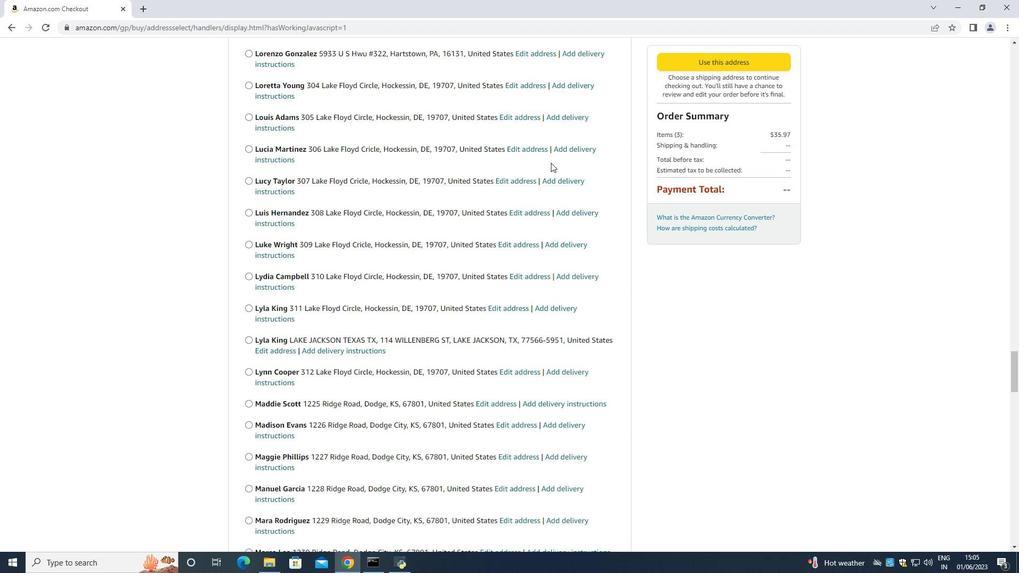 
Action: Mouse moved to (543, 165)
Screenshot: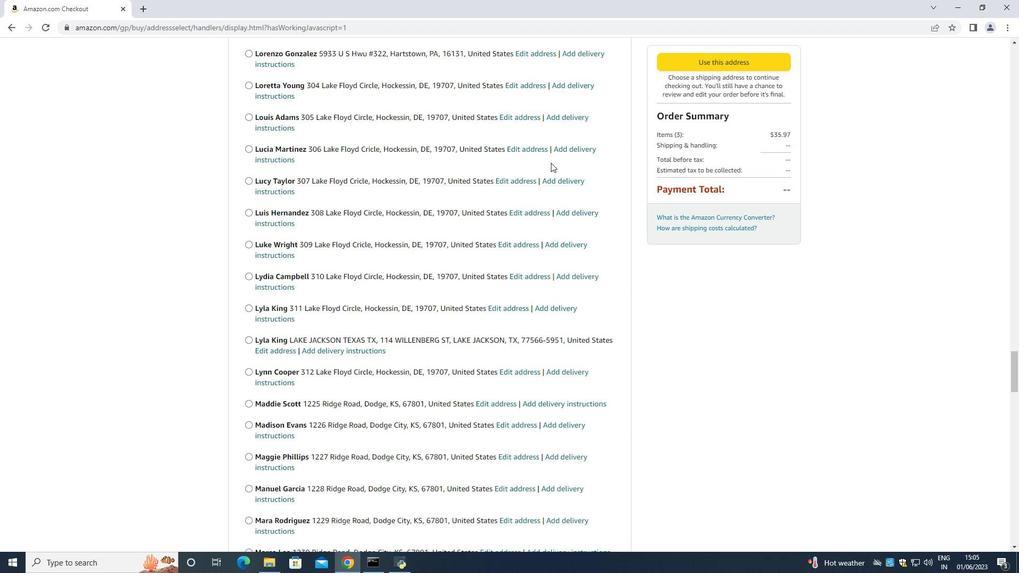 
Action: Mouse scrolled (543, 164) with delta (0, 0)
Screenshot: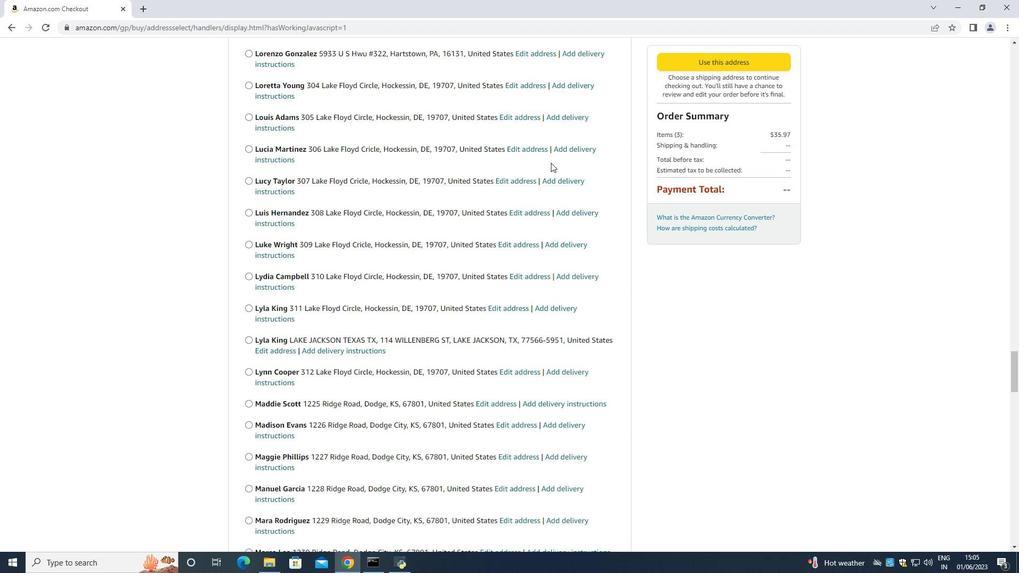 
Action: Mouse scrolled (543, 164) with delta (0, 0)
Screenshot: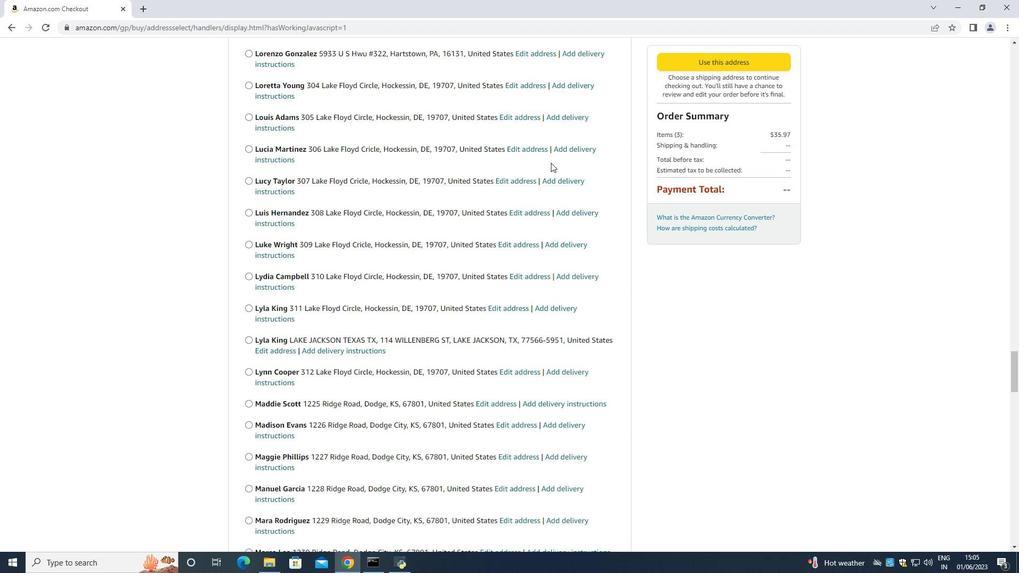 
Action: Mouse scrolled (543, 164) with delta (0, 0)
Screenshot: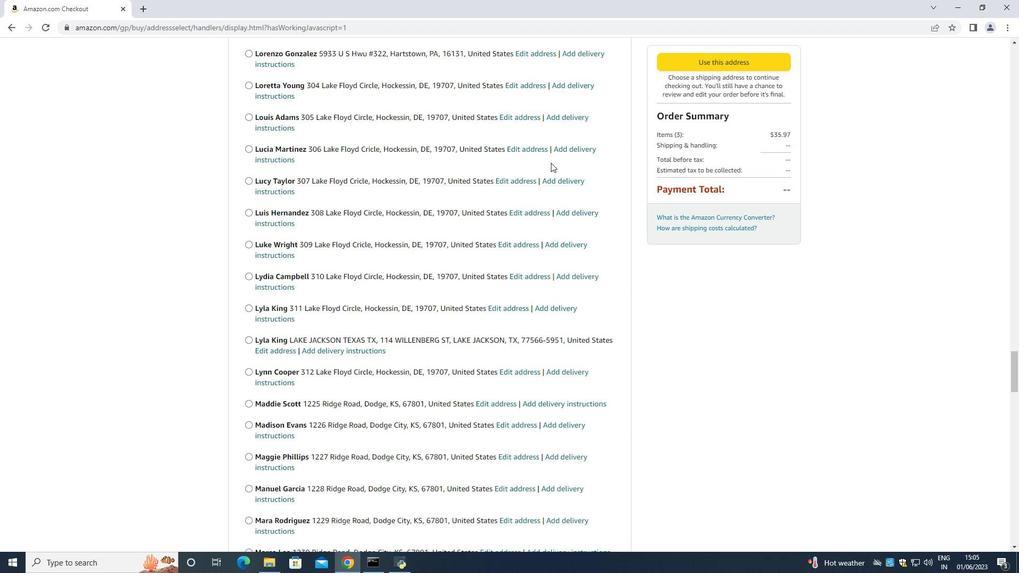 
Action: Mouse moved to (543, 165)
Screenshot: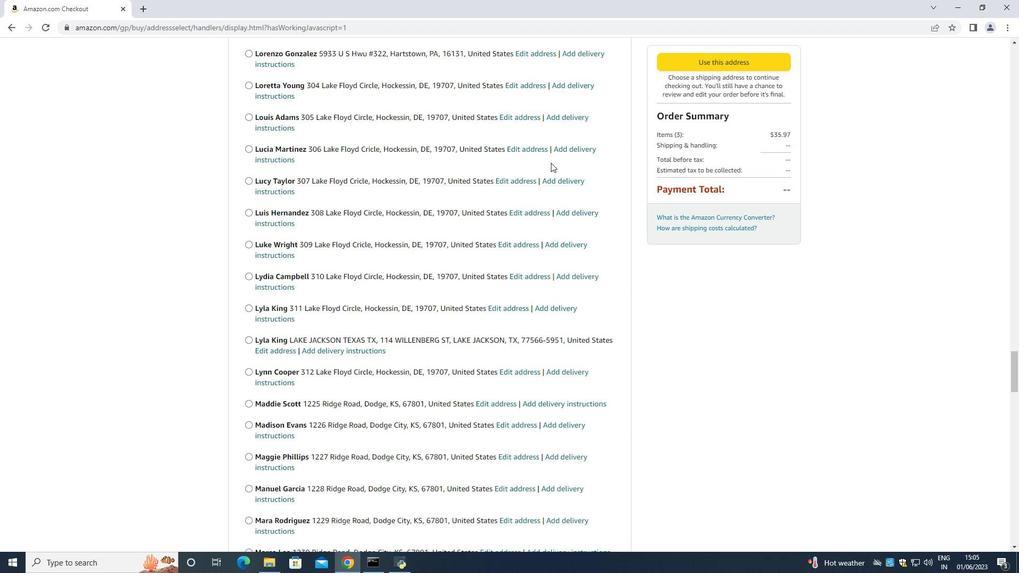 
Action: Mouse scrolled (543, 164) with delta (0, 0)
Screenshot: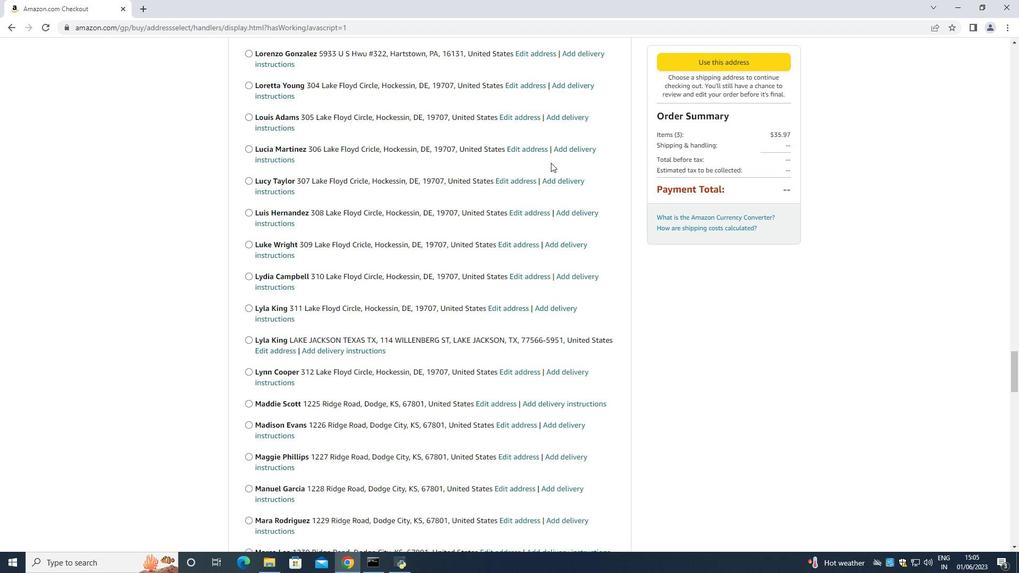
Action: Mouse scrolled (543, 164) with delta (0, 0)
Screenshot: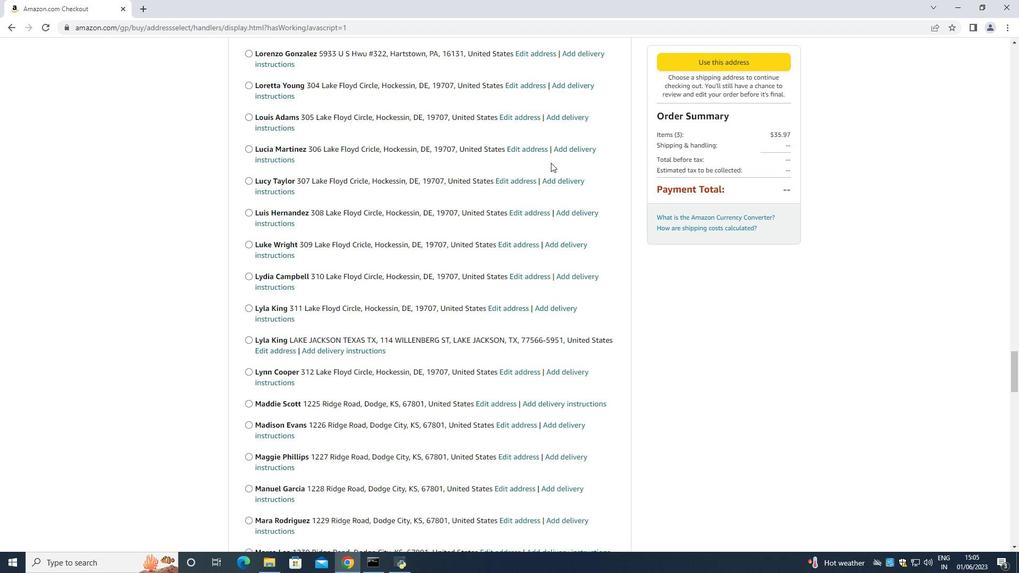 
Action: Mouse scrolled (543, 165) with delta (0, 0)
Screenshot: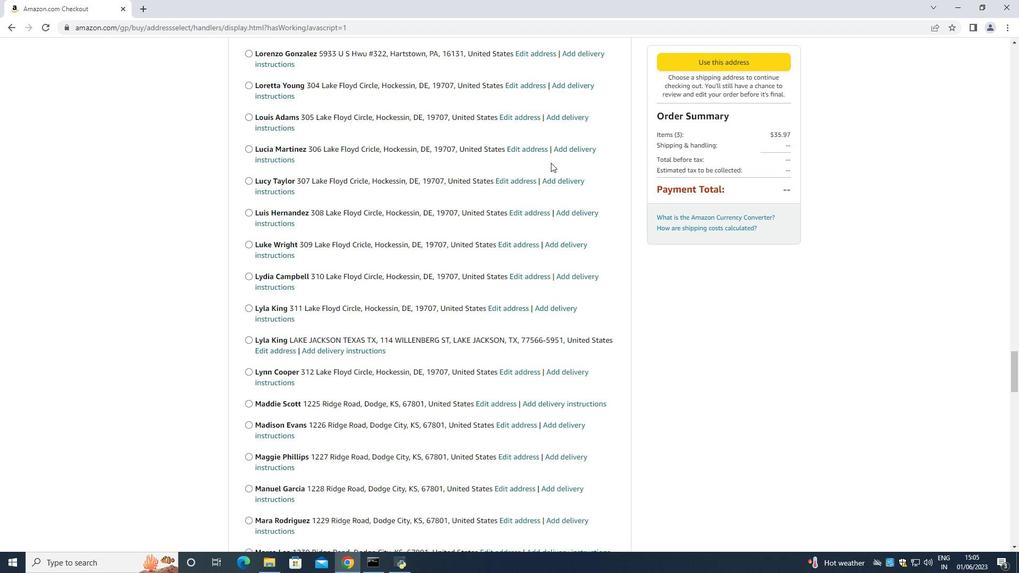 
Action: Mouse scrolled (543, 165) with delta (0, 0)
Screenshot: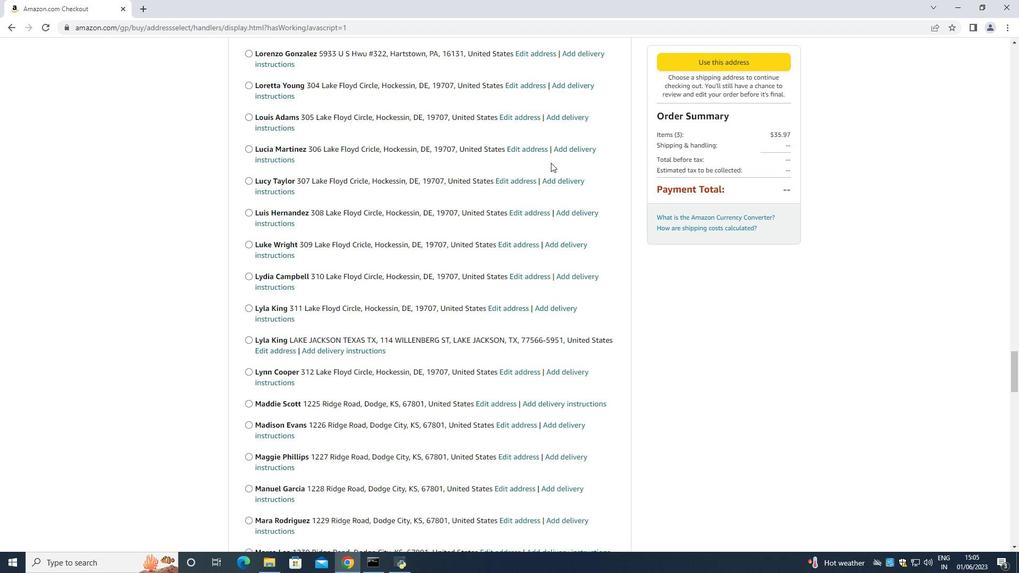 
Action: Mouse moved to (538, 168)
Screenshot: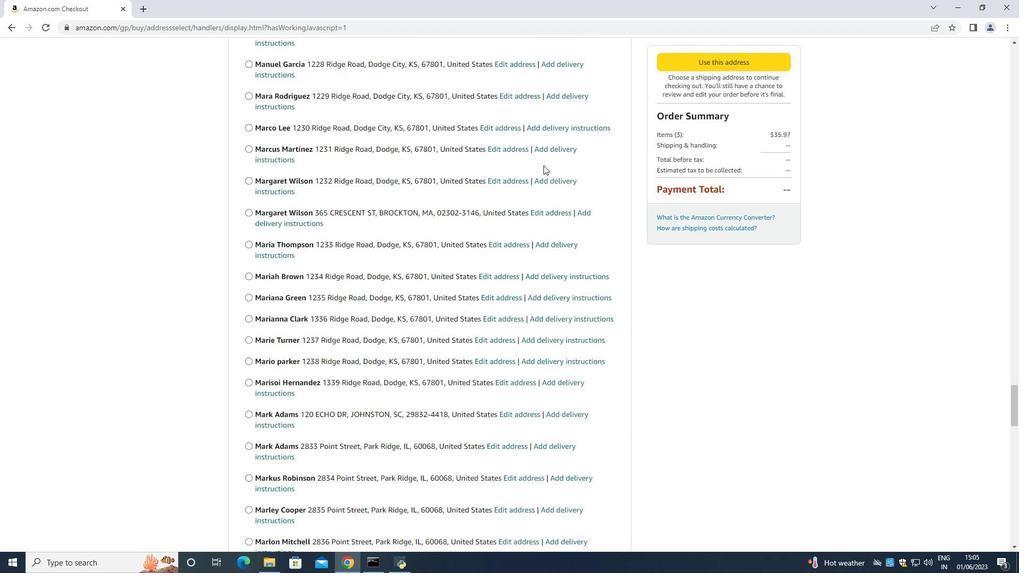
Action: Mouse scrolled (540, 166) with delta (0, 0)
